 Task: Research Airbnb accommodation in Kroonstad, South Africa from 10th January 2024 to 15th January 2024 for 7 adults. Place can be entire room or shared room with 4 bedrooms having 7 beds and 4 bathrooms. Property type can be house. Amenities needed are: wifi, TV, free parkinig on premises, gym, breakfast.
Action: Mouse moved to (583, 161)
Screenshot: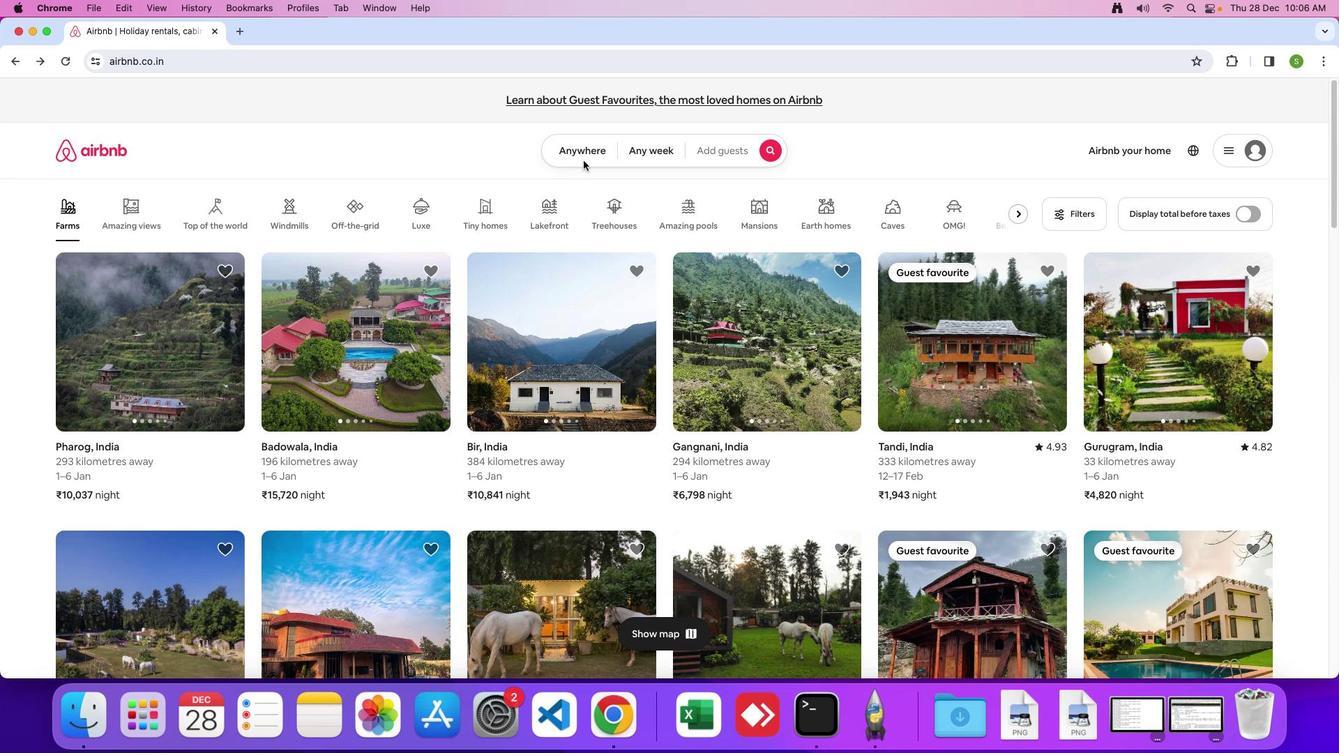
Action: Mouse pressed left at (583, 161)
Screenshot: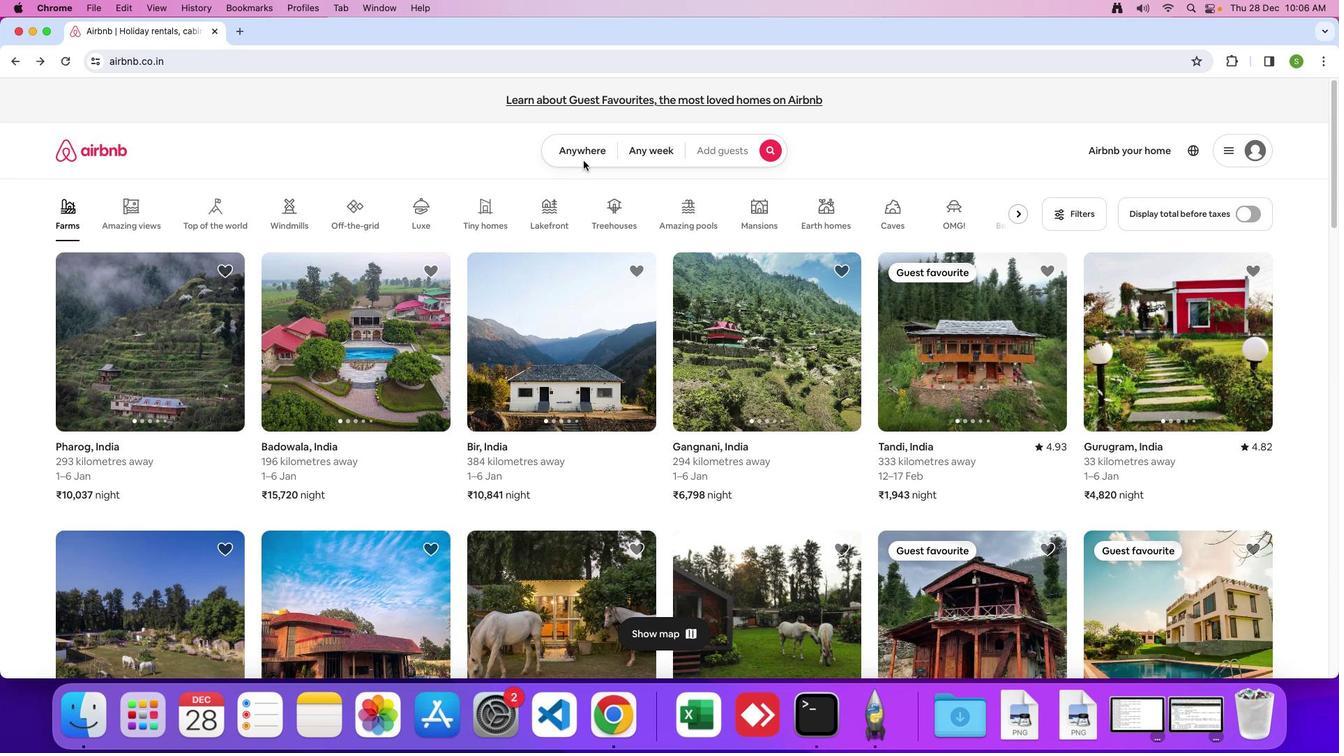 
Action: Mouse moved to (576, 149)
Screenshot: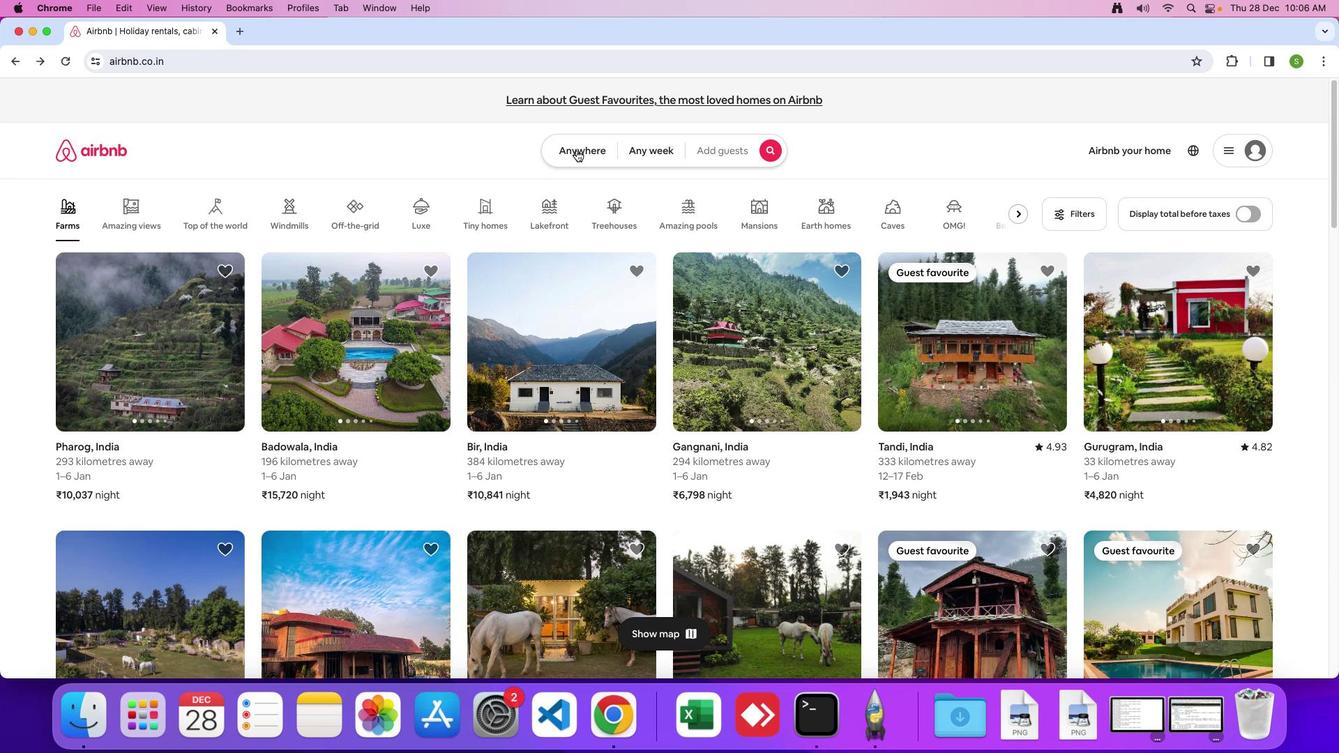 
Action: Mouse pressed left at (576, 149)
Screenshot: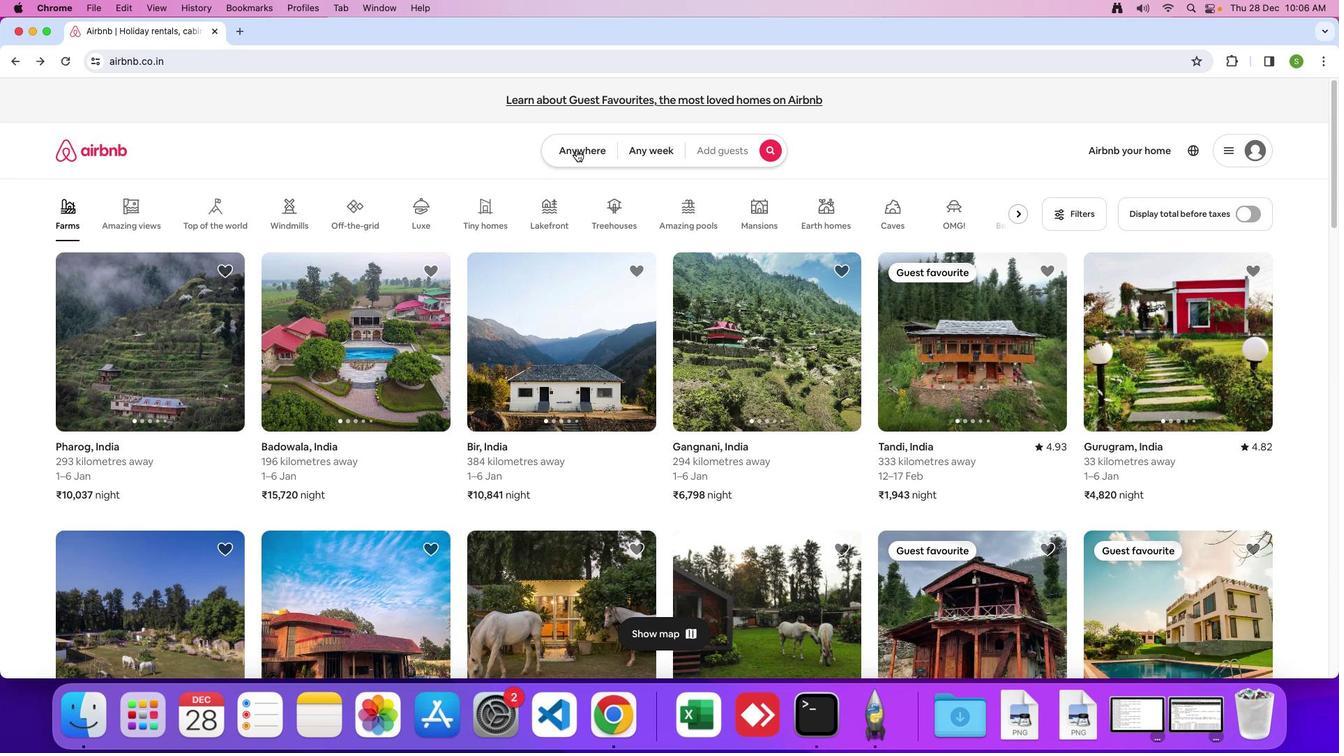 
Action: Mouse moved to (496, 193)
Screenshot: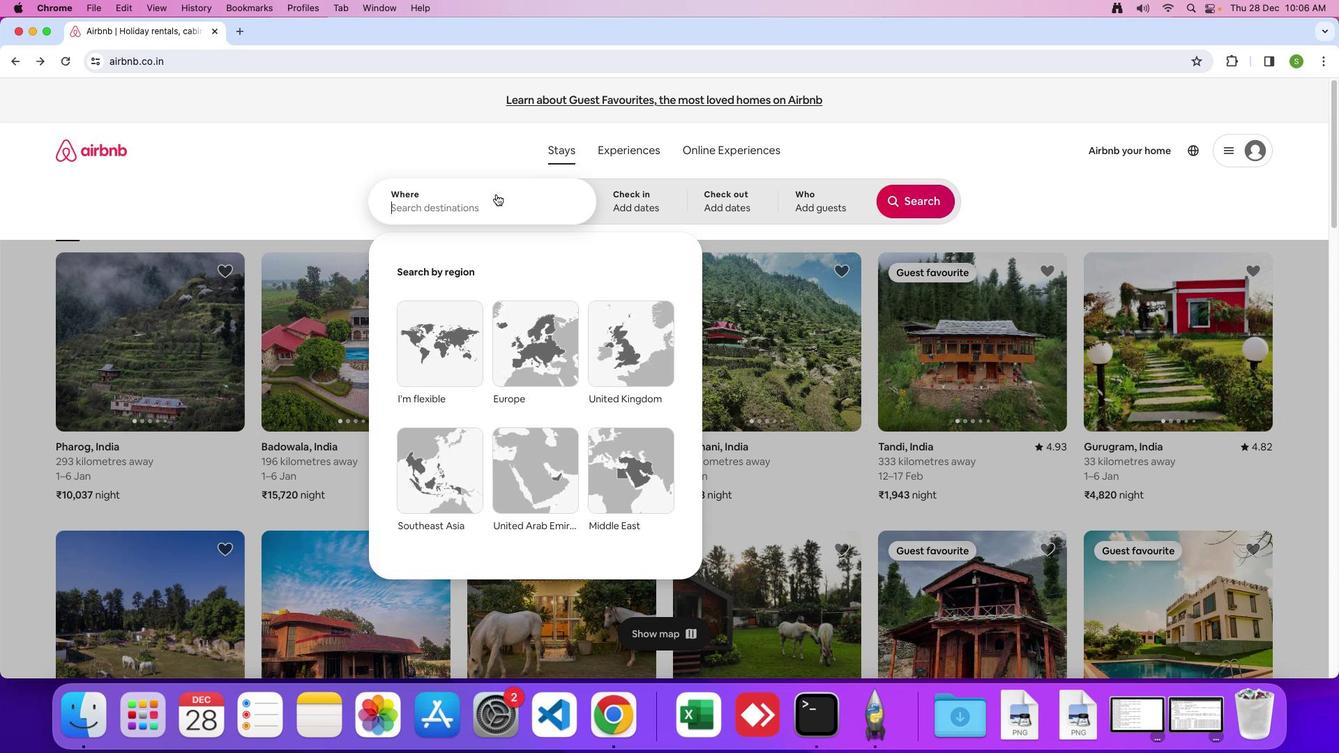 
Action: Mouse pressed left at (496, 193)
Screenshot: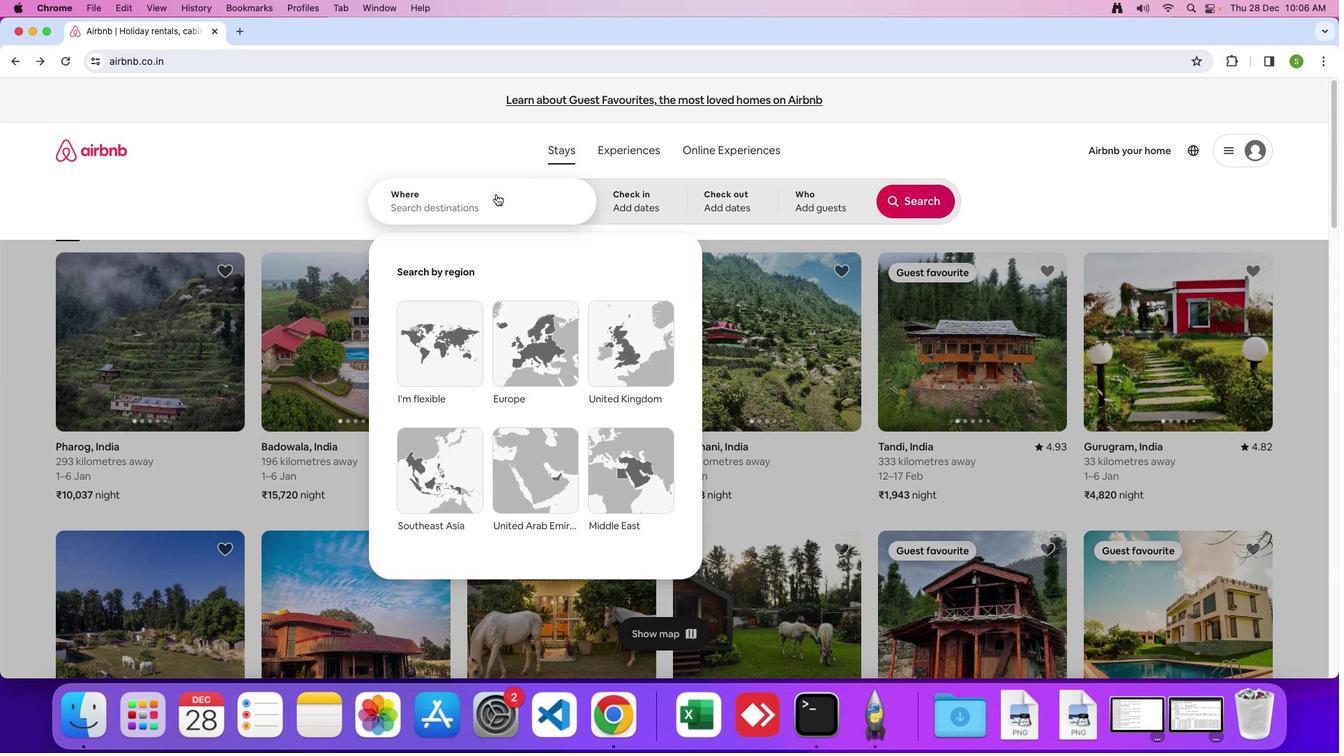 
Action: Key pressed 'K'Key.caps_lock'r''o''o''n''s''t''a''d'','Key.spaceKey.shift'S''o''u''t''h'Key.spaceKey.shift'A''f''r''i''c''a'Key.enter
Screenshot: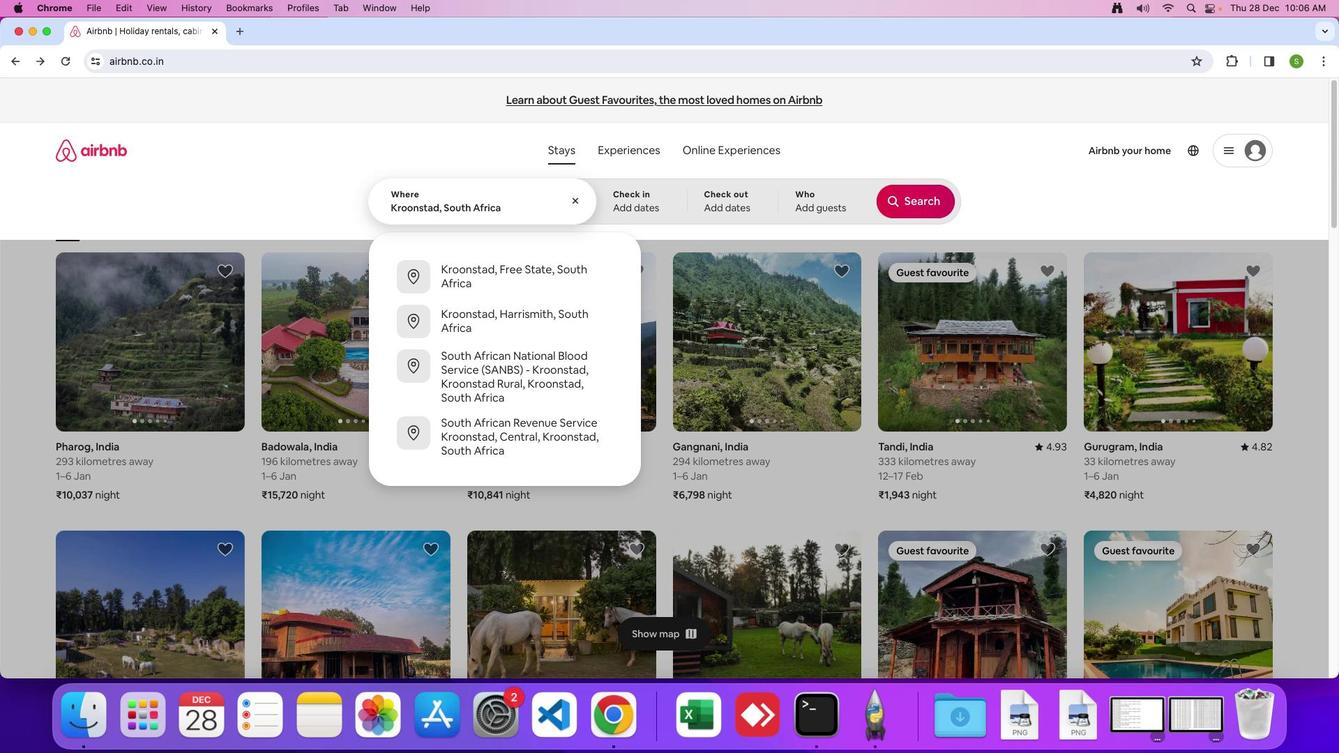 
Action: Mouse moved to (793, 415)
Screenshot: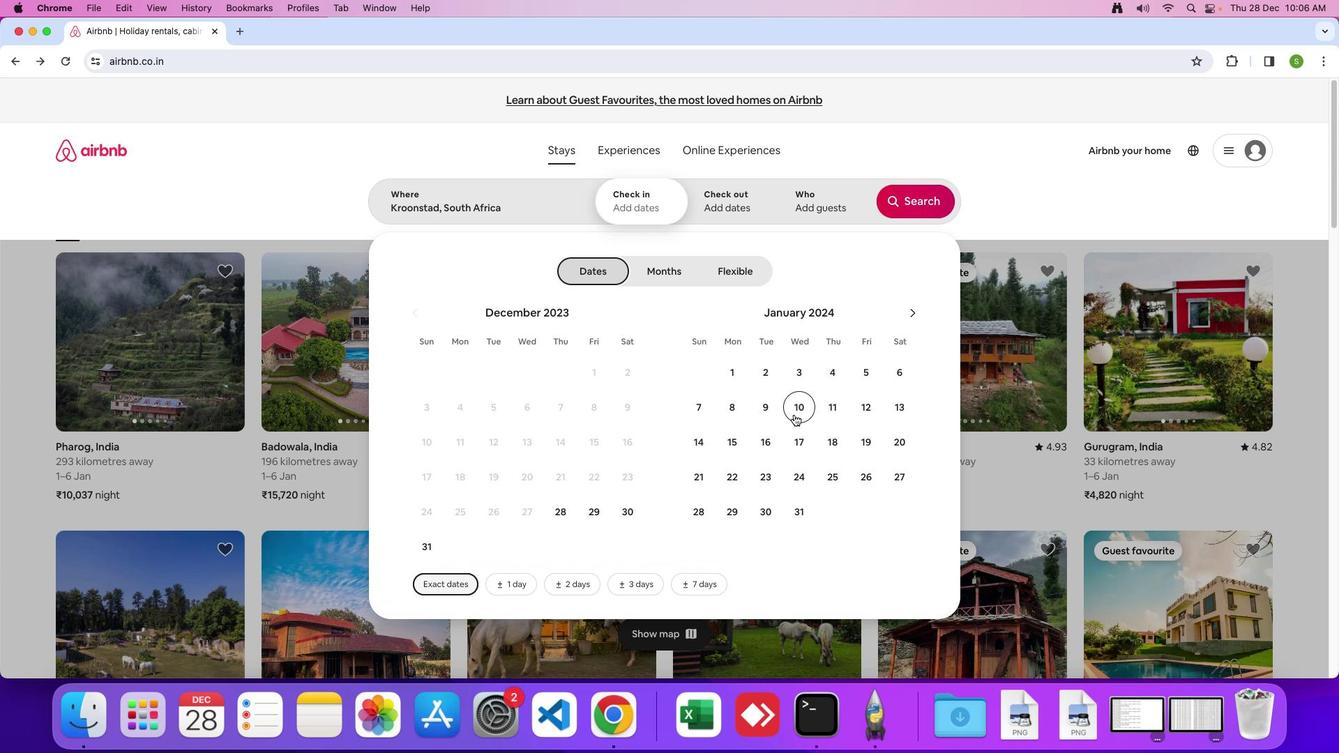 
Action: Mouse pressed left at (793, 415)
Screenshot: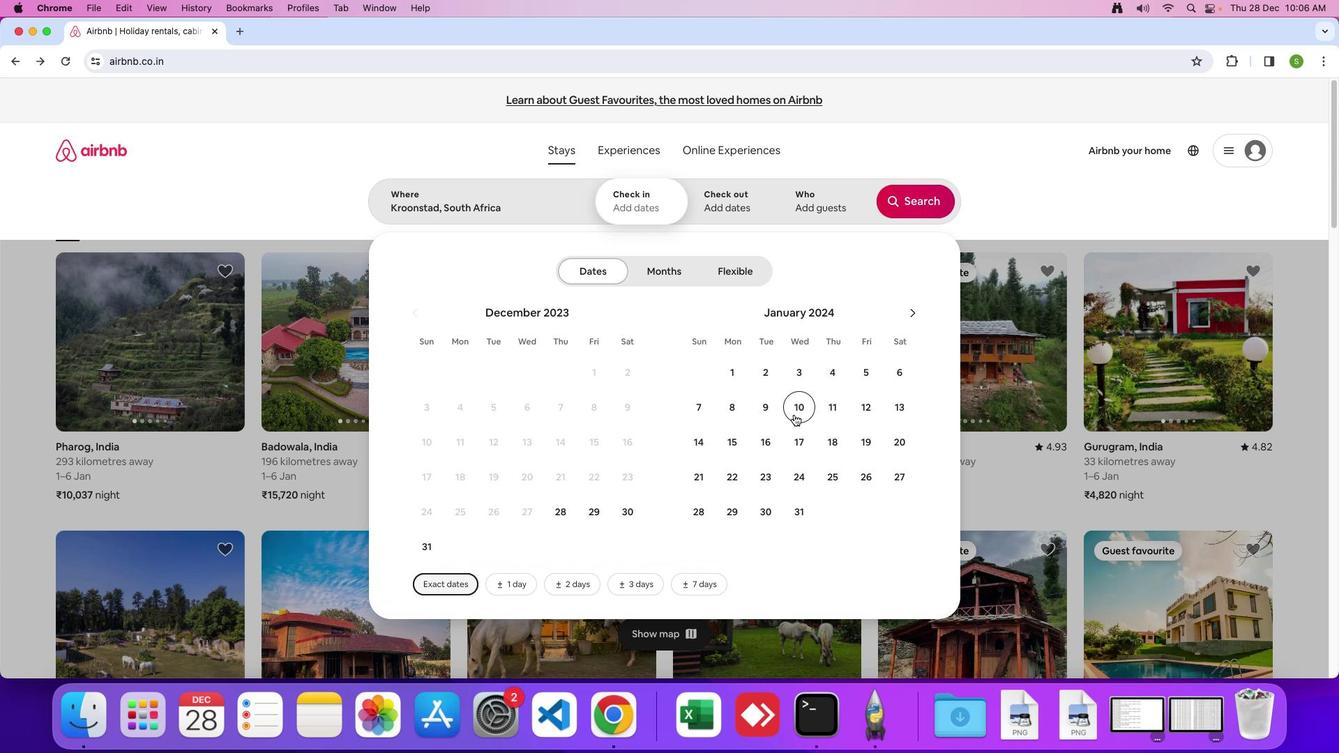 
Action: Mouse moved to (742, 437)
Screenshot: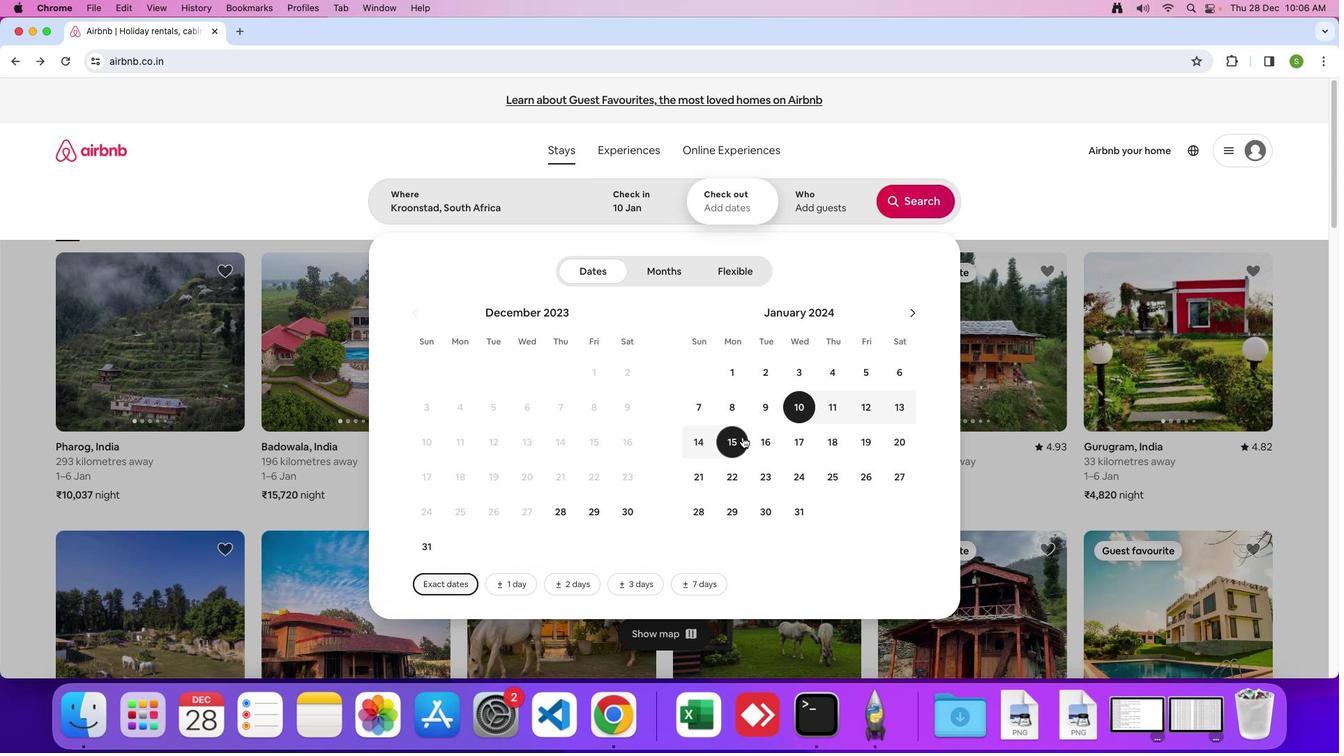 
Action: Mouse pressed left at (742, 437)
Screenshot: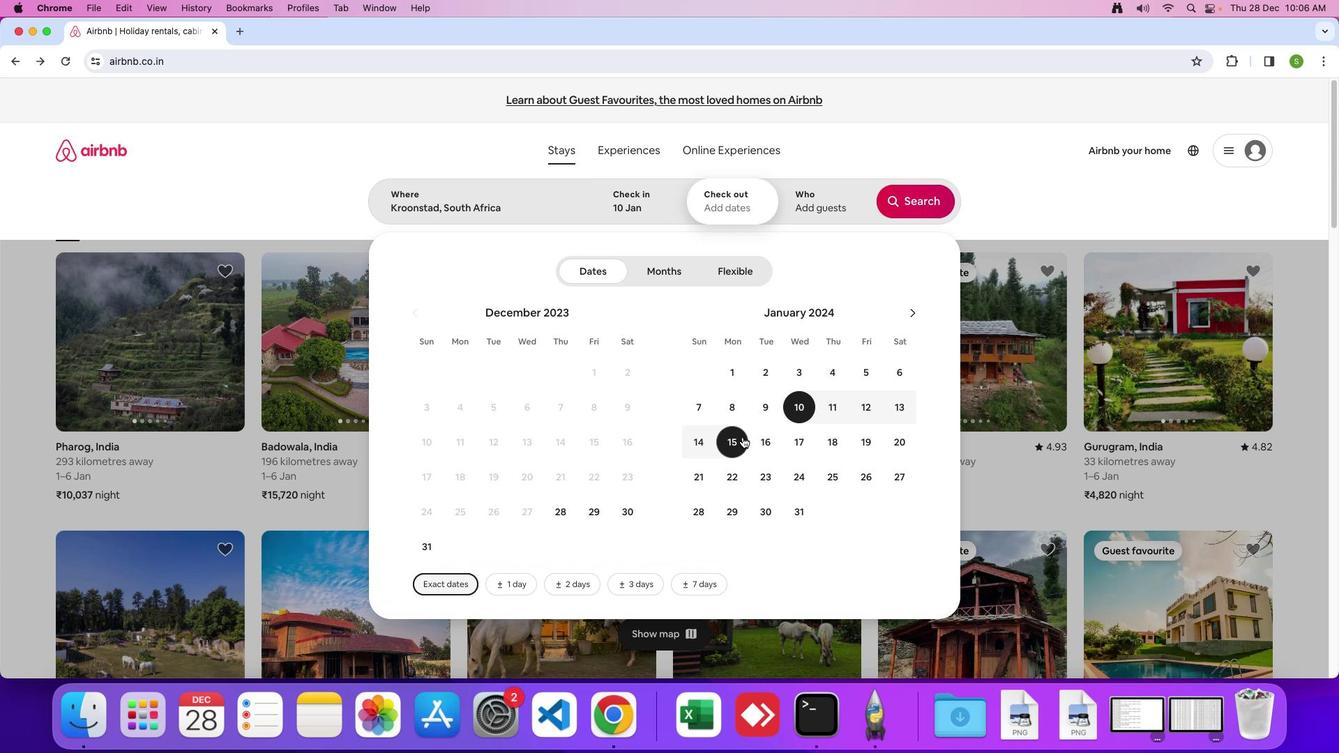 
Action: Mouse moved to (824, 207)
Screenshot: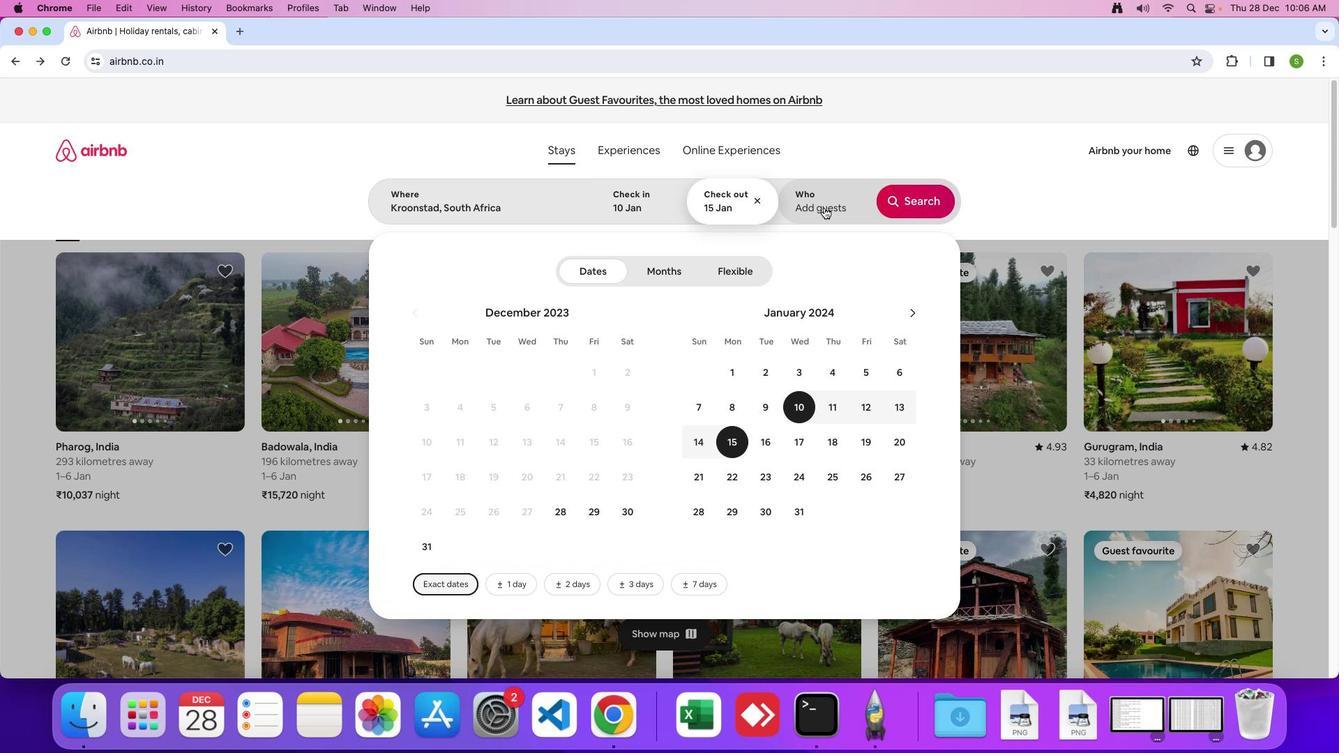 
Action: Mouse pressed left at (824, 207)
Screenshot: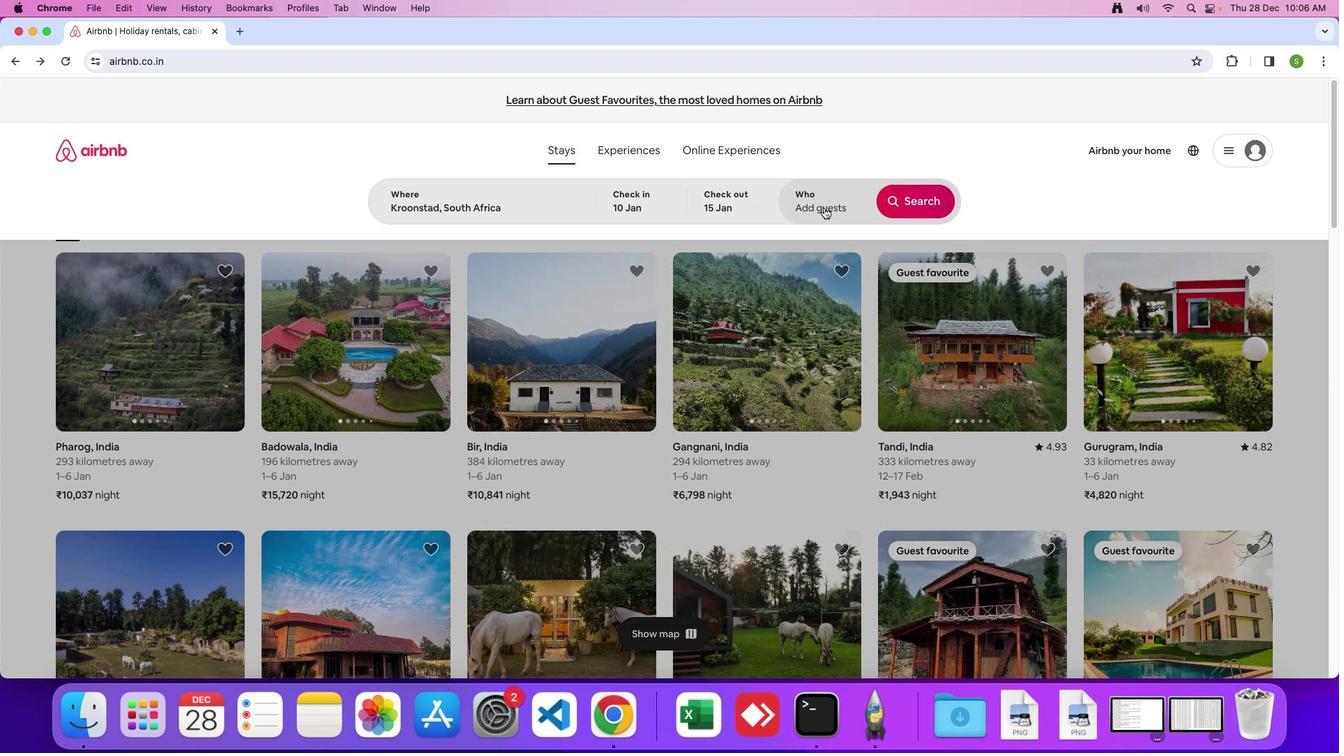 
Action: Mouse moved to (925, 277)
Screenshot: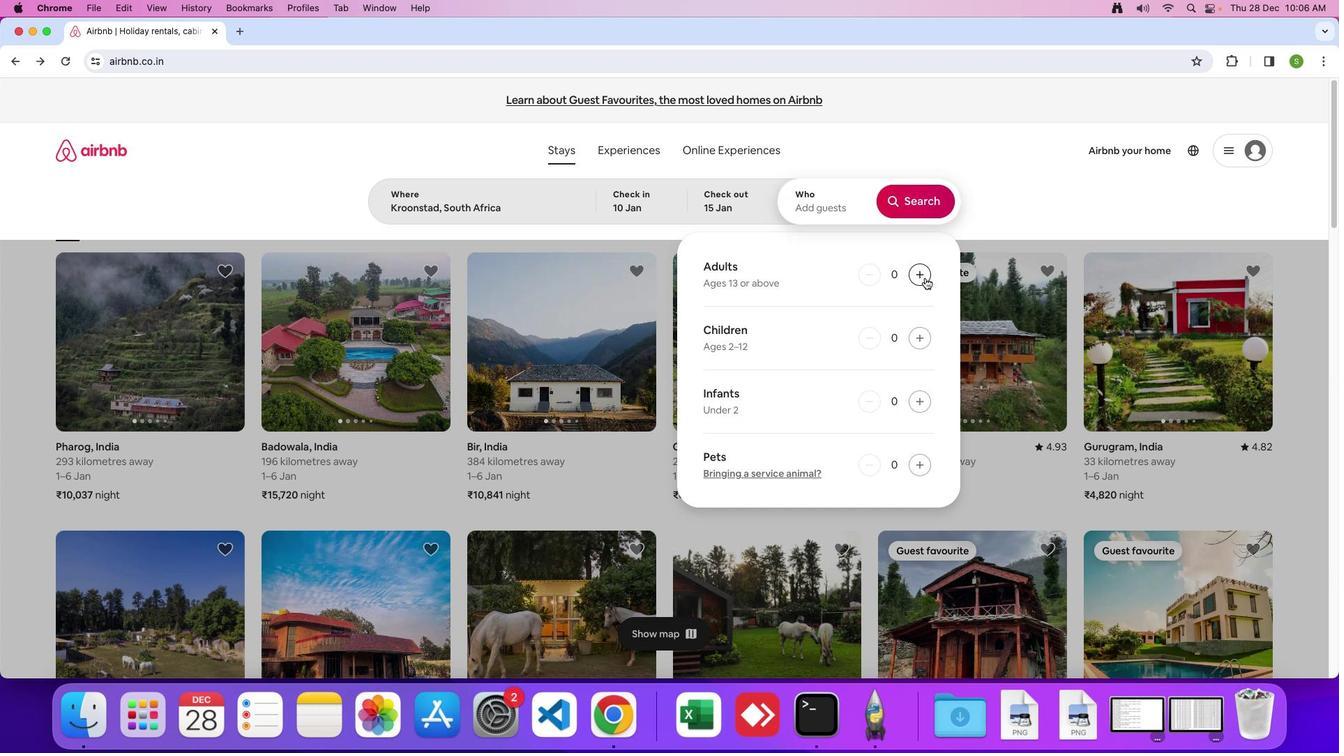 
Action: Mouse pressed left at (925, 277)
Screenshot: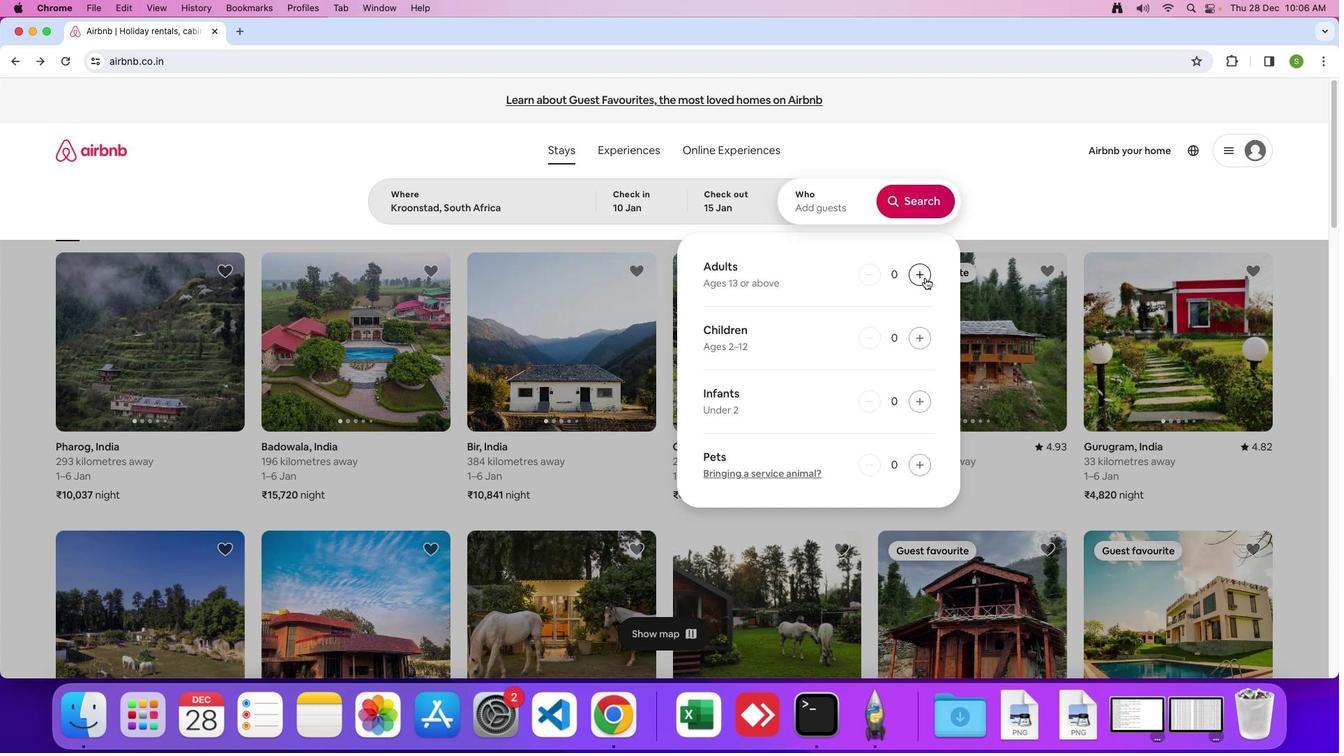 
Action: Mouse pressed left at (925, 277)
Screenshot: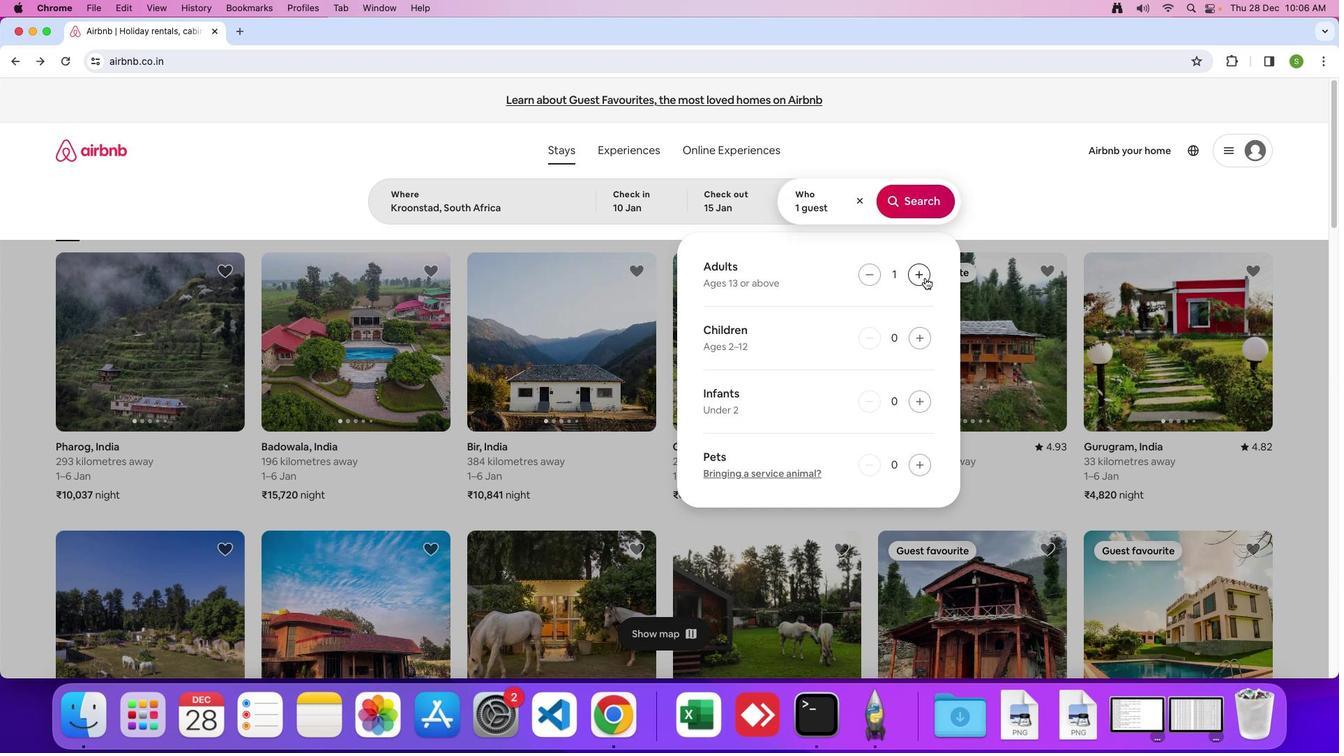 
Action: Mouse pressed left at (925, 277)
Screenshot: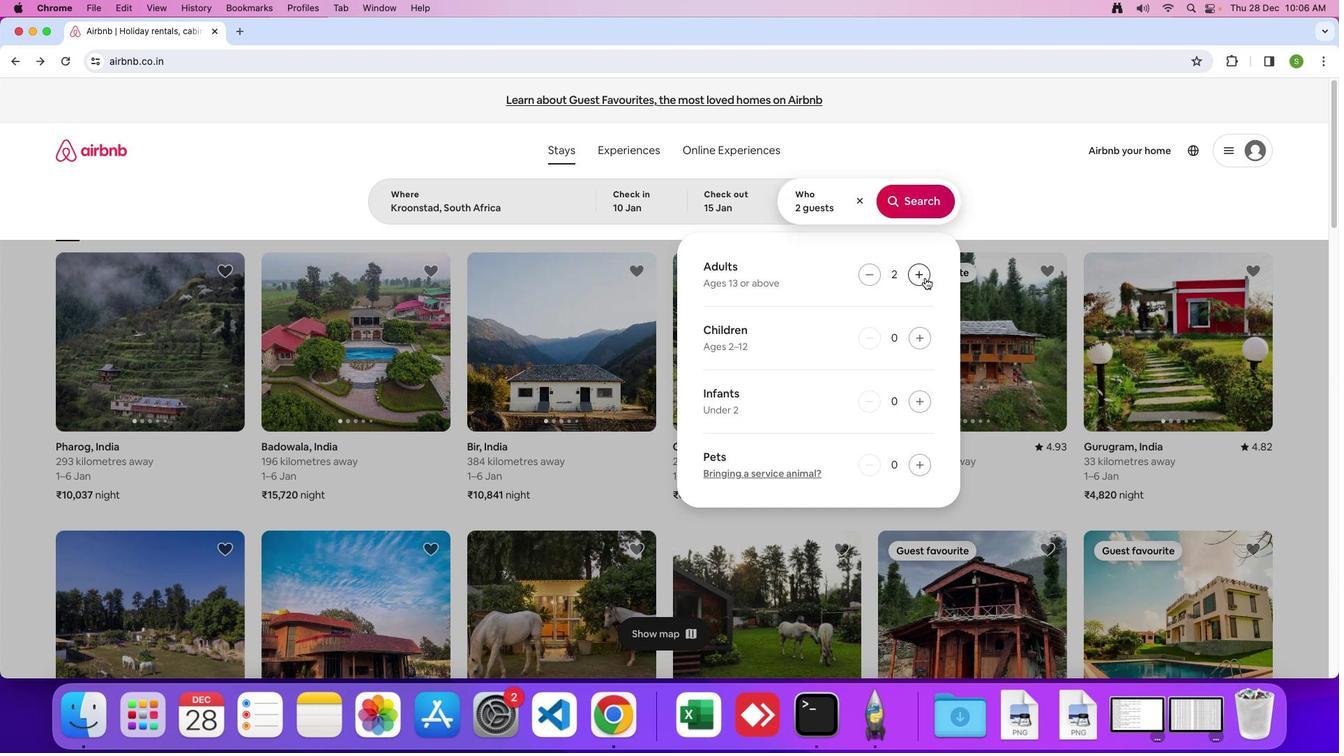 
Action: Mouse pressed left at (925, 277)
Screenshot: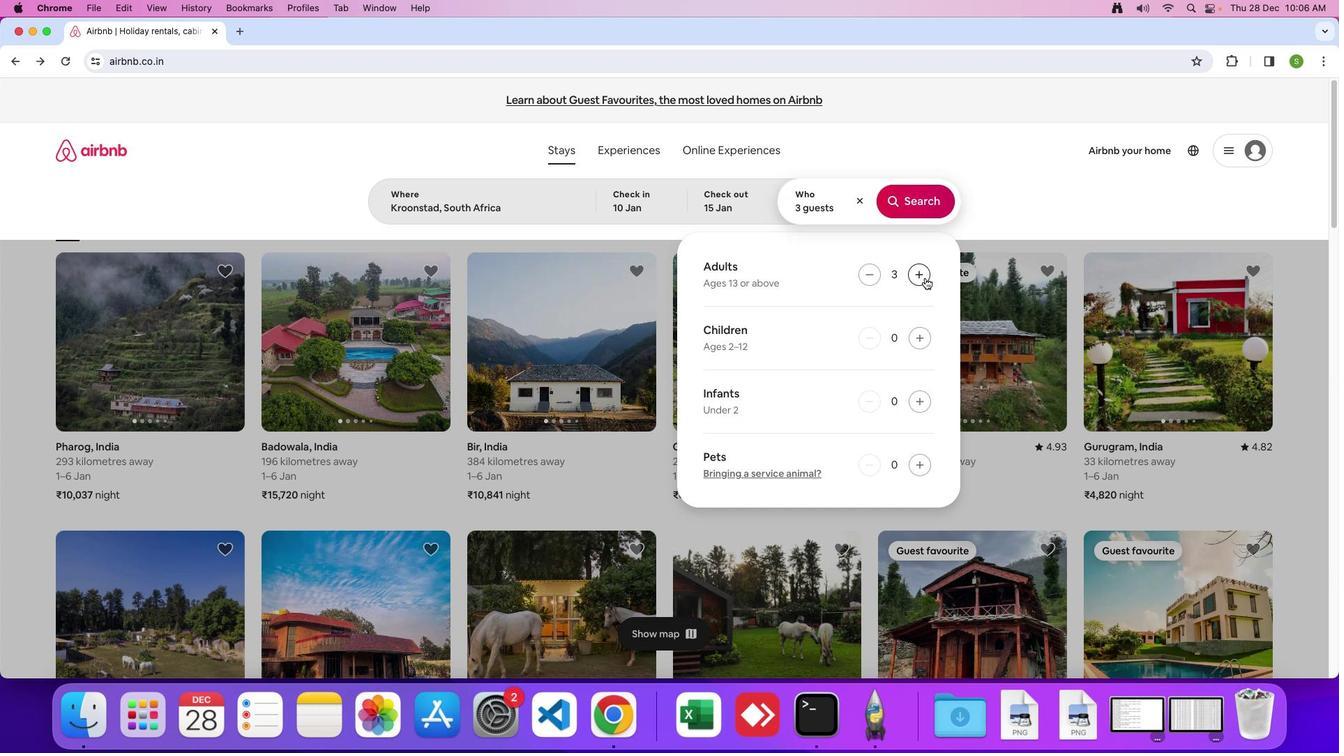
Action: Mouse pressed left at (925, 277)
Screenshot: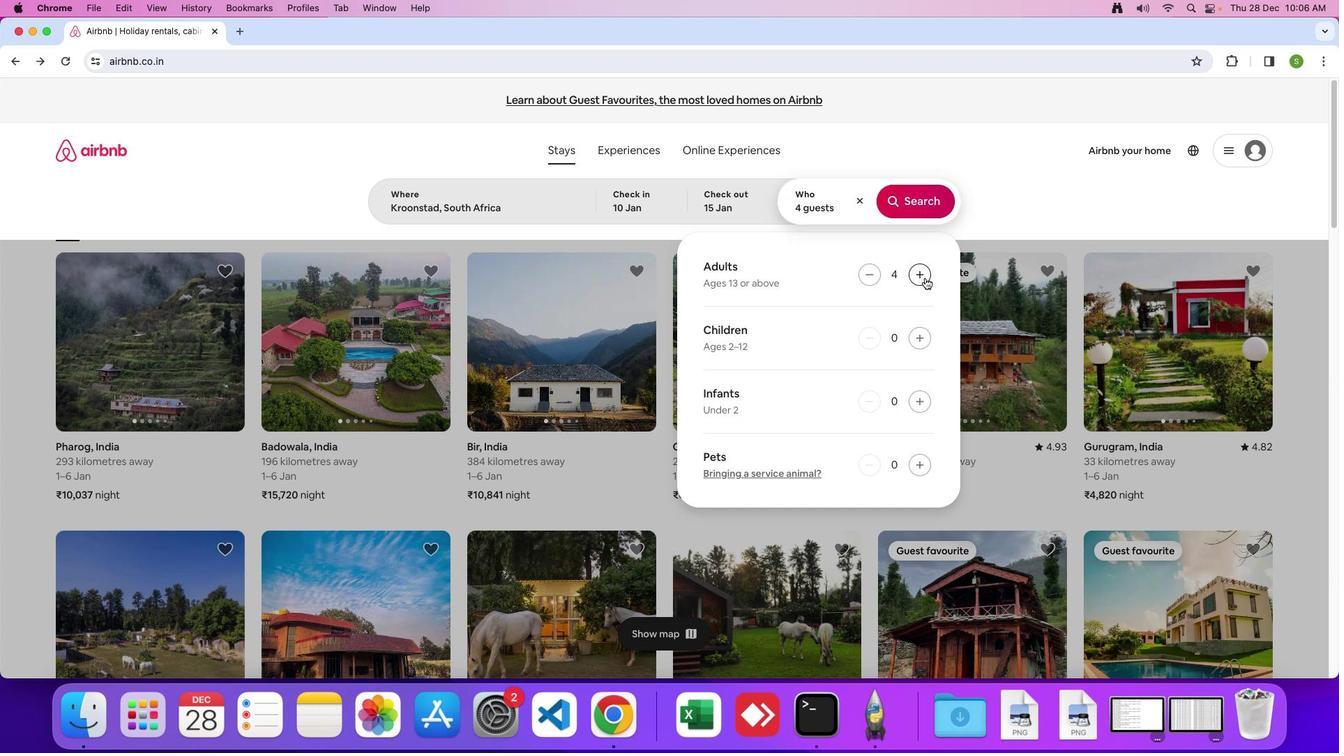 
Action: Mouse pressed left at (925, 277)
Screenshot: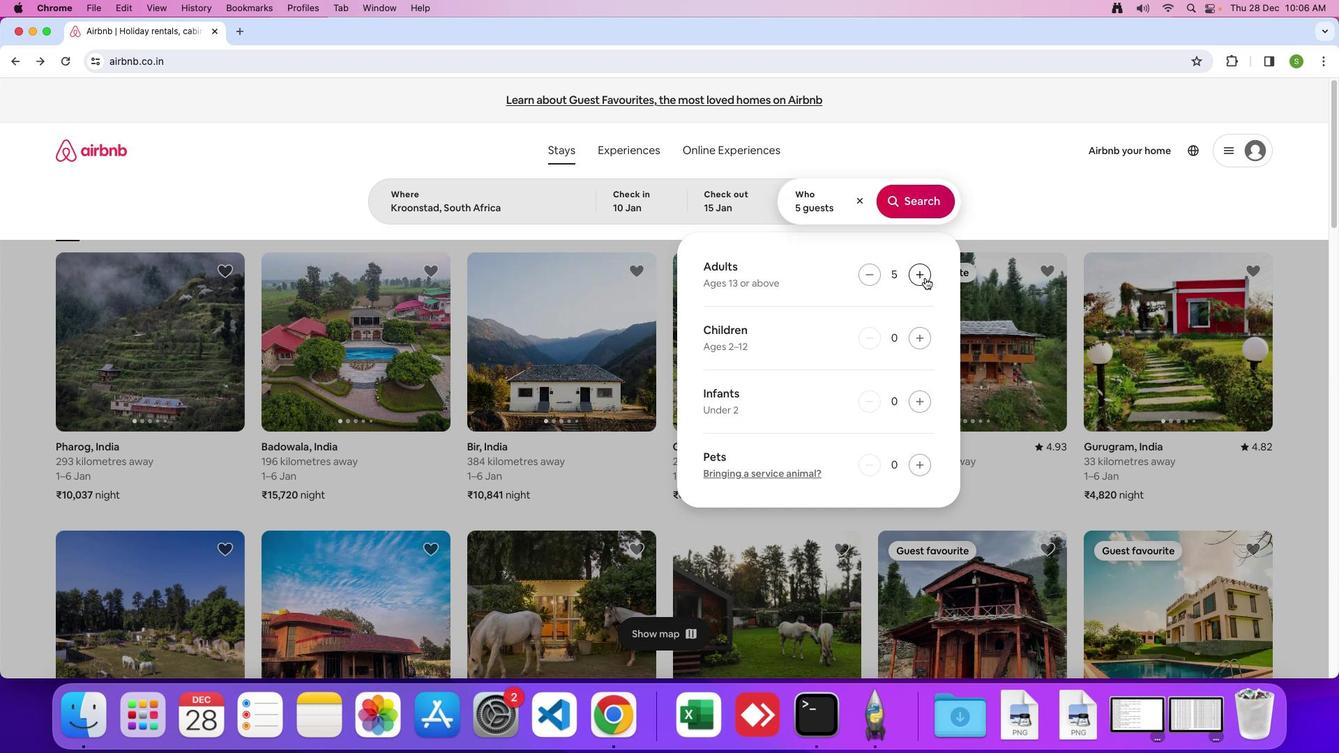 
Action: Mouse pressed left at (925, 277)
Screenshot: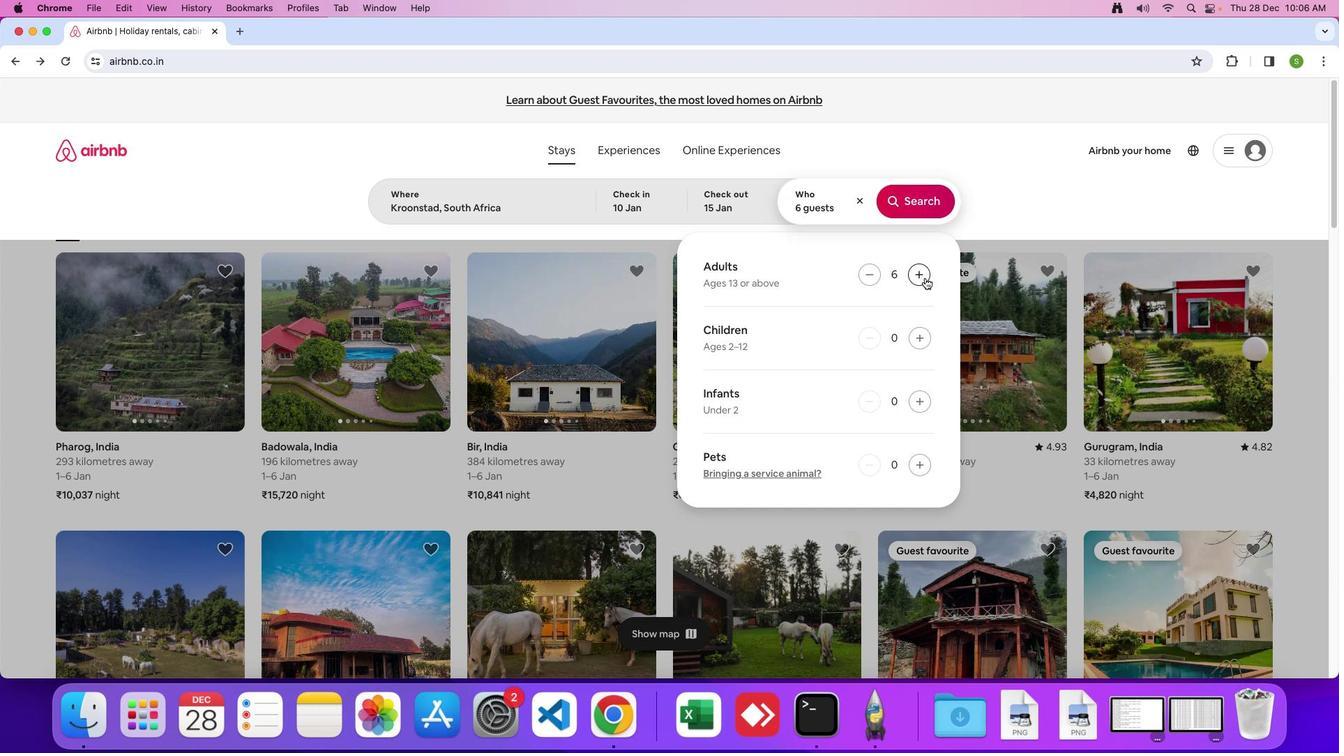 
Action: Mouse moved to (919, 201)
Screenshot: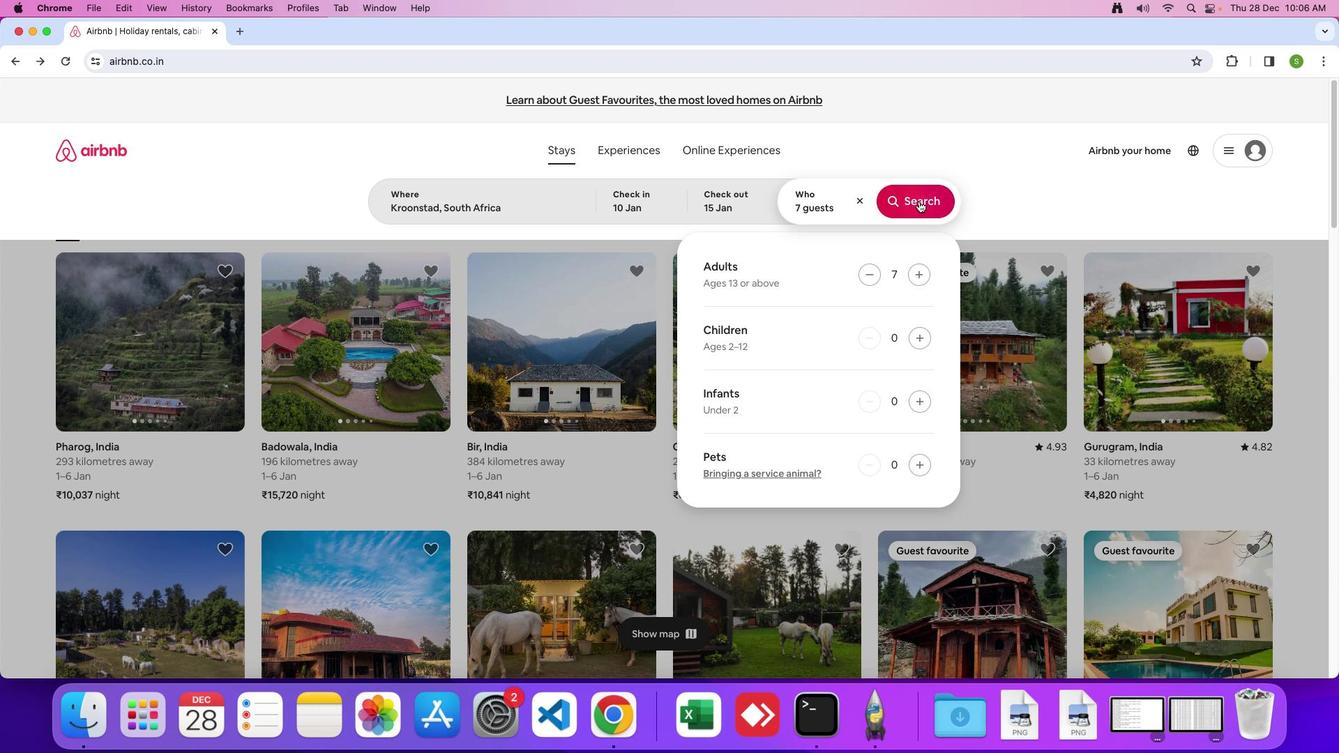 
Action: Mouse pressed left at (919, 201)
Screenshot: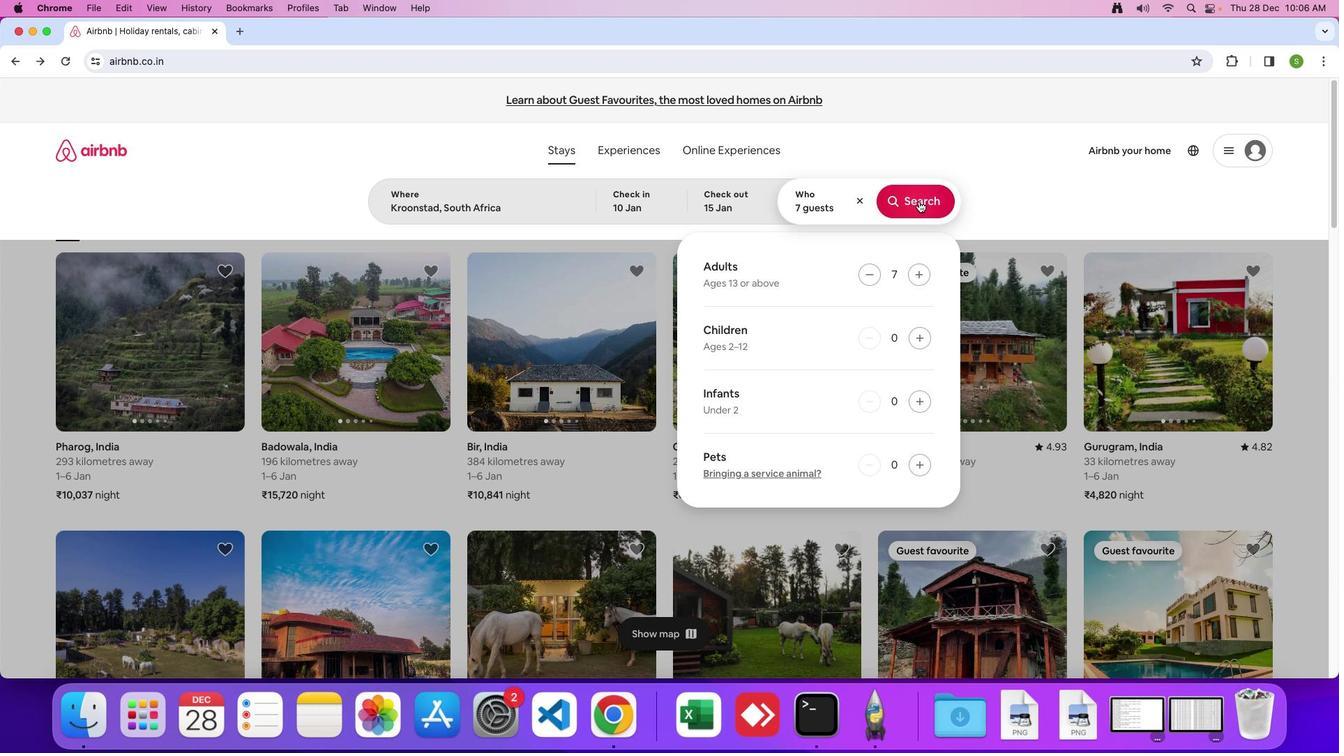 
Action: Mouse moved to (1121, 161)
Screenshot: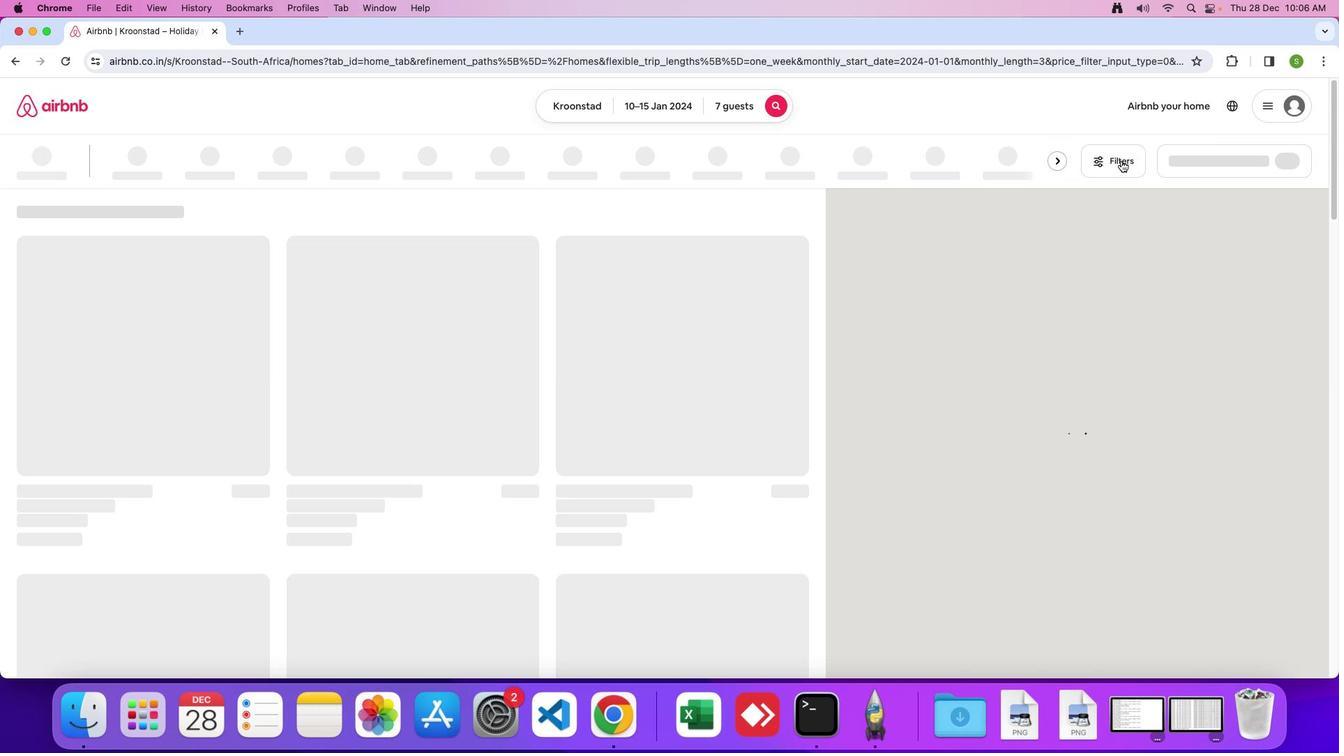 
Action: Mouse pressed left at (1121, 161)
Screenshot: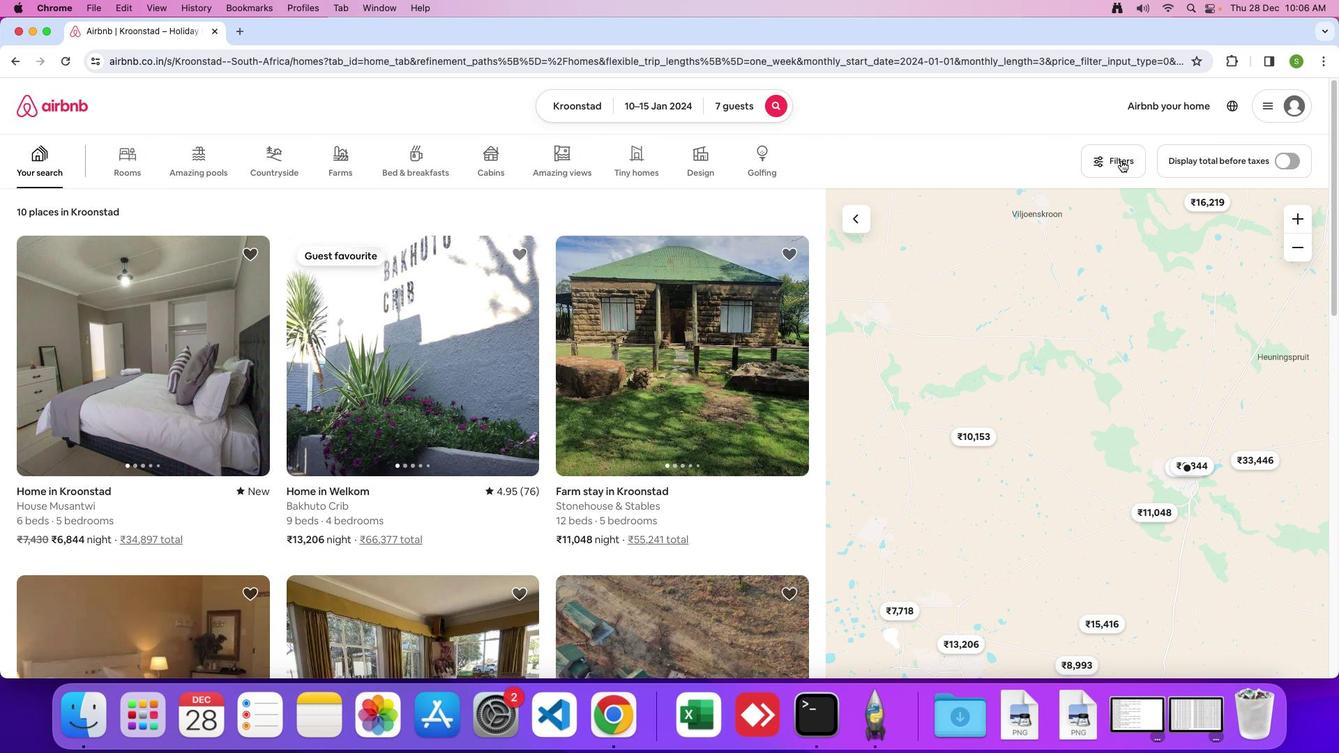 
Action: Mouse moved to (643, 488)
Screenshot: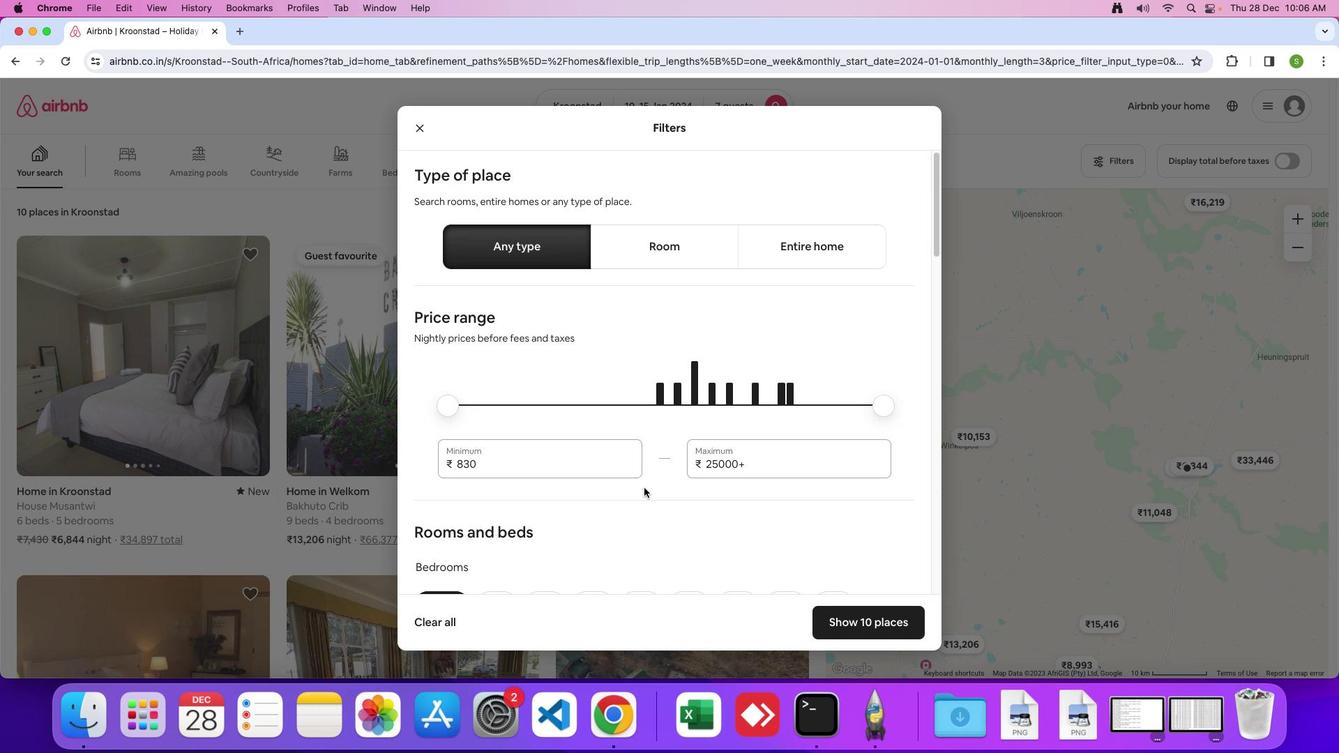 
Action: Mouse scrolled (643, 488) with delta (0, 0)
Screenshot: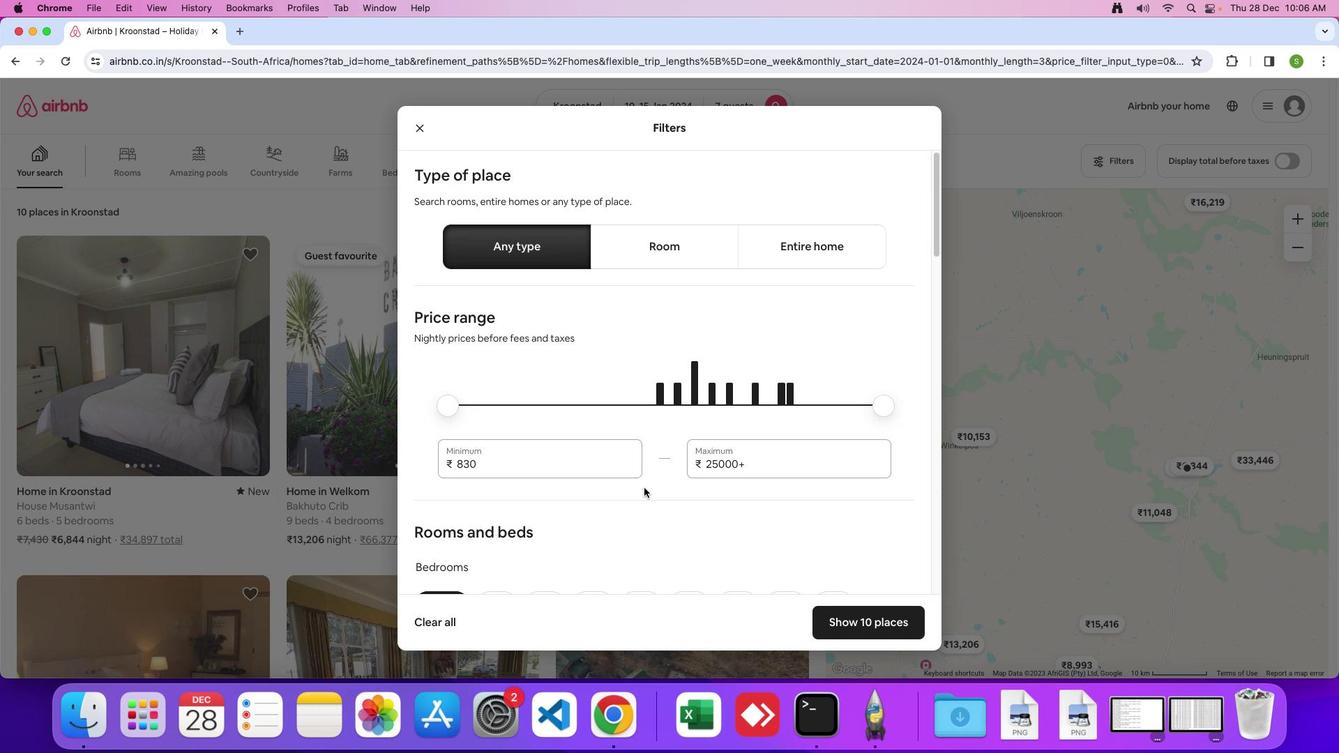 
Action: Mouse moved to (643, 488)
Screenshot: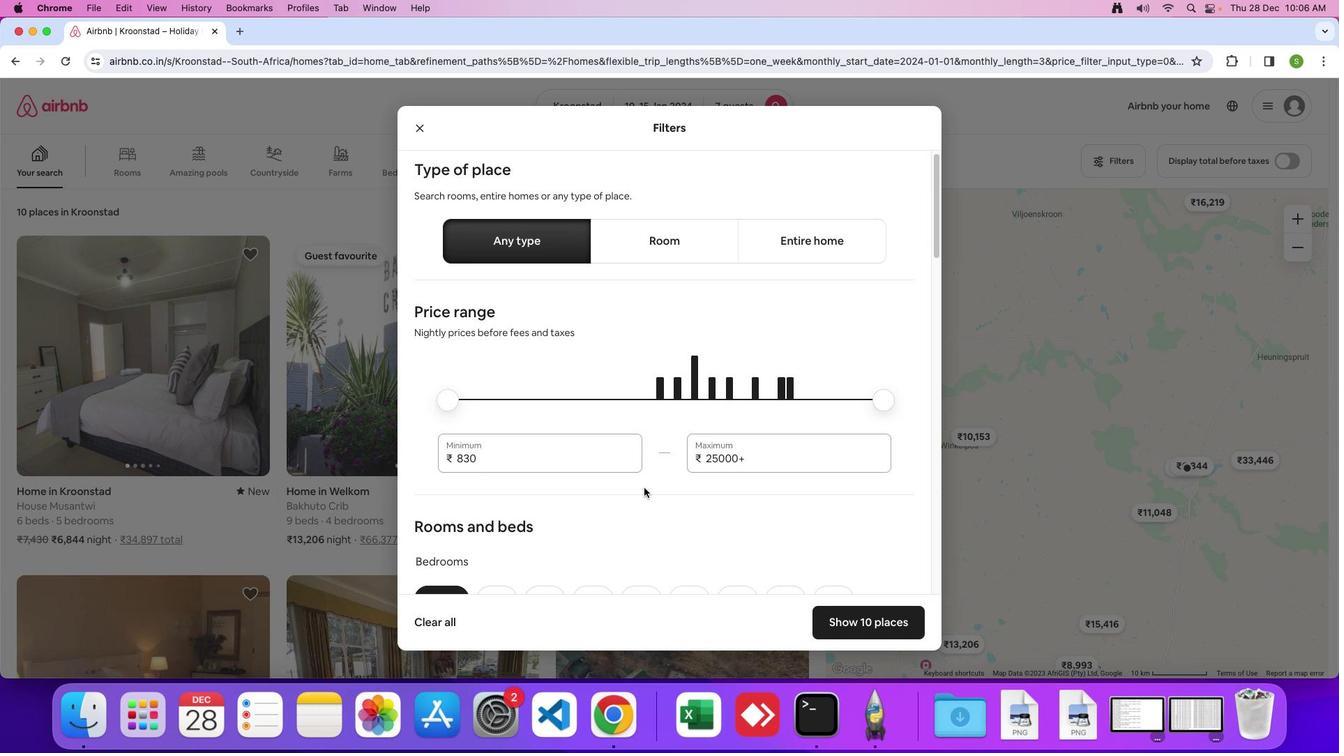 
Action: Mouse scrolled (643, 488) with delta (0, 0)
Screenshot: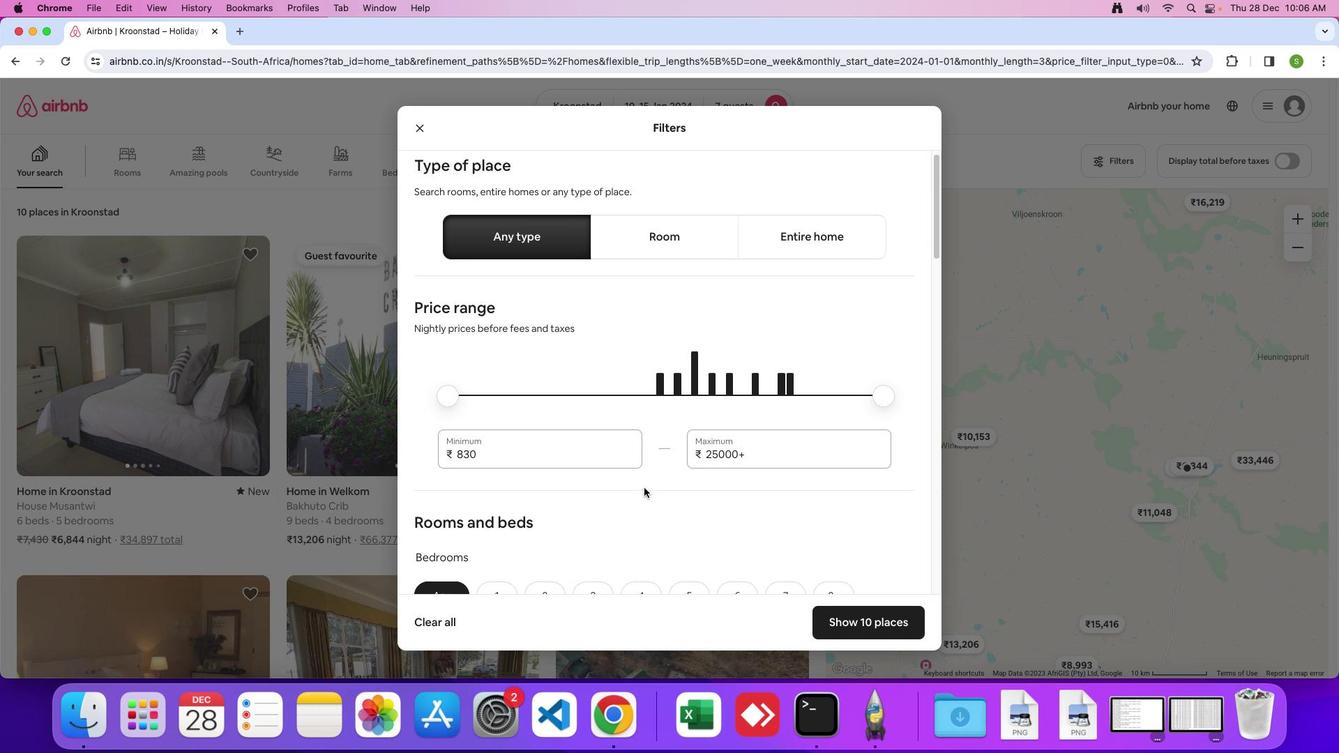 
Action: Mouse moved to (643, 487)
Screenshot: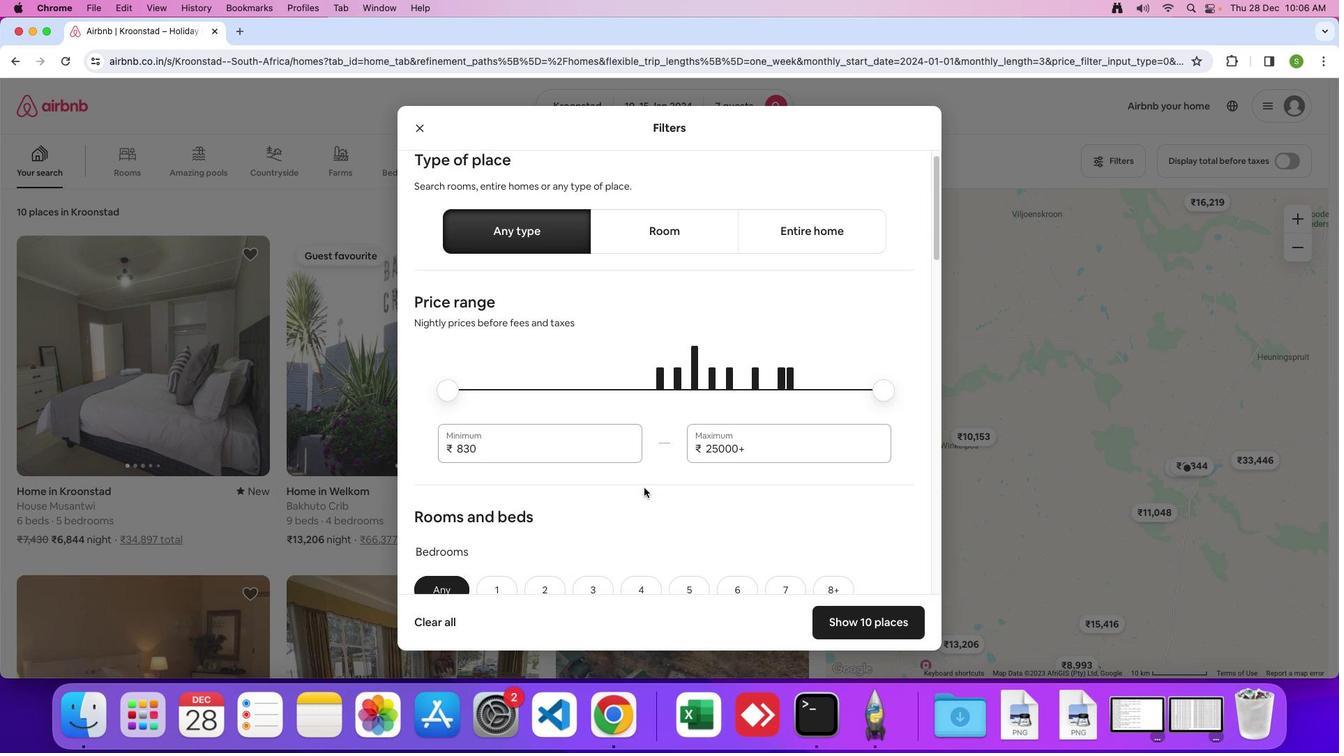 
Action: Mouse scrolled (643, 487) with delta (0, 0)
Screenshot: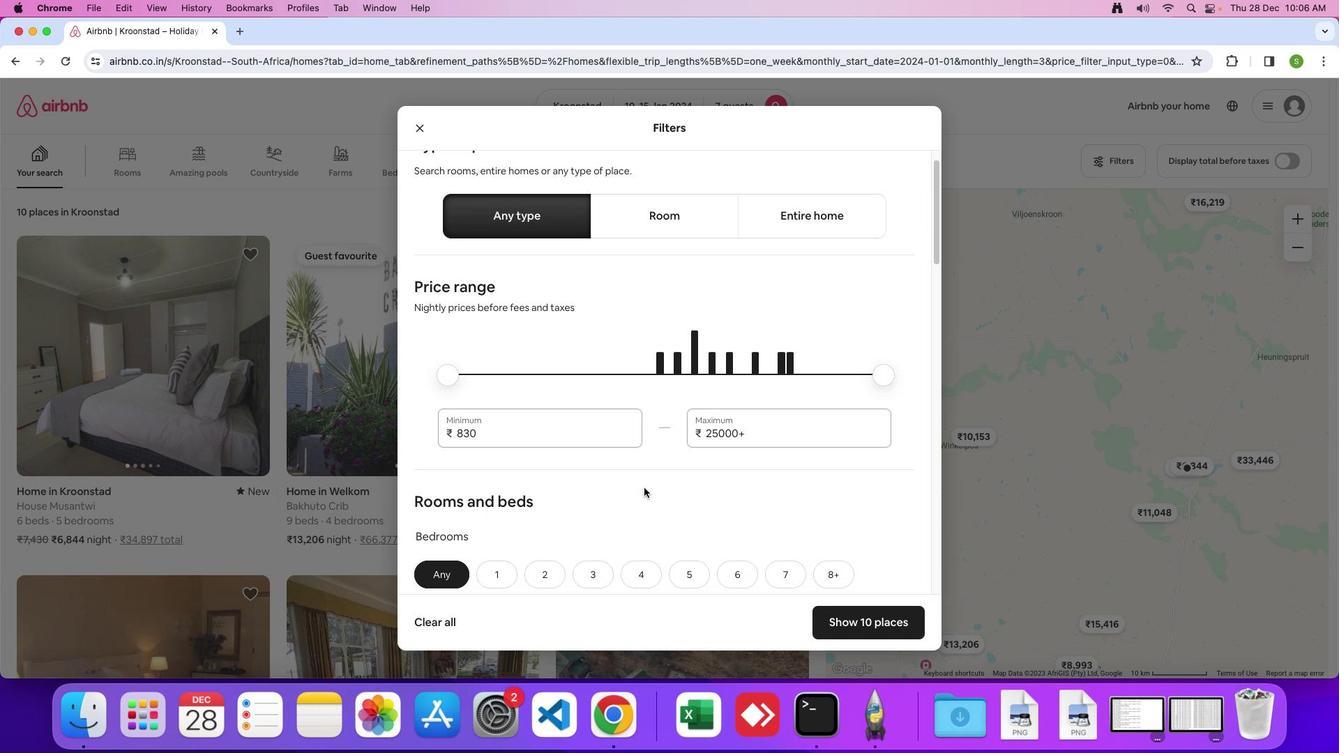 
Action: Mouse scrolled (643, 487) with delta (0, 0)
Screenshot: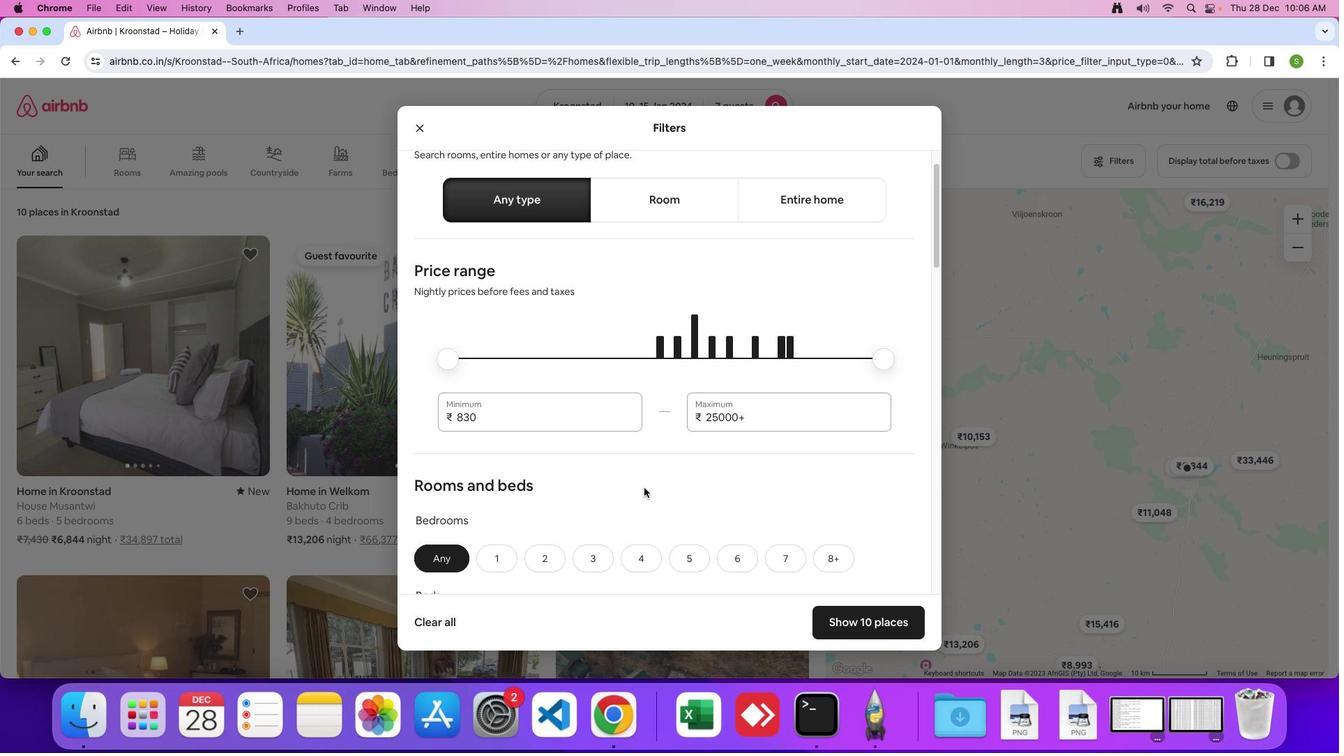 
Action: Mouse scrolled (643, 487) with delta (0, 0)
Screenshot: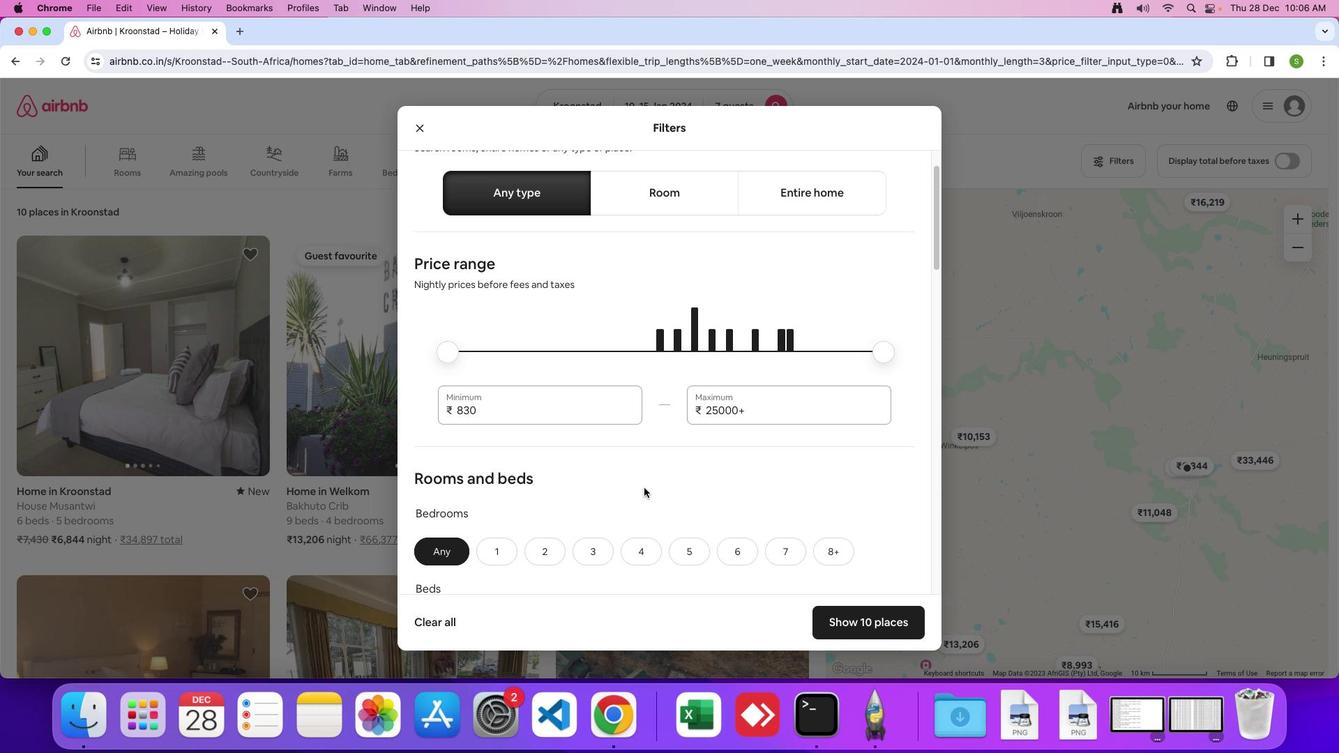 
Action: Mouse moved to (643, 487)
Screenshot: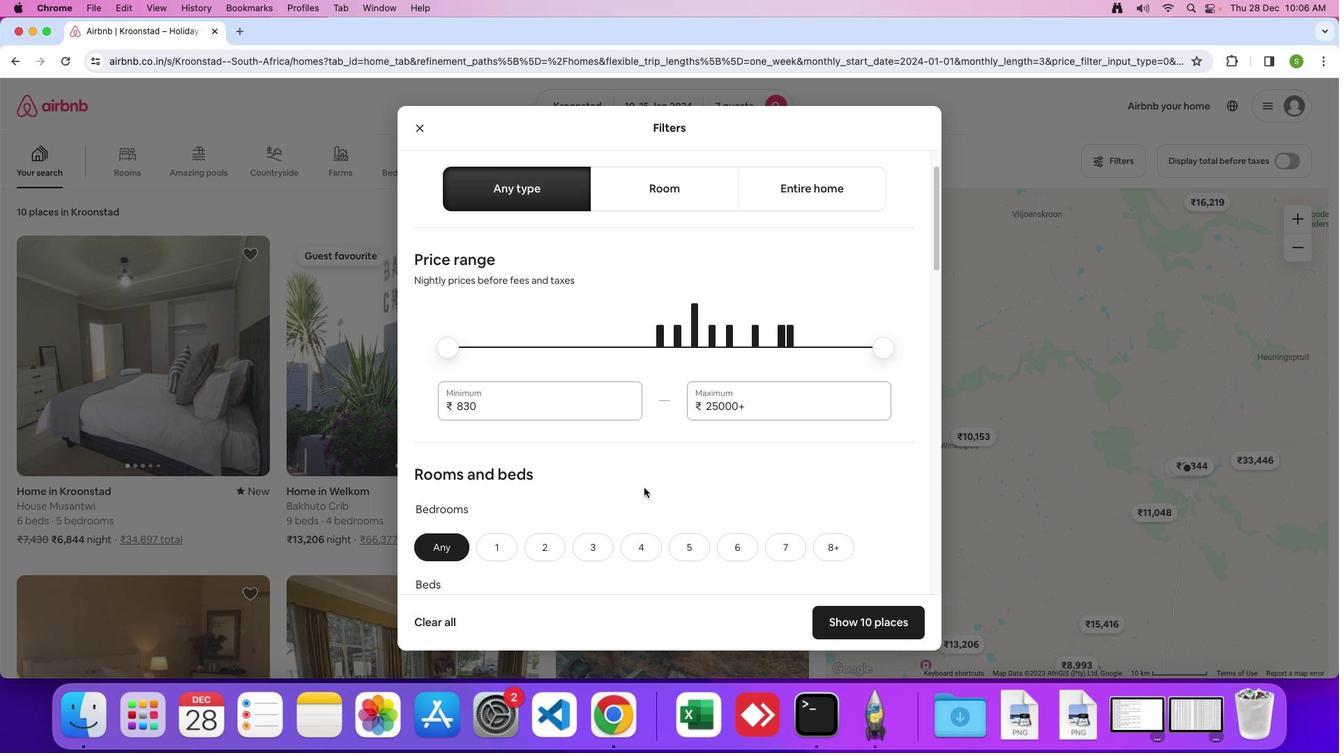 
Action: Mouse scrolled (643, 487) with delta (0, 0)
Screenshot: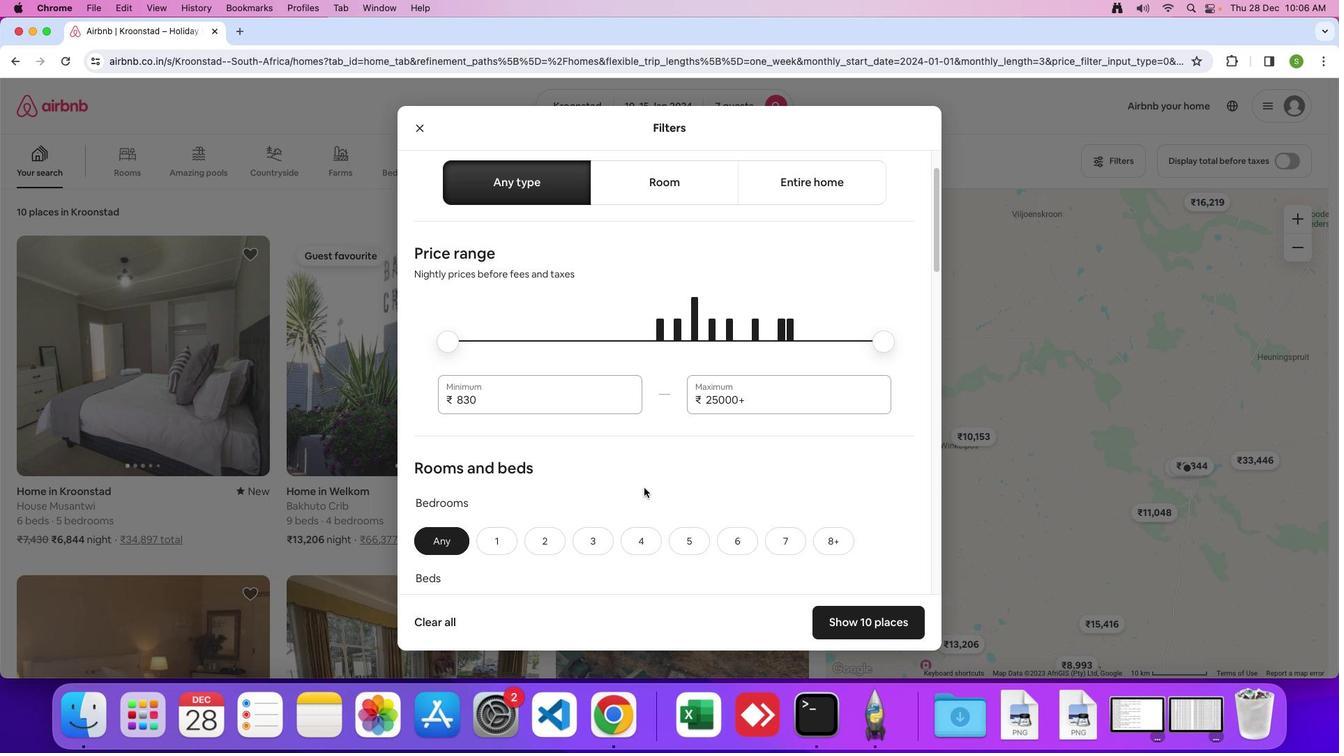 
Action: Mouse scrolled (643, 487) with delta (0, 0)
Screenshot: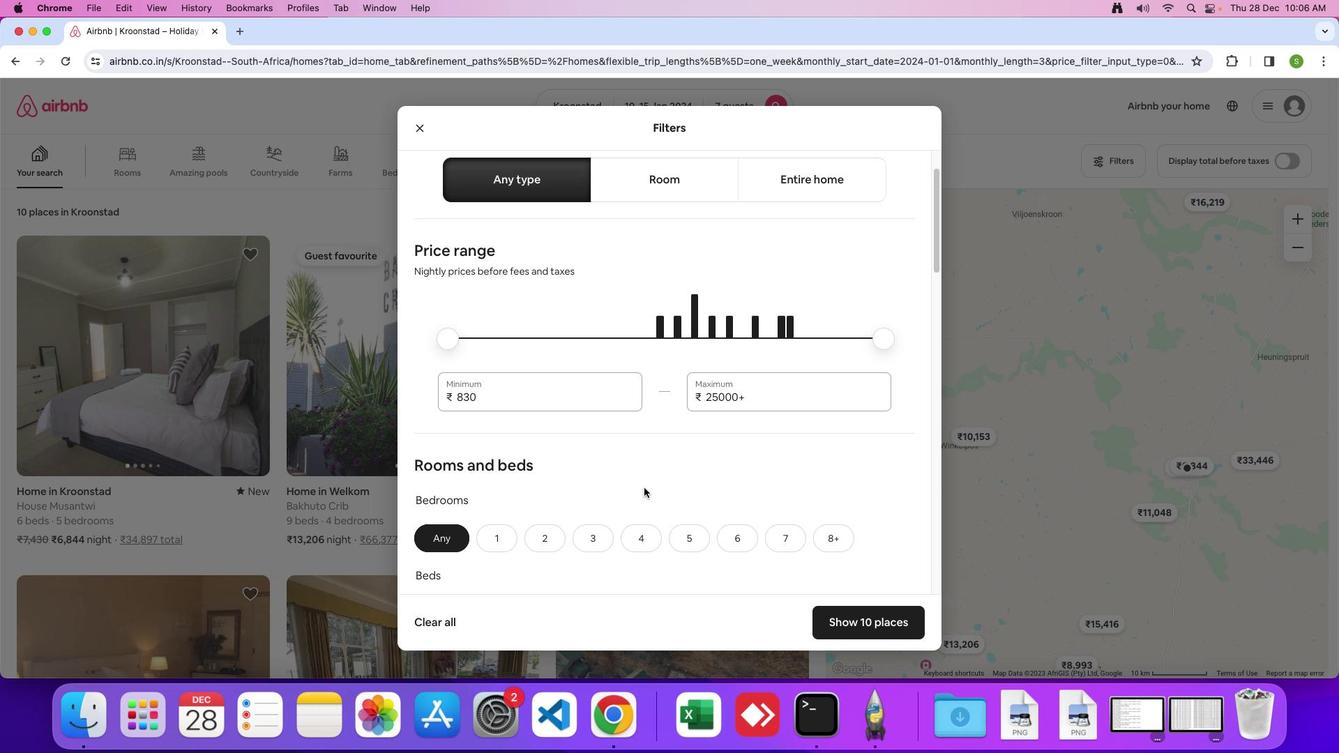 
Action: Mouse scrolled (643, 487) with delta (0, 0)
Screenshot: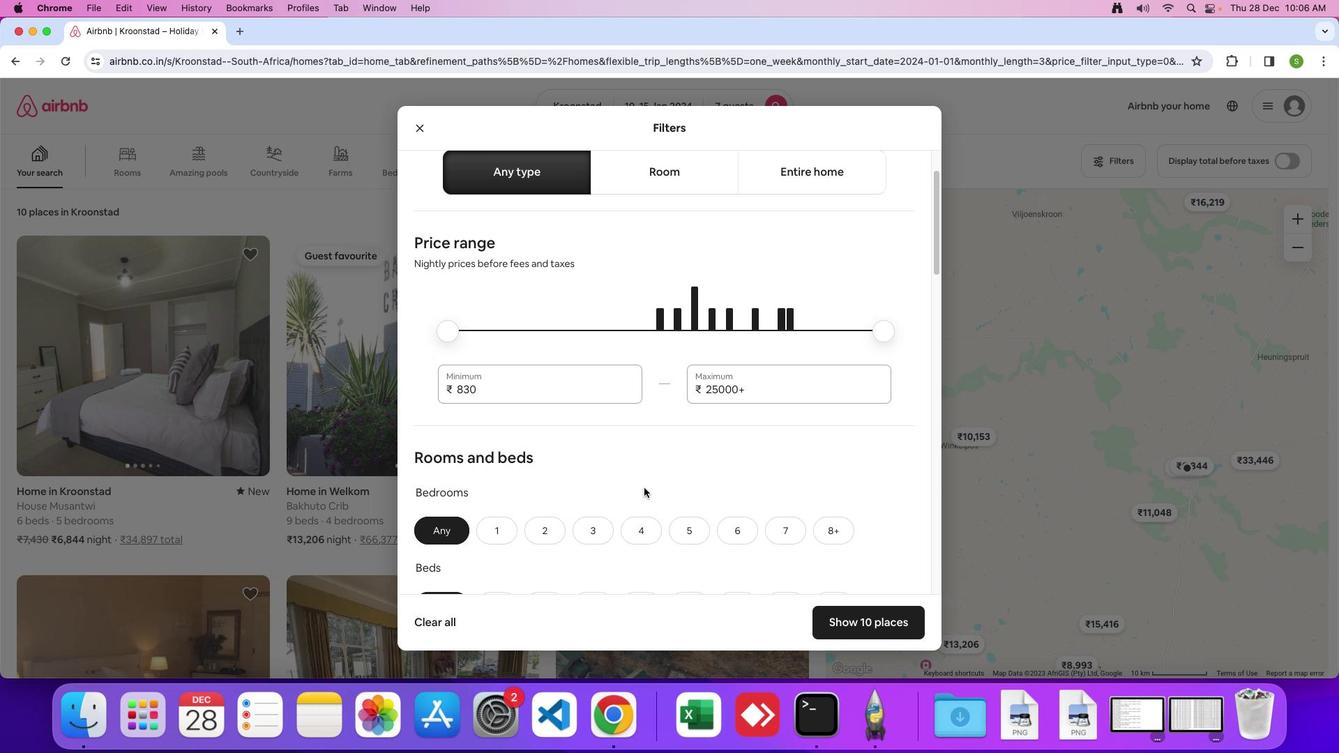 
Action: Mouse scrolled (643, 487) with delta (0, 0)
Screenshot: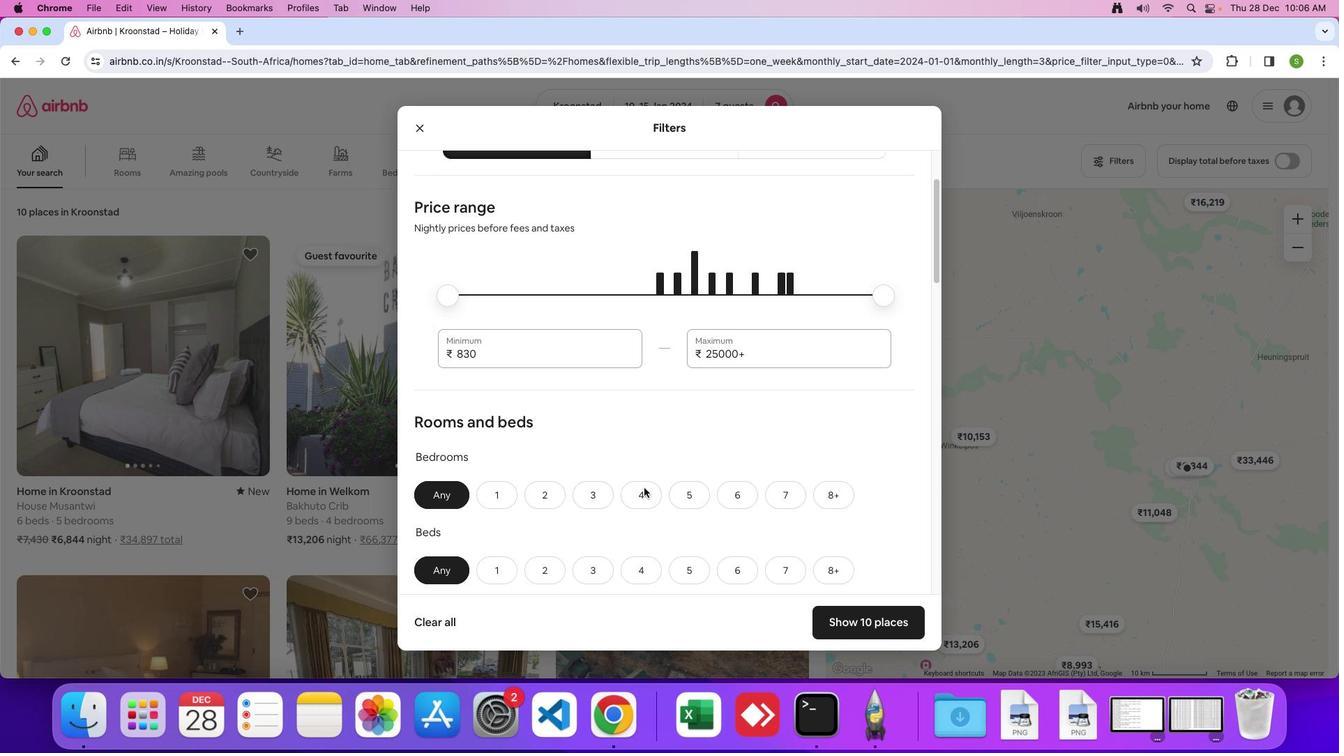 
Action: Mouse scrolled (643, 487) with delta (0, 0)
Screenshot: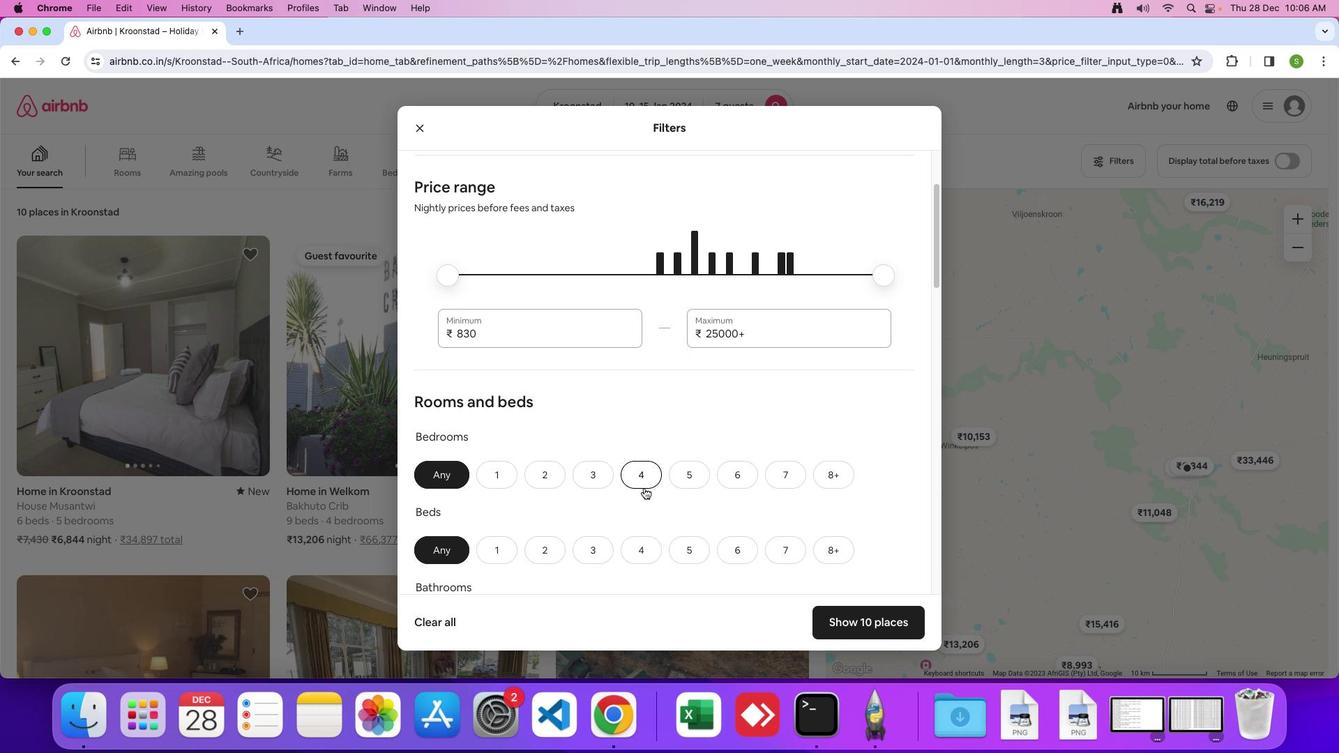 
Action: Mouse scrolled (643, 487) with delta (0, 0)
Screenshot: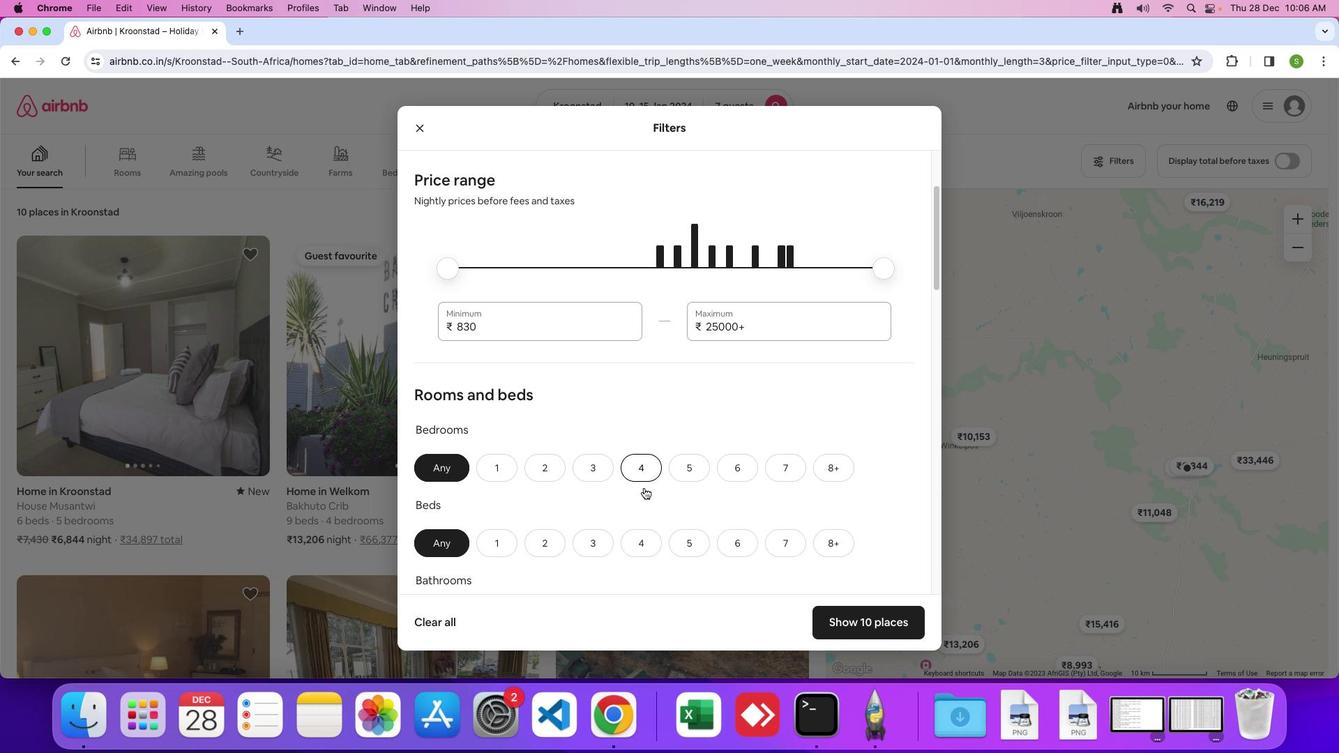
Action: Mouse scrolled (643, 487) with delta (0, 0)
Screenshot: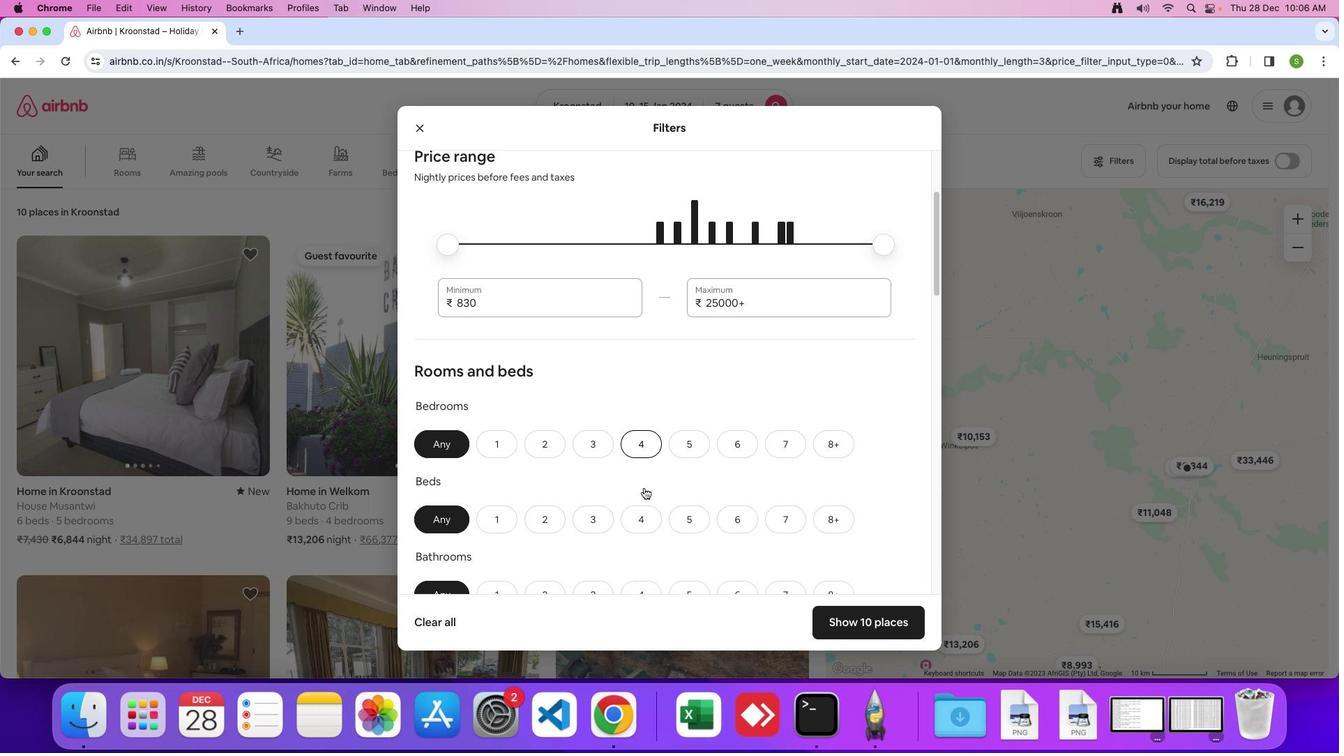 
Action: Mouse scrolled (643, 487) with delta (0, 0)
Screenshot: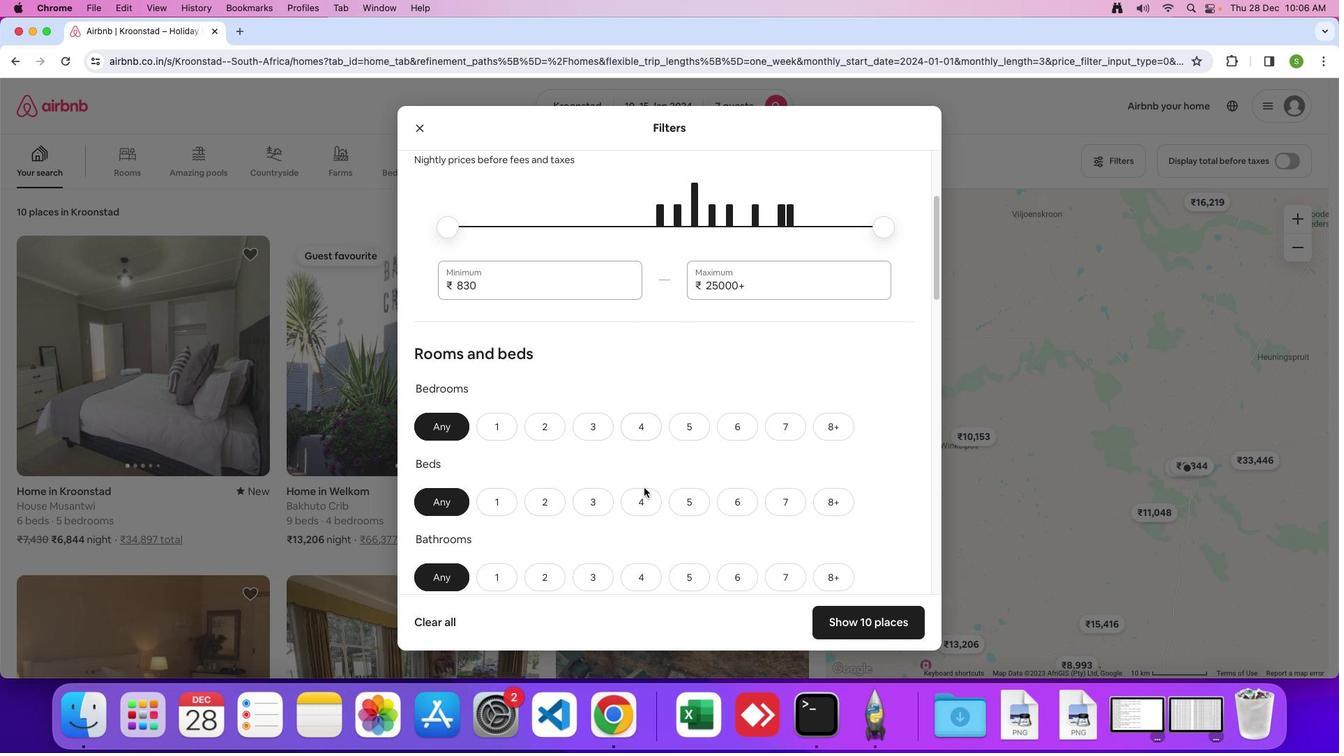 
Action: Mouse scrolled (643, 487) with delta (0, 0)
Screenshot: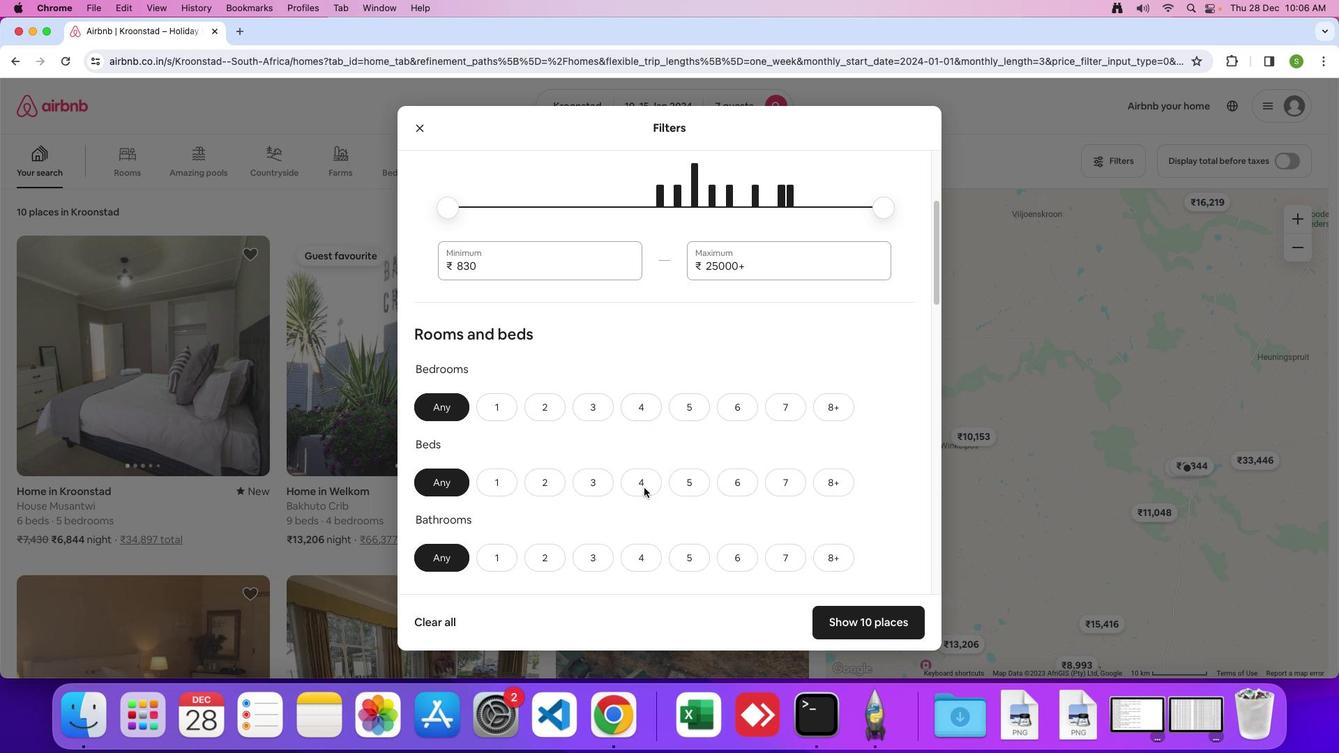 
Action: Mouse scrolled (643, 487) with delta (0, -1)
Screenshot: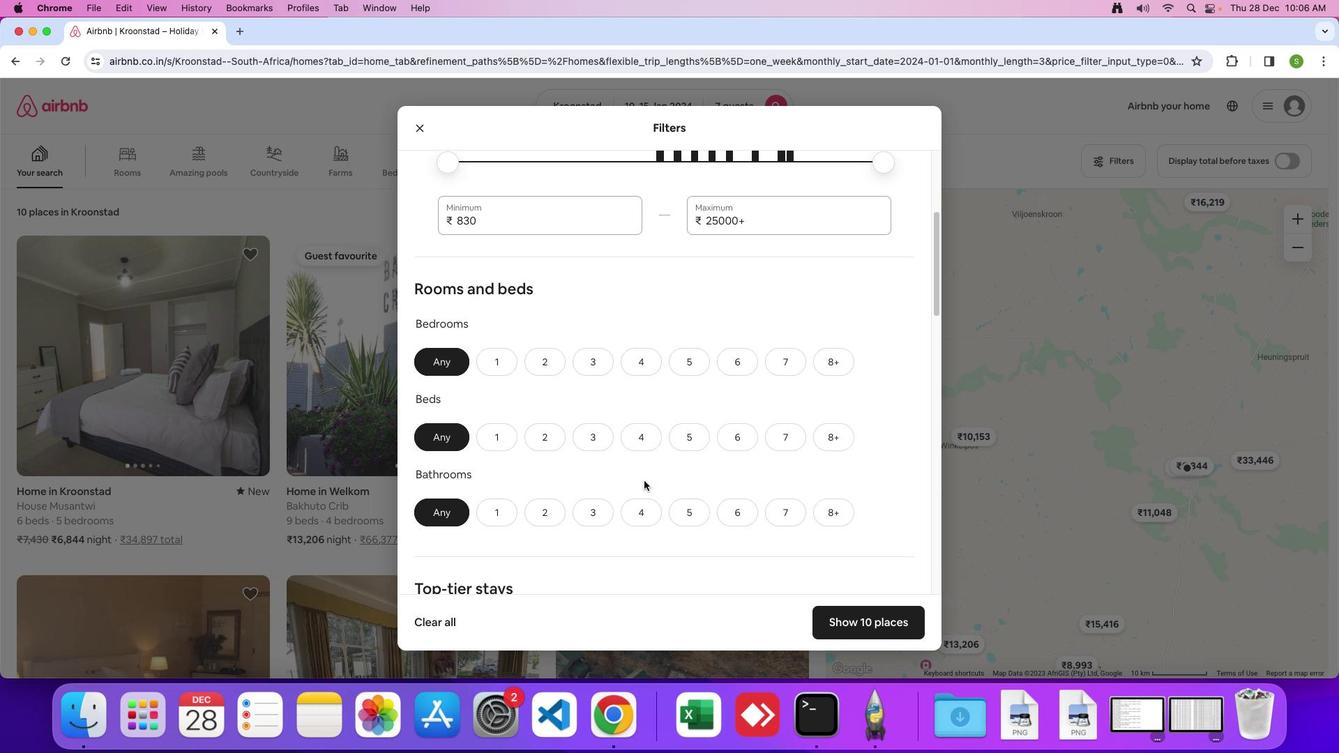 
Action: Mouse moved to (644, 336)
Screenshot: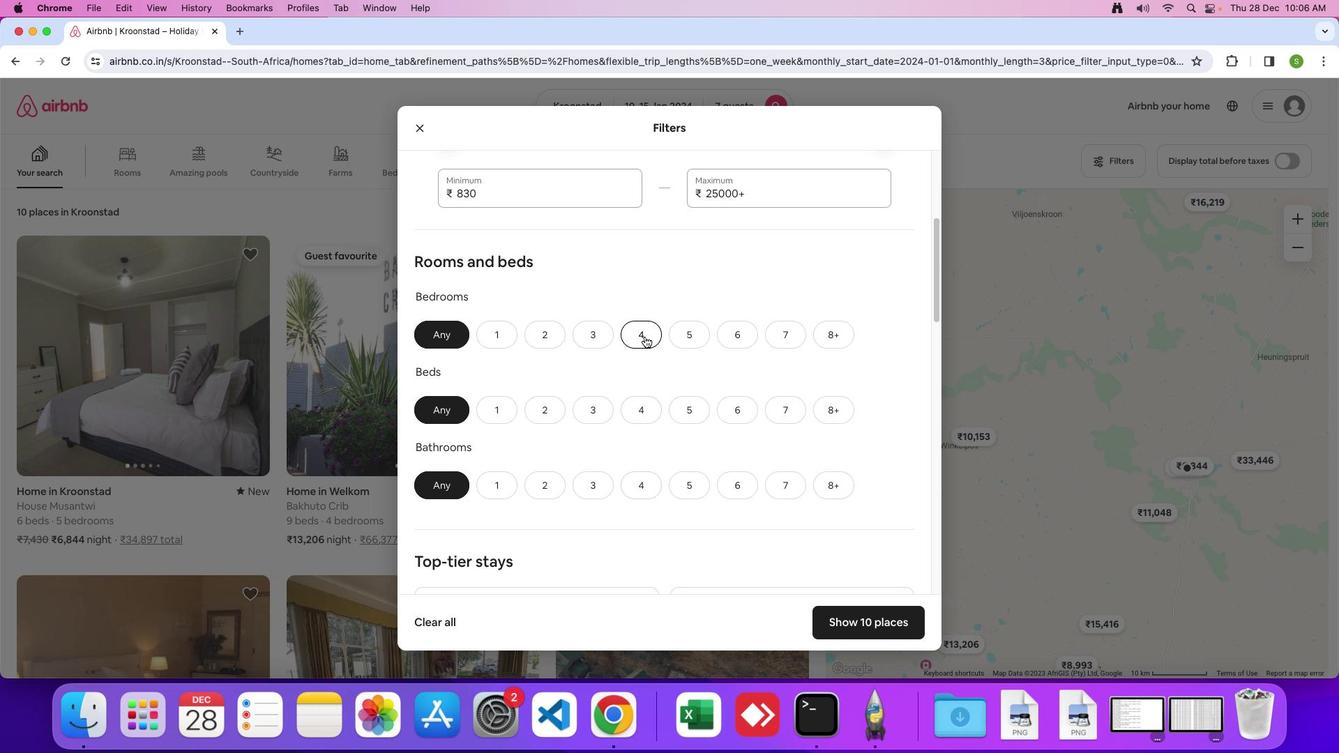 
Action: Mouse pressed left at (644, 336)
Screenshot: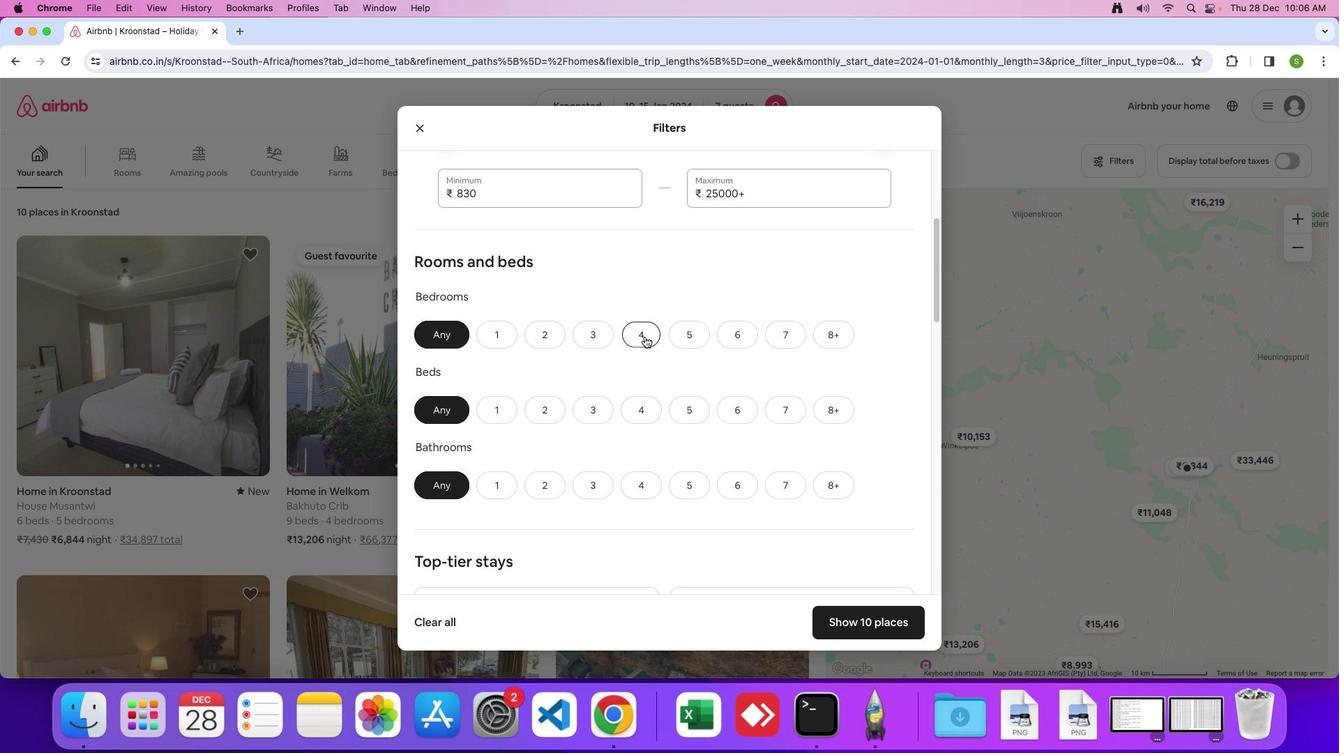 
Action: Mouse moved to (777, 403)
Screenshot: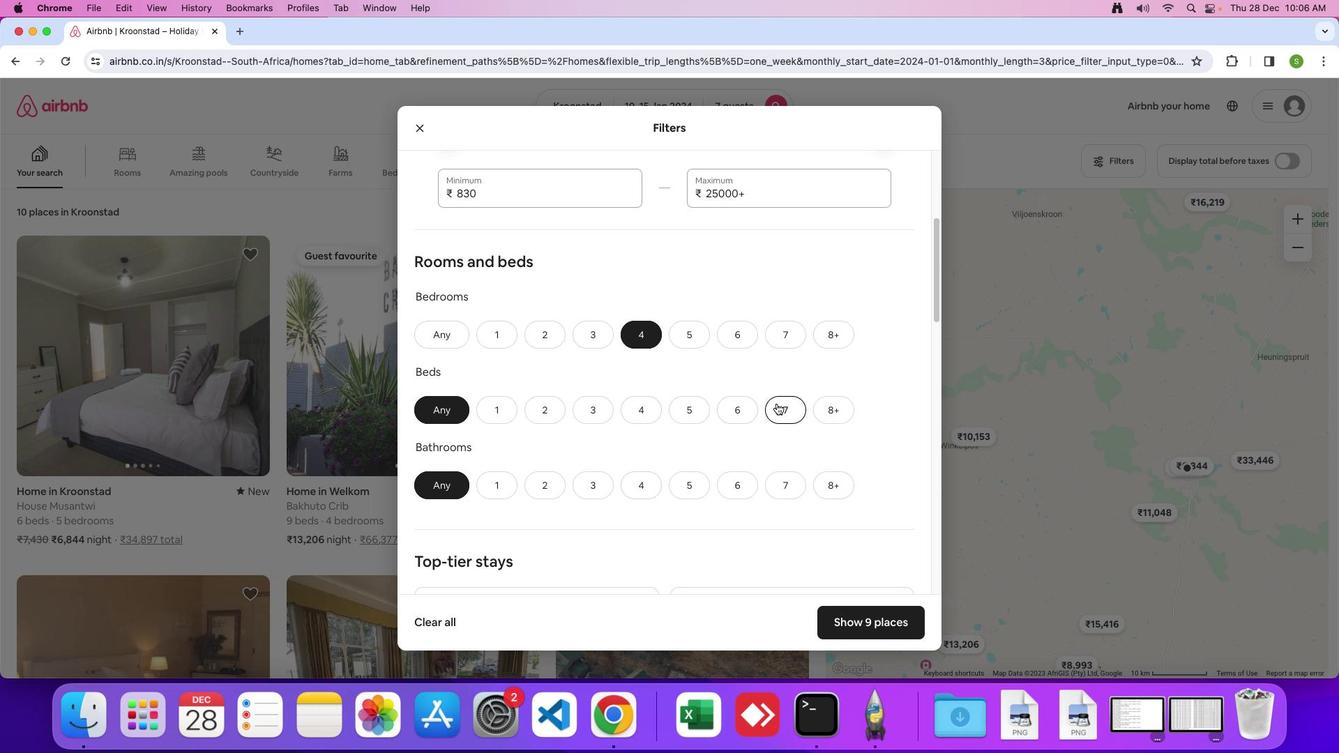 
Action: Mouse pressed left at (777, 403)
Screenshot: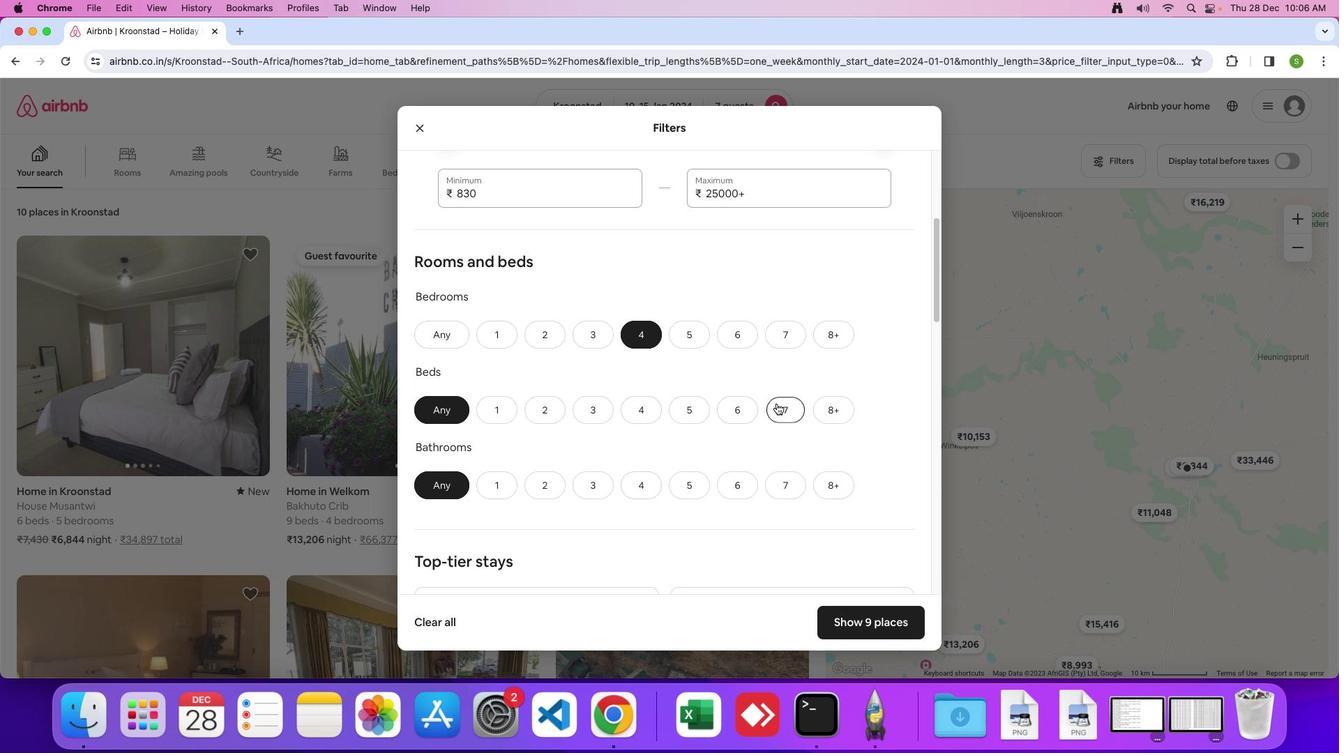 
Action: Mouse moved to (633, 482)
Screenshot: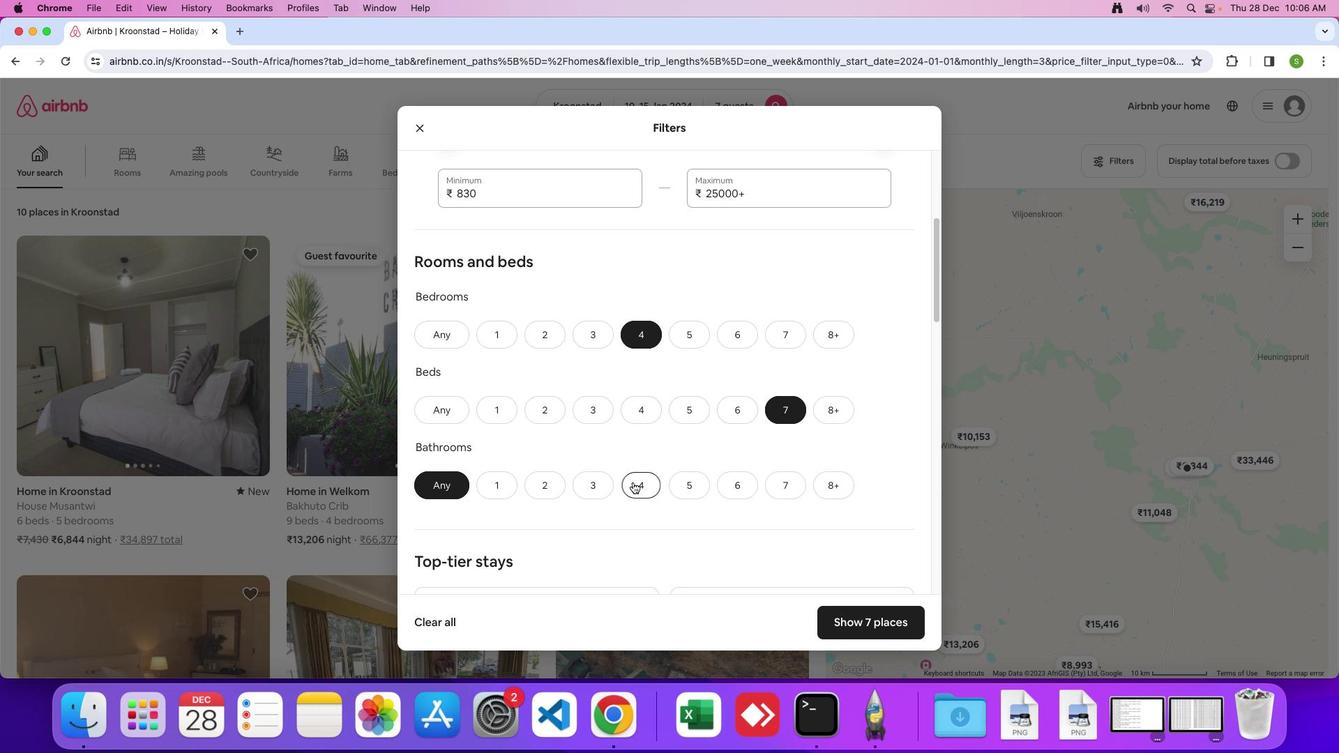 
Action: Mouse pressed left at (633, 482)
Screenshot: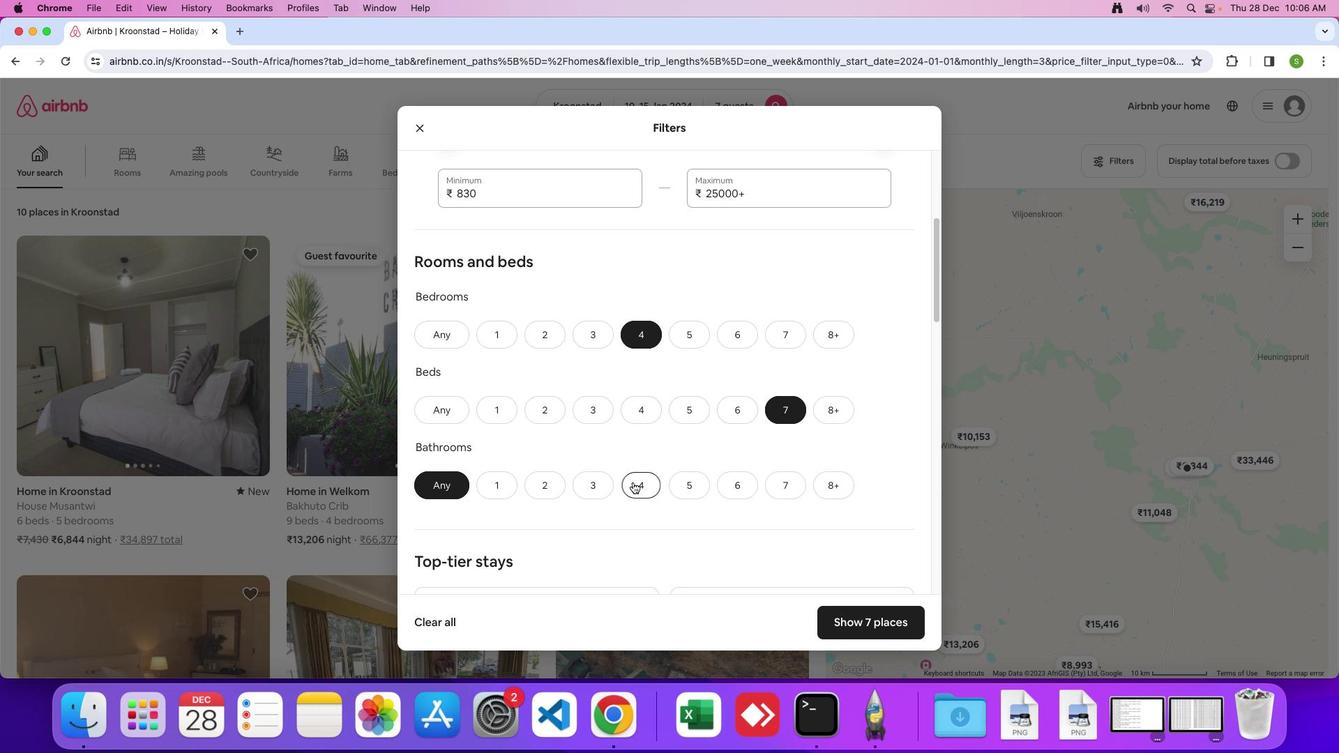 
Action: Mouse moved to (685, 448)
Screenshot: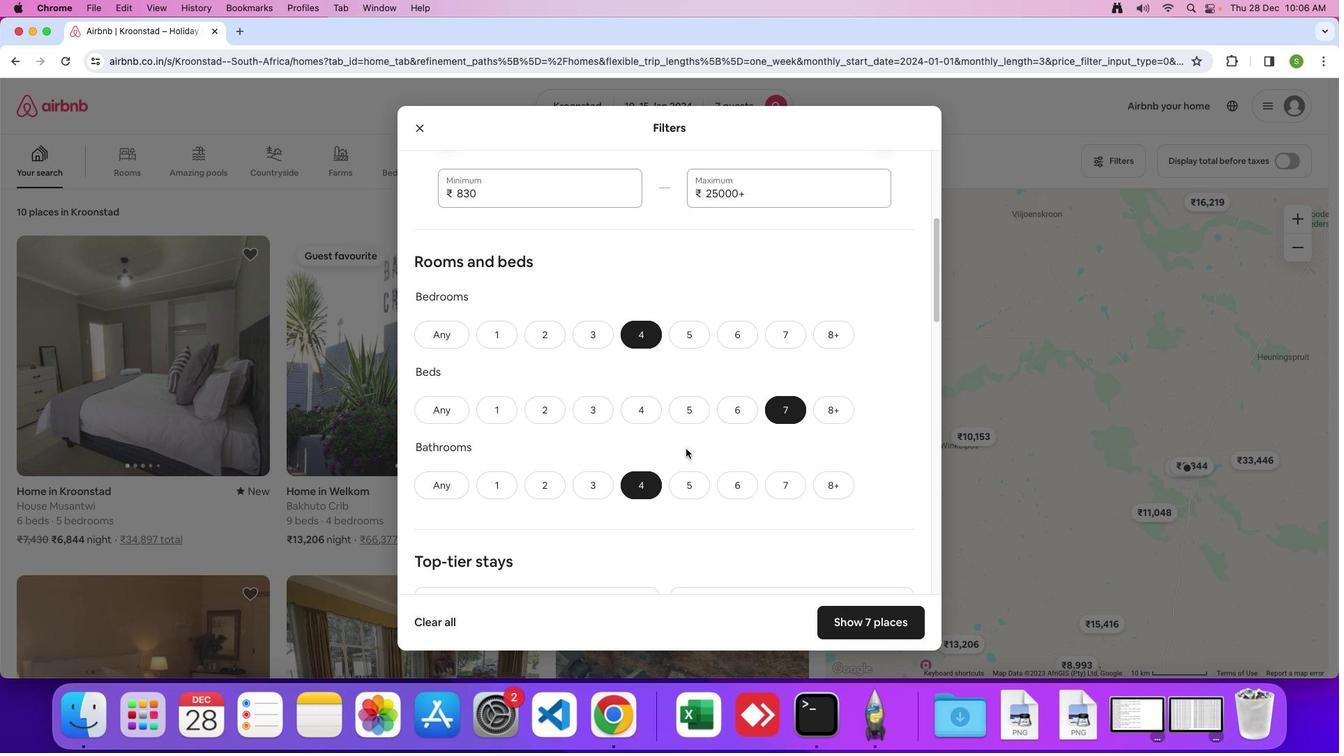 
Action: Mouse scrolled (685, 448) with delta (0, 0)
Screenshot: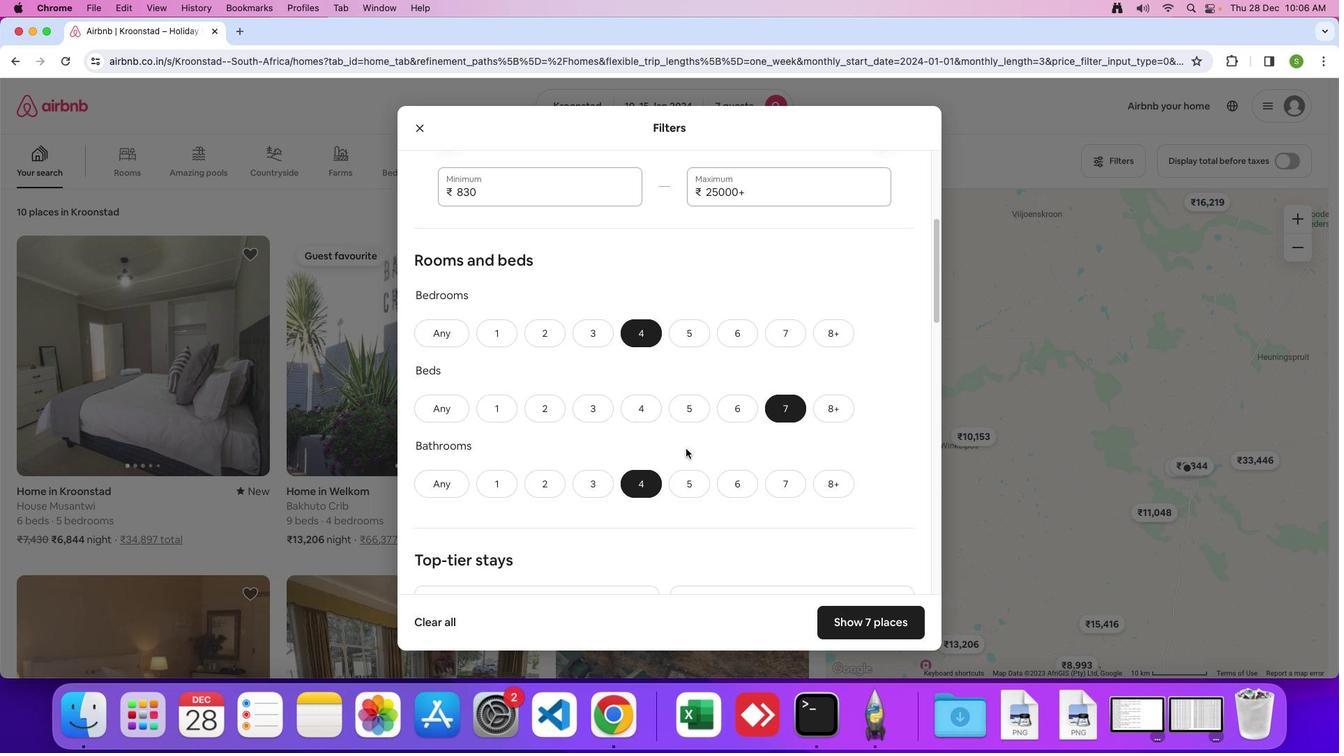 
Action: Mouse scrolled (685, 448) with delta (0, 0)
Screenshot: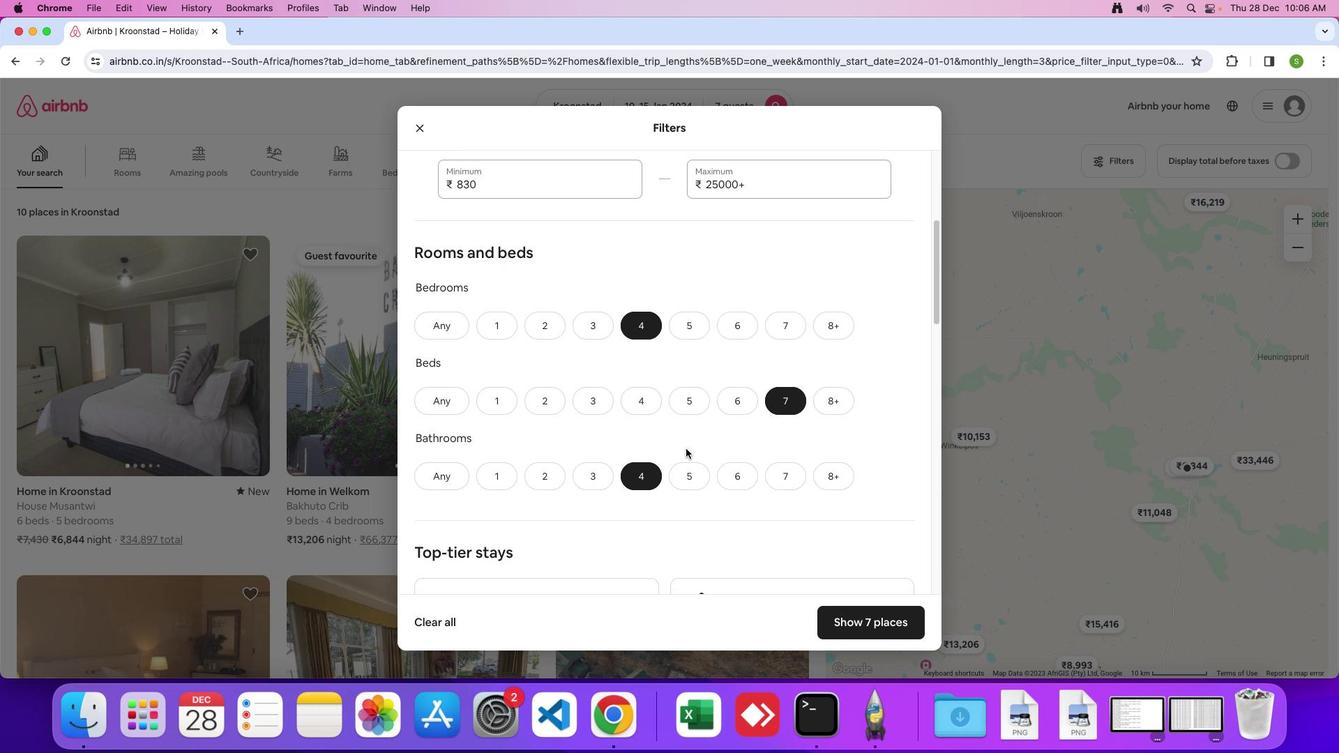
Action: Mouse scrolled (685, 448) with delta (0, 0)
Screenshot: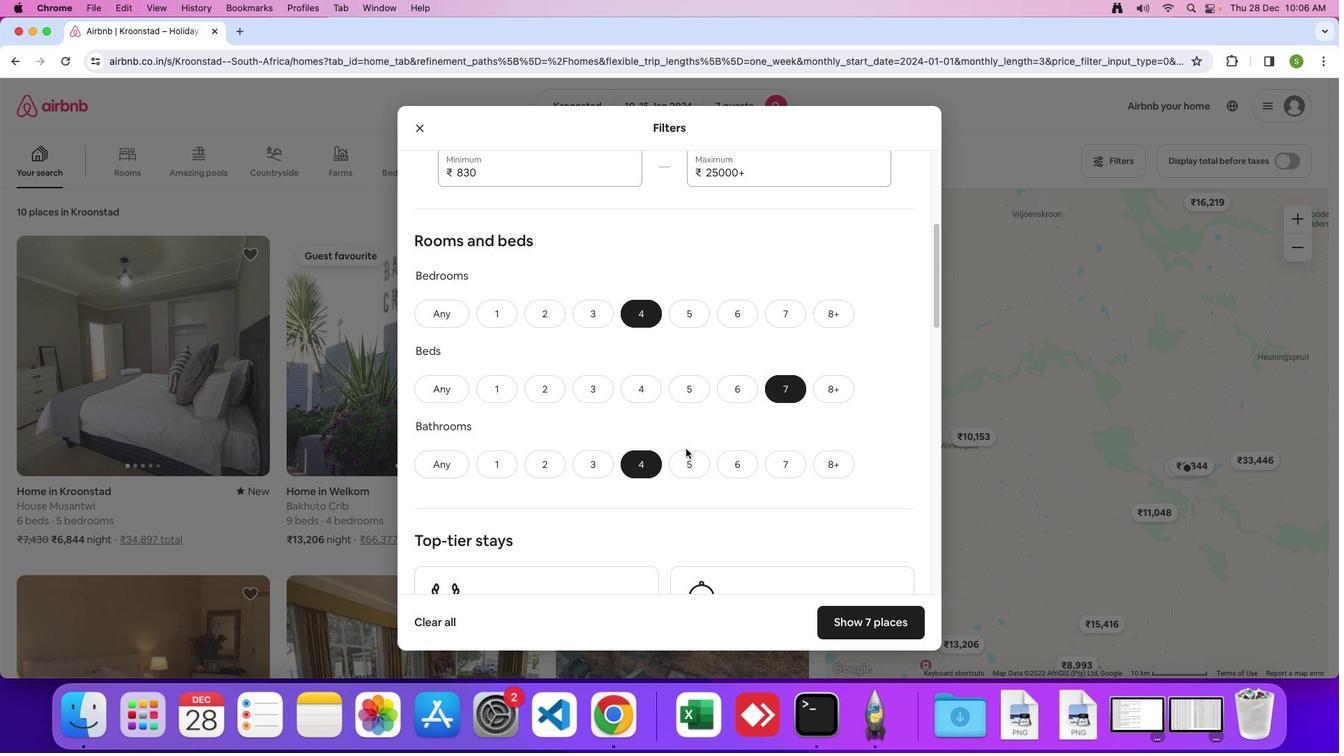 
Action: Mouse scrolled (685, 448) with delta (0, 0)
Screenshot: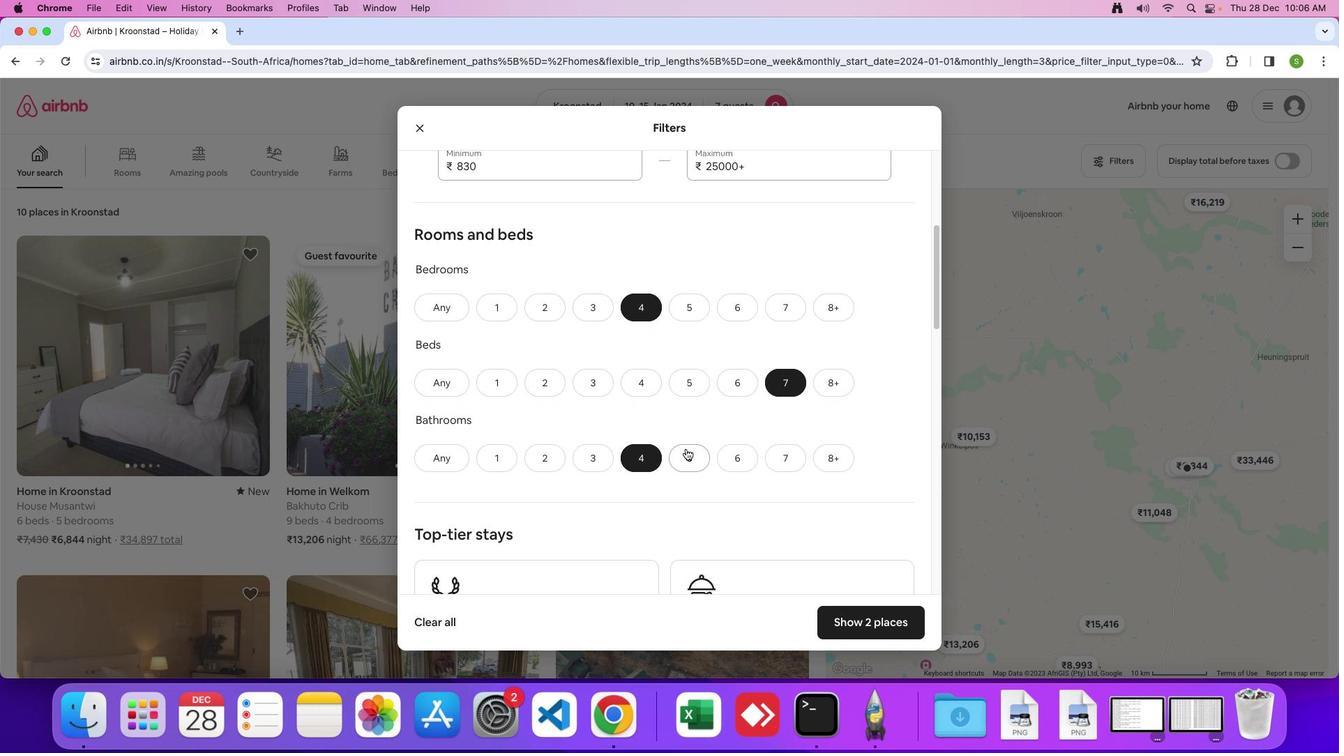 
Action: Mouse scrolled (685, 448) with delta (0, 0)
Screenshot: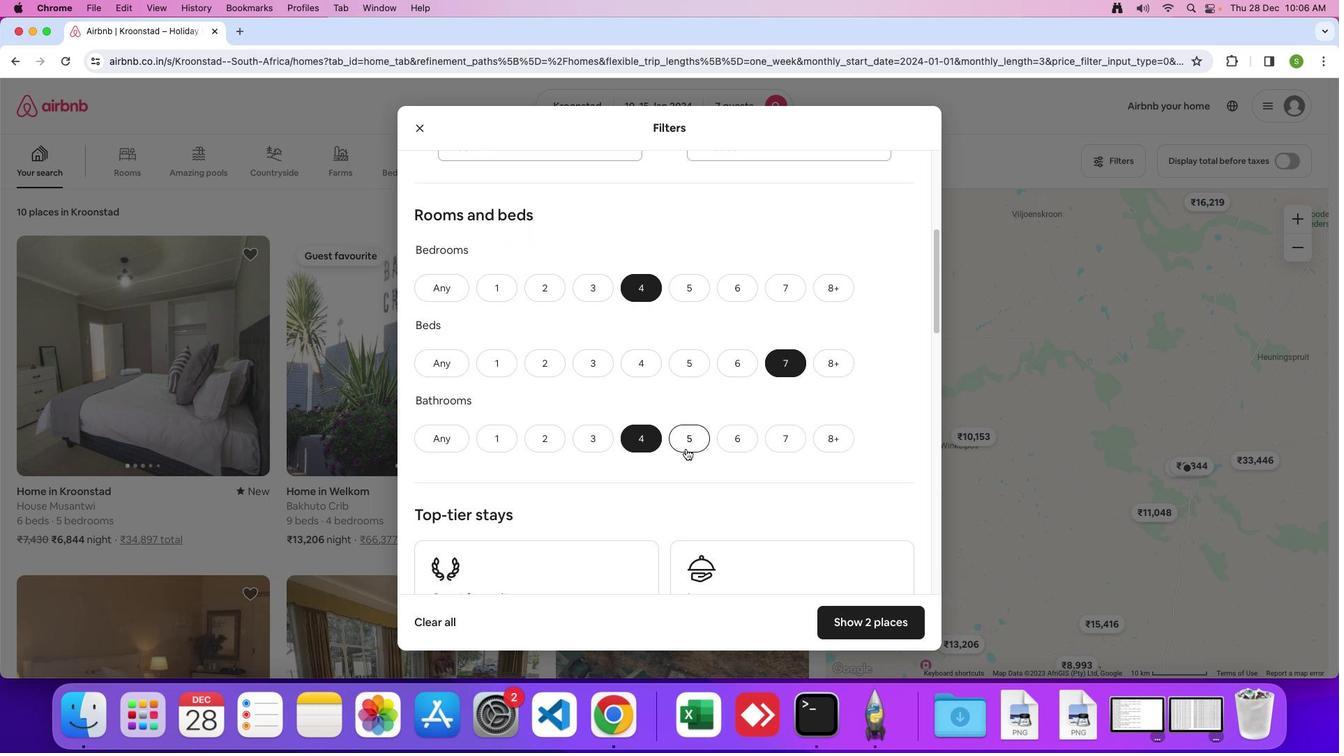
Action: Mouse scrolled (685, 448) with delta (0, 0)
Screenshot: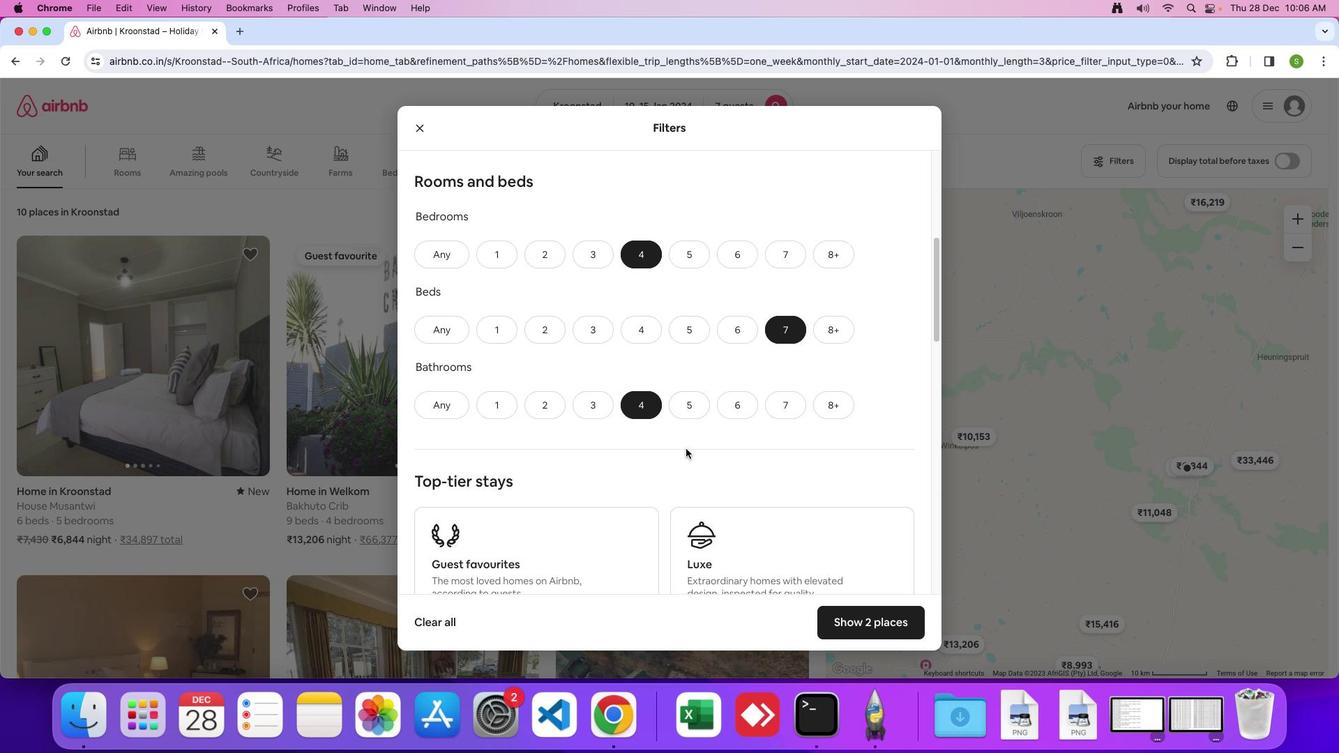 
Action: Mouse scrolled (685, 448) with delta (0, 0)
Screenshot: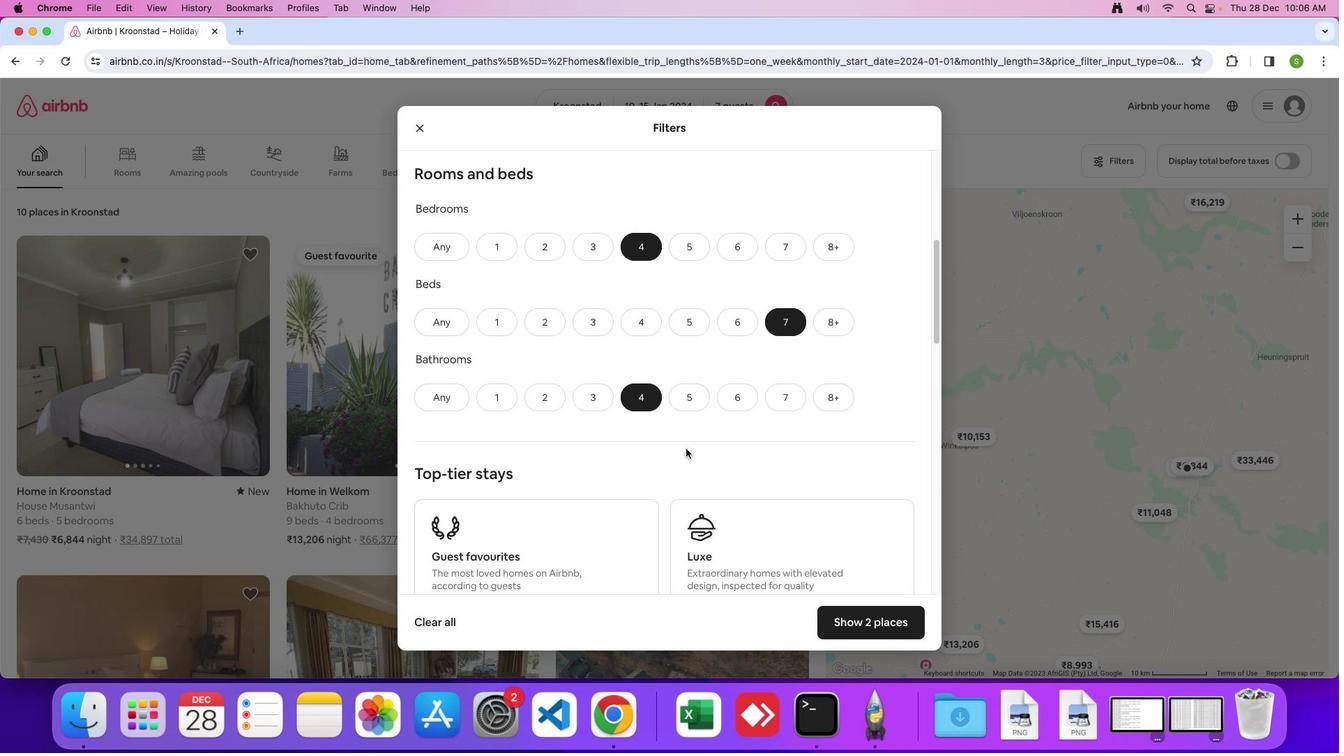 
Action: Mouse scrolled (685, 448) with delta (0, 0)
Screenshot: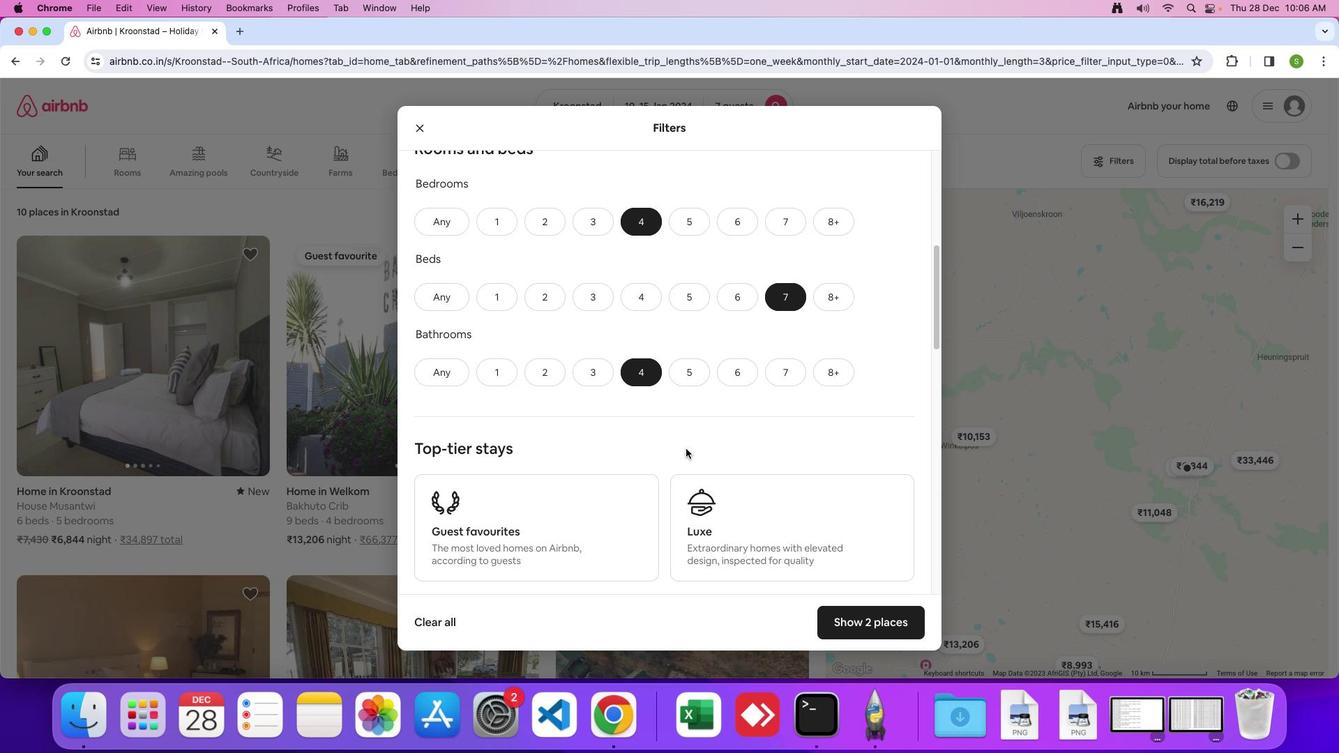 
Action: Mouse scrolled (685, 448) with delta (0, 0)
Screenshot: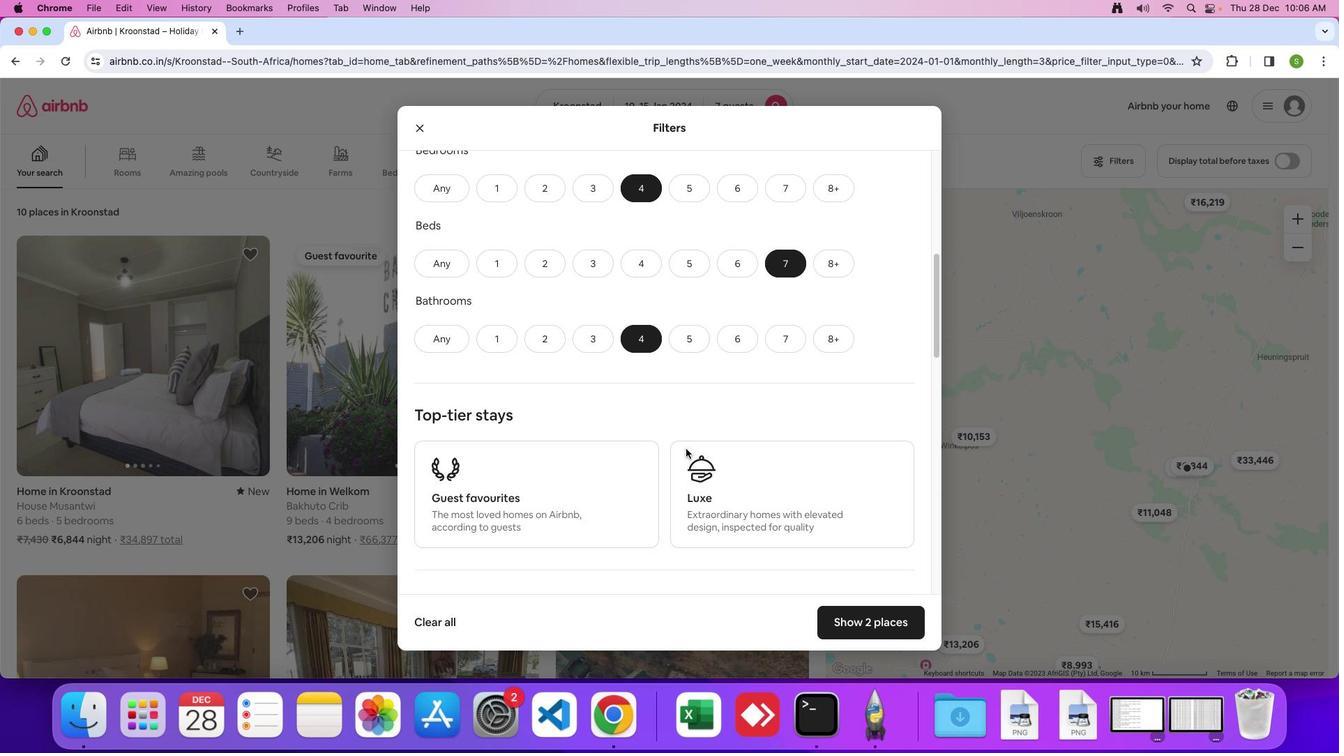 
Action: Mouse scrolled (685, 448) with delta (0, 0)
Screenshot: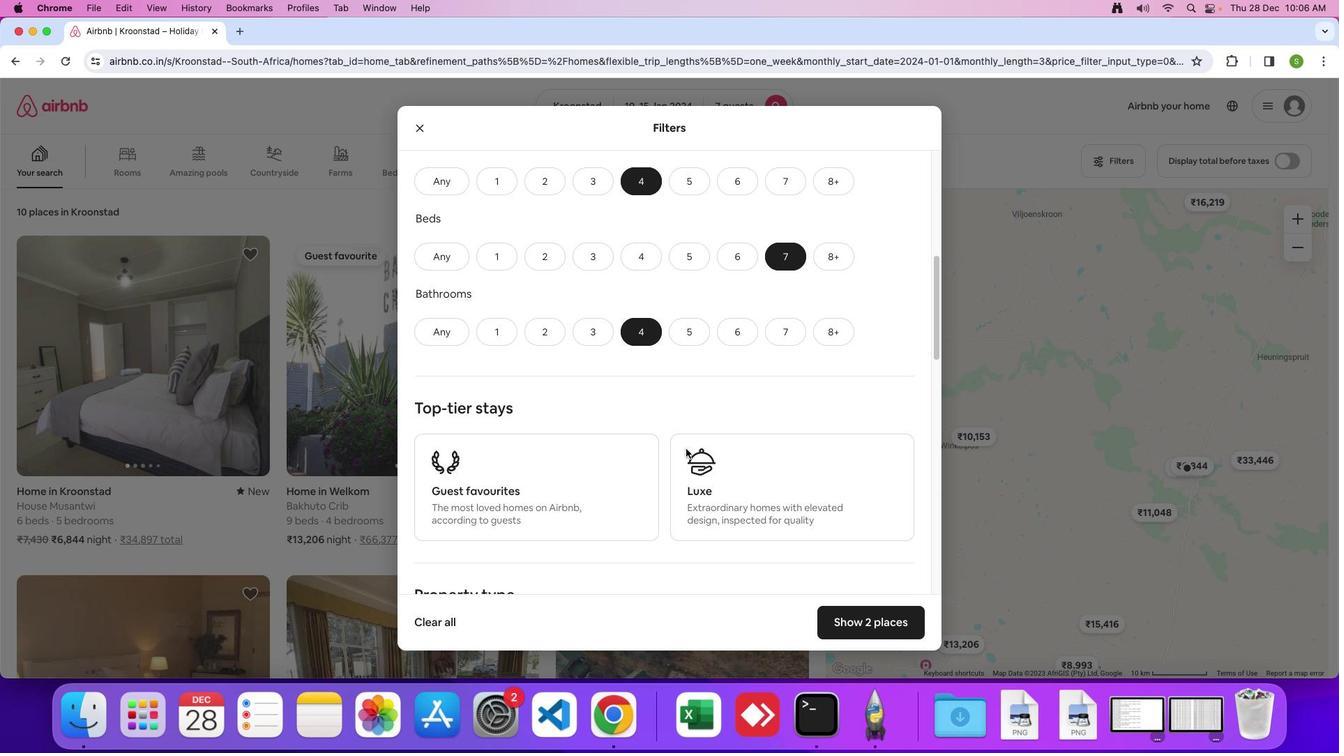 
Action: Mouse moved to (646, 467)
Screenshot: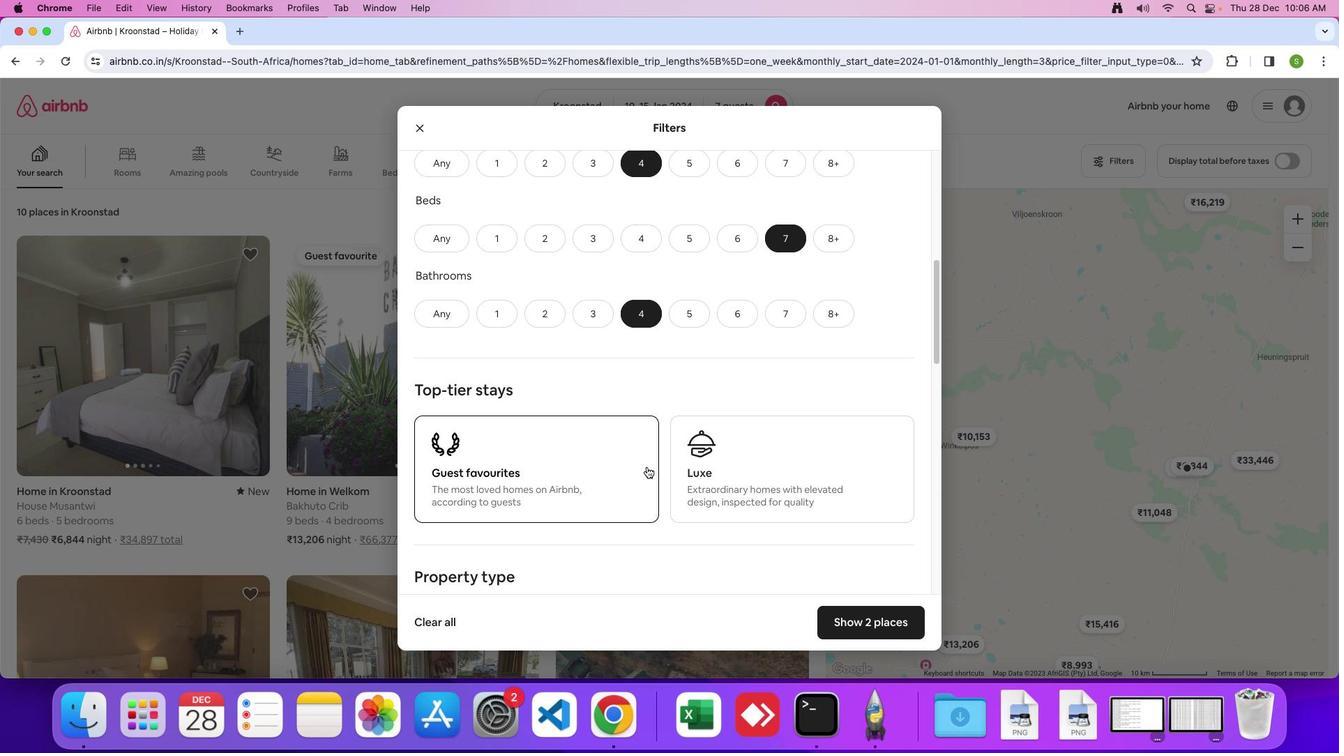 
Action: Mouse scrolled (646, 467) with delta (0, 0)
Screenshot: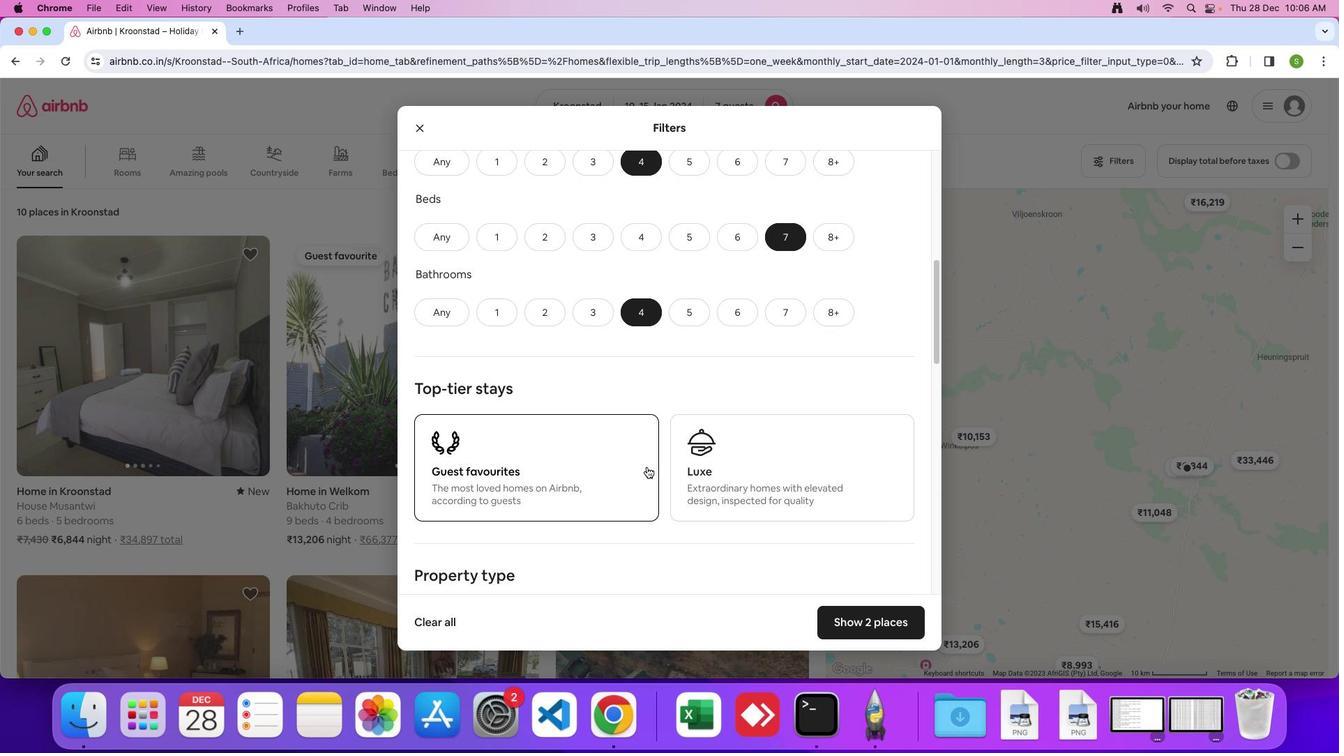 
Action: Mouse scrolled (646, 467) with delta (0, 0)
Screenshot: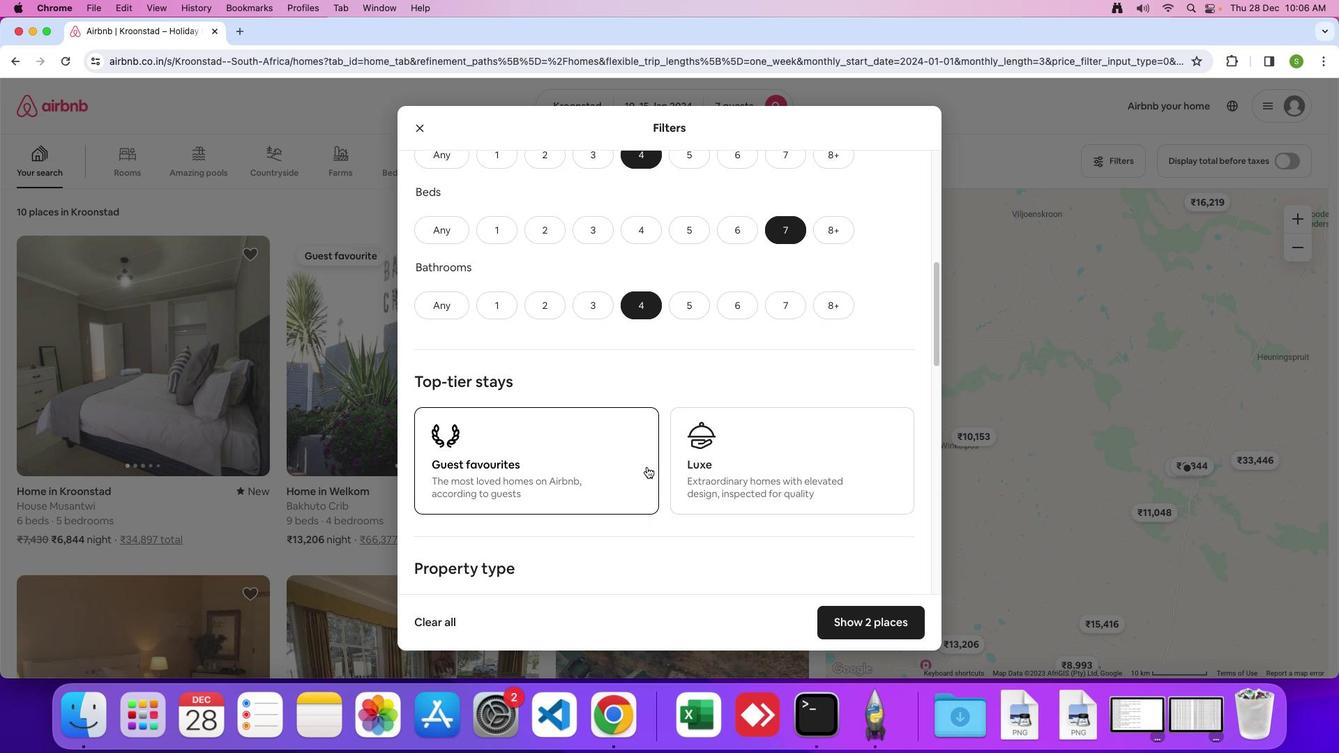
Action: Mouse scrolled (646, 467) with delta (0, -1)
Screenshot: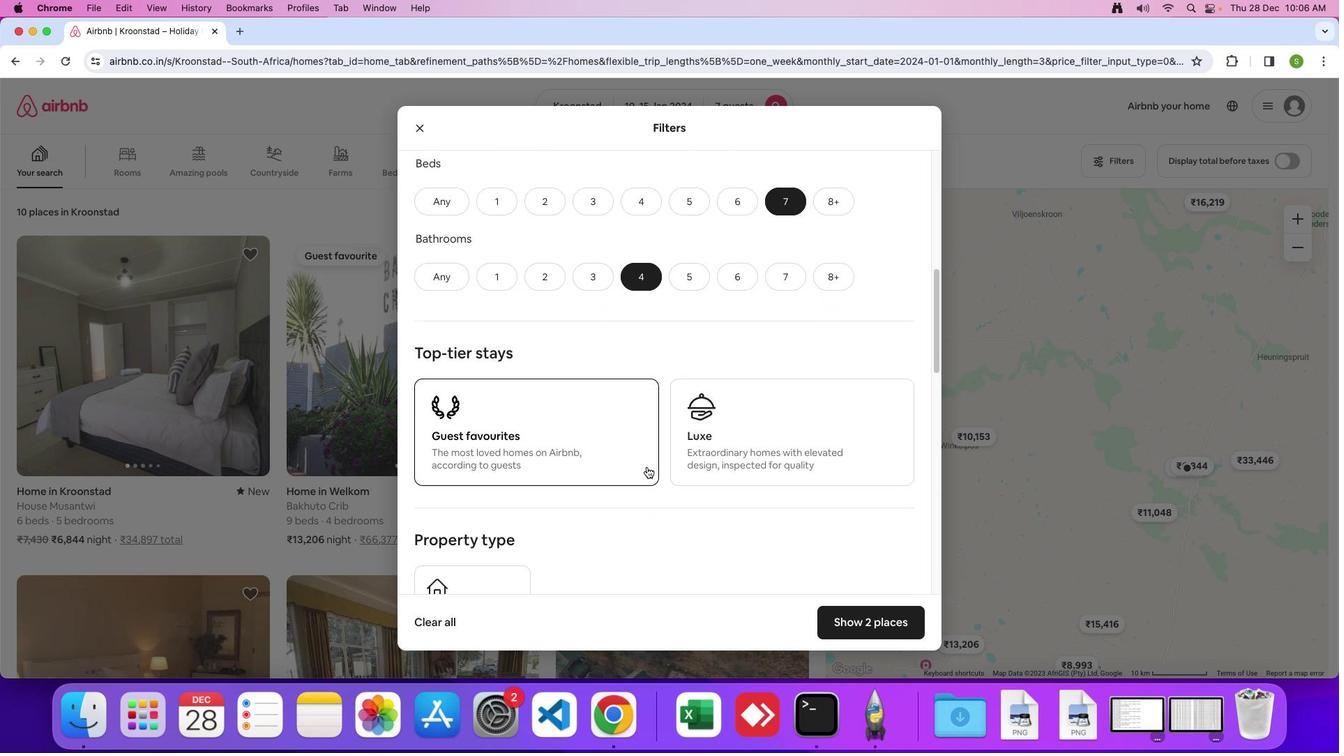 
Action: Mouse scrolled (646, 467) with delta (0, 0)
Screenshot: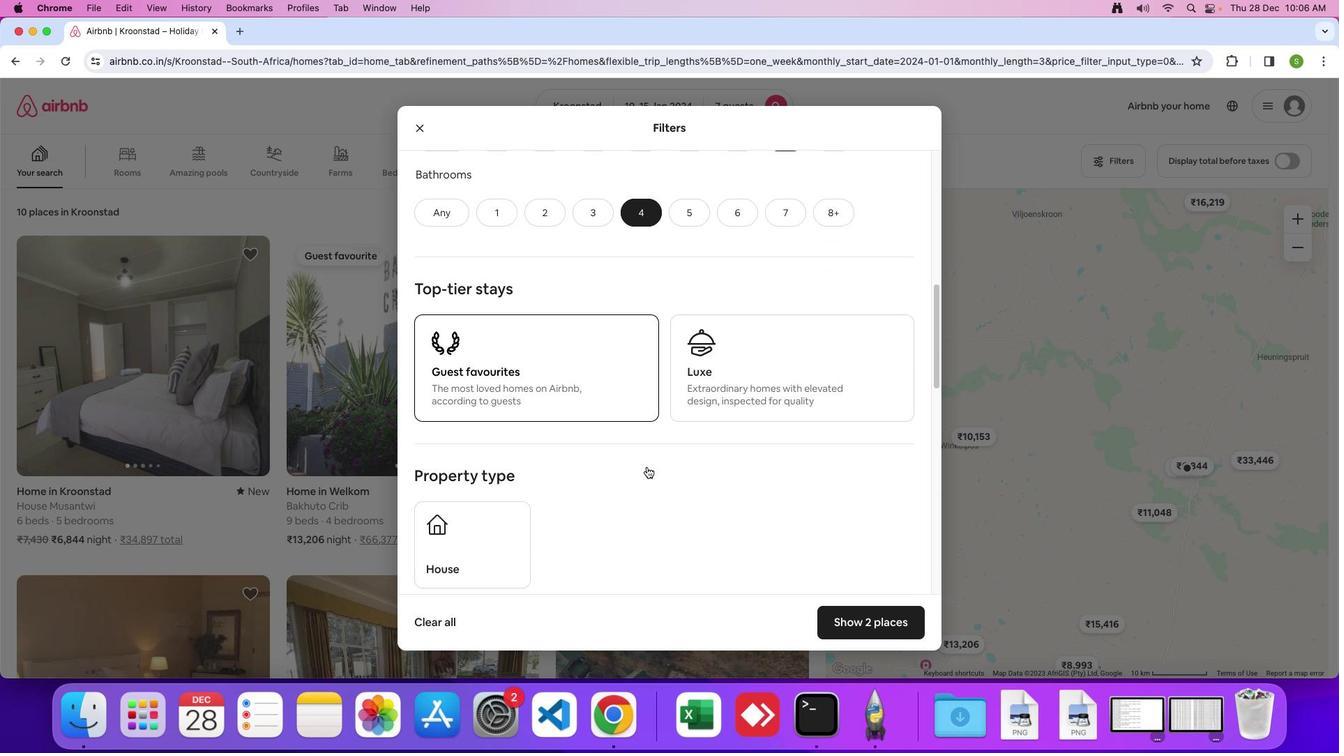 
Action: Mouse scrolled (646, 467) with delta (0, 0)
Screenshot: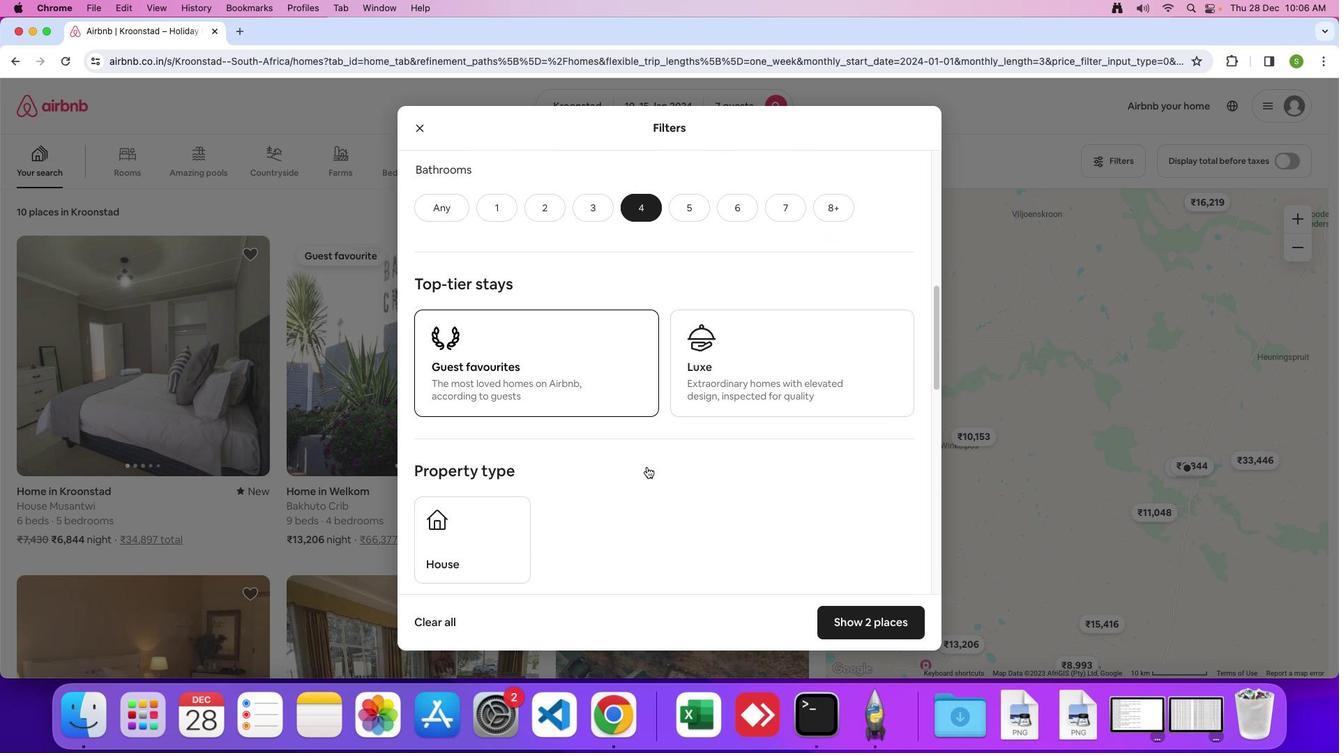 
Action: Mouse scrolled (646, 467) with delta (0, -1)
Screenshot: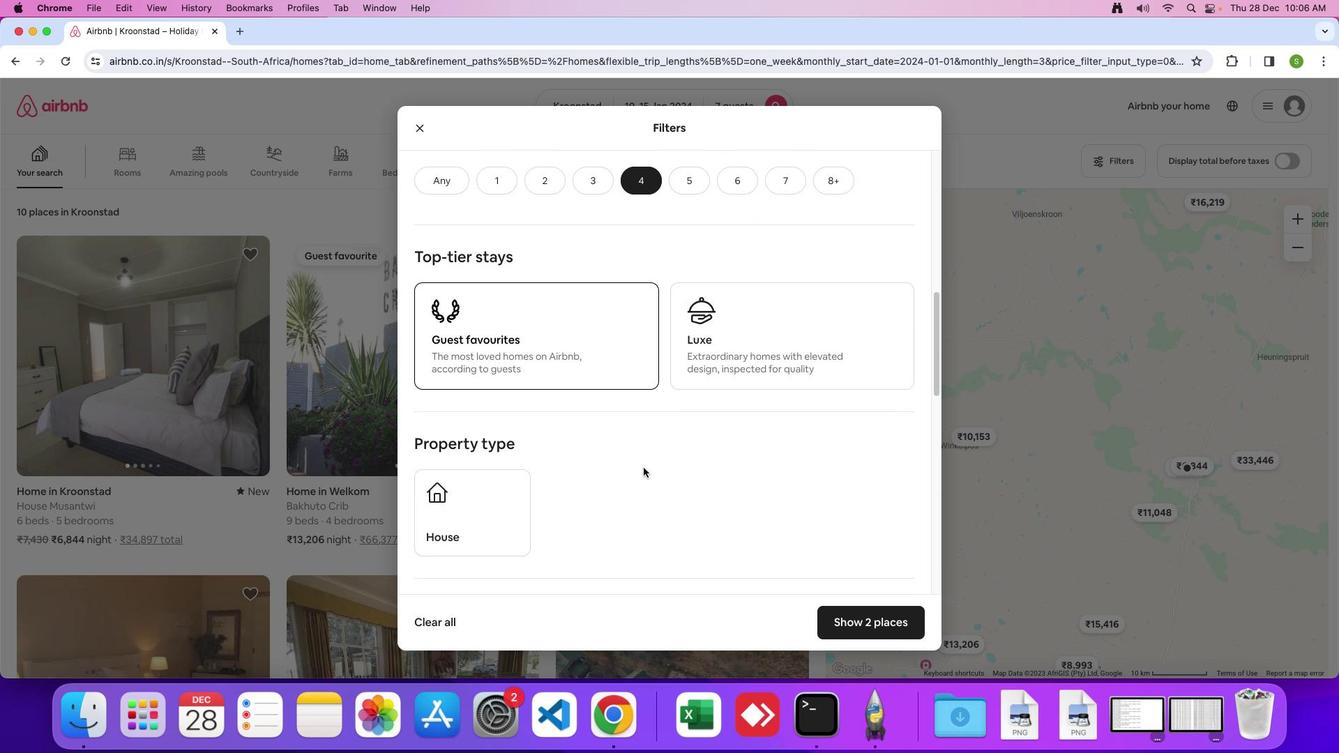 
Action: Mouse moved to (482, 479)
Screenshot: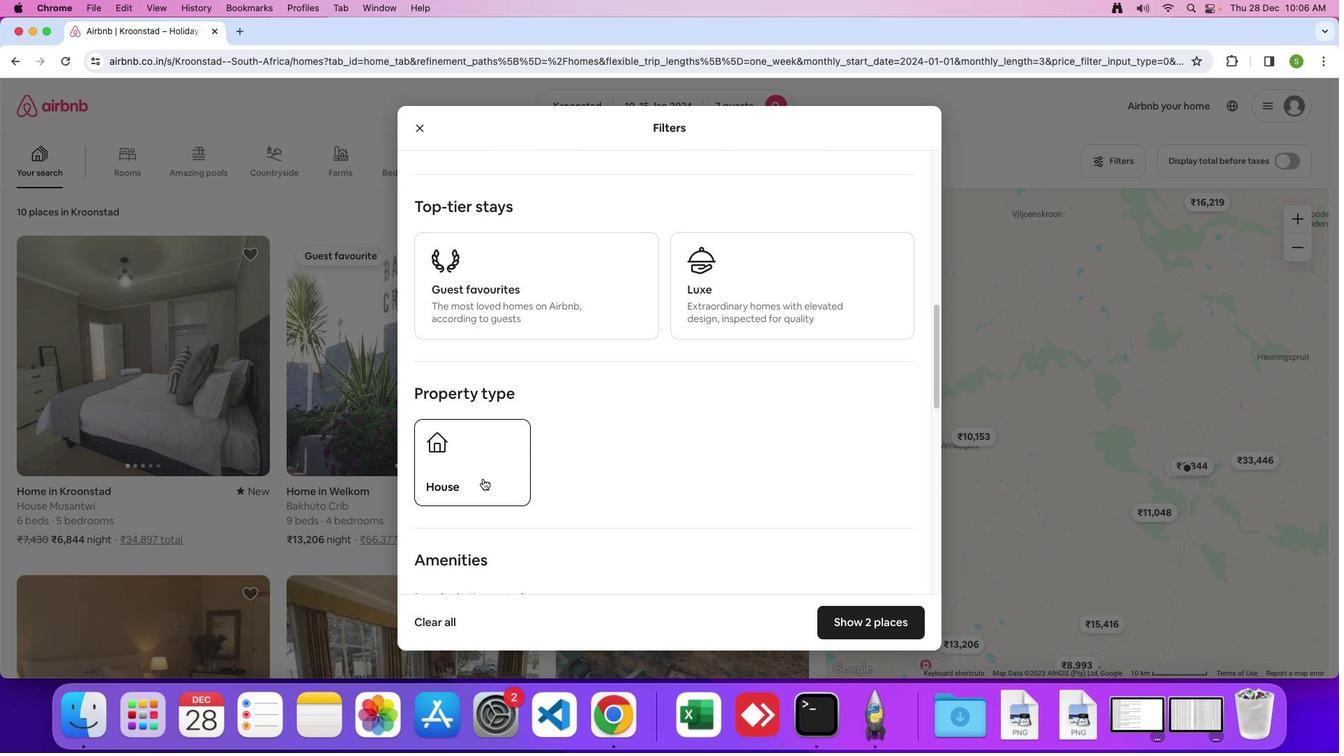 
Action: Mouse pressed left at (482, 479)
Screenshot: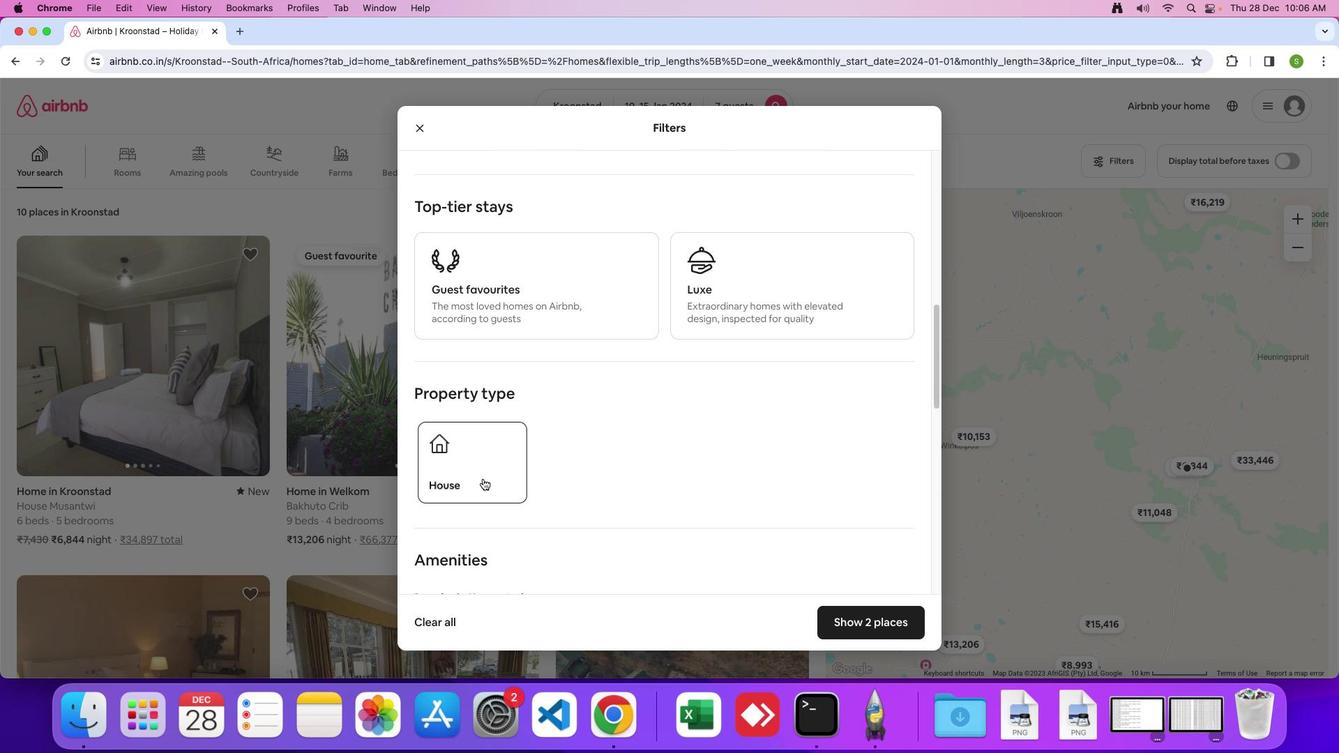 
Action: Mouse moved to (659, 447)
Screenshot: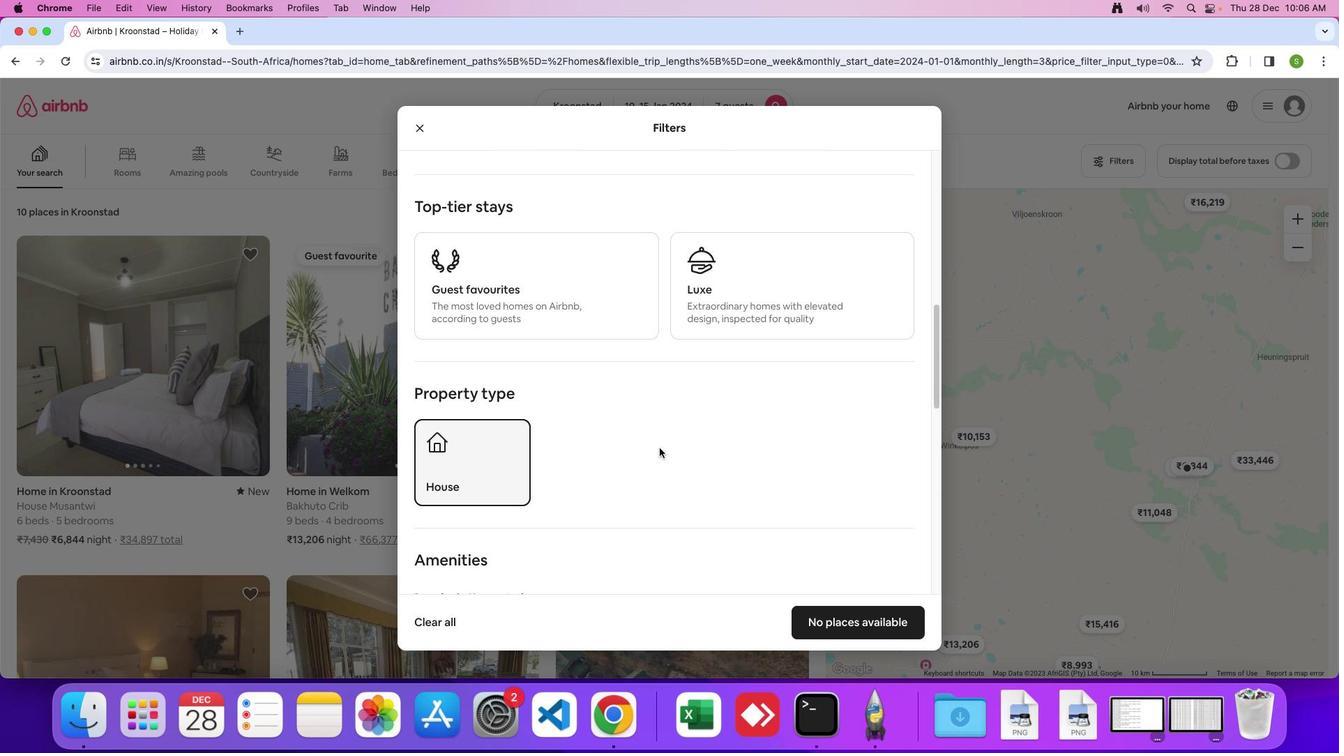 
Action: Mouse scrolled (659, 447) with delta (0, 0)
Screenshot: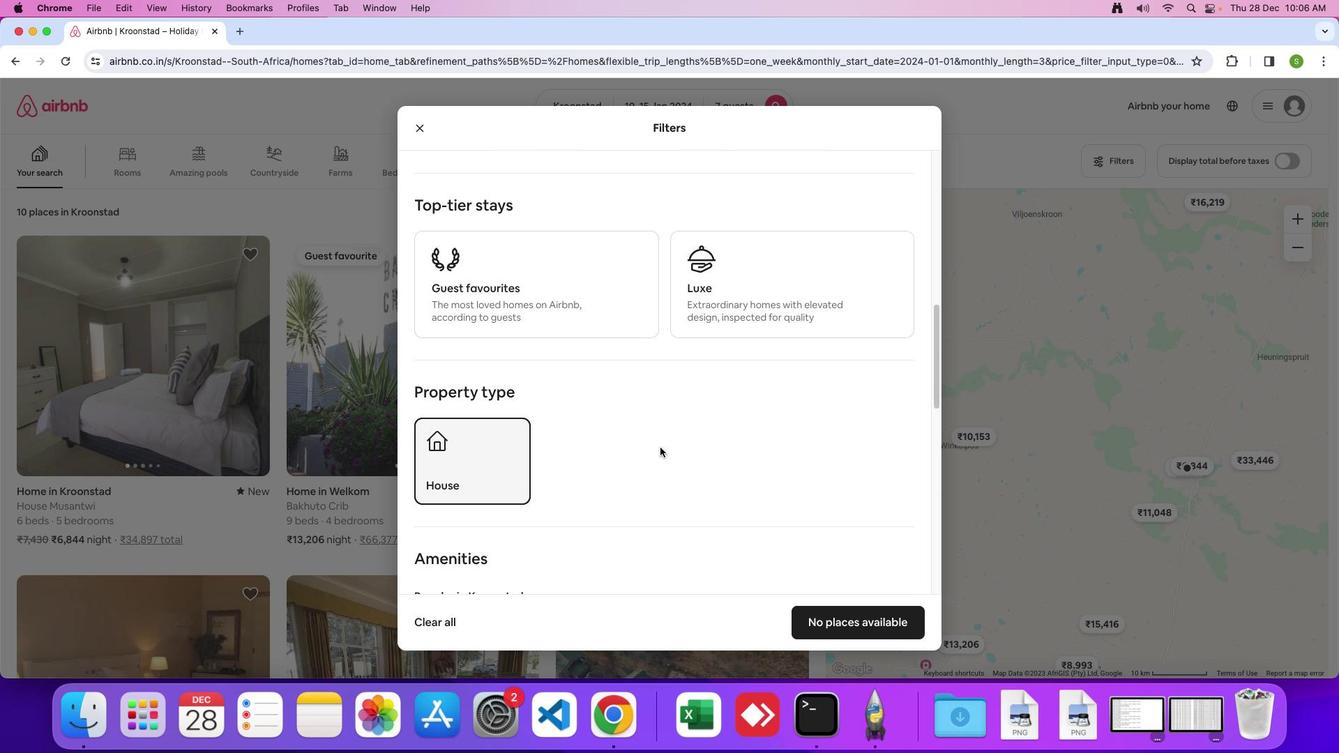 
Action: Mouse scrolled (659, 447) with delta (0, 0)
Screenshot: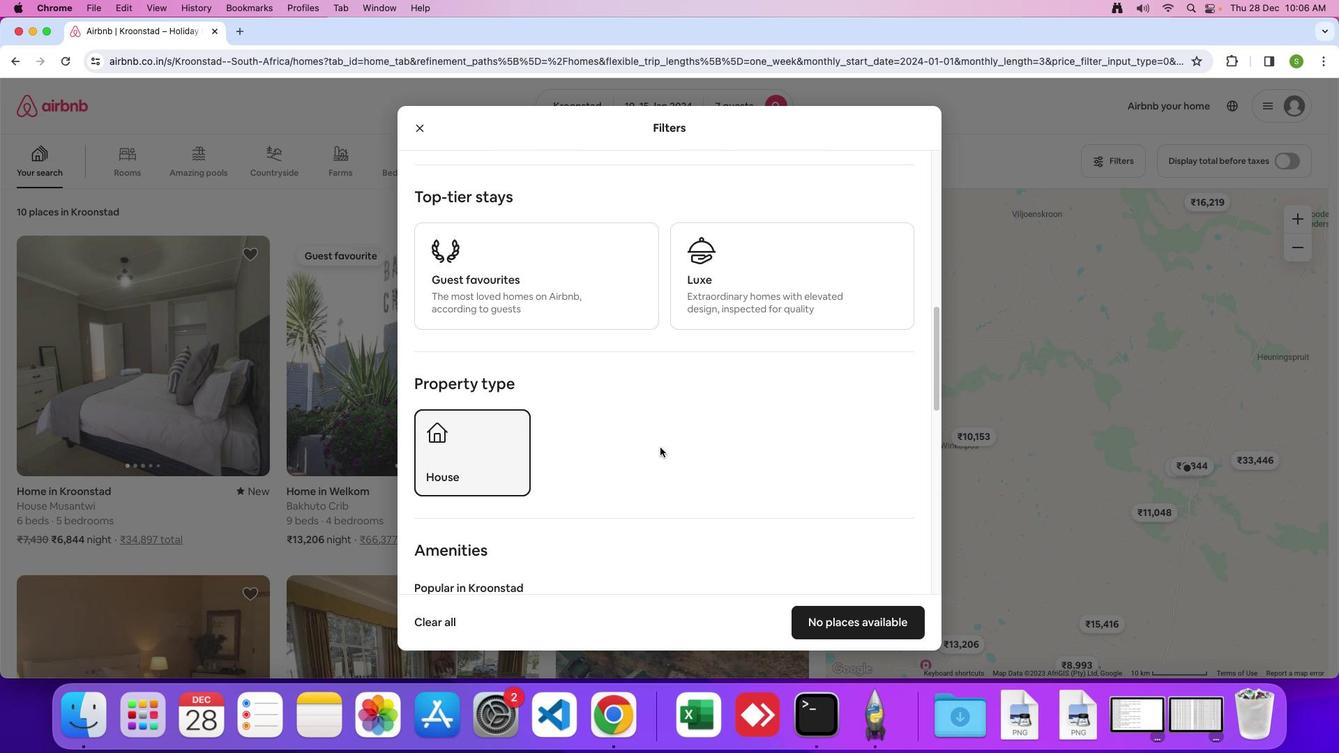 
Action: Mouse moved to (659, 447)
Screenshot: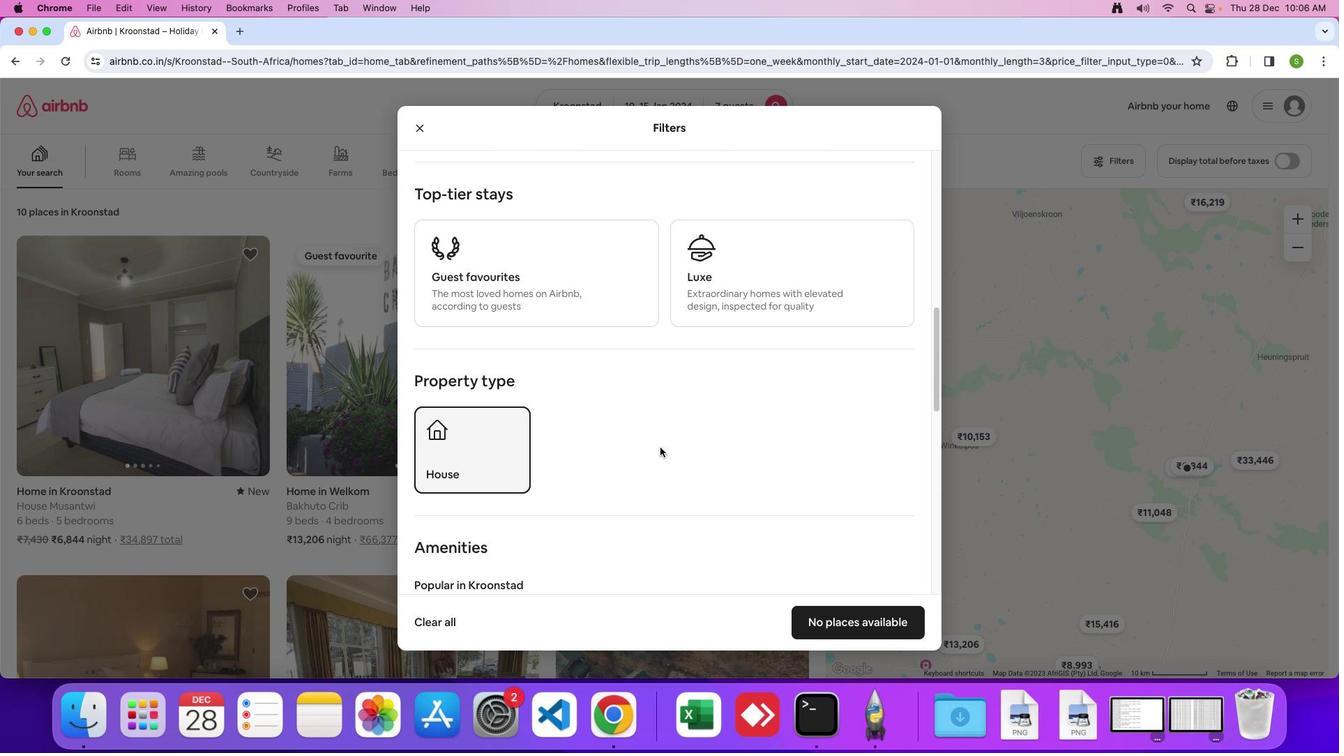 
Action: Mouse scrolled (659, 447) with delta (0, 0)
Screenshot: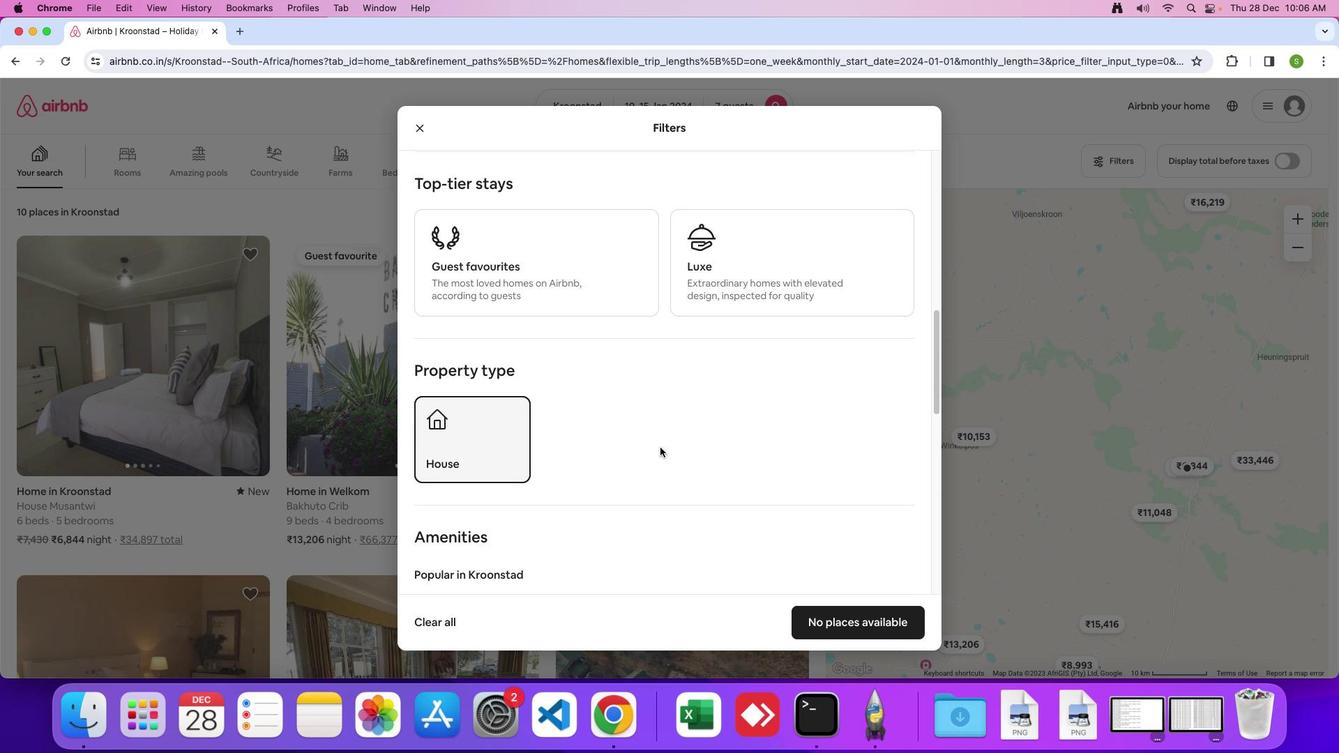 
Action: Mouse scrolled (659, 447) with delta (0, 0)
Screenshot: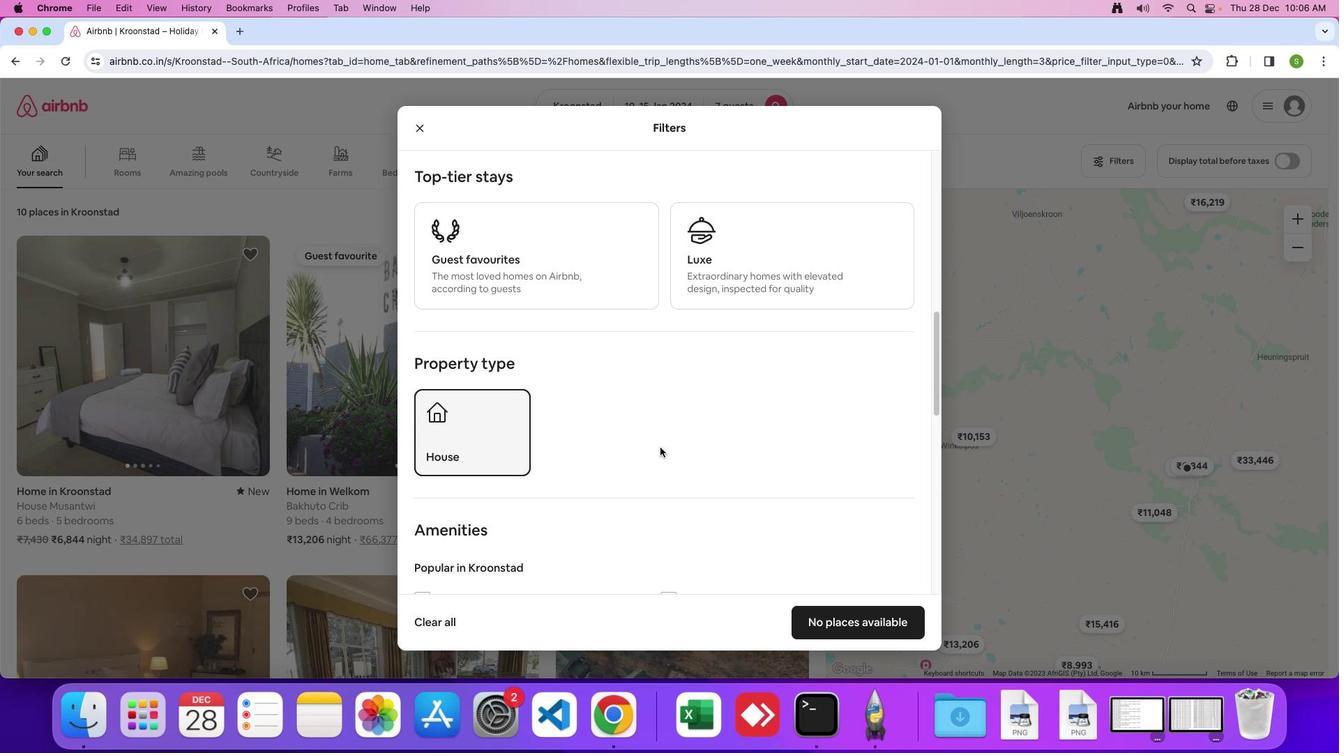 
Action: Mouse scrolled (659, 447) with delta (0, 0)
Screenshot: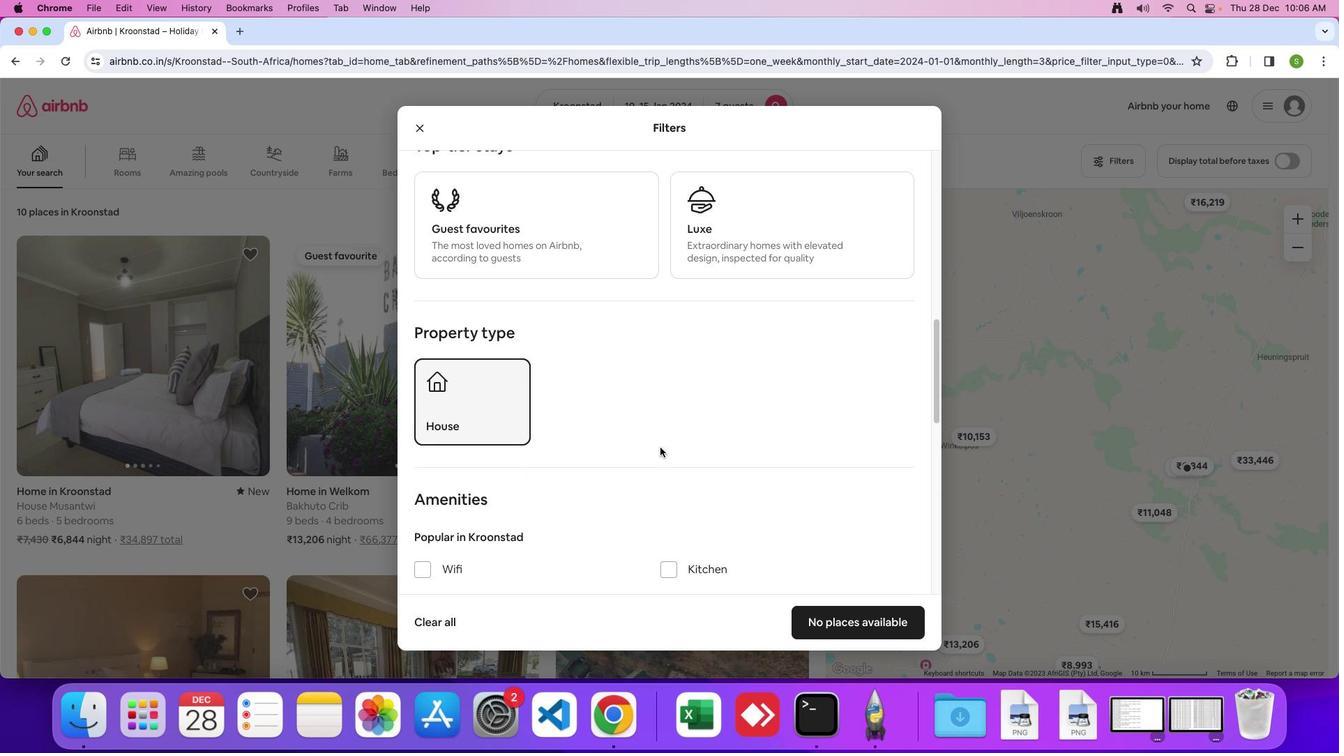 
Action: Mouse scrolled (659, 447) with delta (0, 0)
Screenshot: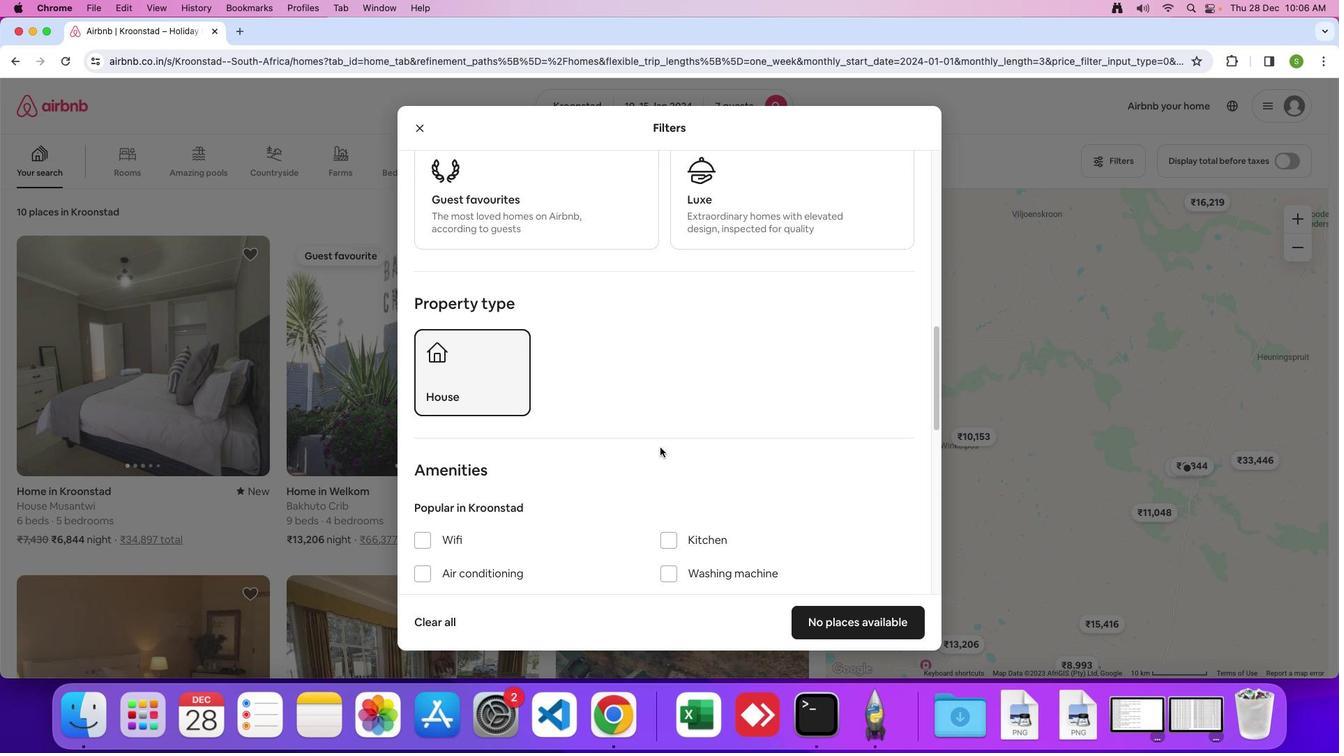 
Action: Mouse scrolled (659, 447) with delta (0, 0)
Screenshot: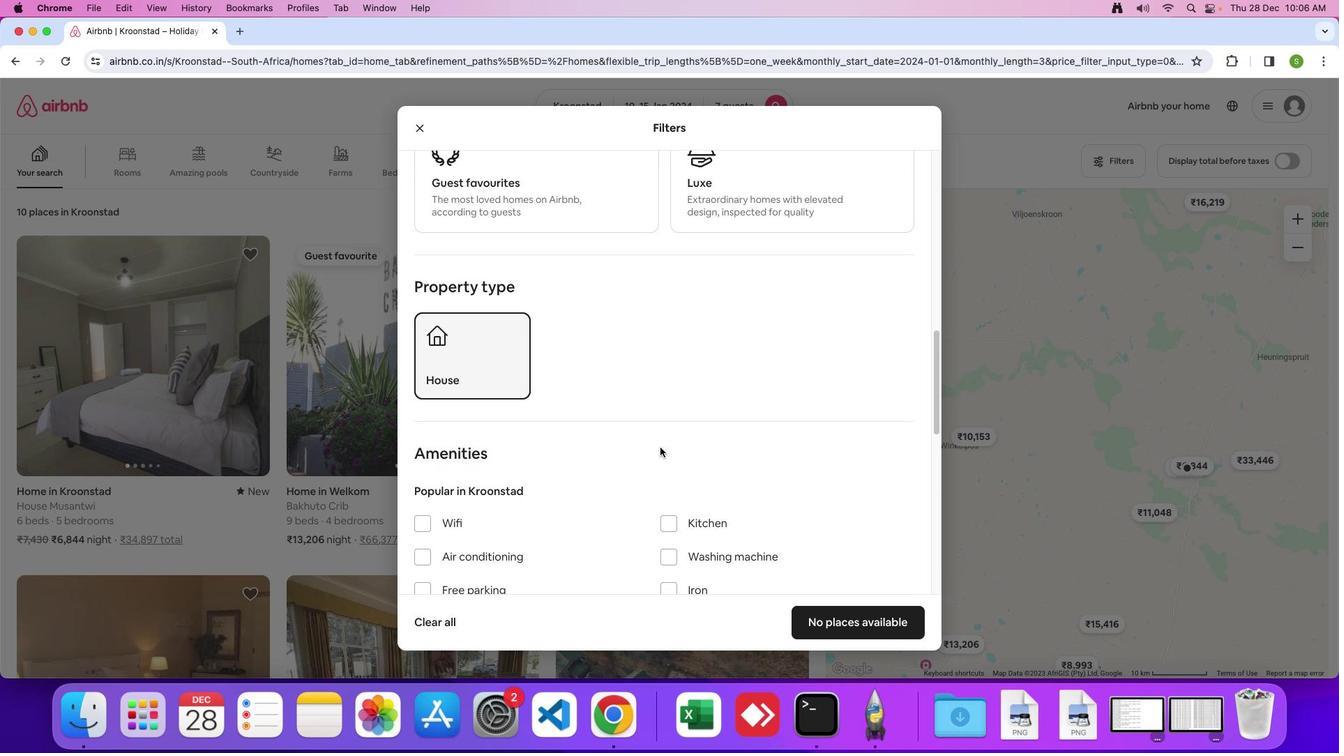 
Action: Mouse scrolled (659, 447) with delta (0, 0)
Screenshot: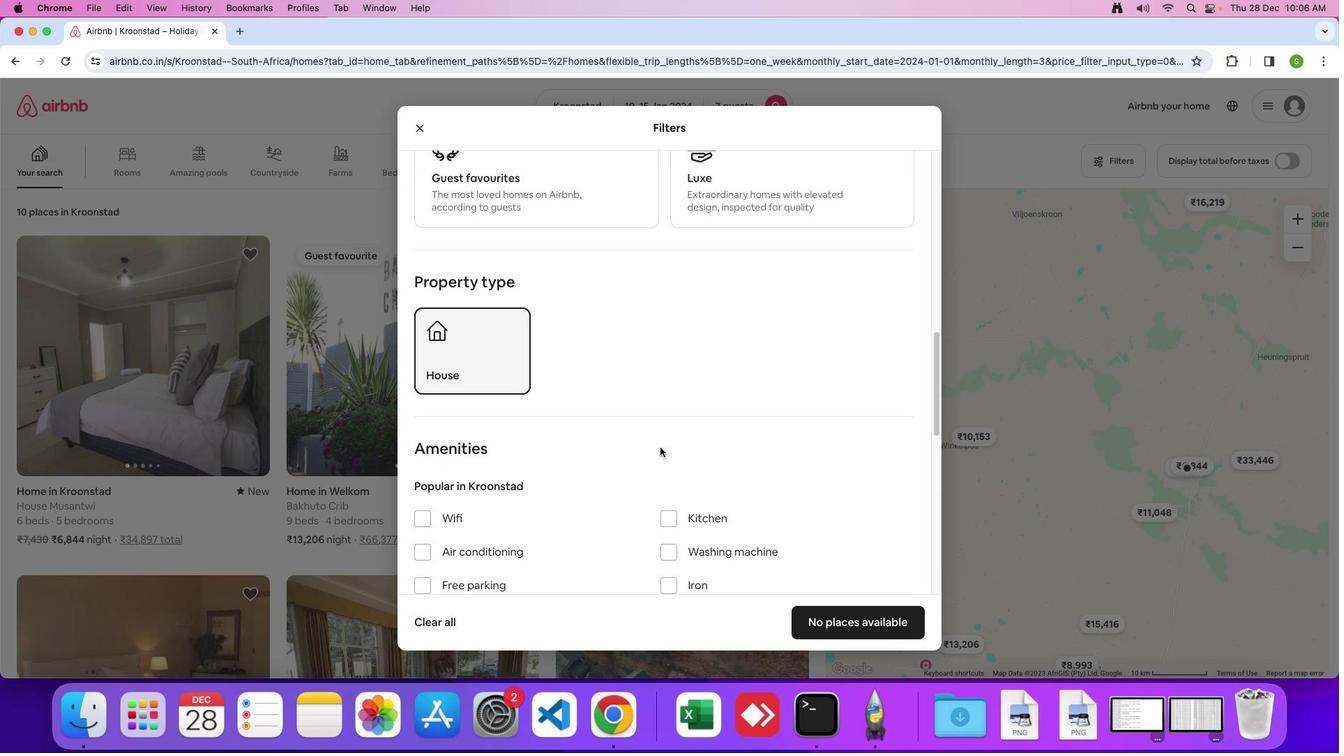 
Action: Mouse scrolled (659, 447) with delta (0, 0)
Screenshot: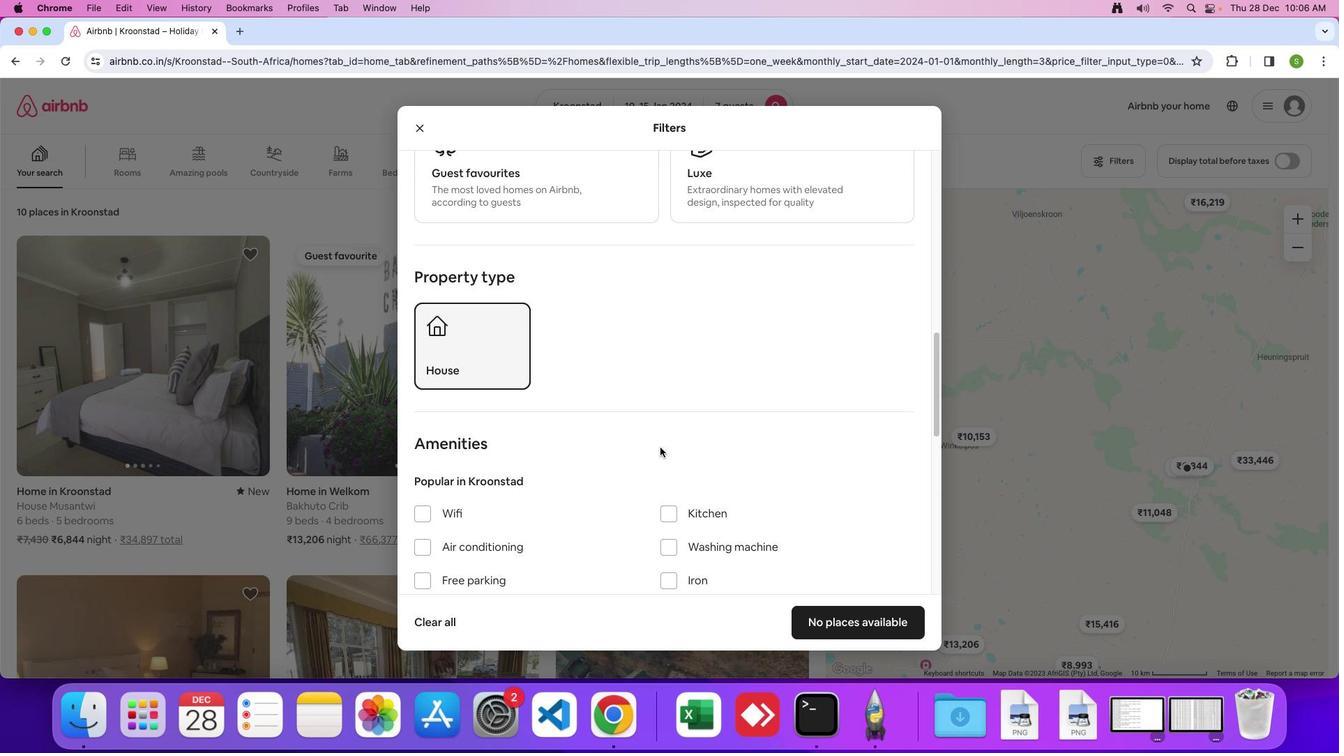 
Action: Mouse scrolled (659, 447) with delta (0, -1)
Screenshot: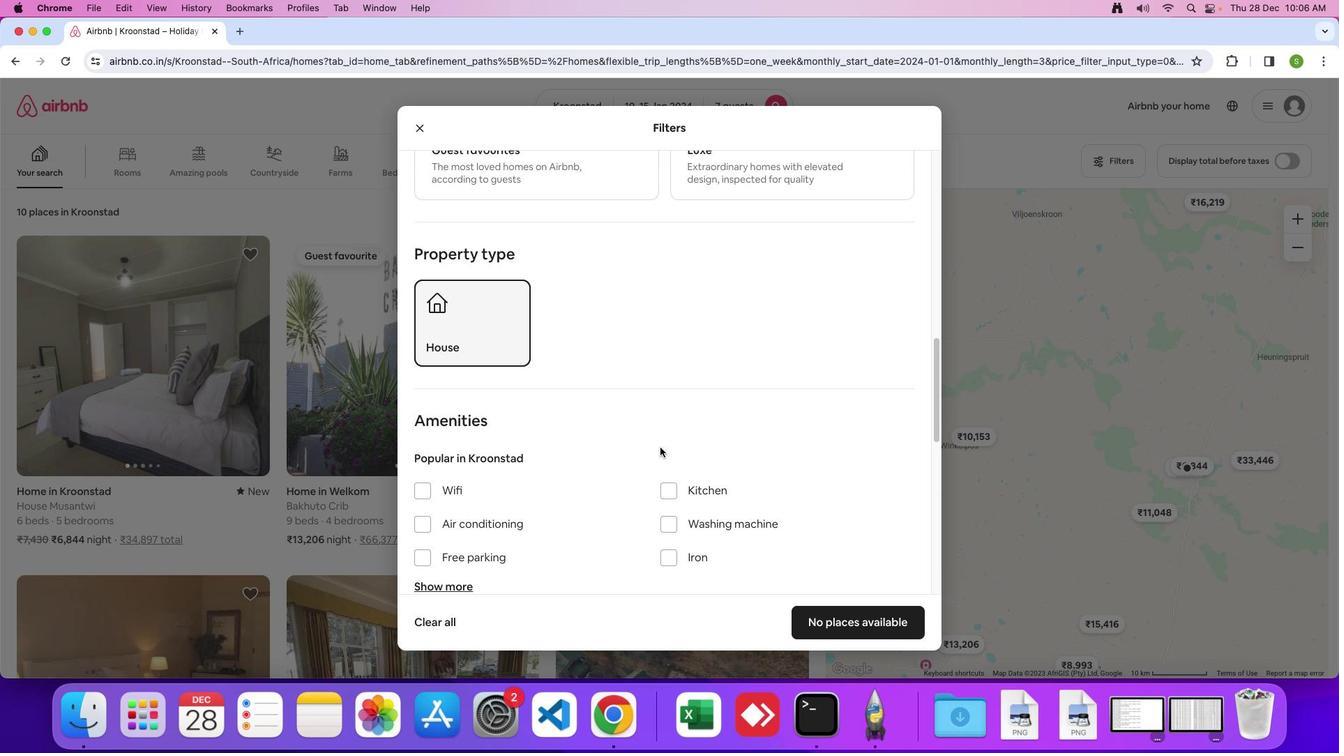 
Action: Mouse scrolled (659, 447) with delta (0, 0)
Screenshot: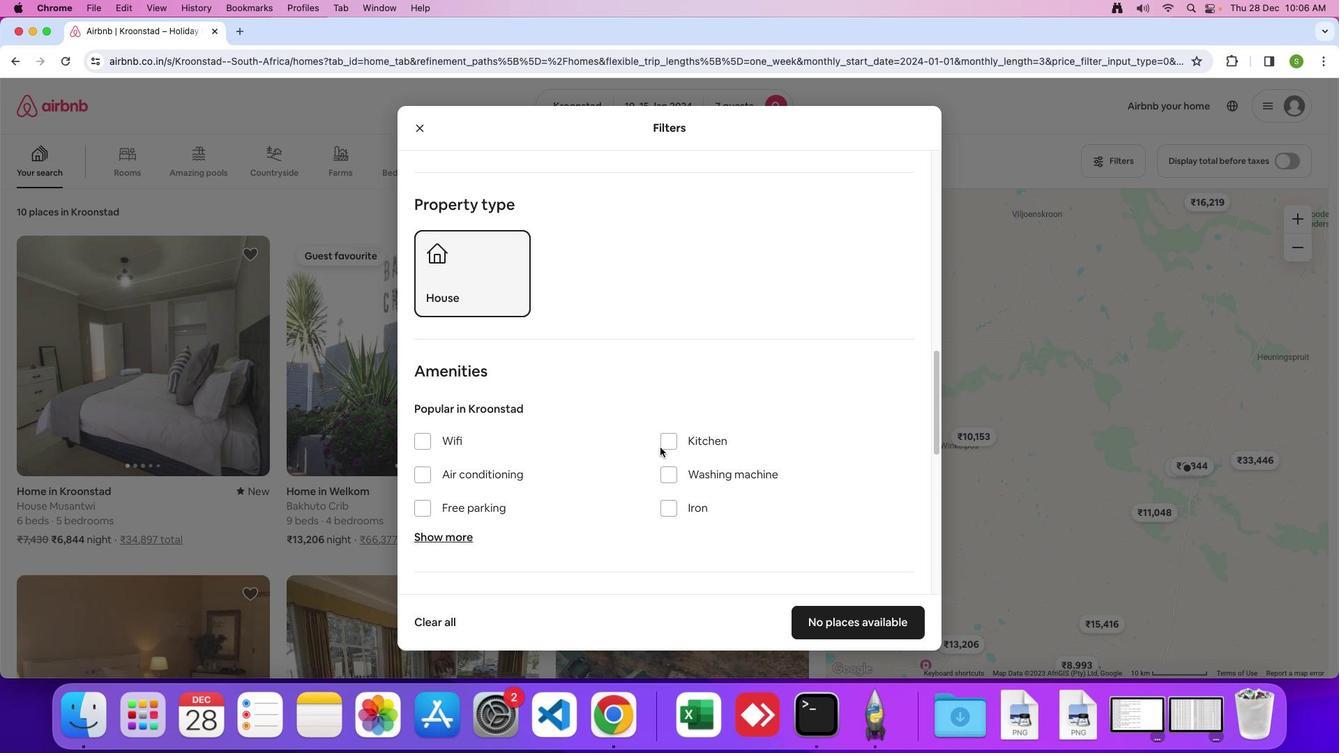 
Action: Mouse scrolled (659, 447) with delta (0, 0)
Screenshot: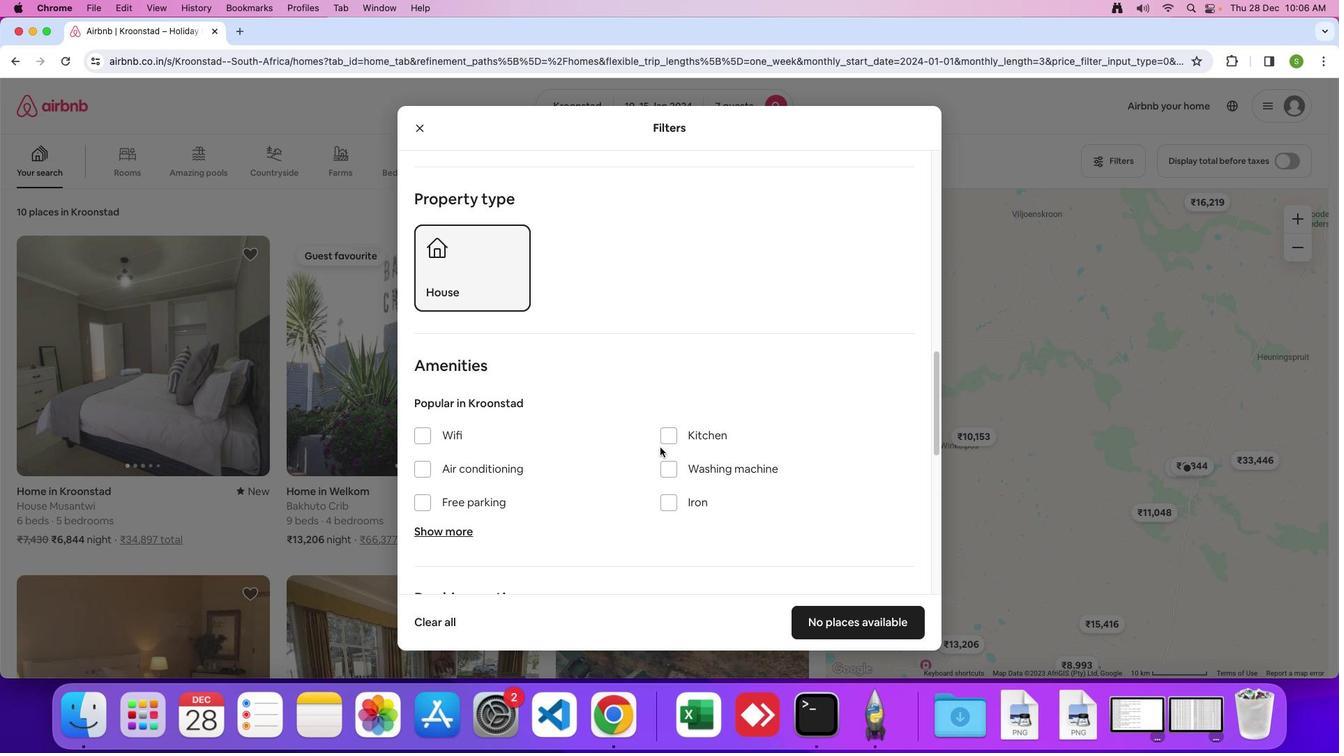 
Action: Mouse scrolled (659, 447) with delta (0, 0)
Screenshot: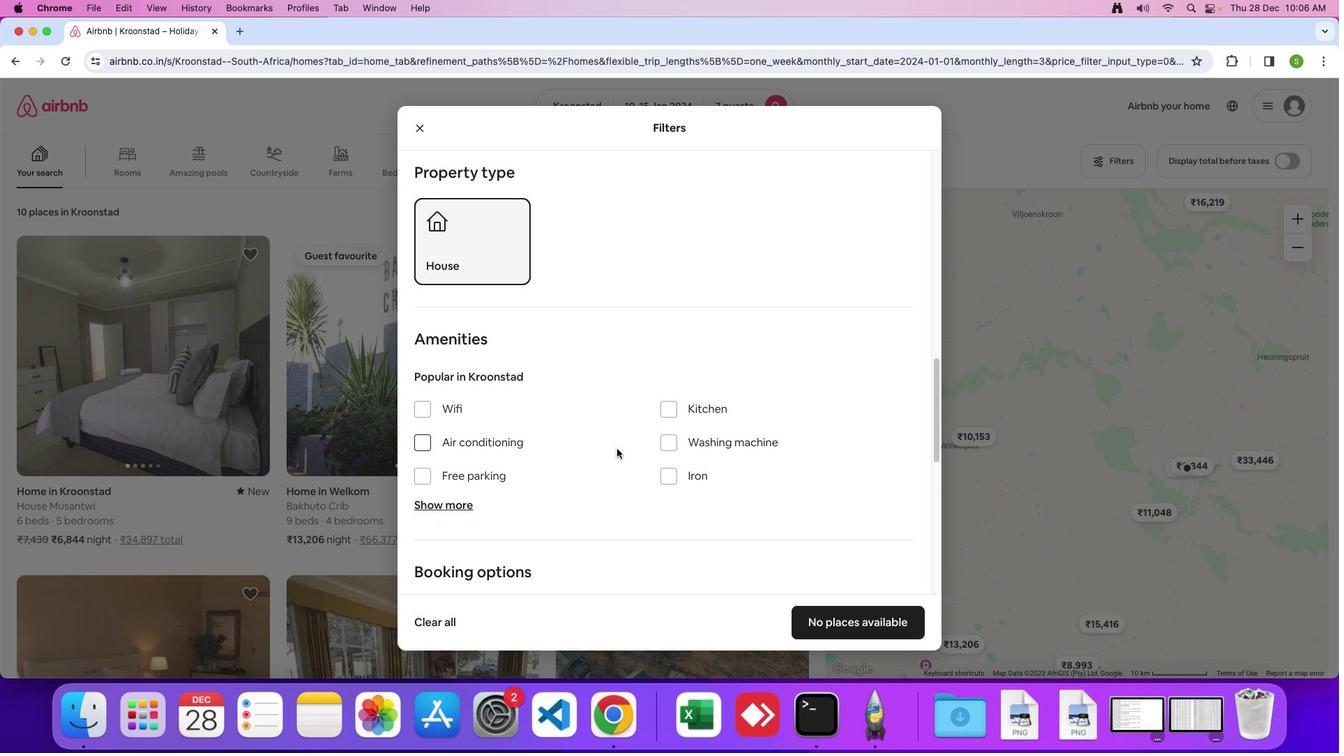 
Action: Mouse moved to (419, 382)
Screenshot: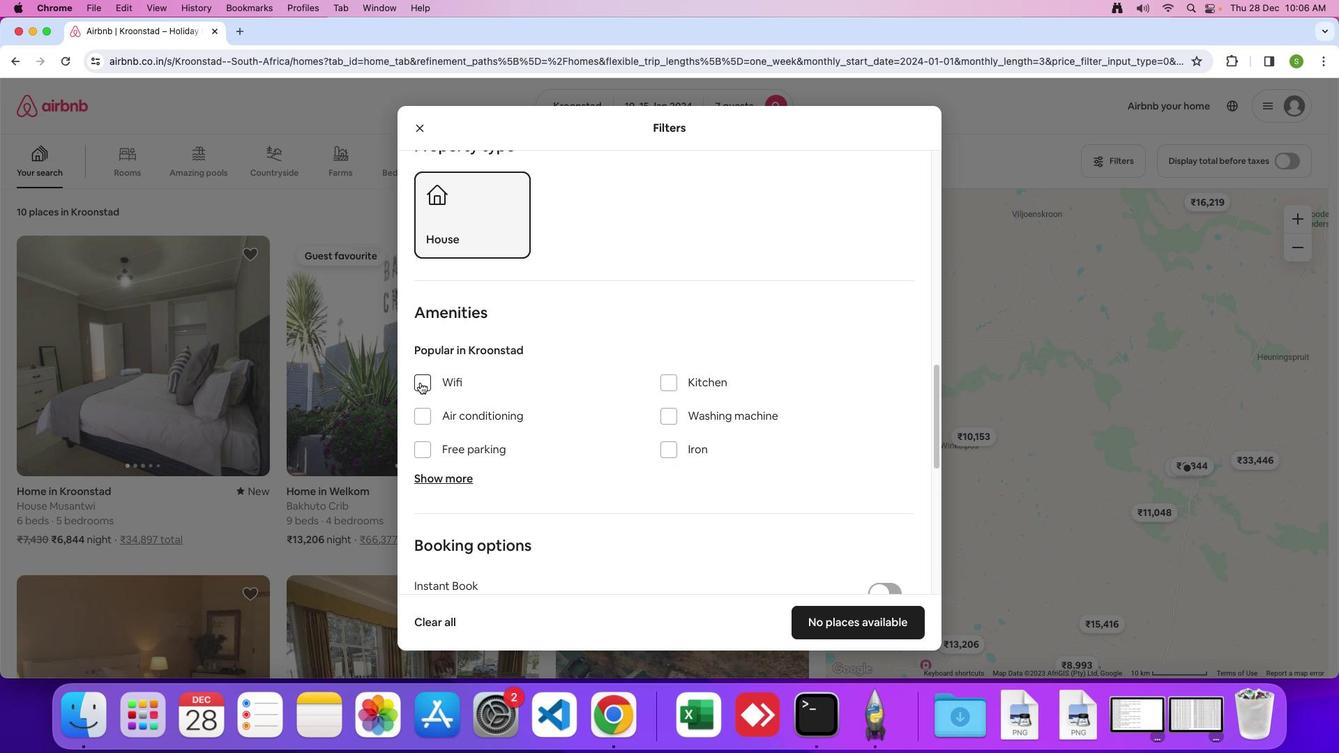 
Action: Mouse pressed left at (419, 382)
Screenshot: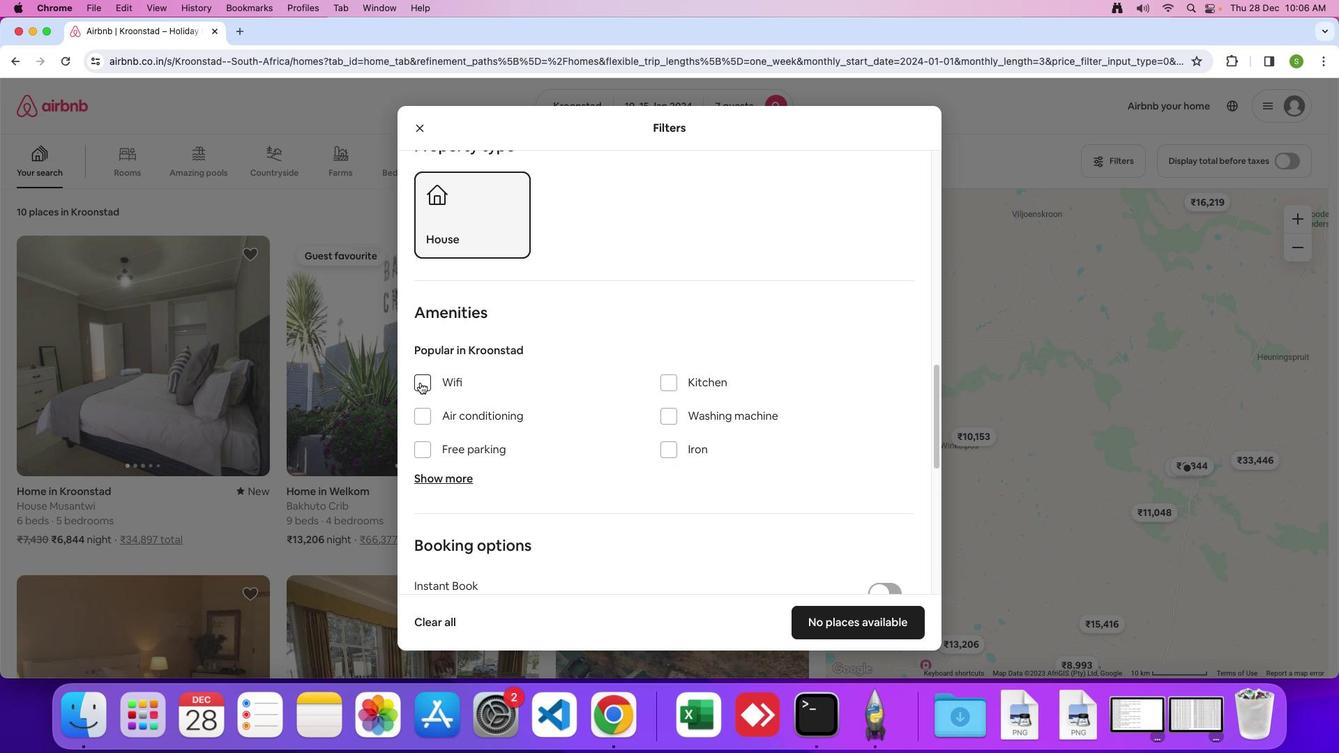 
Action: Mouse moved to (427, 451)
Screenshot: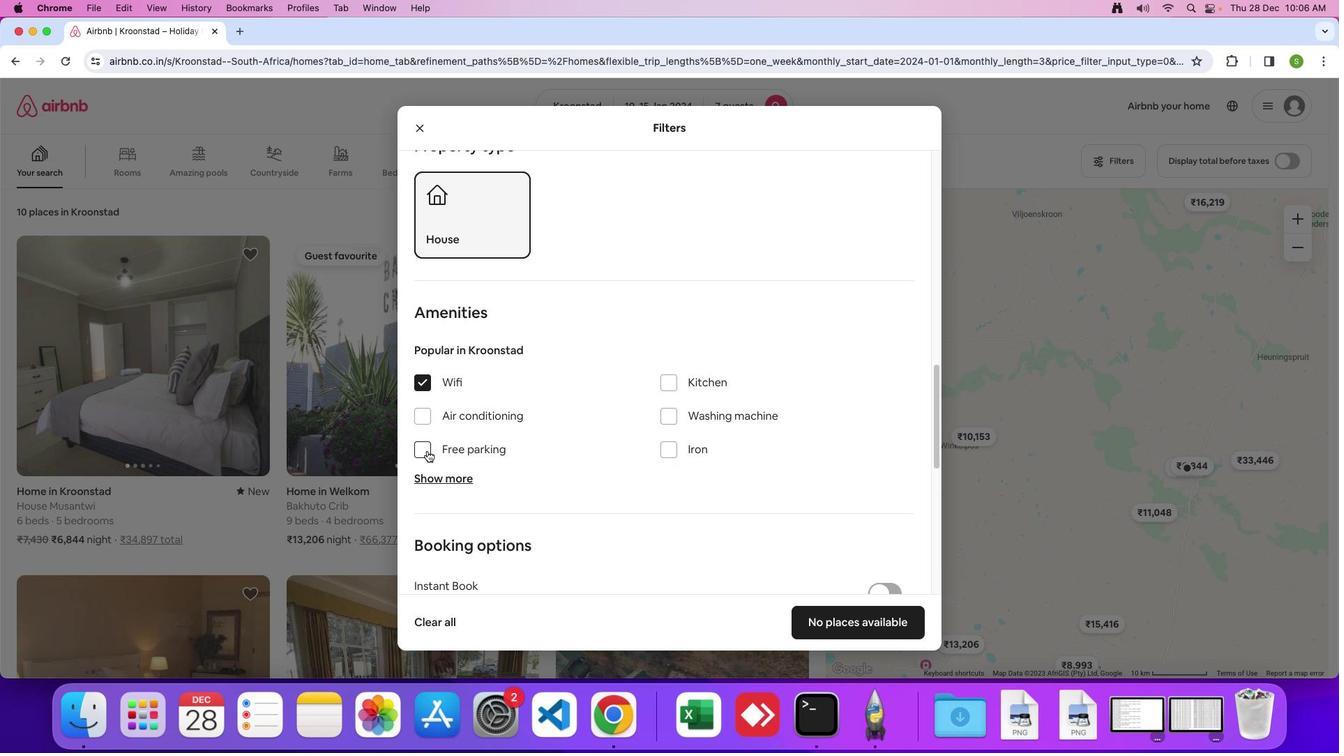 
Action: Mouse pressed left at (427, 451)
Screenshot: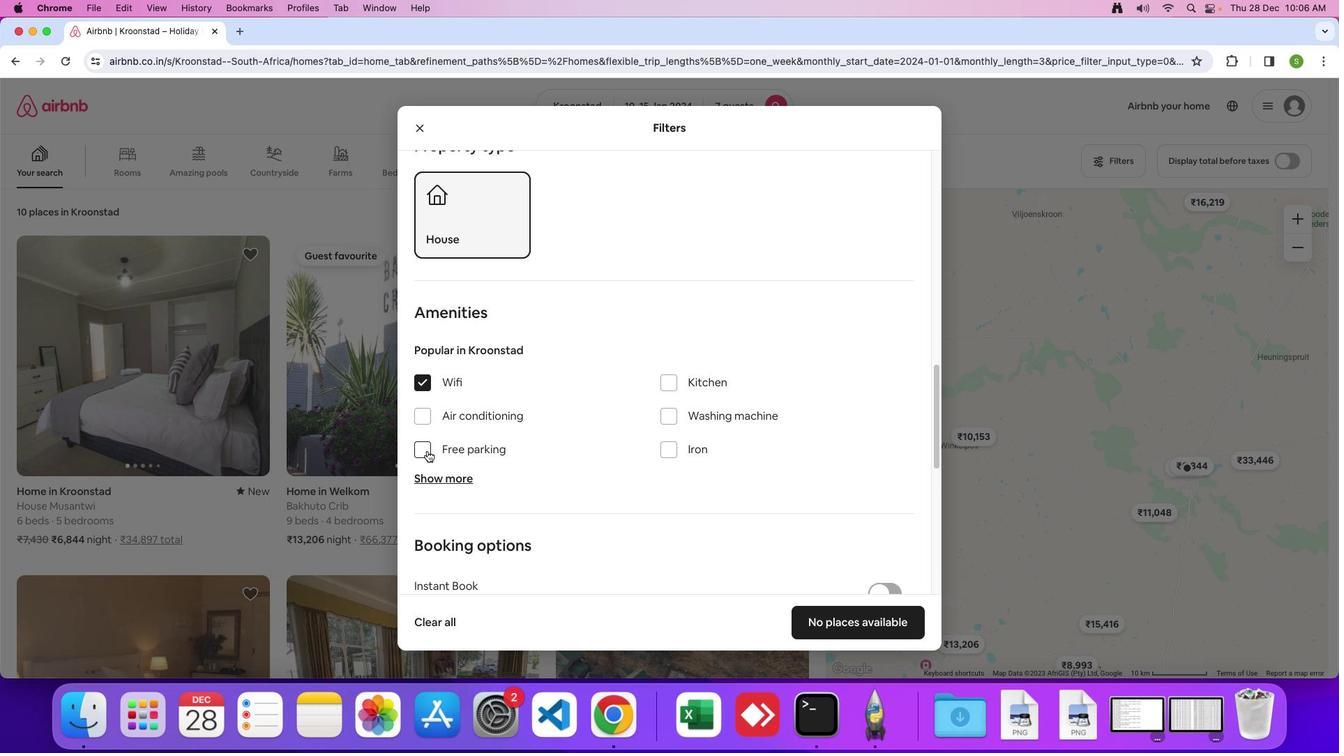 
Action: Mouse moved to (433, 482)
Screenshot: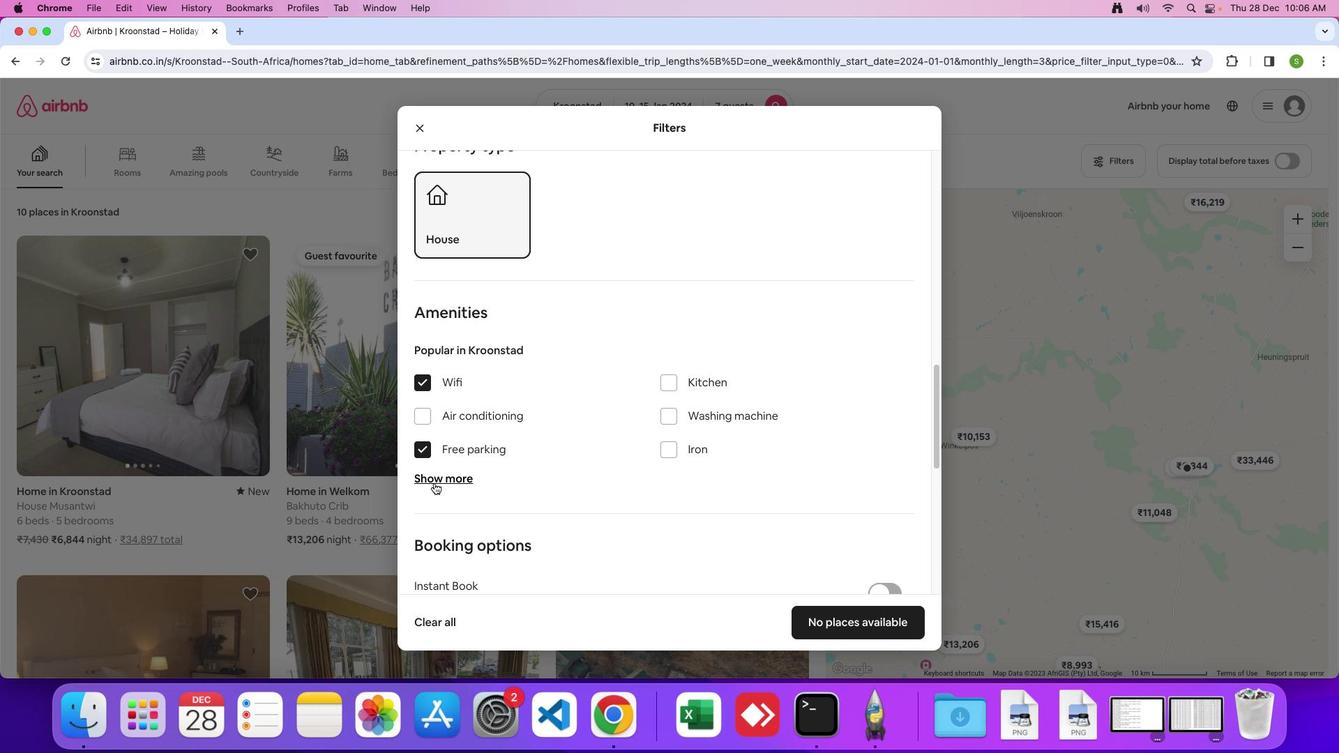 
Action: Mouse pressed left at (433, 482)
Screenshot: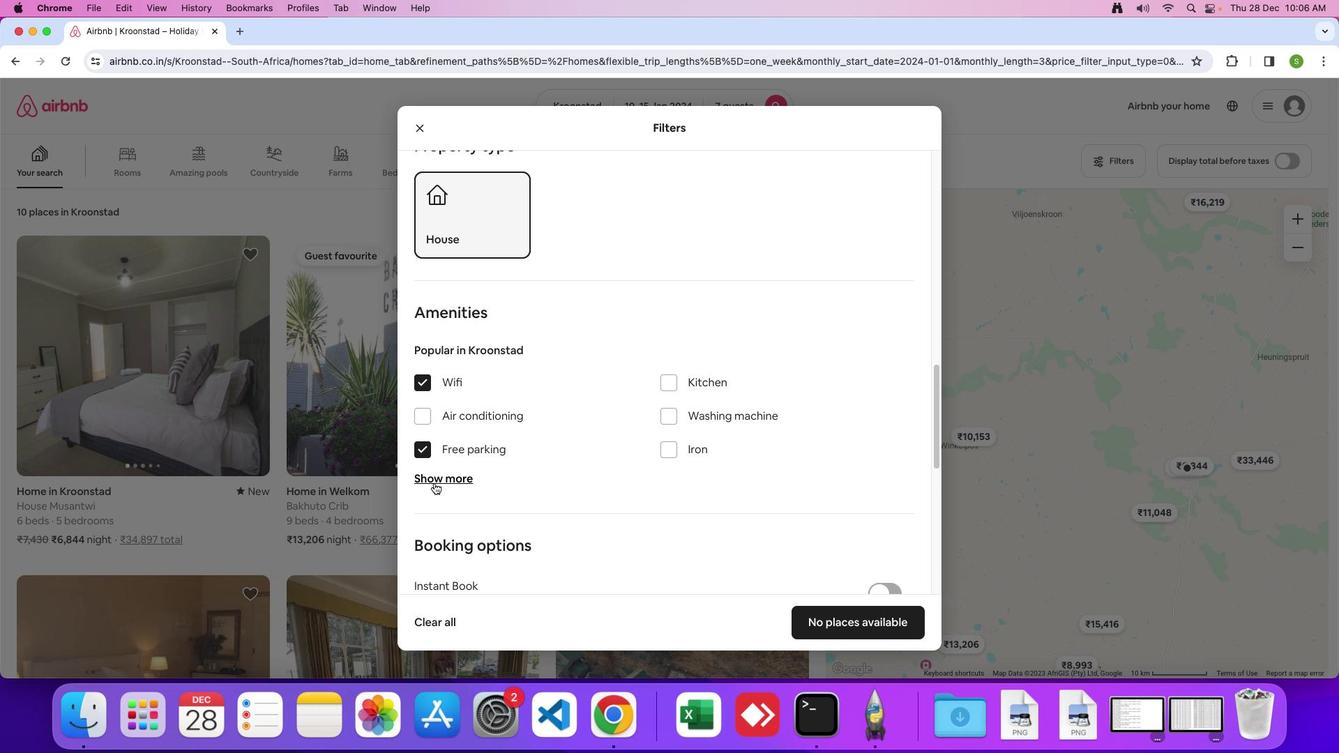 
Action: Mouse moved to (571, 449)
Screenshot: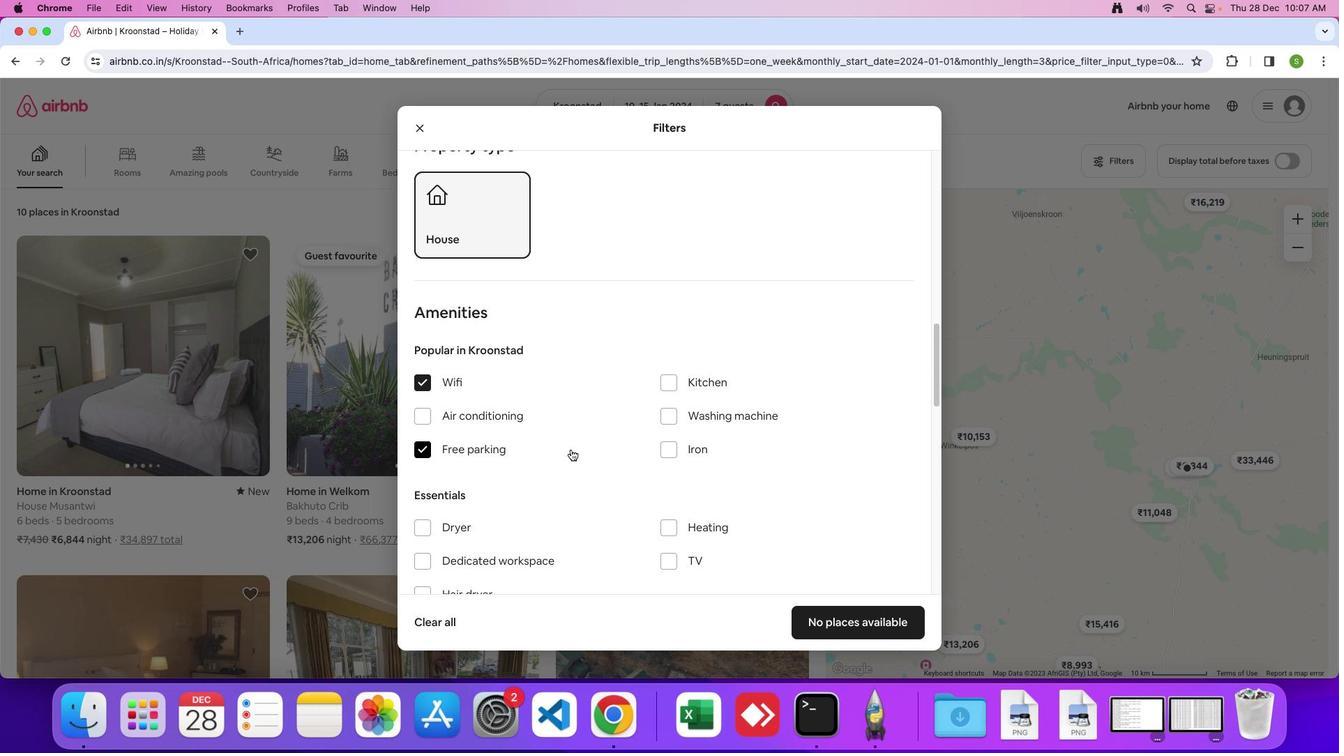 
Action: Mouse scrolled (571, 449) with delta (0, 0)
Screenshot: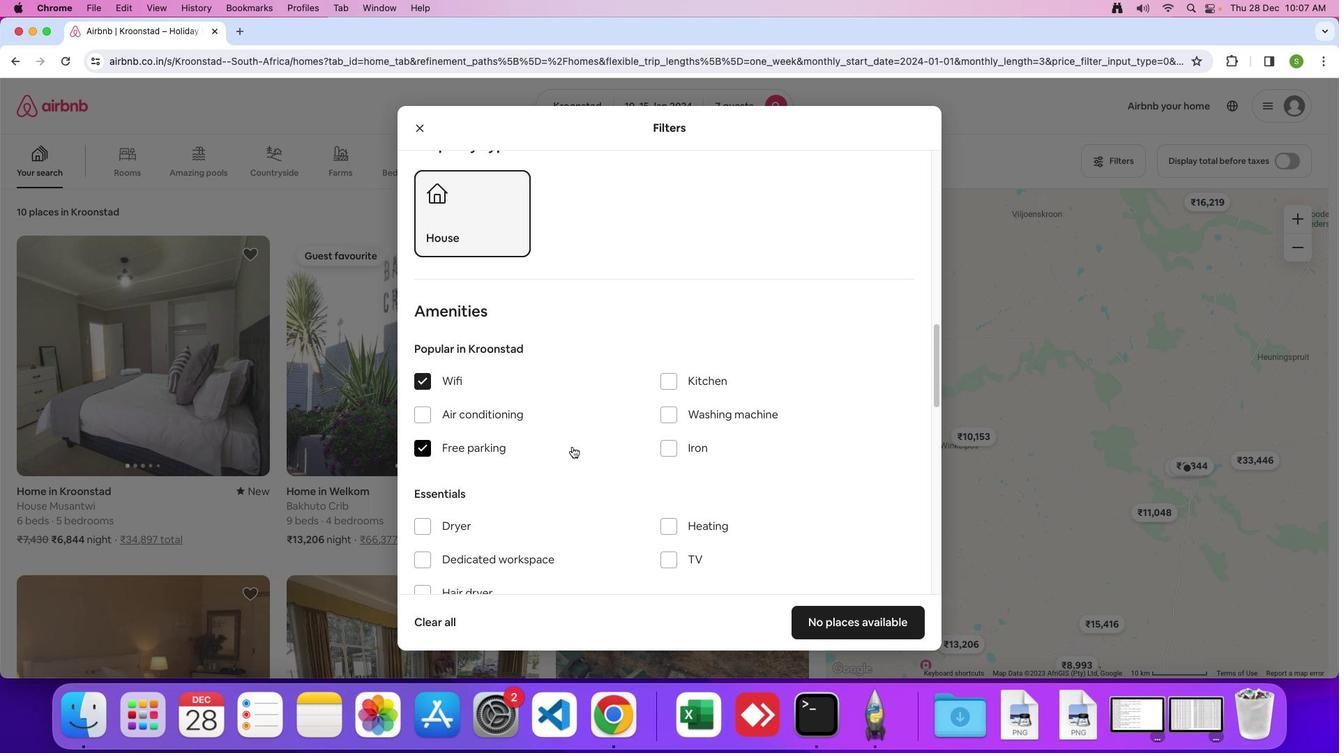 
Action: Mouse moved to (572, 447)
Screenshot: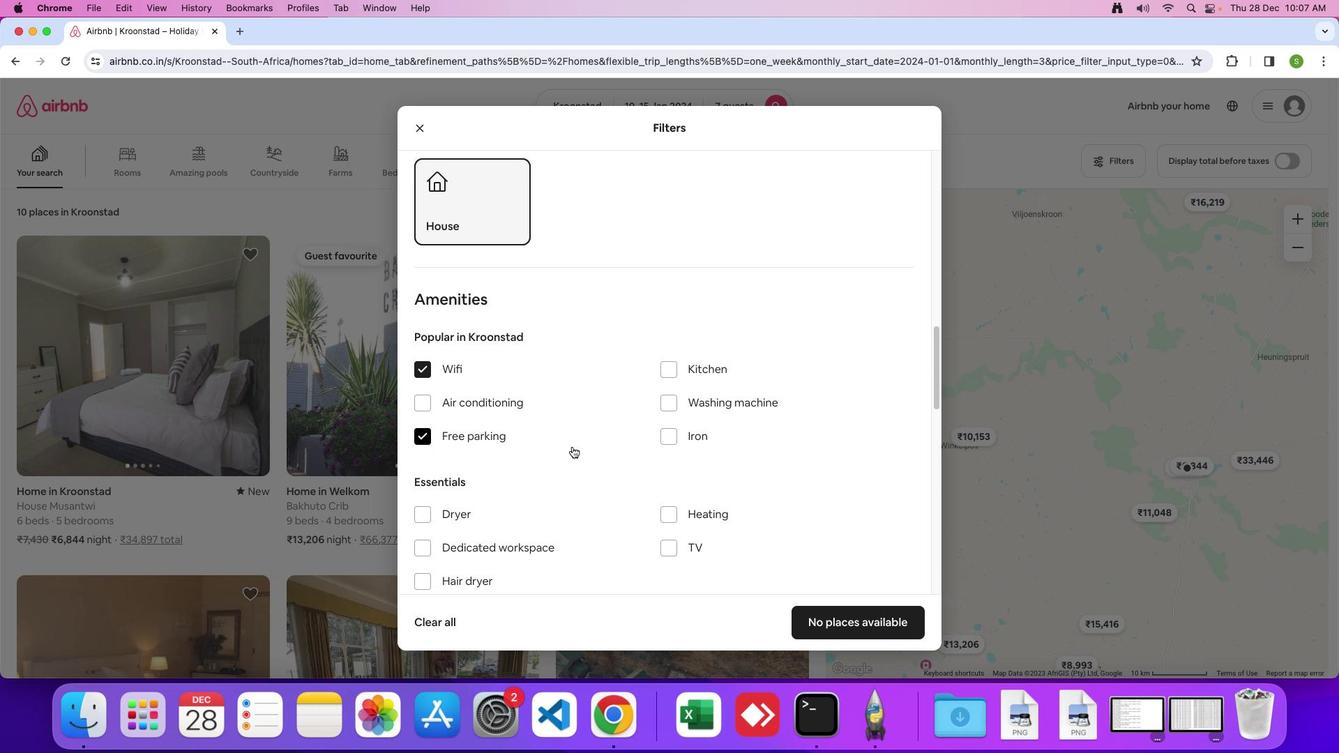 
Action: Mouse scrolled (572, 447) with delta (0, 0)
Screenshot: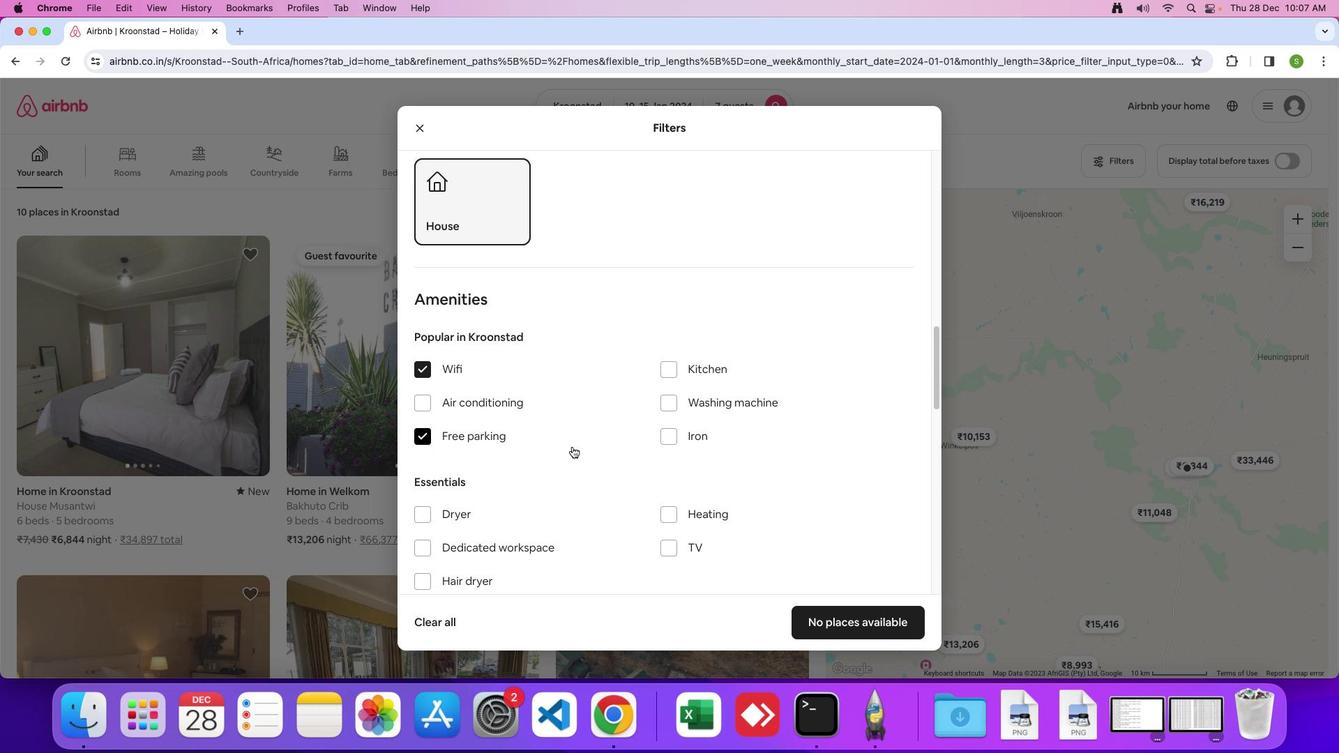
Action: Mouse moved to (572, 446)
Screenshot: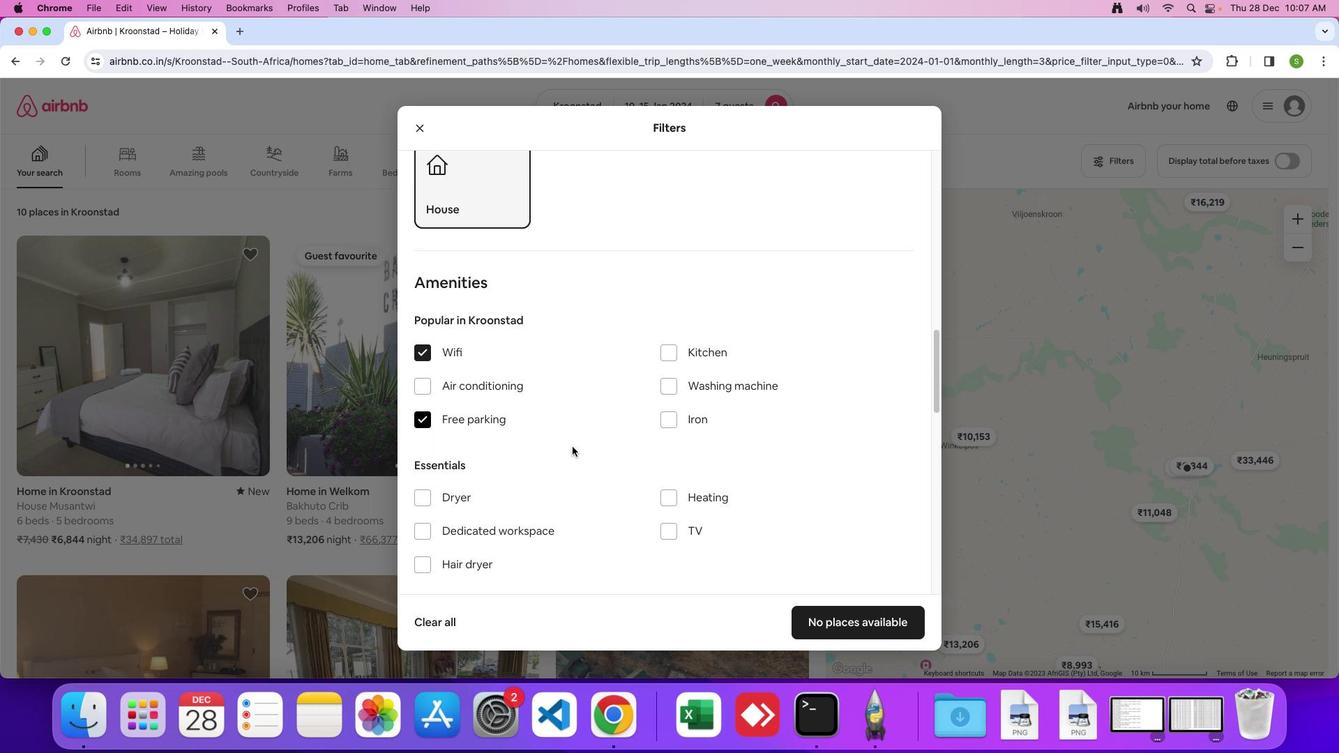 
Action: Mouse scrolled (572, 446) with delta (0, -1)
Screenshot: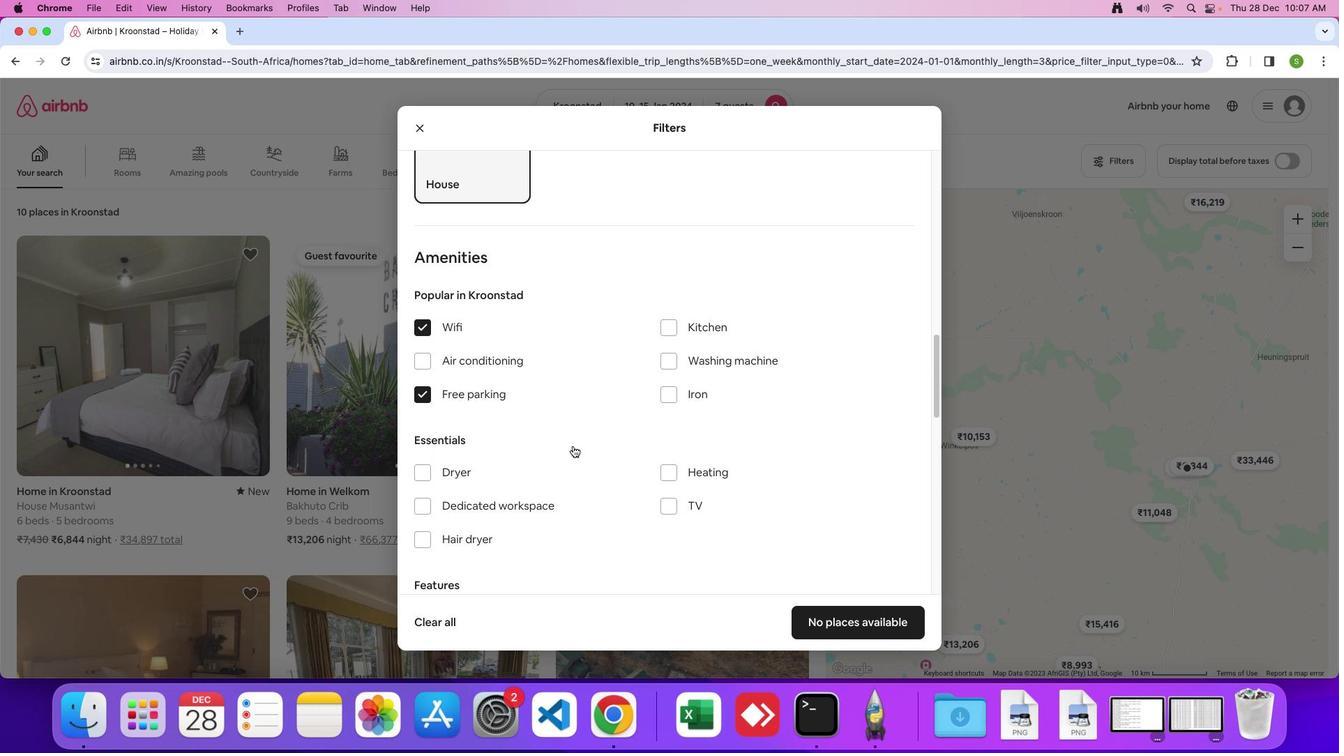 
Action: Mouse moved to (666, 454)
Screenshot: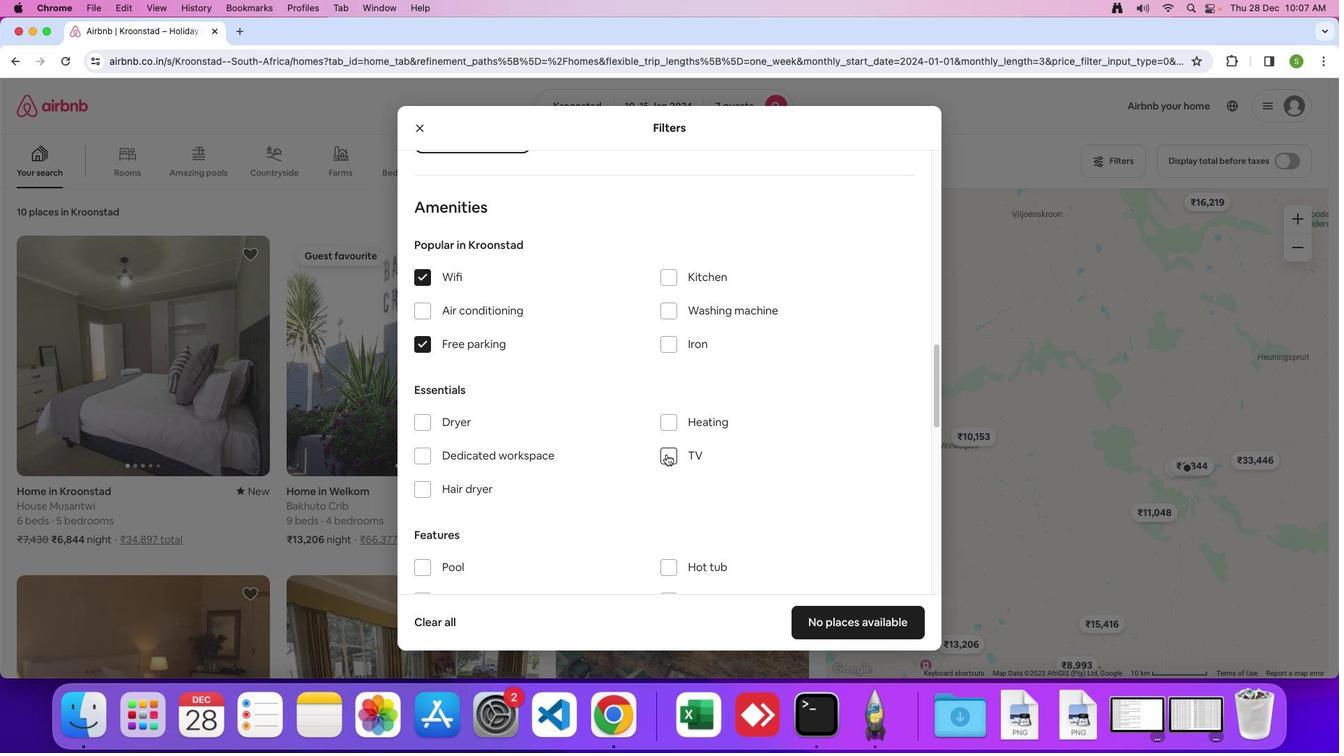 
Action: Mouse pressed left at (666, 454)
Screenshot: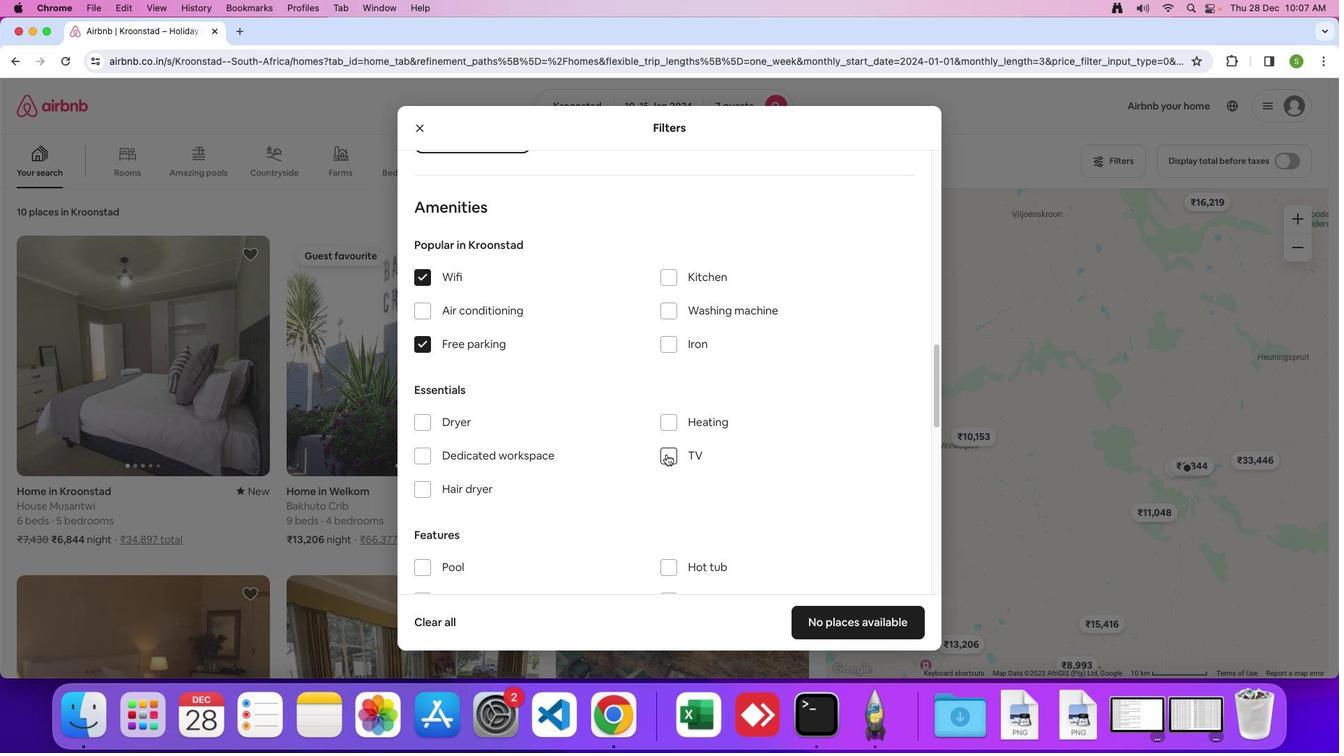 
Action: Mouse moved to (604, 453)
Screenshot: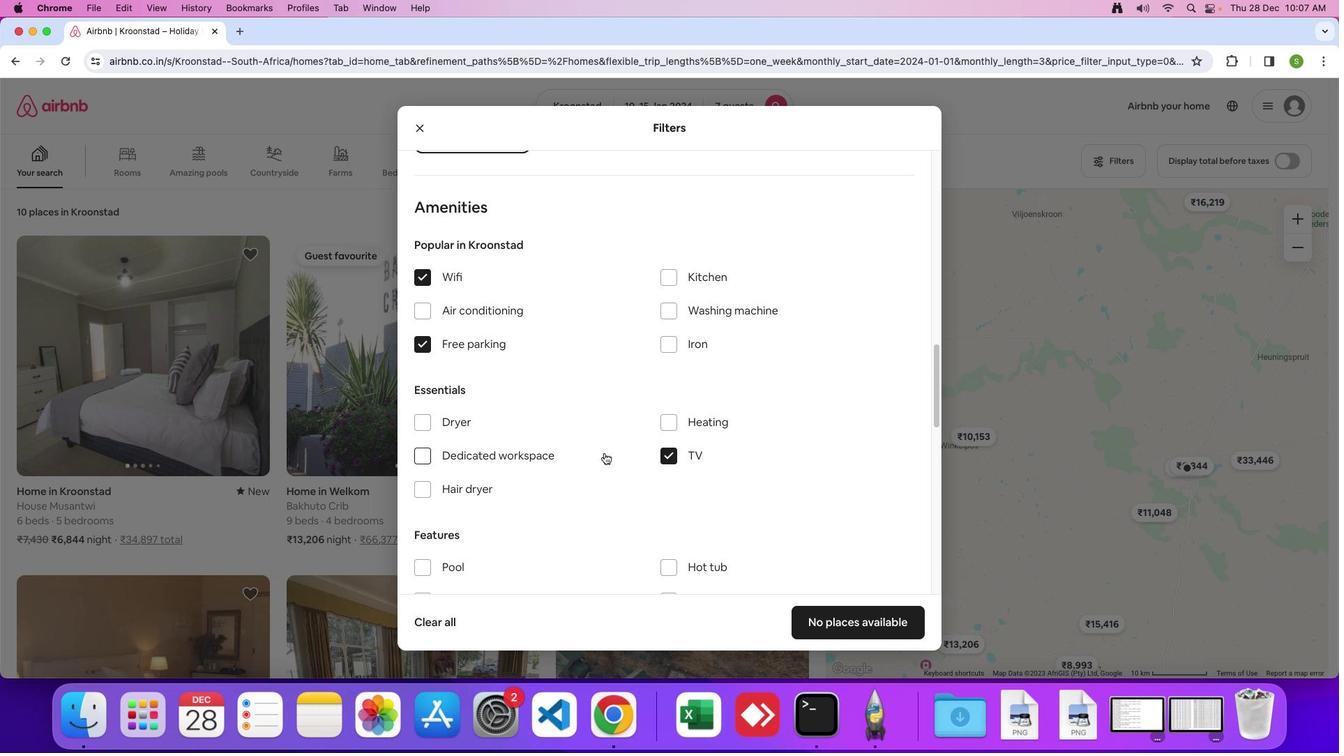 
Action: Mouse scrolled (604, 453) with delta (0, 0)
Screenshot: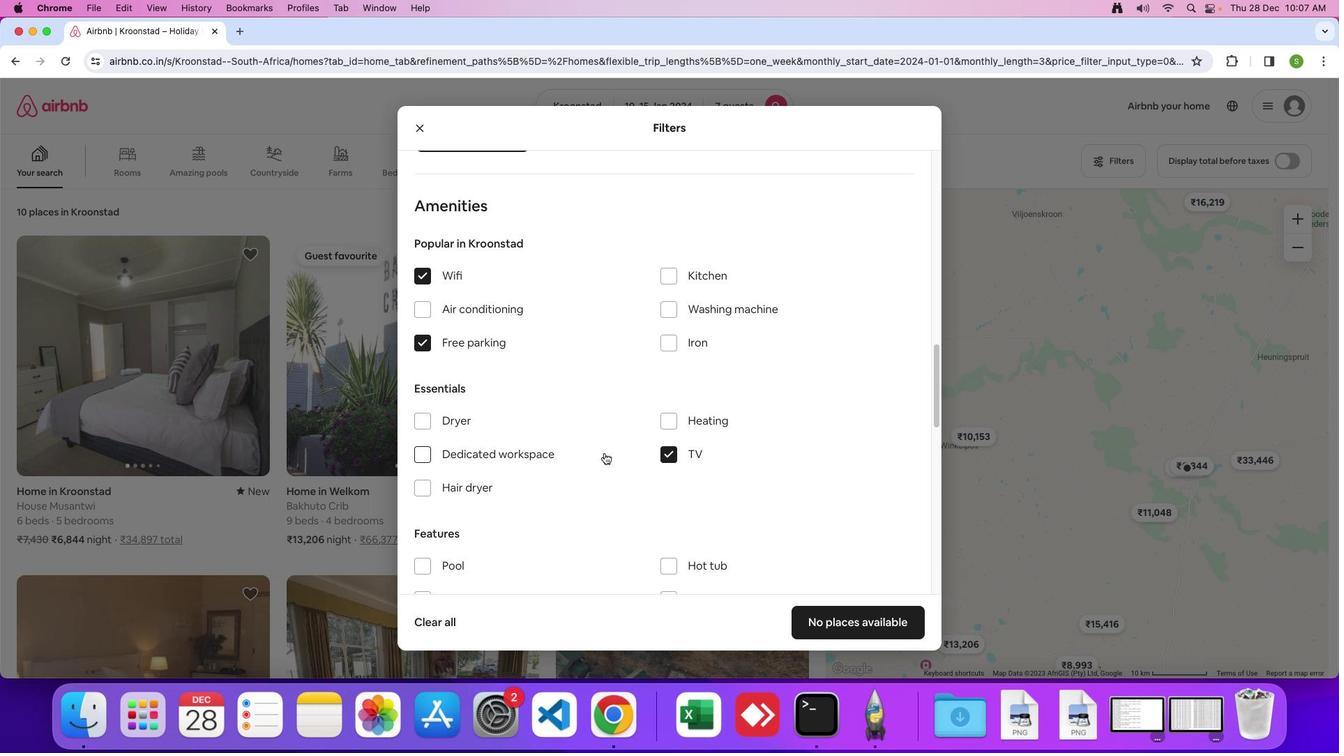 
Action: Mouse scrolled (604, 453) with delta (0, 0)
Screenshot: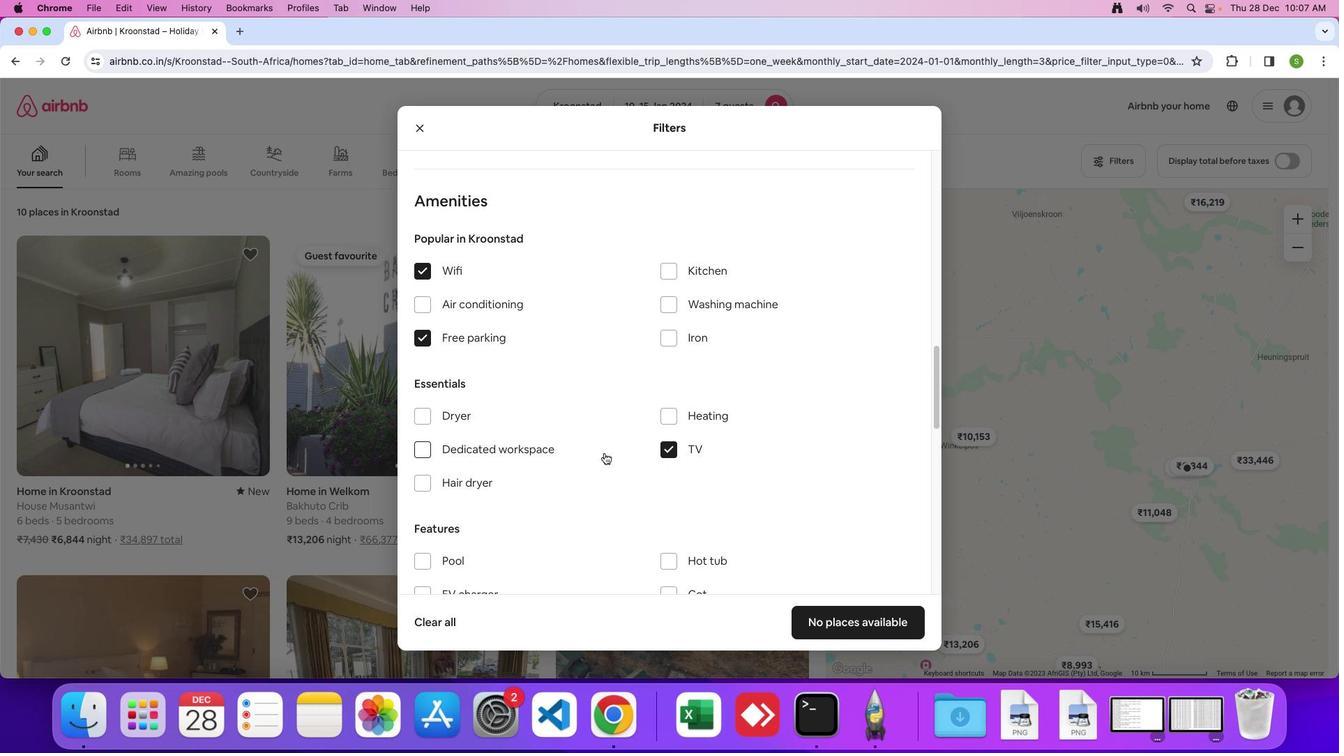 
Action: Mouse scrolled (604, 453) with delta (0, 0)
Screenshot: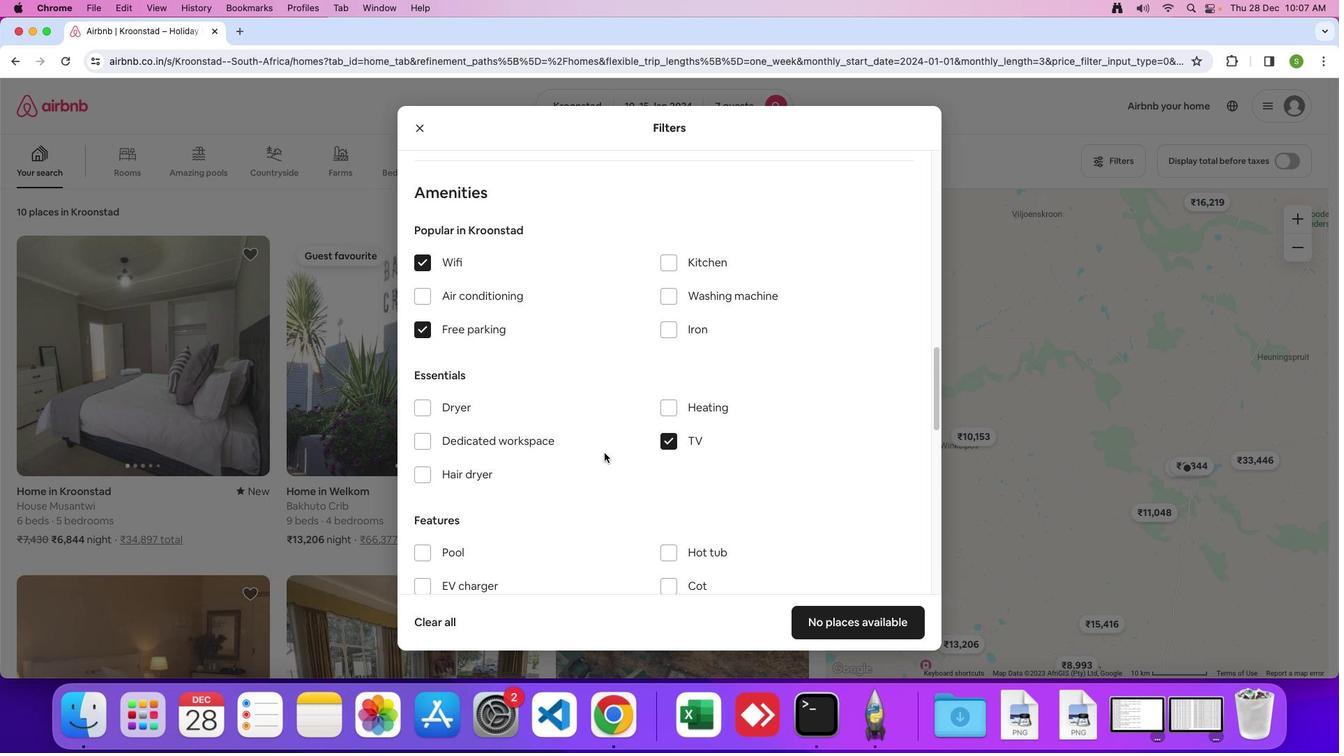 
Action: Mouse scrolled (604, 453) with delta (0, 0)
Screenshot: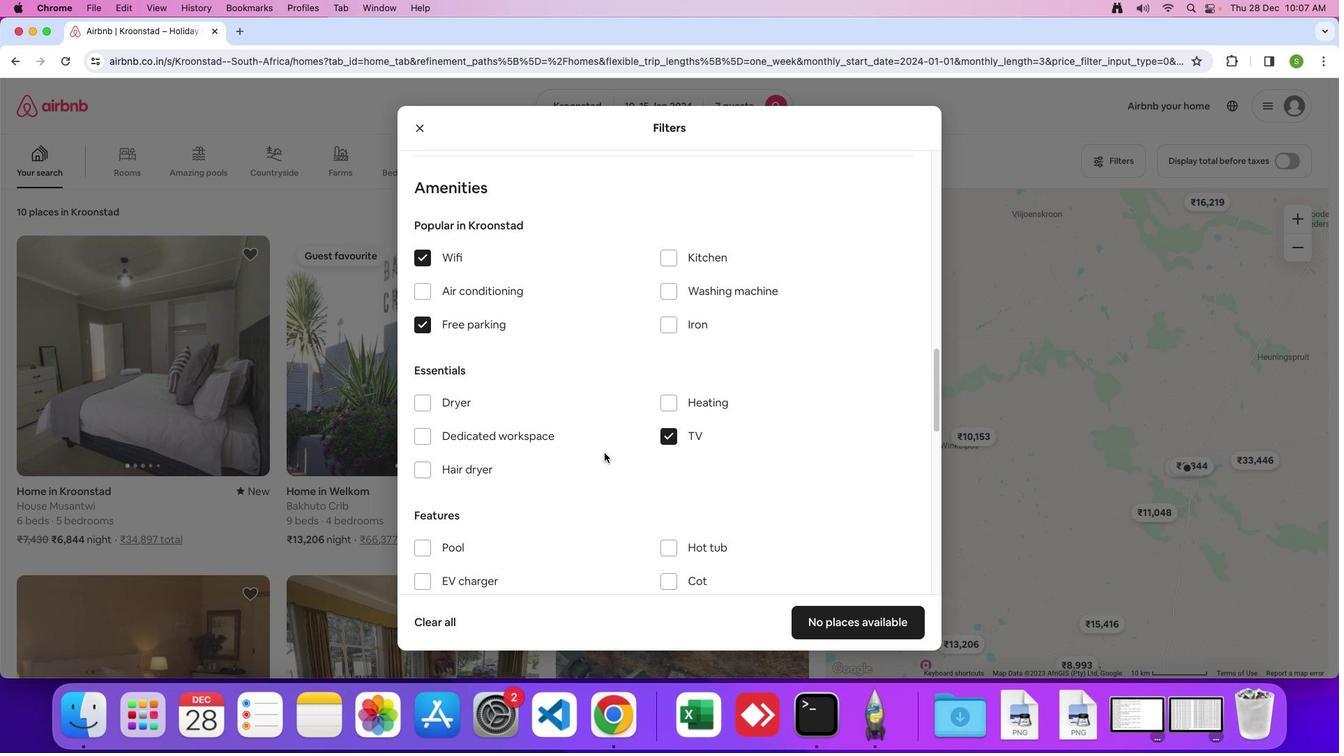 
Action: Mouse scrolled (604, 453) with delta (0, 0)
Screenshot: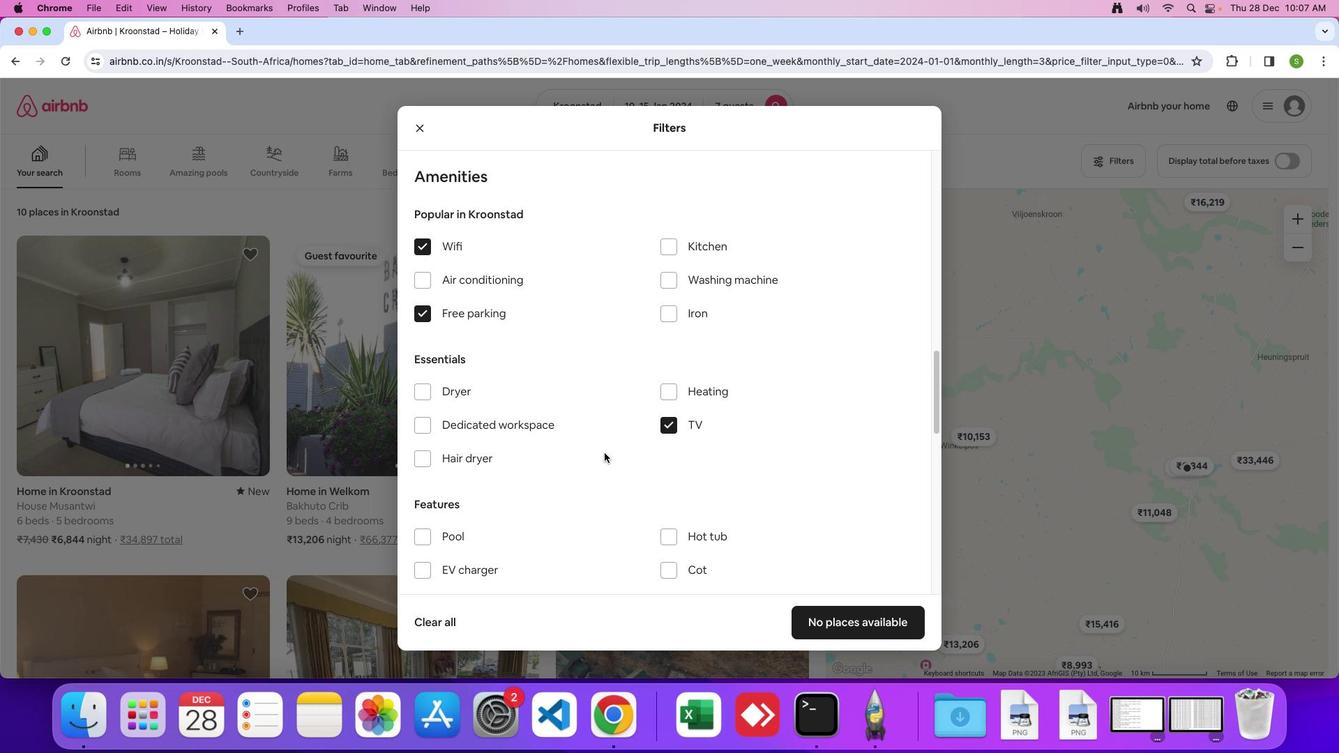 
Action: Mouse scrolled (604, 453) with delta (0, 0)
Screenshot: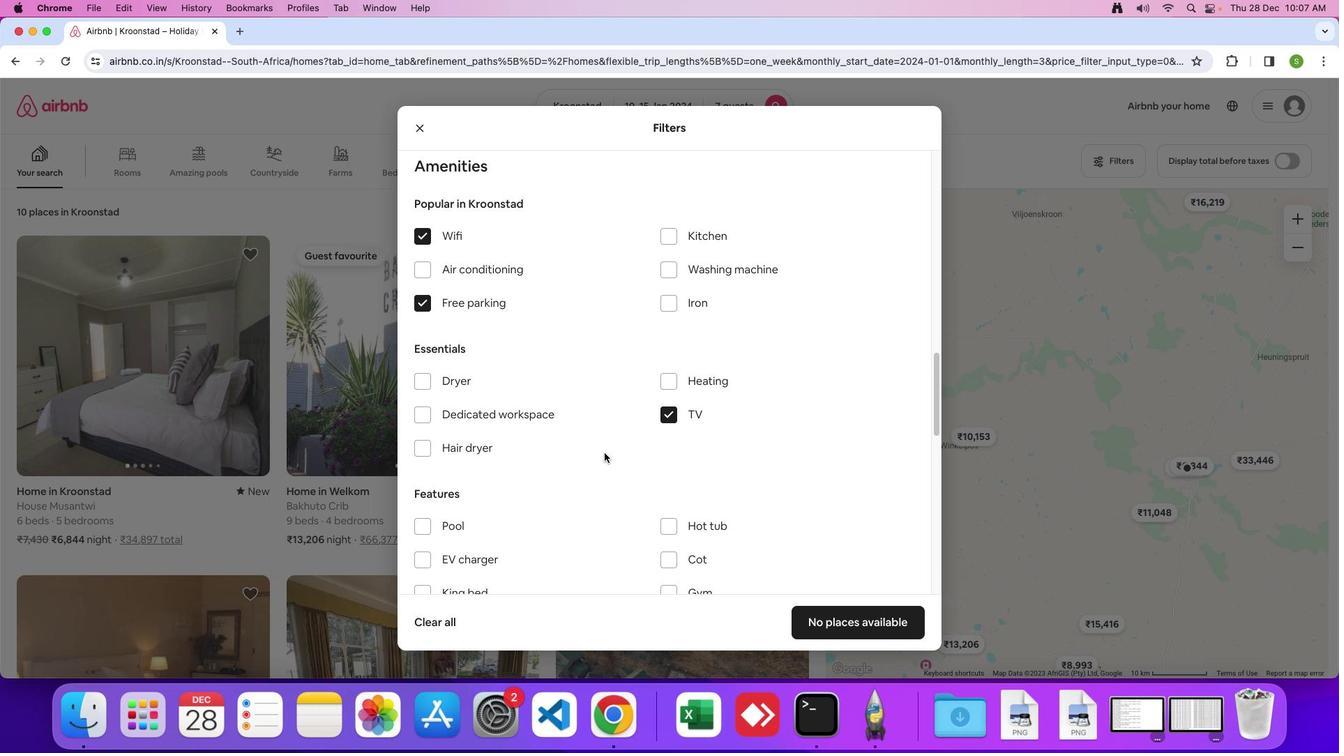 
Action: Mouse scrolled (604, 453) with delta (0, 0)
Screenshot: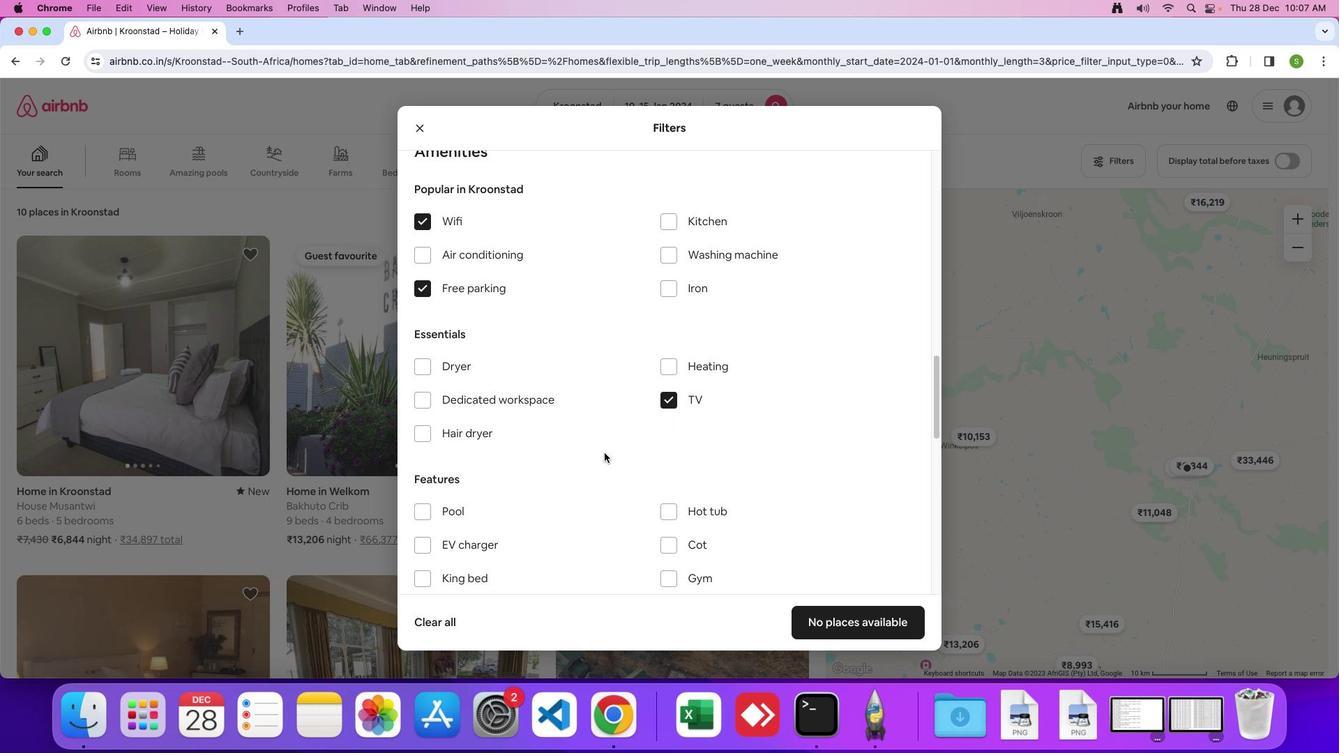 
Action: Mouse scrolled (604, 453) with delta (0, 0)
Screenshot: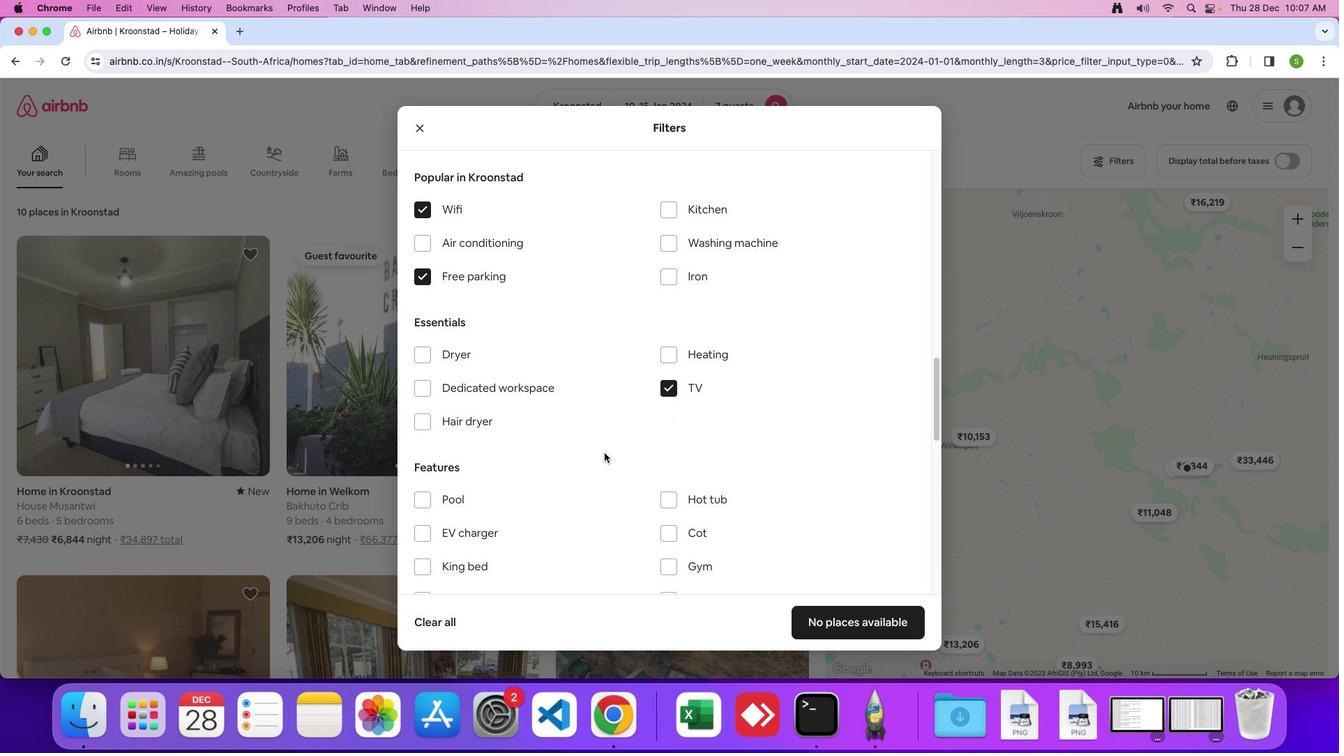 
Action: Mouse scrolled (604, 453) with delta (0, -1)
Screenshot: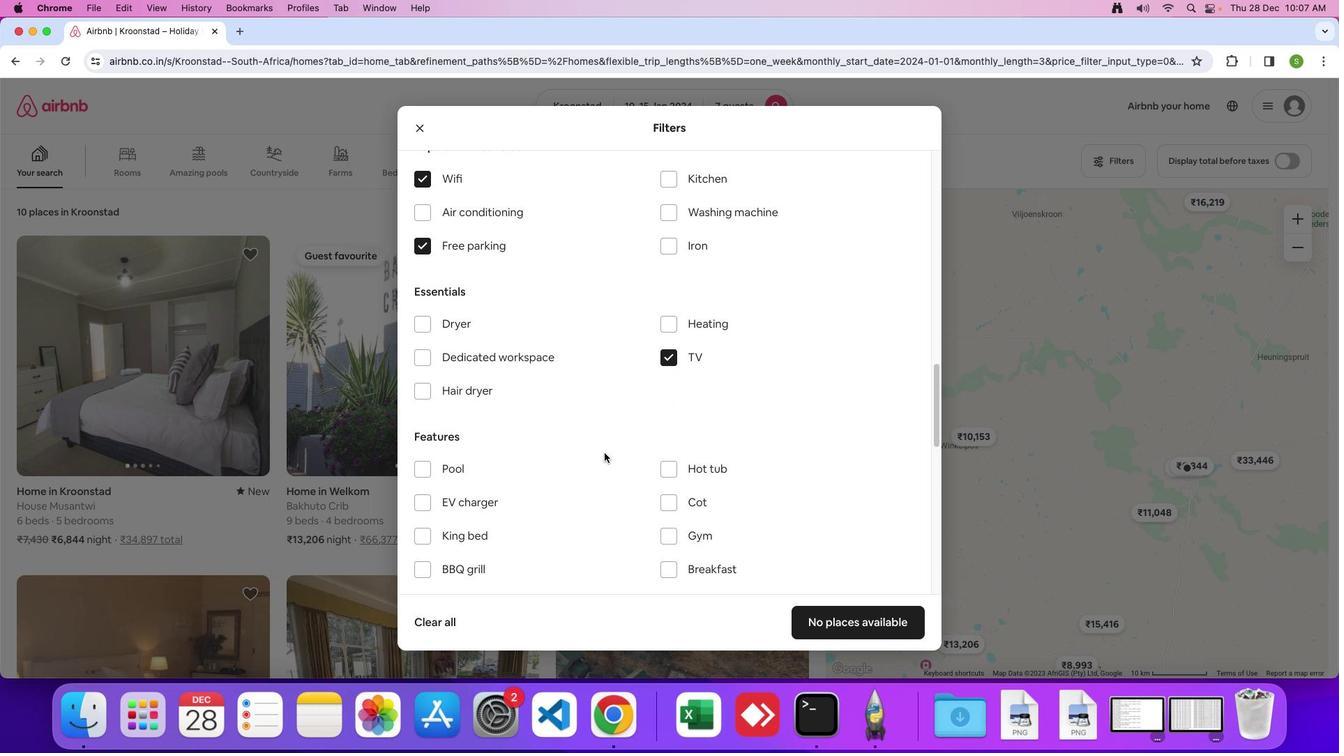 
Action: Mouse scrolled (604, 453) with delta (0, 0)
Screenshot: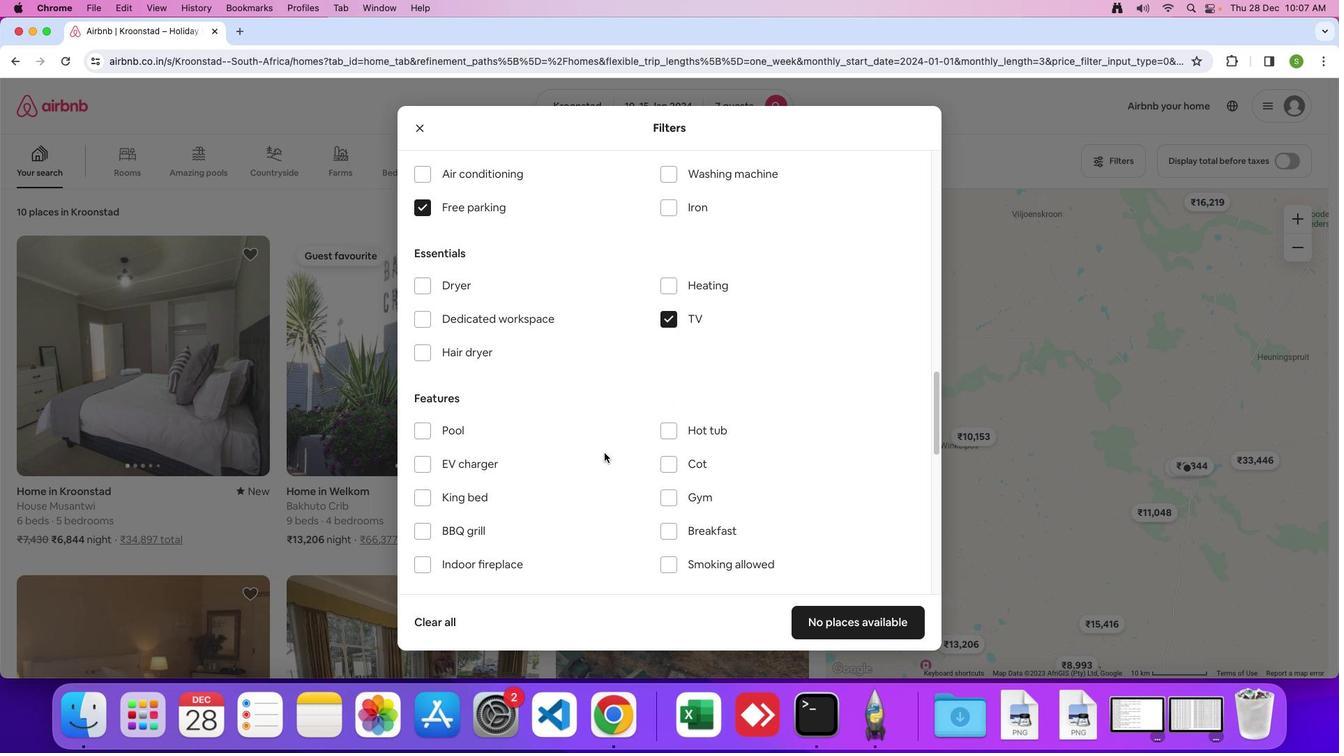 
Action: Mouse scrolled (604, 453) with delta (0, 0)
Screenshot: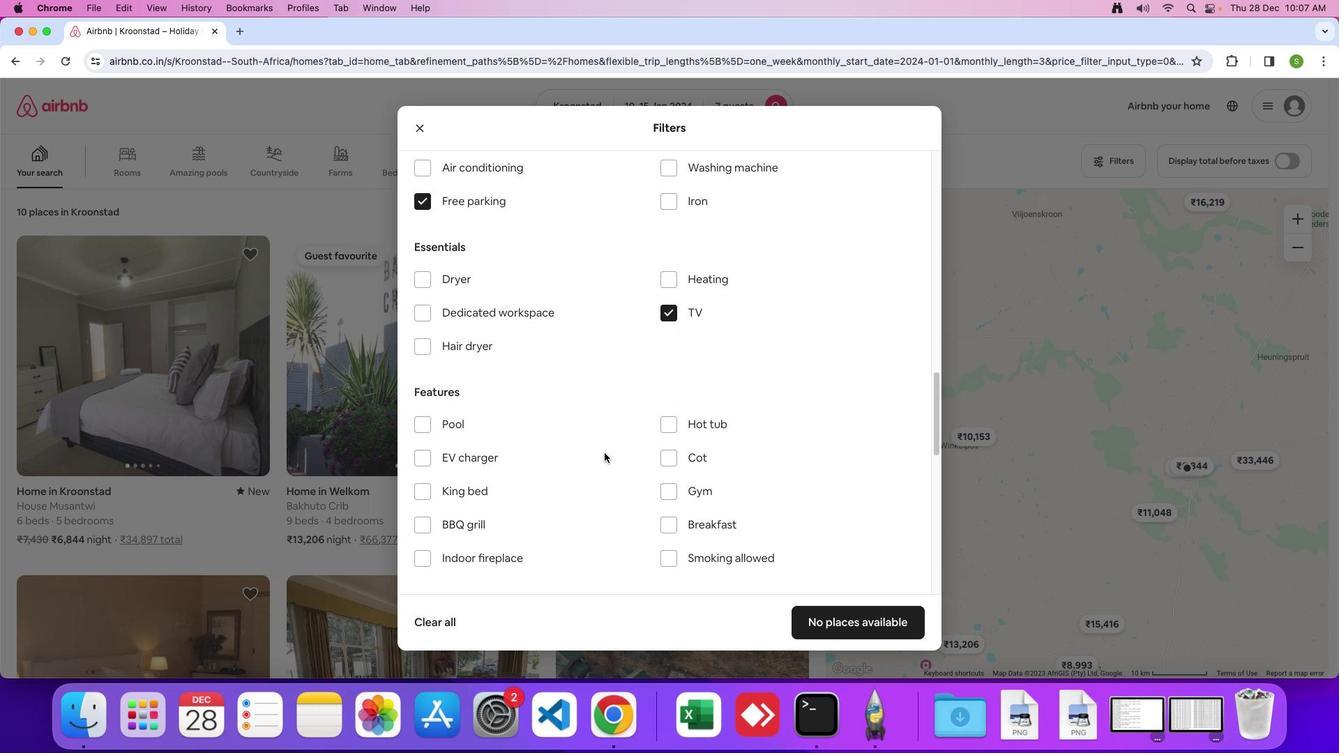 
Action: Mouse moved to (664, 474)
Screenshot: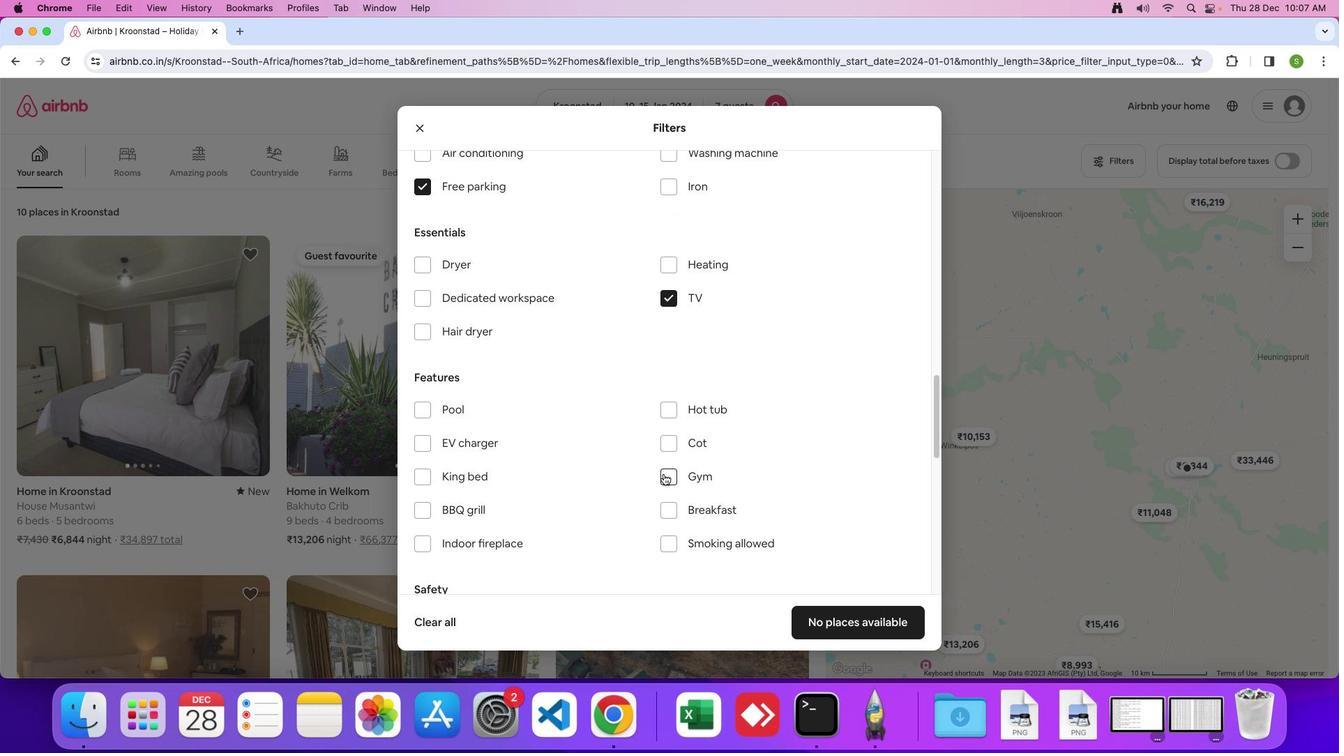 
Action: Mouse pressed left at (664, 474)
Screenshot: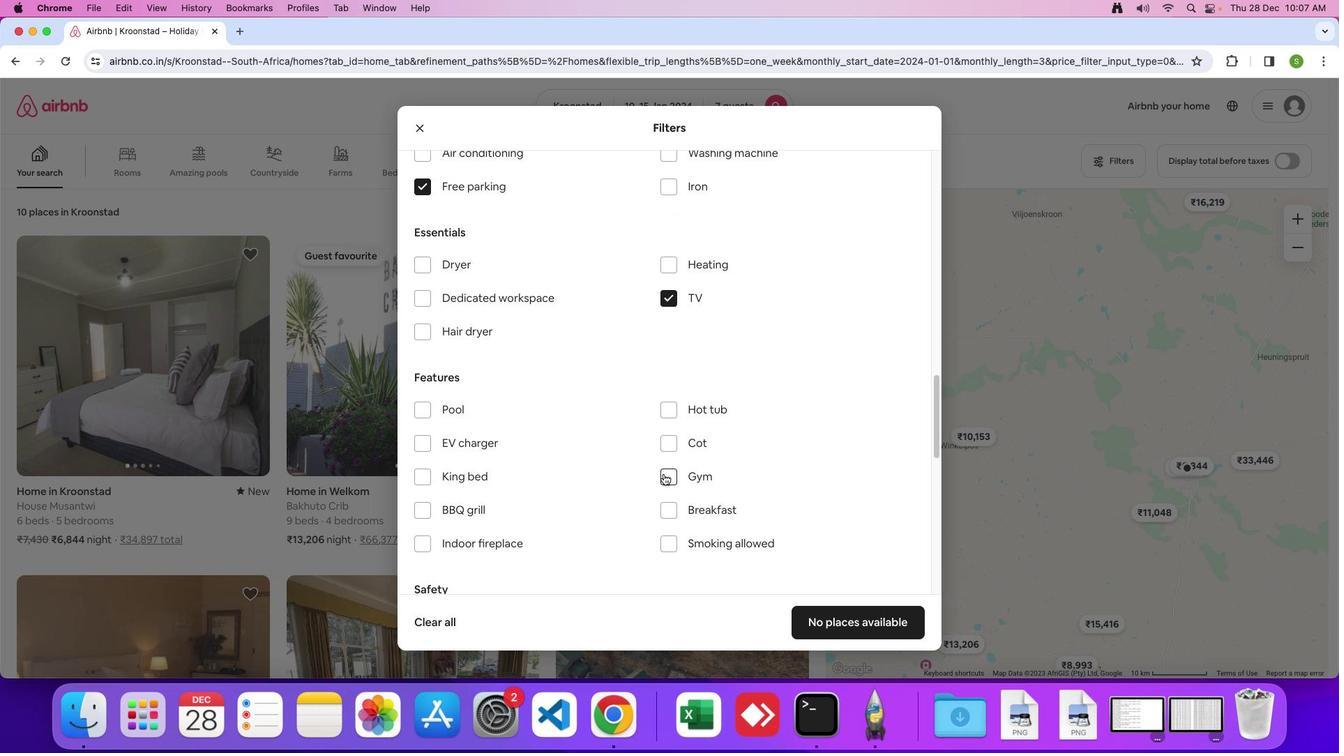
Action: Mouse moved to (665, 505)
Screenshot: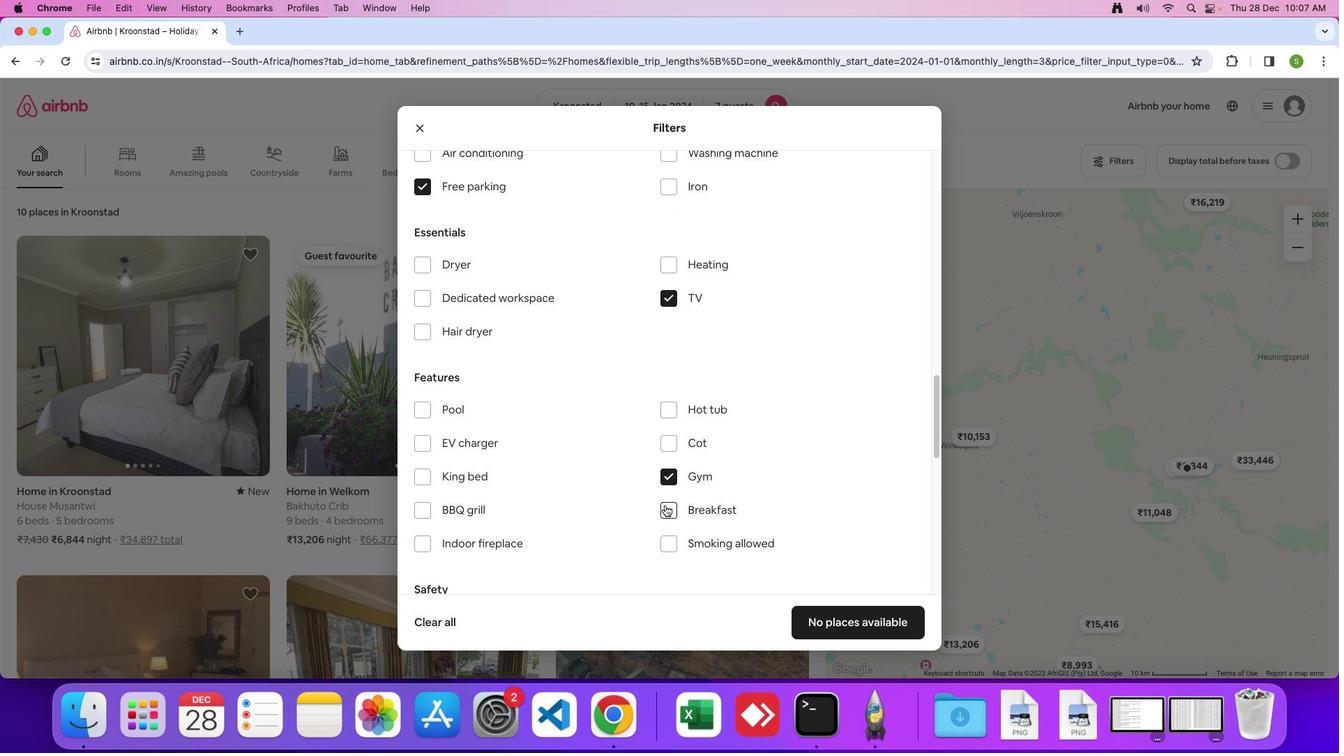 
Action: Mouse pressed left at (665, 505)
Screenshot: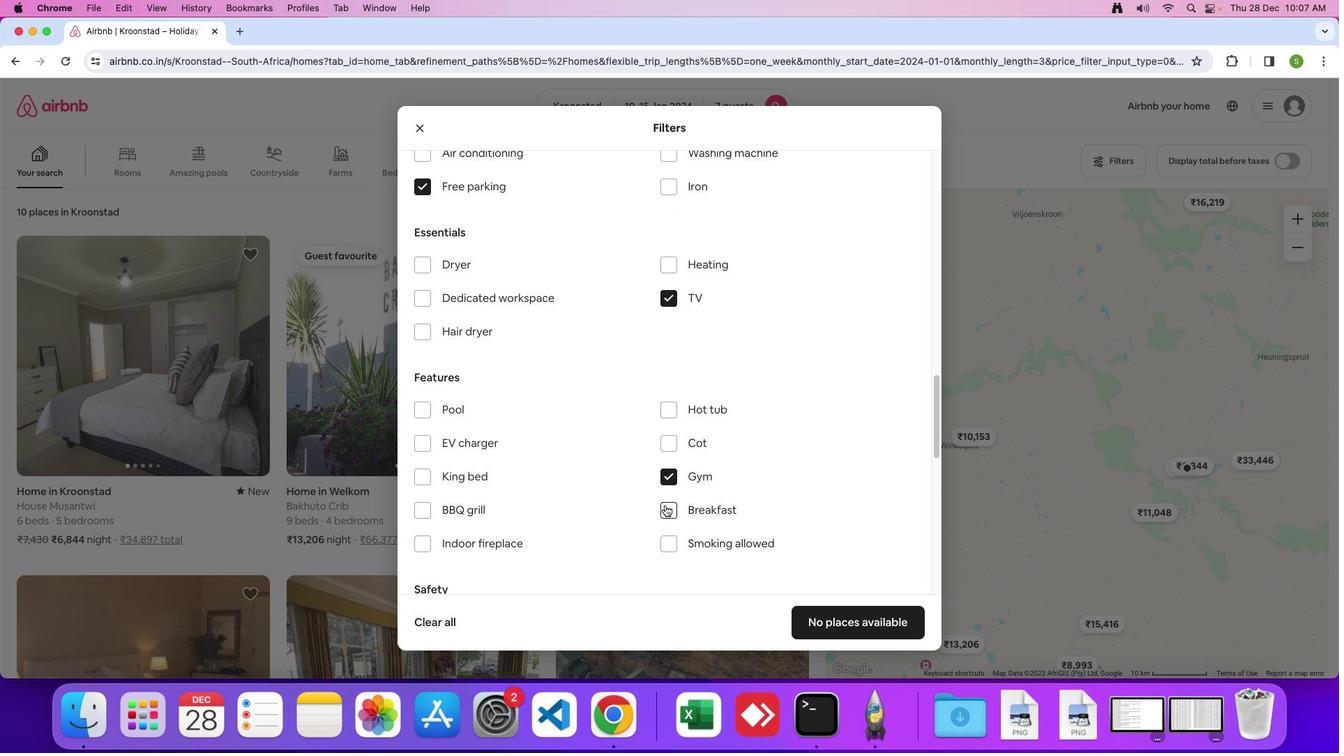 
Action: Mouse moved to (605, 488)
Screenshot: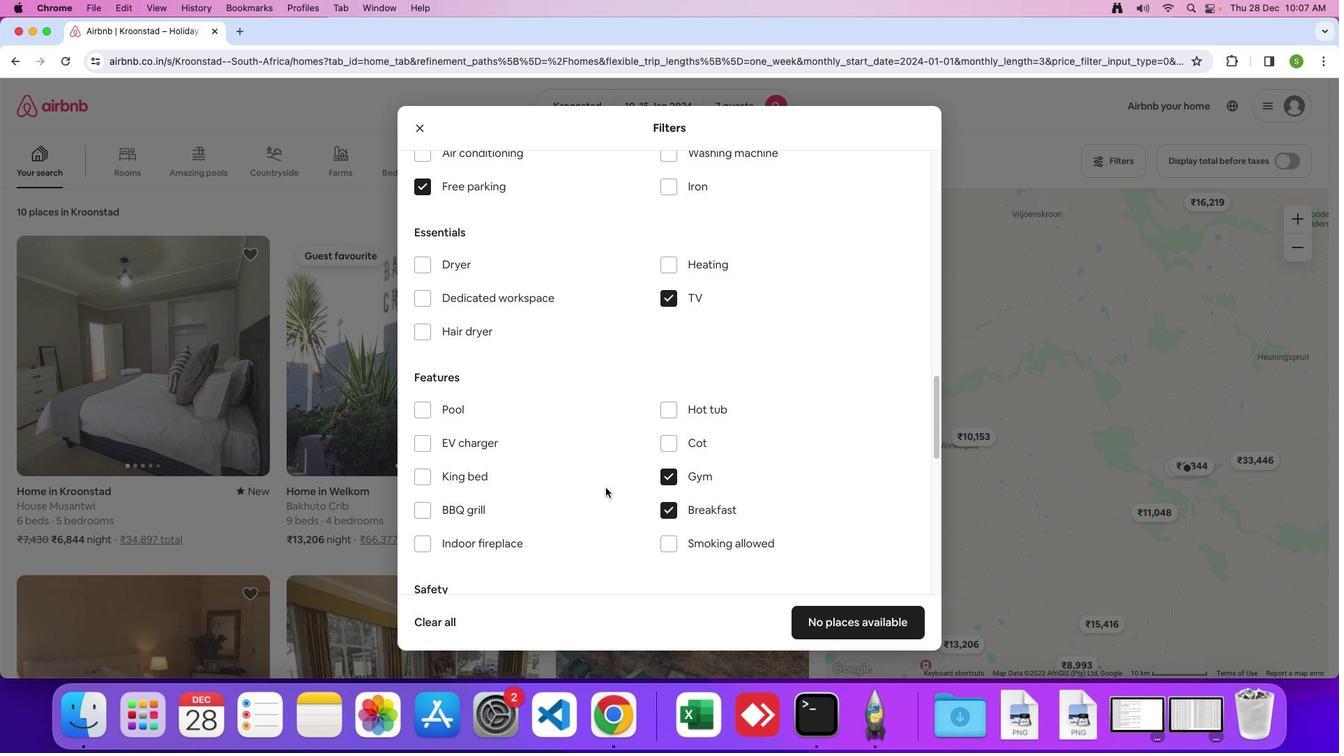 
Action: Mouse scrolled (605, 488) with delta (0, 0)
Screenshot: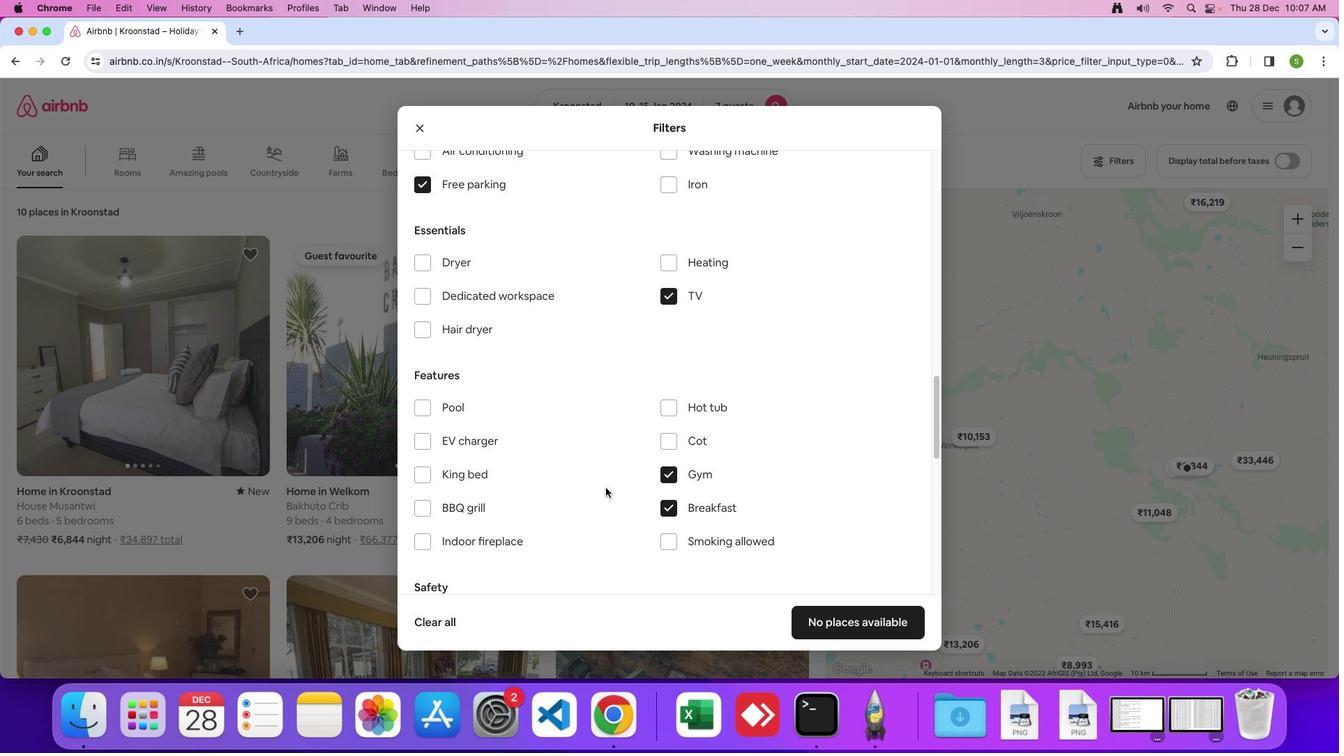 
Action: Mouse scrolled (605, 488) with delta (0, 0)
Screenshot: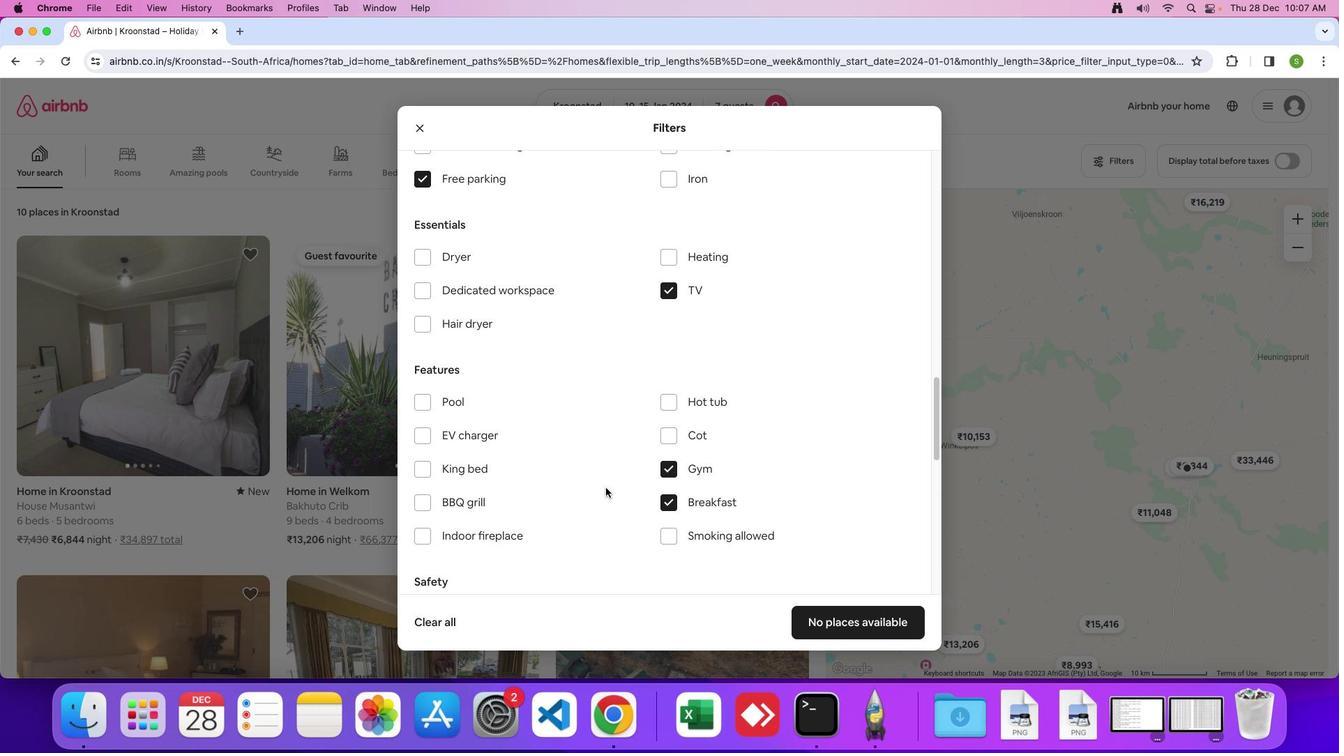 
Action: Mouse scrolled (605, 488) with delta (0, 0)
Screenshot: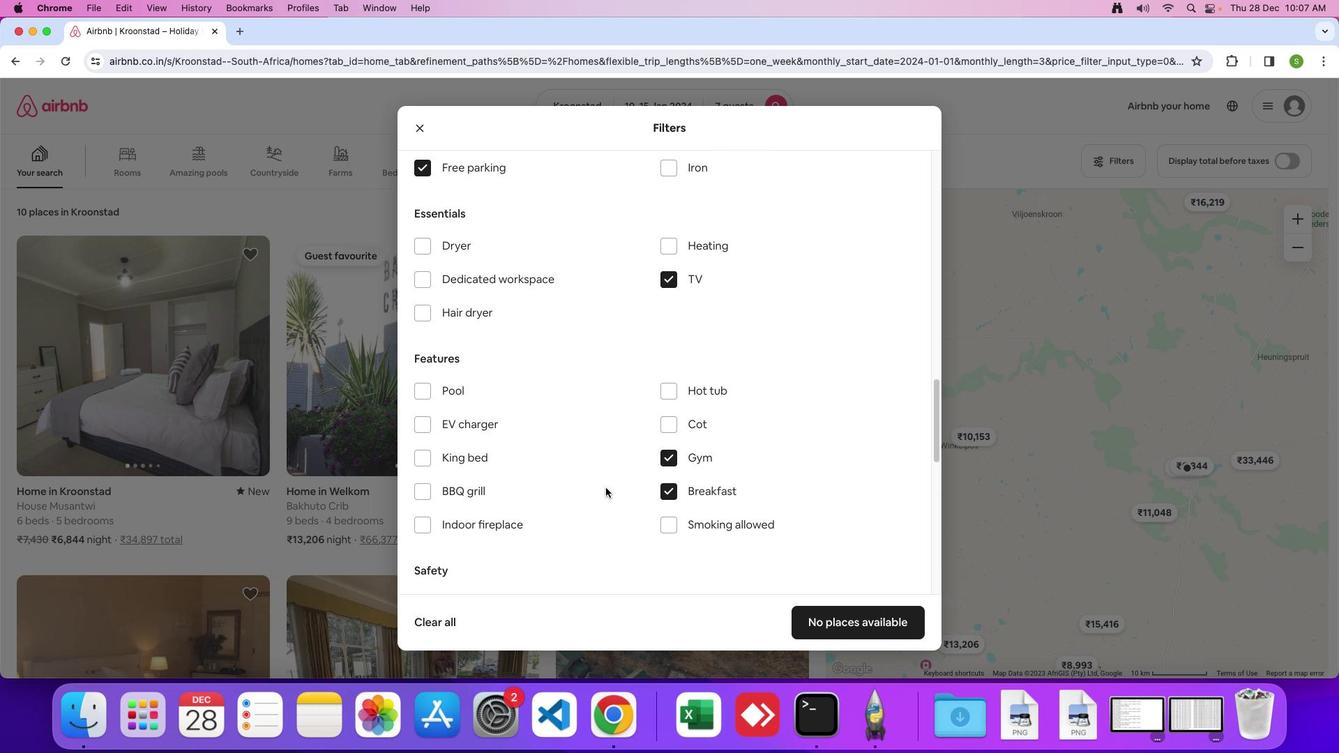 
Action: Mouse scrolled (605, 488) with delta (0, 0)
Screenshot: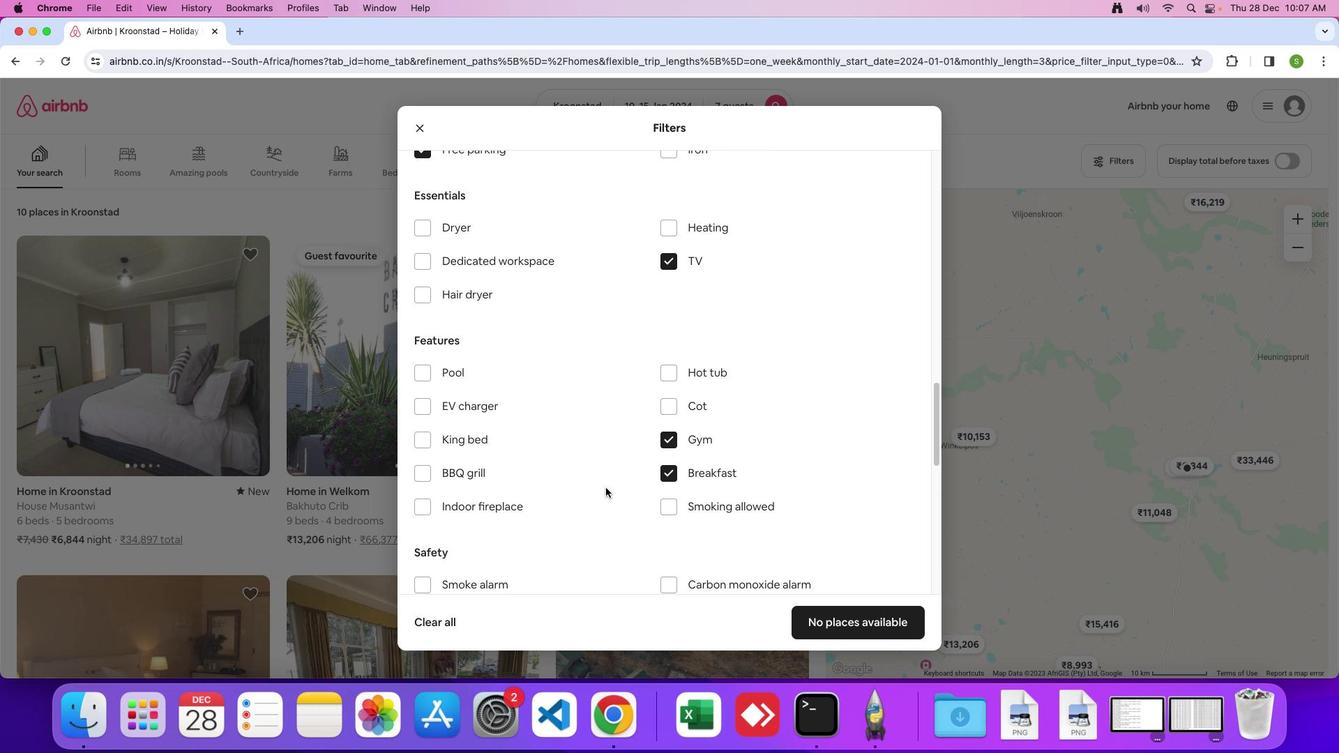 
Action: Mouse scrolled (605, 488) with delta (0, 0)
Screenshot: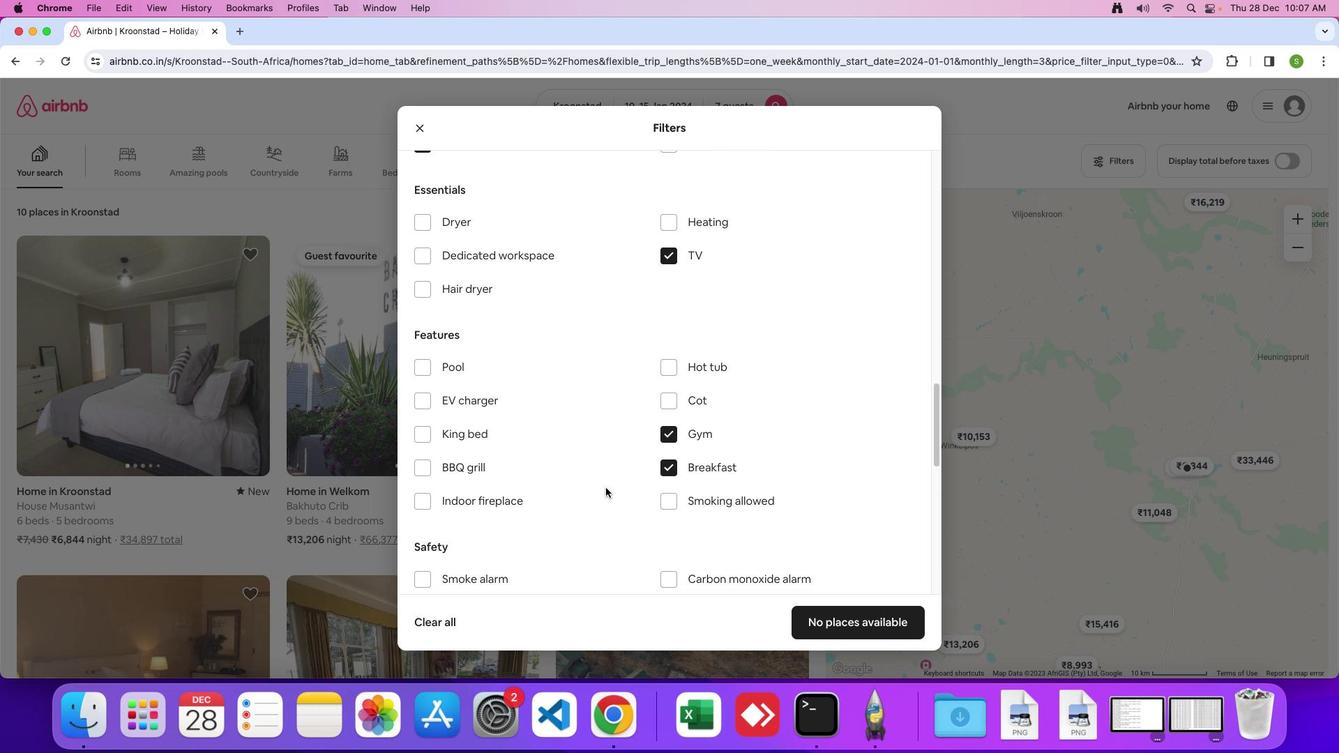 
Action: Mouse moved to (604, 481)
Screenshot: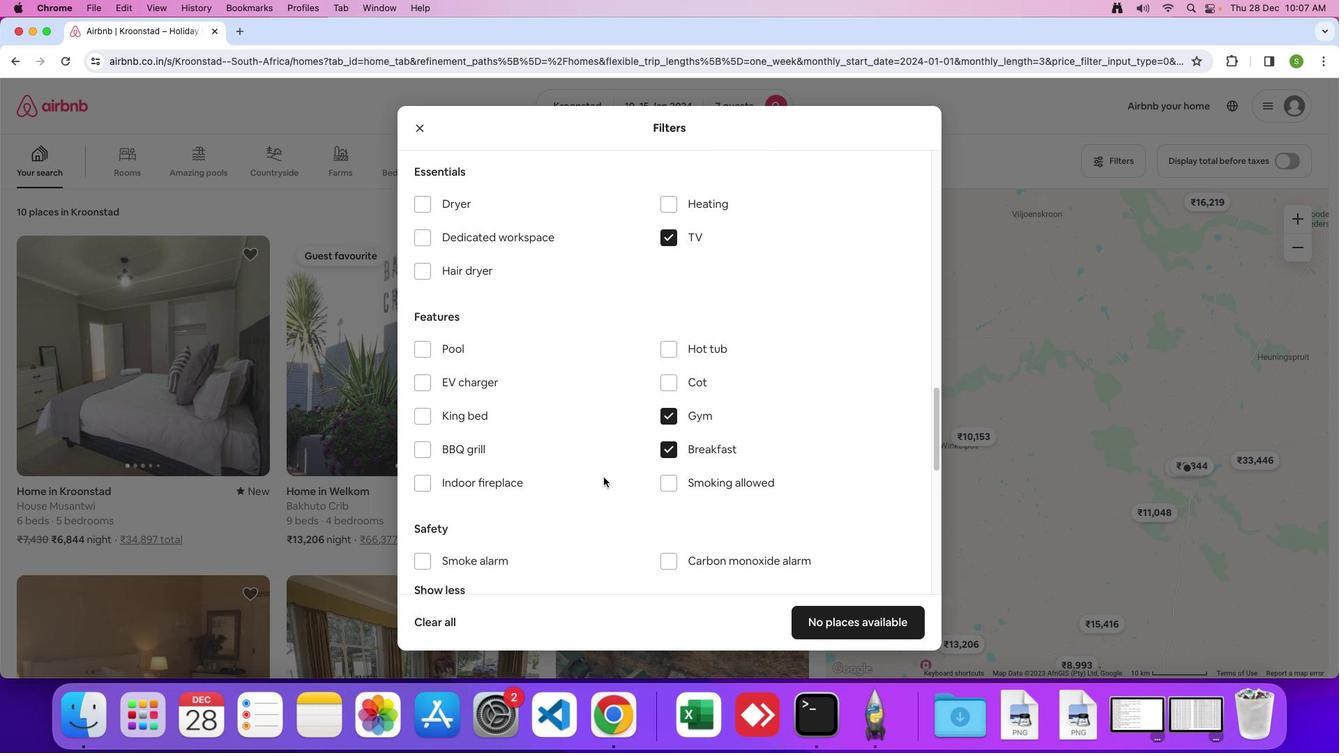 
Action: Mouse scrolled (604, 481) with delta (0, 0)
Screenshot: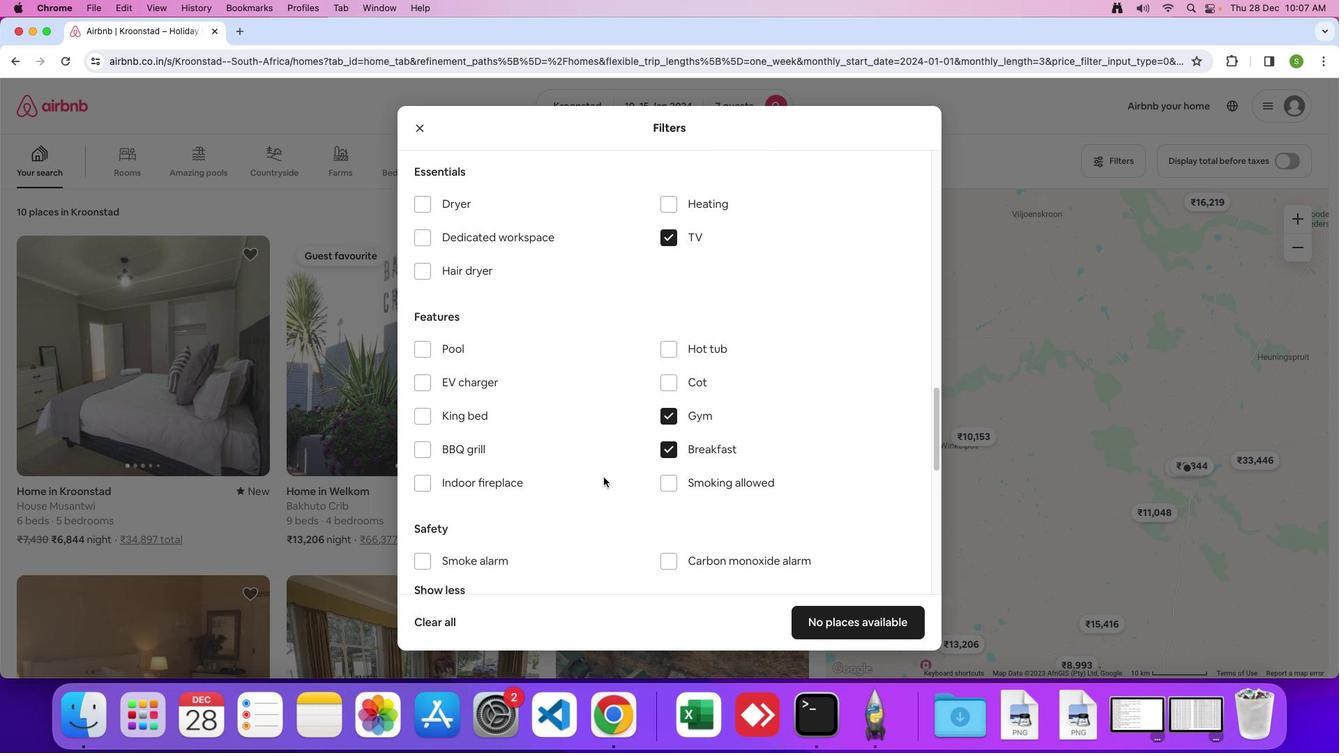 
Action: Mouse moved to (603, 477)
Screenshot: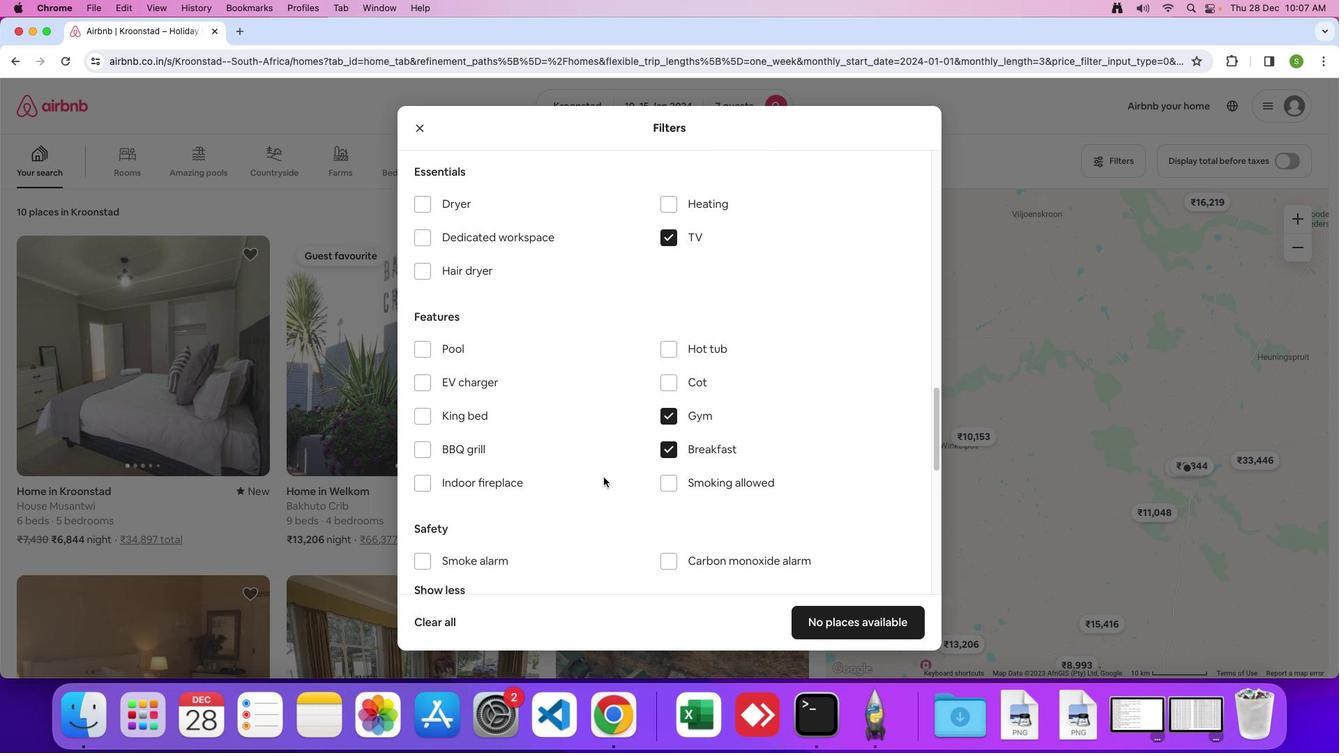 
Action: Mouse scrolled (603, 477) with delta (0, 0)
Screenshot: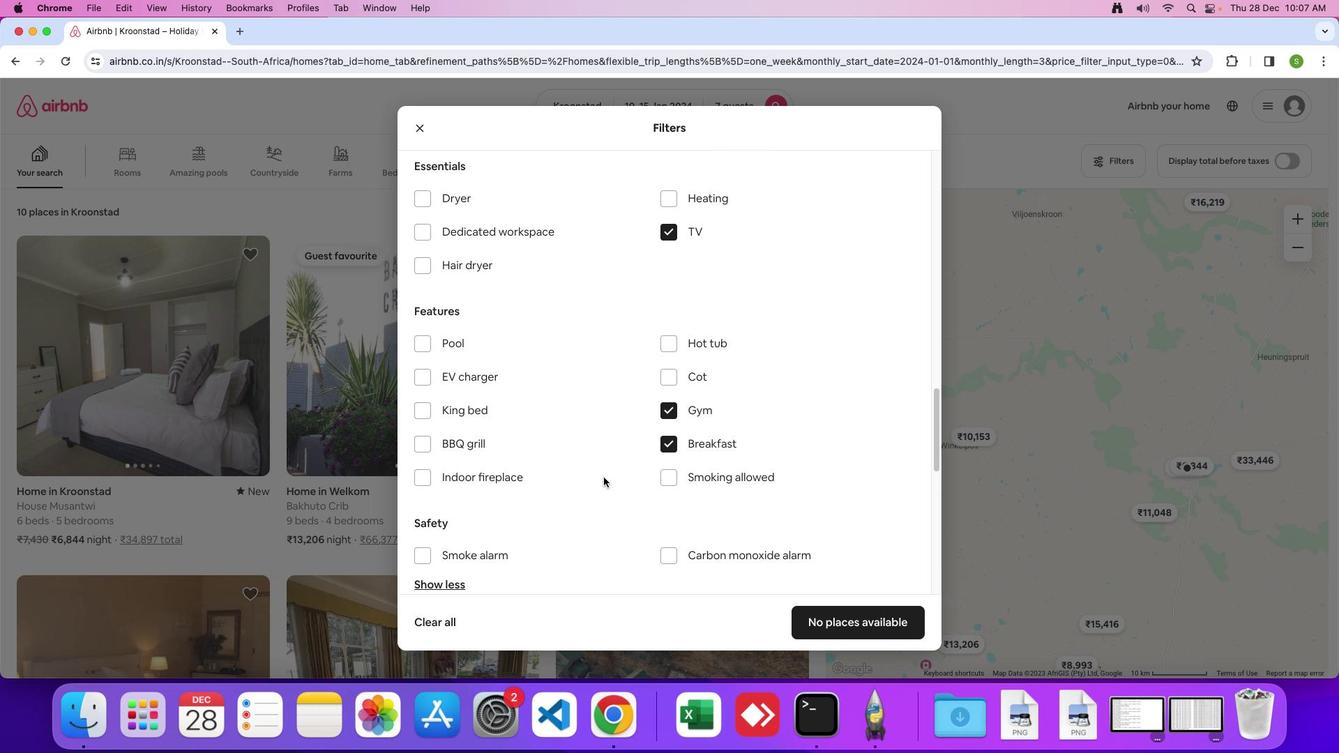
Action: Mouse scrolled (603, 477) with delta (0, 0)
Screenshot: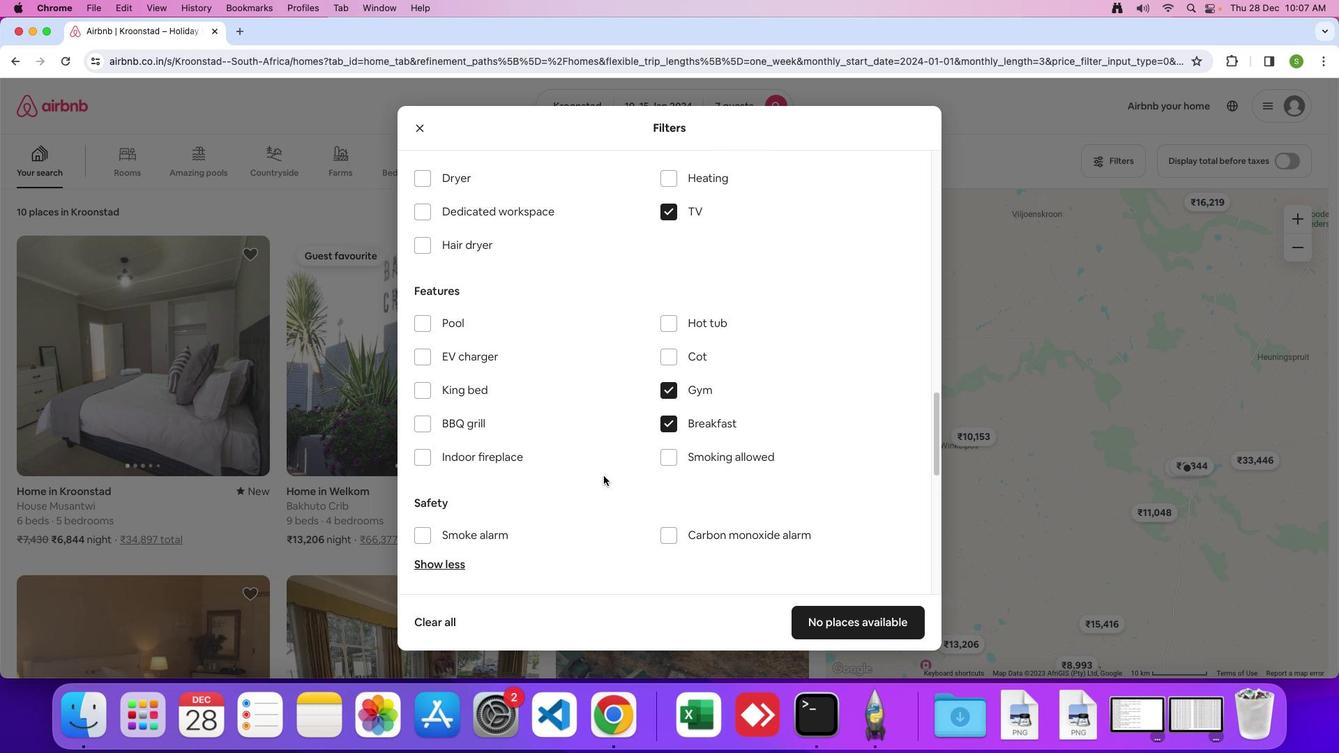 
Action: Mouse moved to (603, 477)
Screenshot: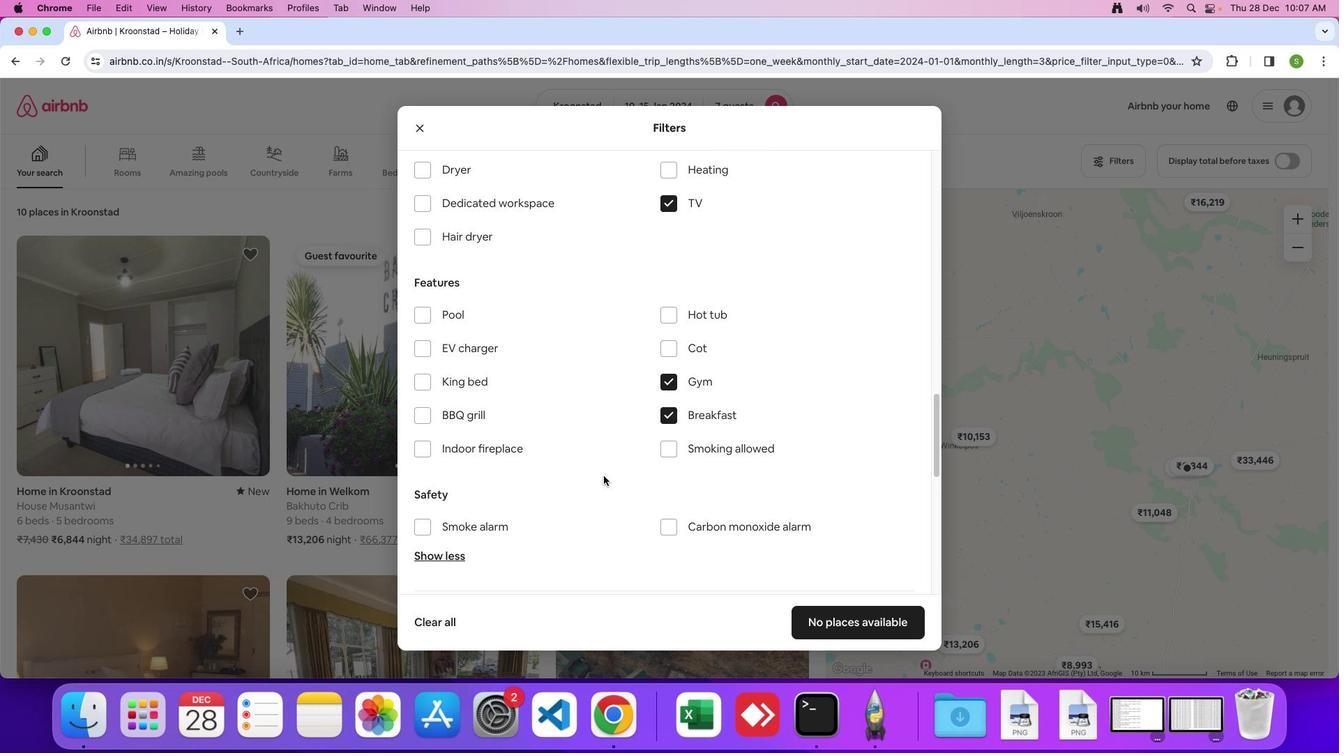 
Action: Mouse scrolled (603, 477) with delta (0, 0)
Screenshot: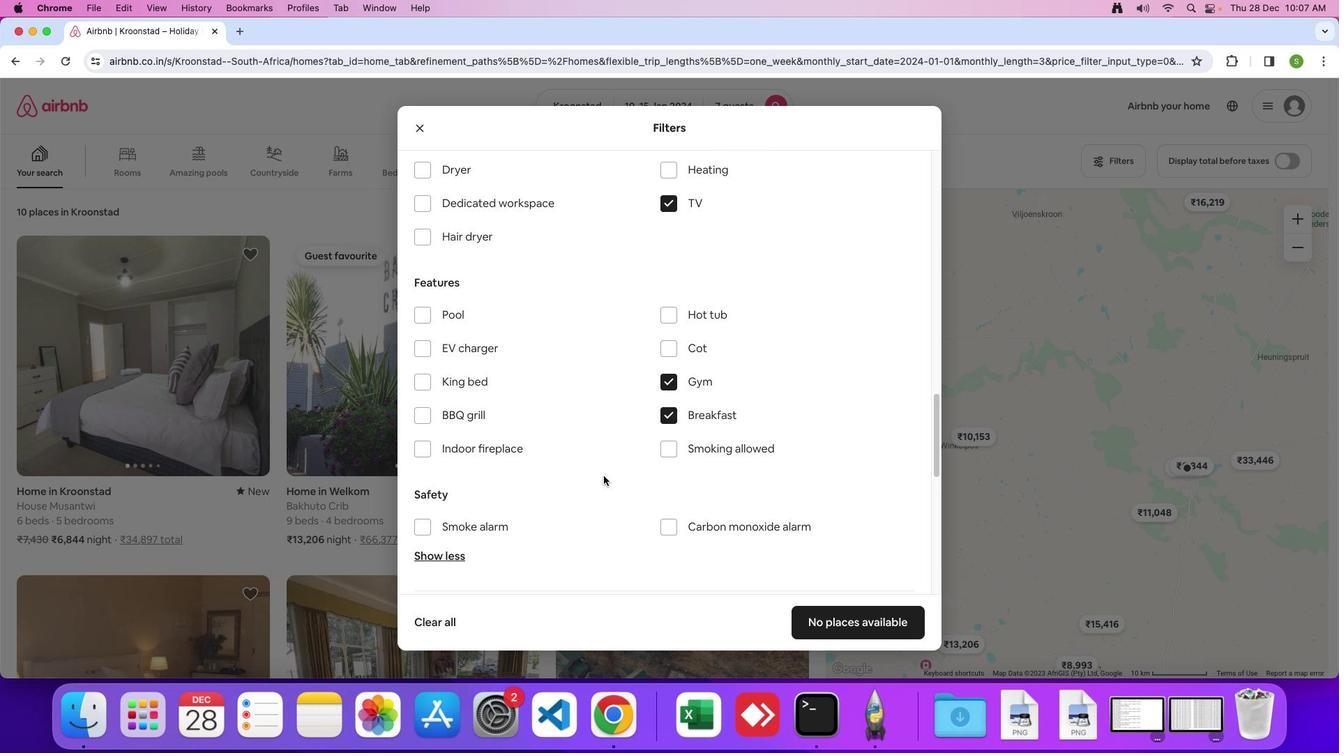 
Action: Mouse moved to (603, 476)
Screenshot: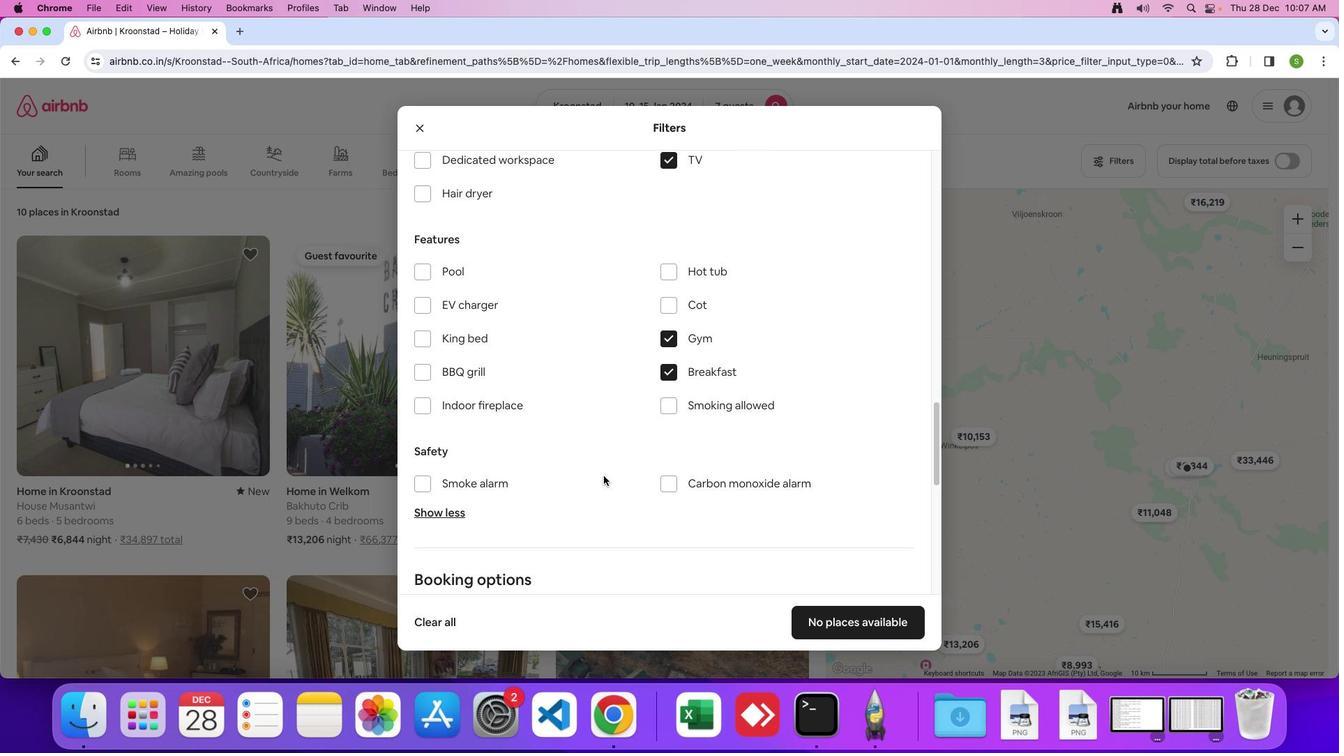 
Action: Mouse scrolled (603, 476) with delta (0, -1)
Screenshot: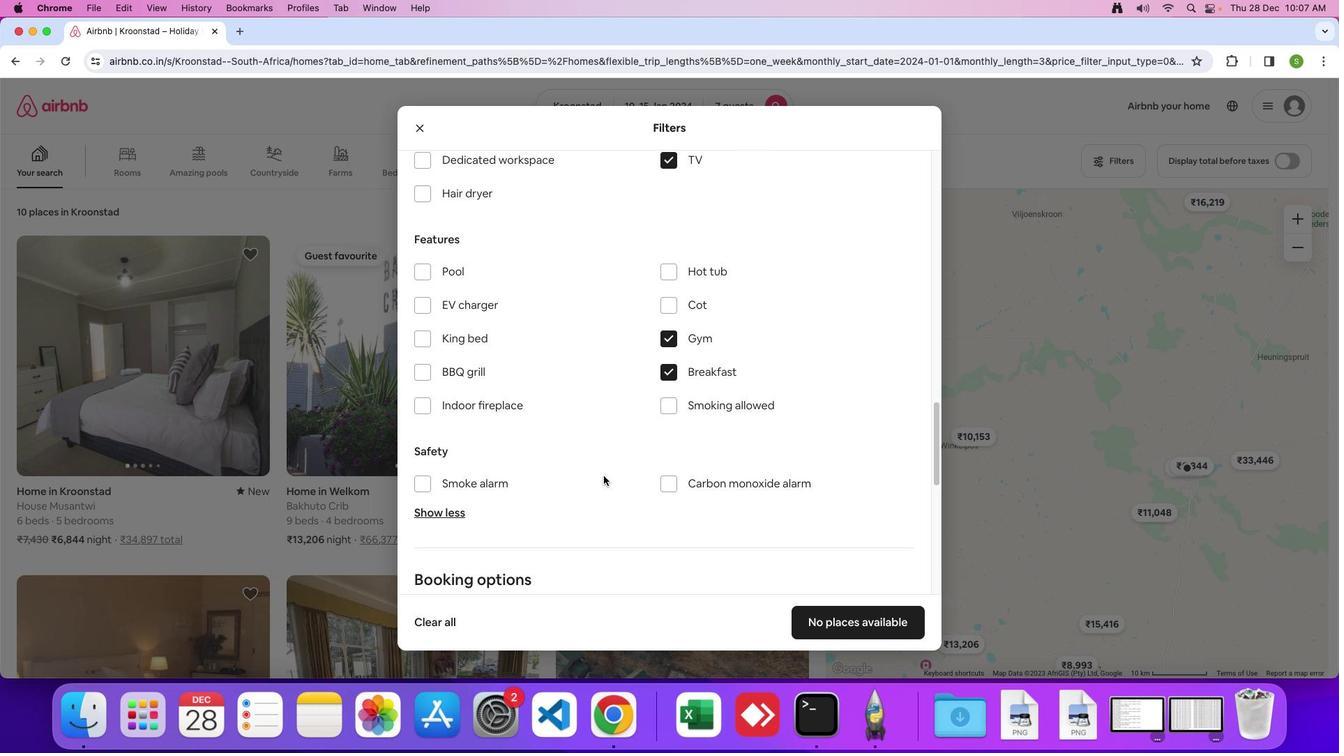 
Action: Mouse scrolled (603, 476) with delta (0, 0)
Screenshot: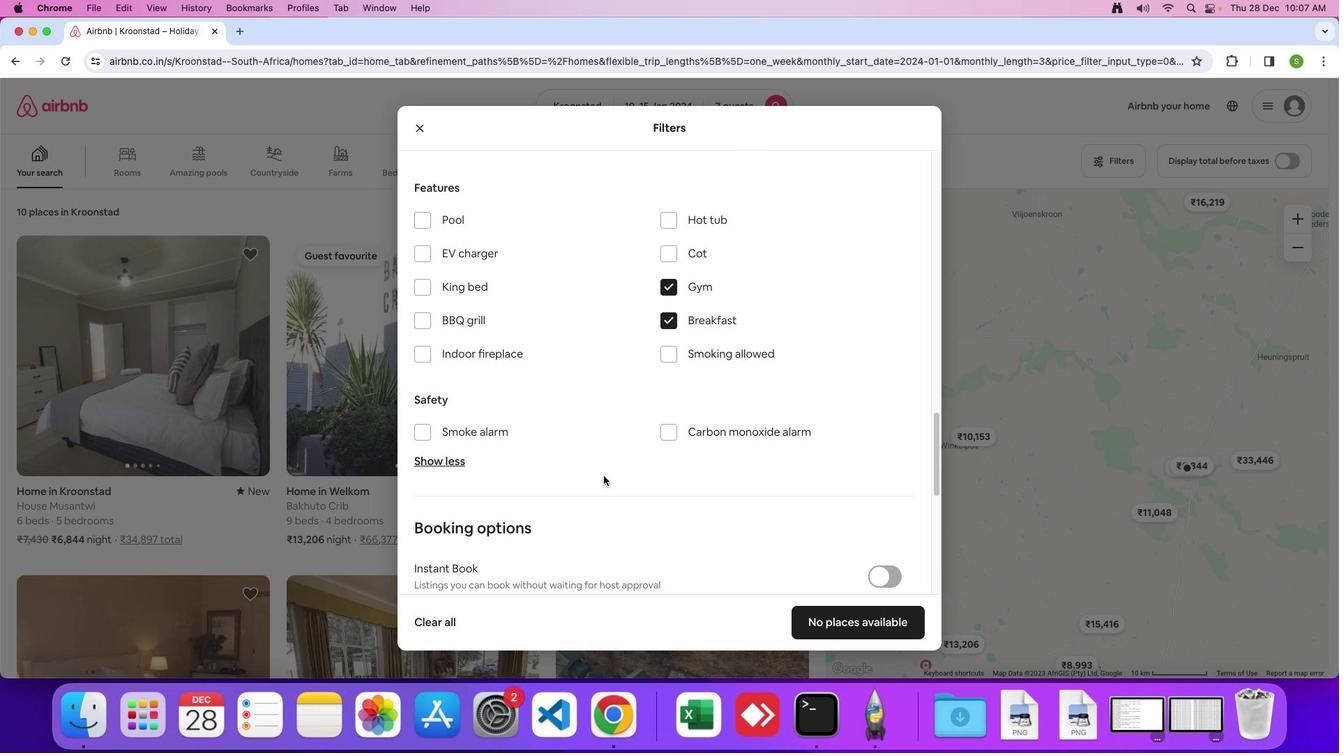 
Action: Mouse scrolled (603, 476) with delta (0, 0)
Screenshot: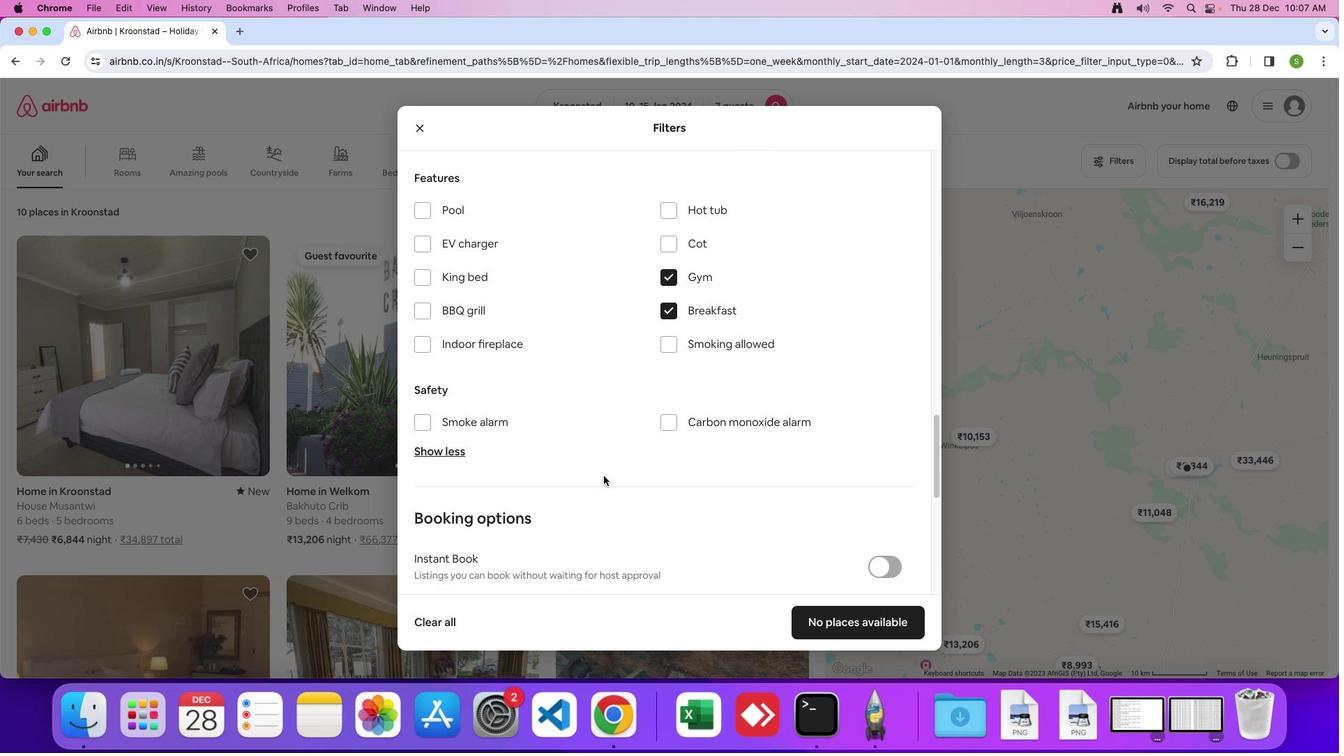 
Action: Mouse moved to (684, 475)
Screenshot: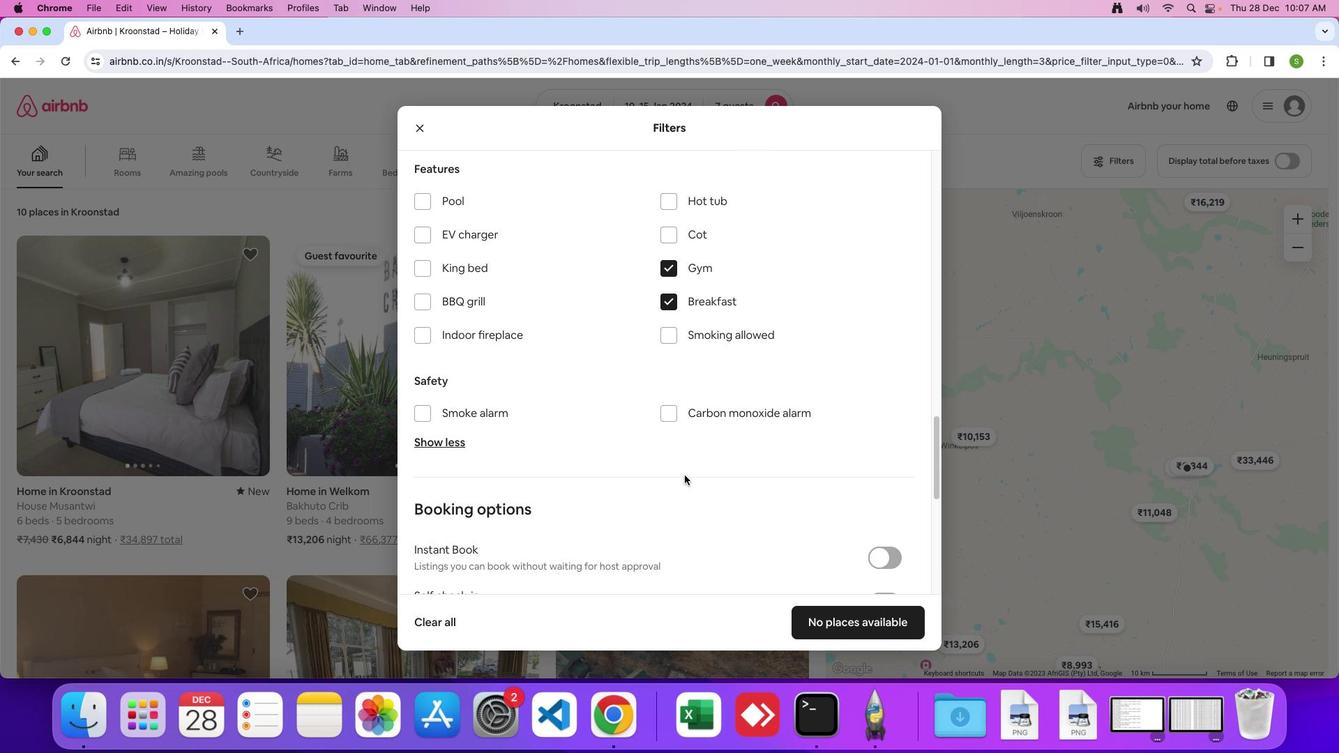 
Action: Mouse scrolled (684, 475) with delta (0, 0)
Screenshot: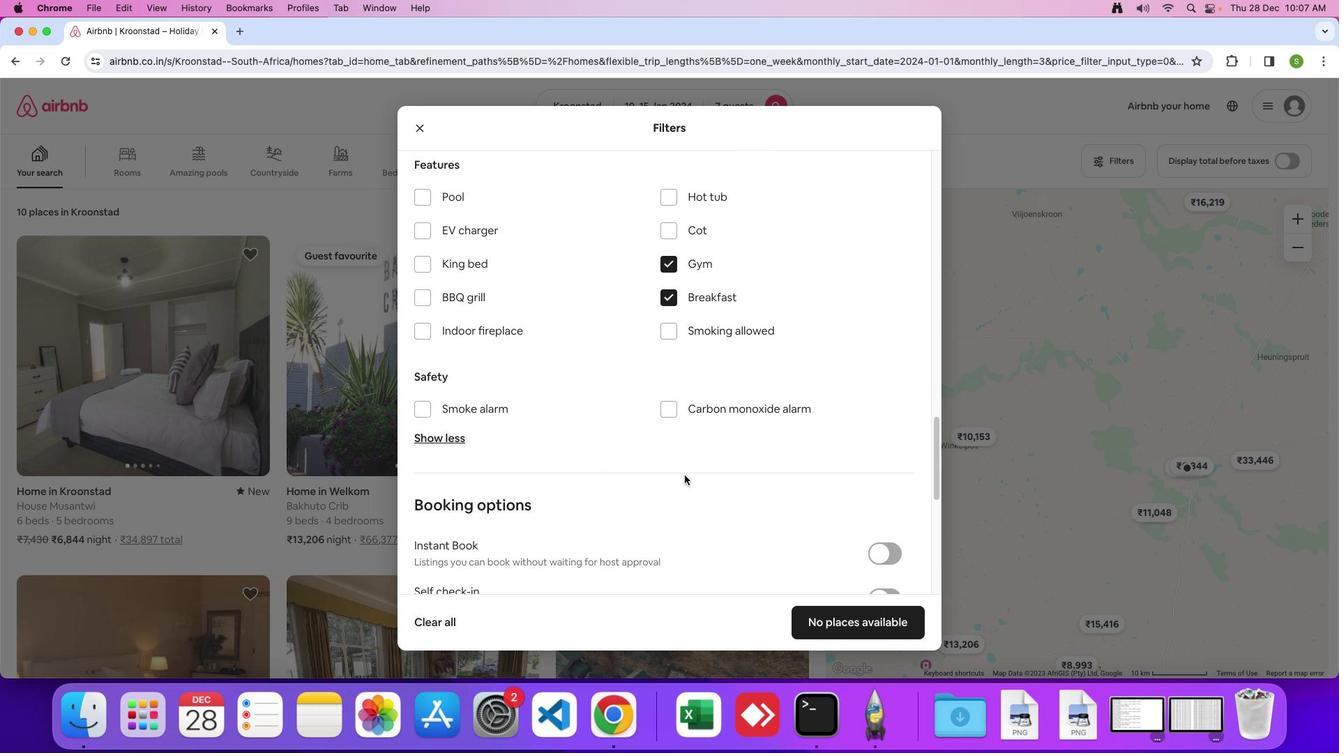
Action: Mouse scrolled (684, 475) with delta (0, 0)
Screenshot: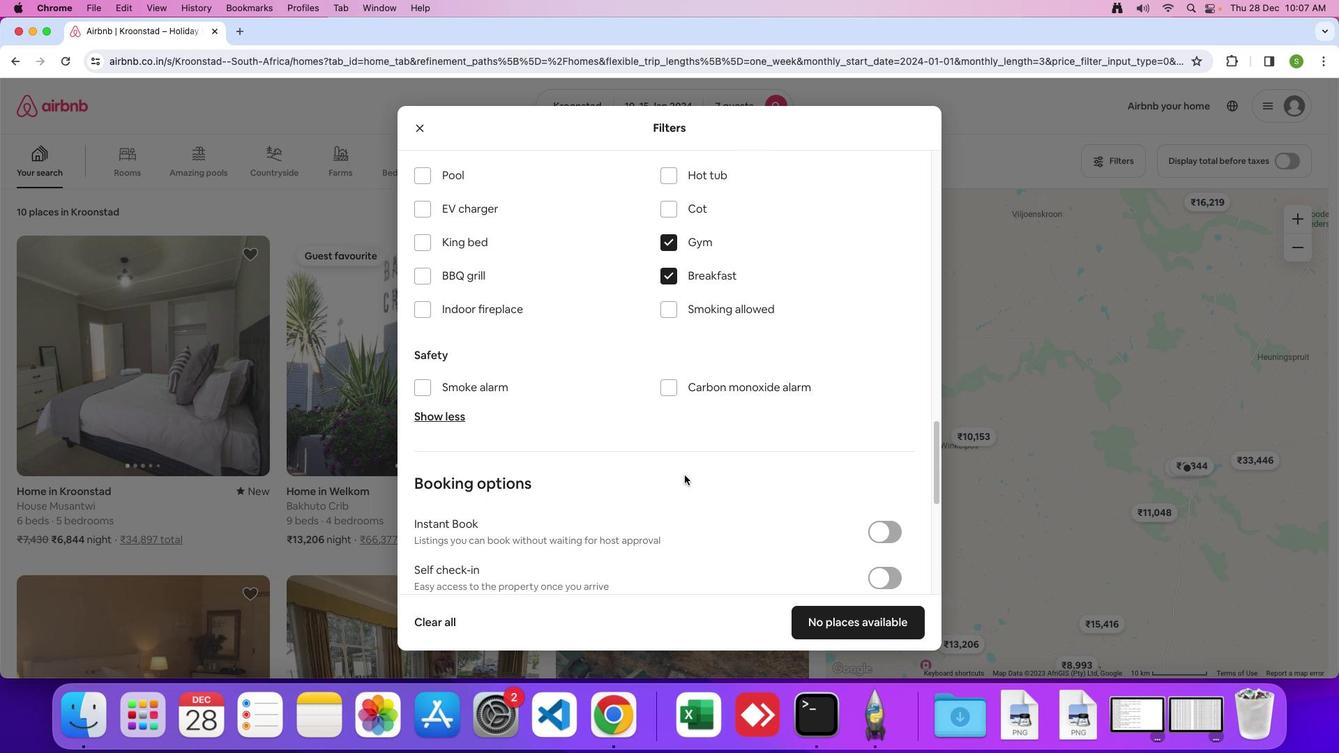 
Action: Mouse scrolled (684, 475) with delta (0, -1)
Screenshot: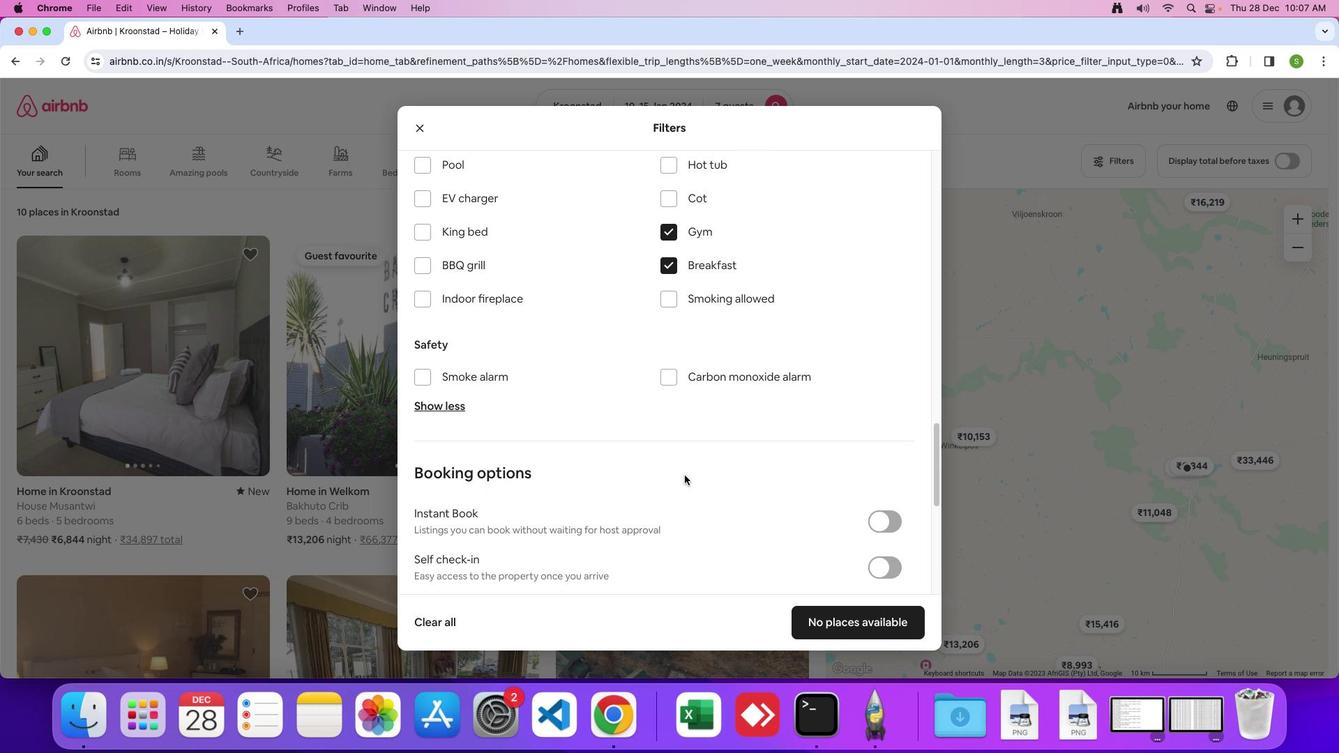 
Action: Mouse scrolled (684, 475) with delta (0, 0)
Screenshot: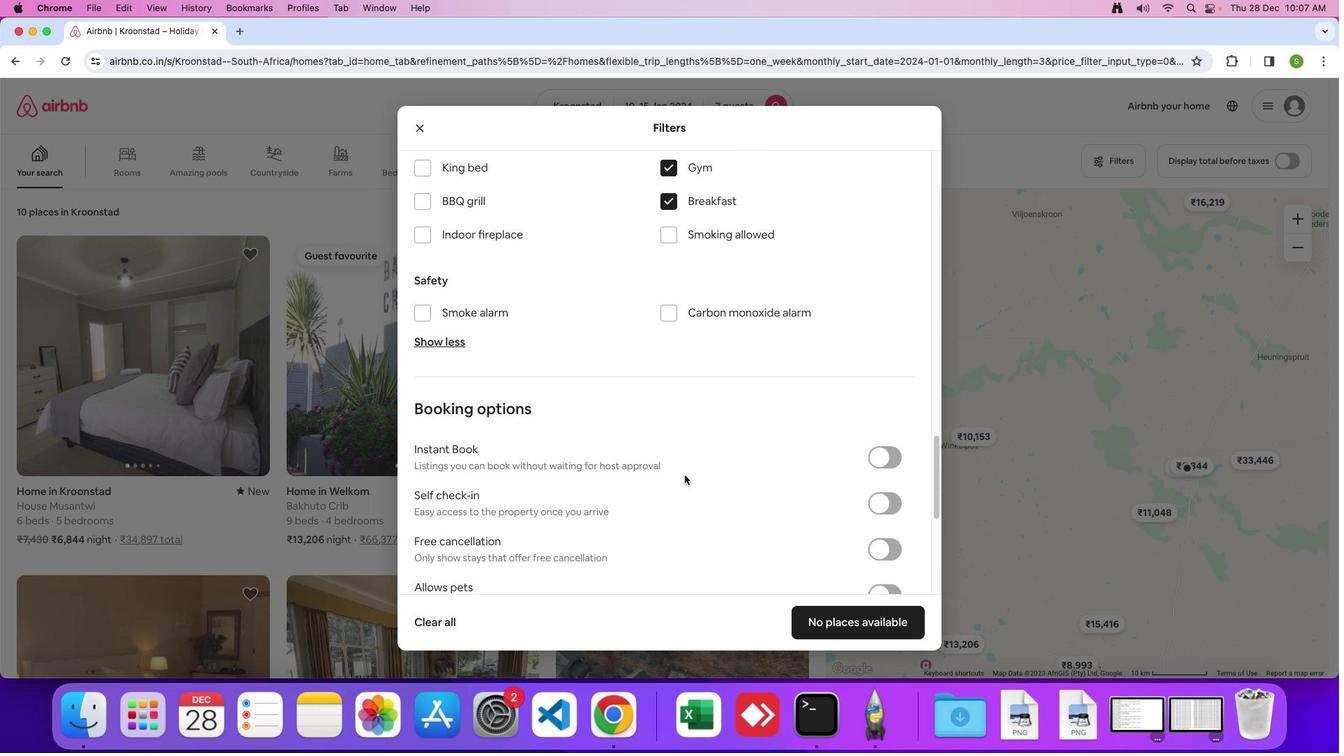 
Action: Mouse scrolled (684, 475) with delta (0, 0)
Screenshot: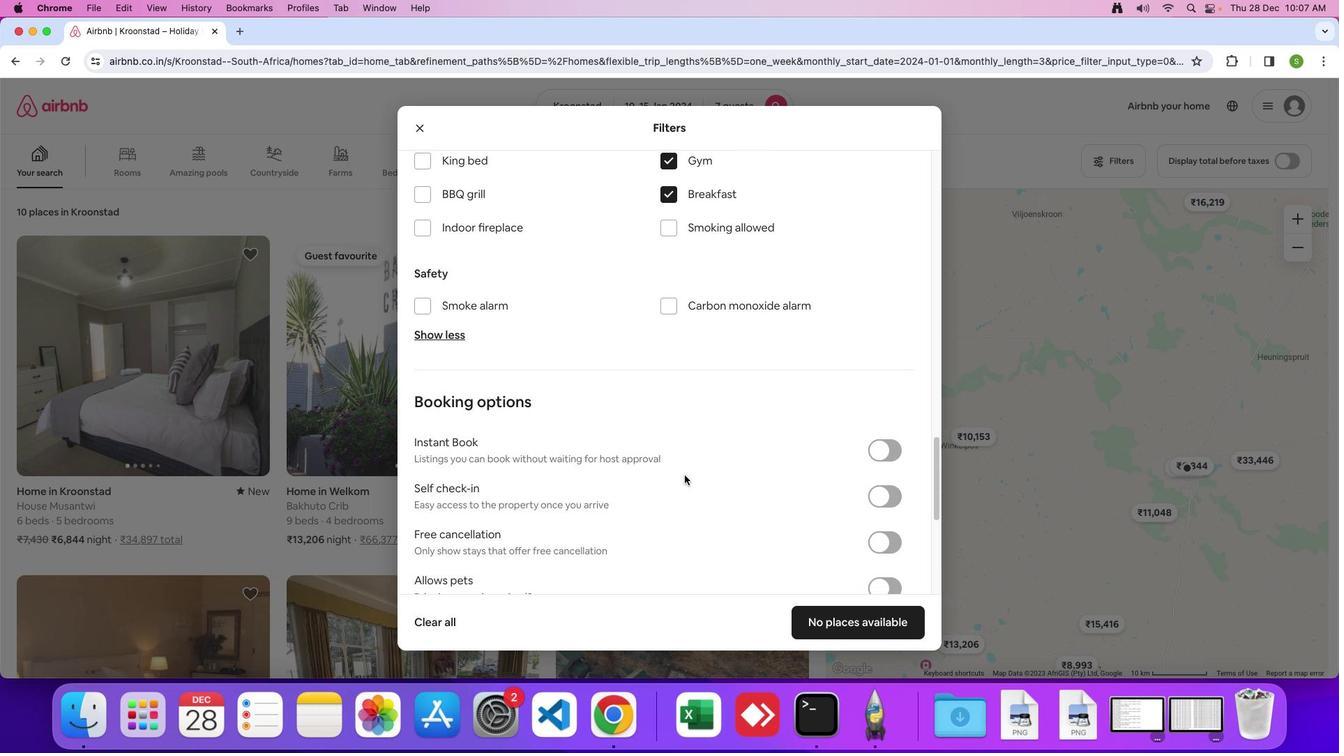 
Action: Mouse scrolled (684, 475) with delta (0, 0)
Screenshot: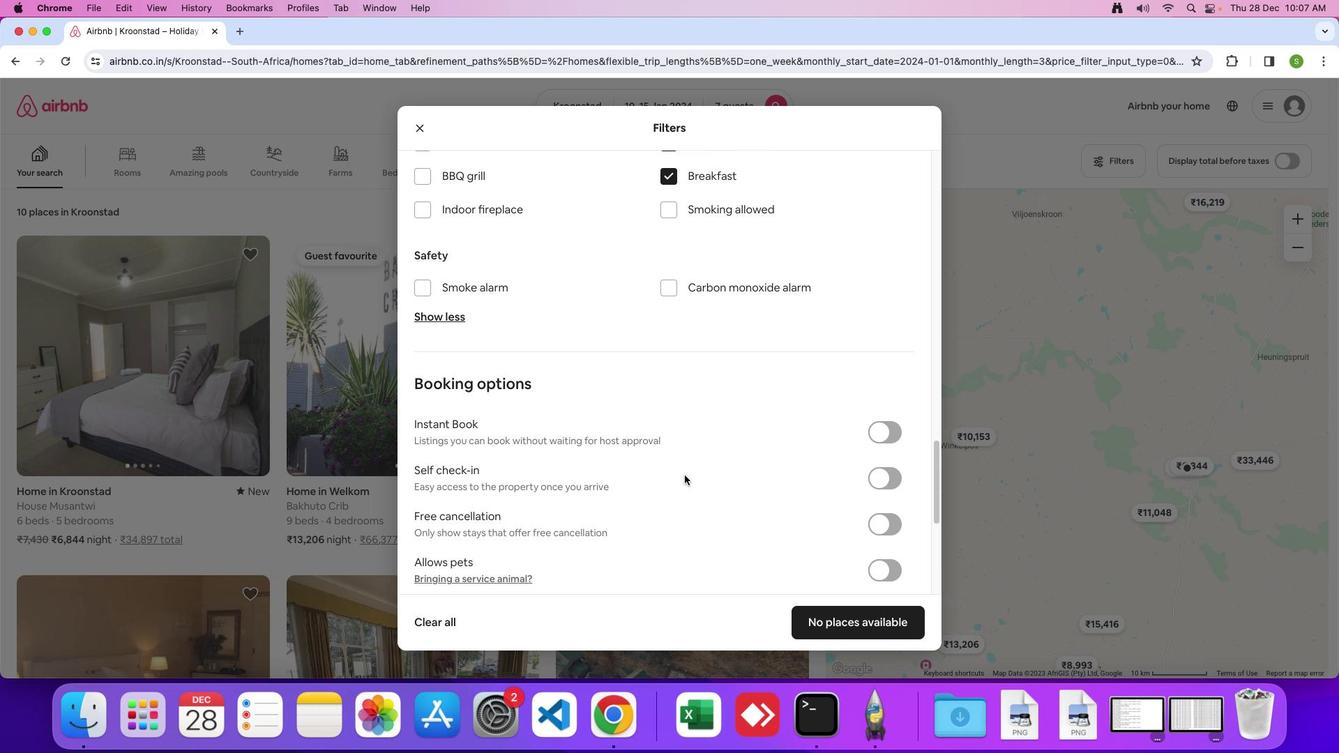 
Action: Mouse scrolled (684, 475) with delta (0, 0)
Screenshot: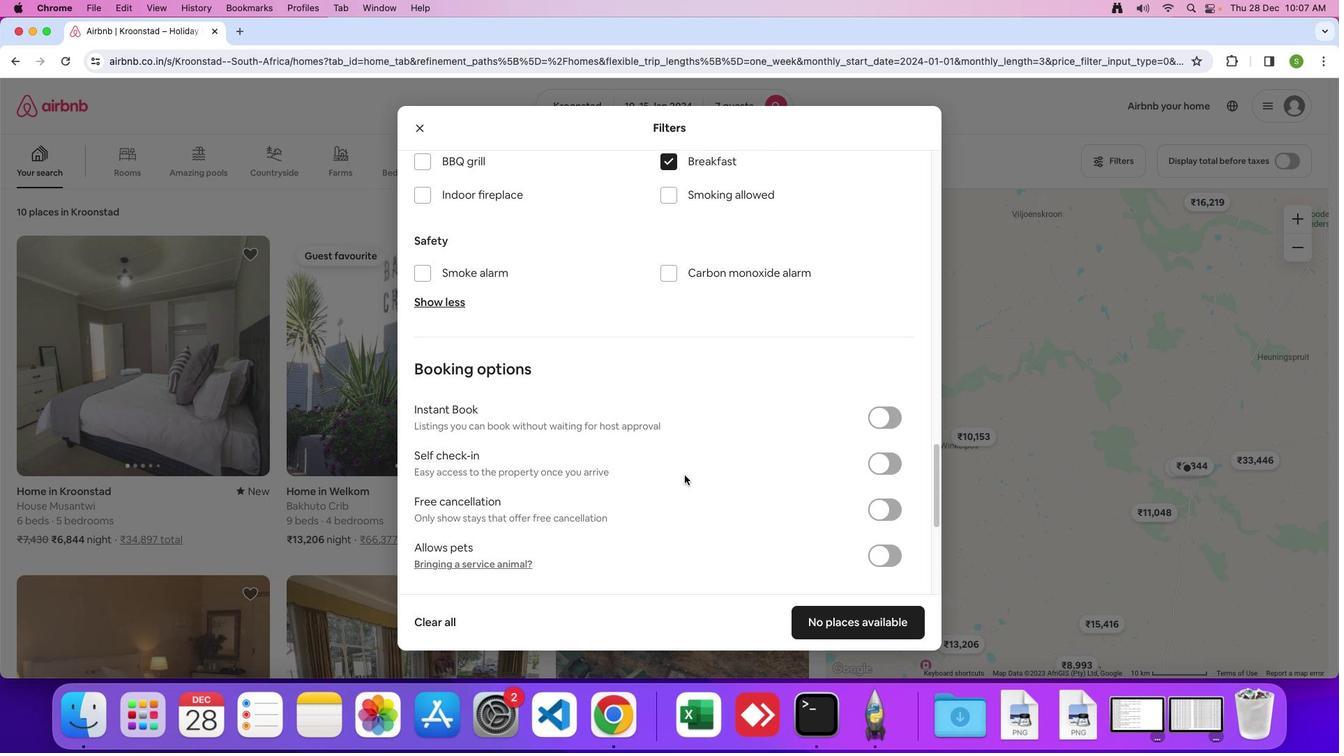 
Action: Mouse scrolled (684, 475) with delta (0, 0)
Screenshot: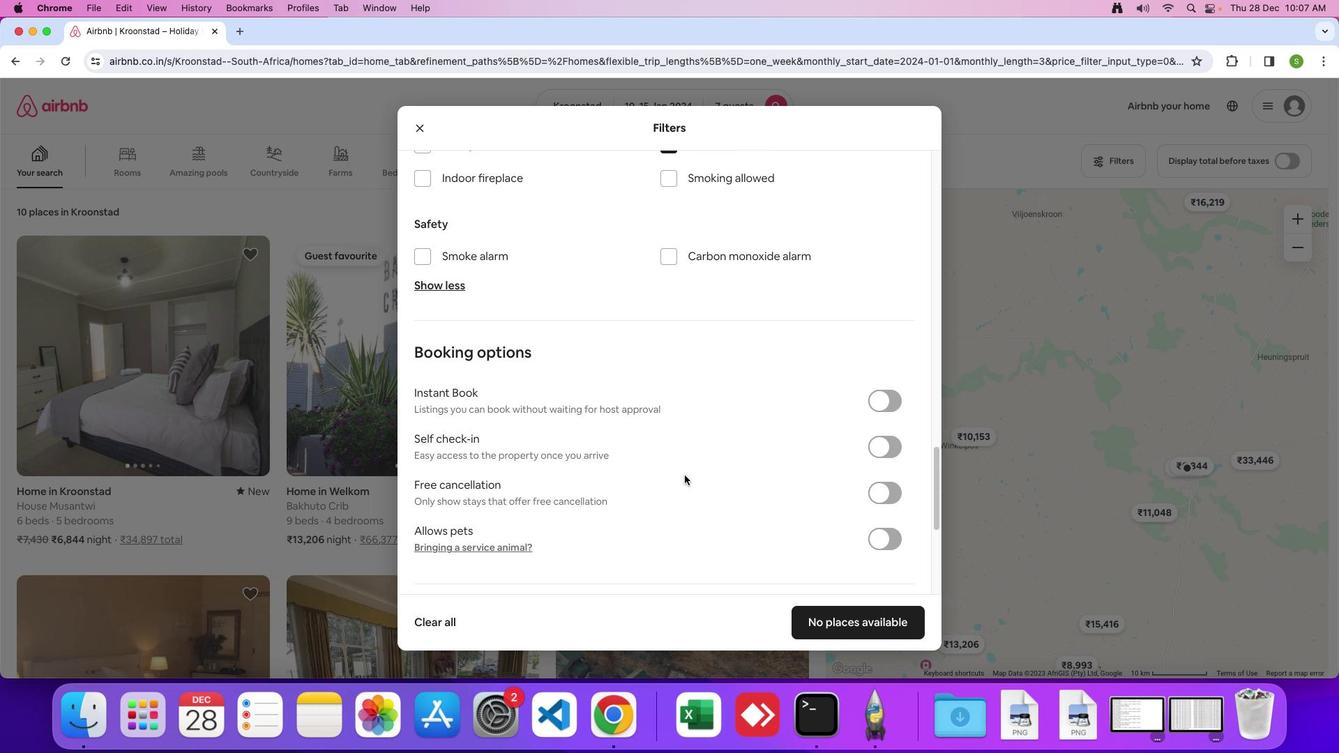 
Action: Mouse scrolled (684, 475) with delta (0, 0)
Screenshot: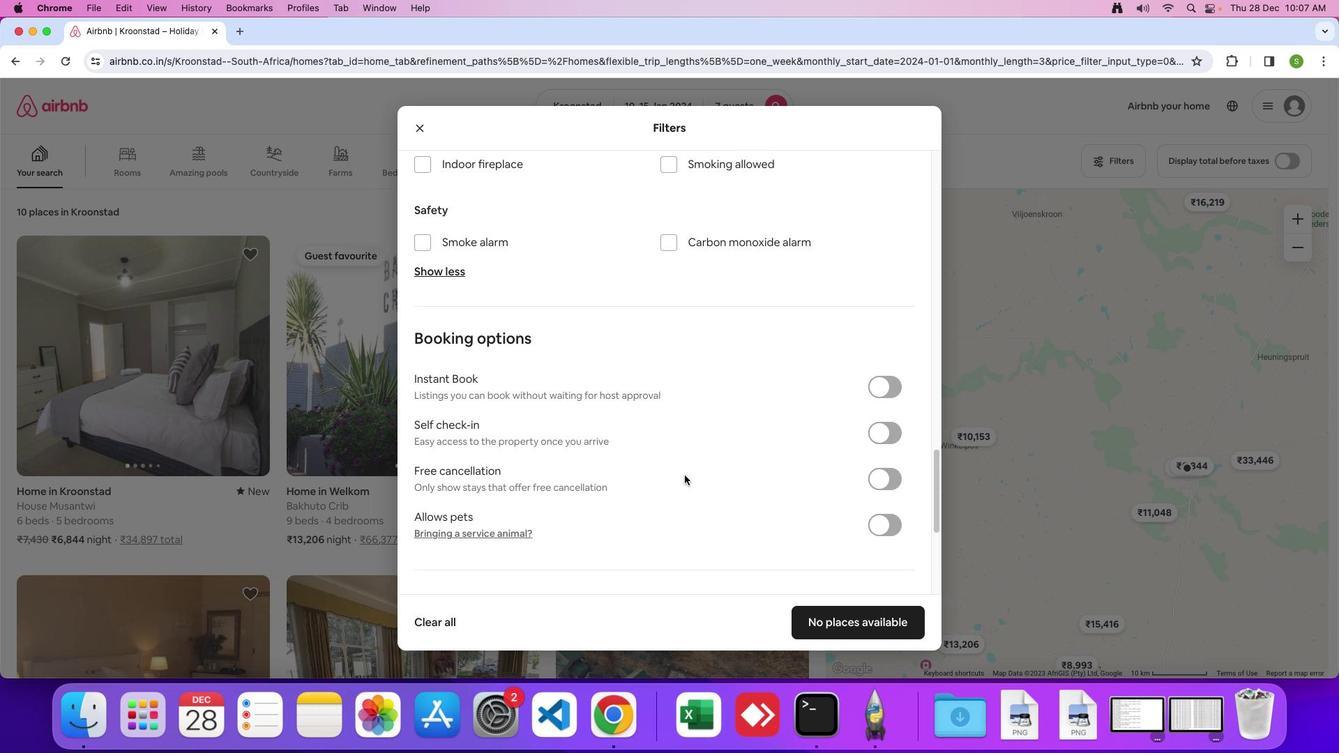 
Action: Mouse scrolled (684, 475) with delta (0, -2)
Screenshot: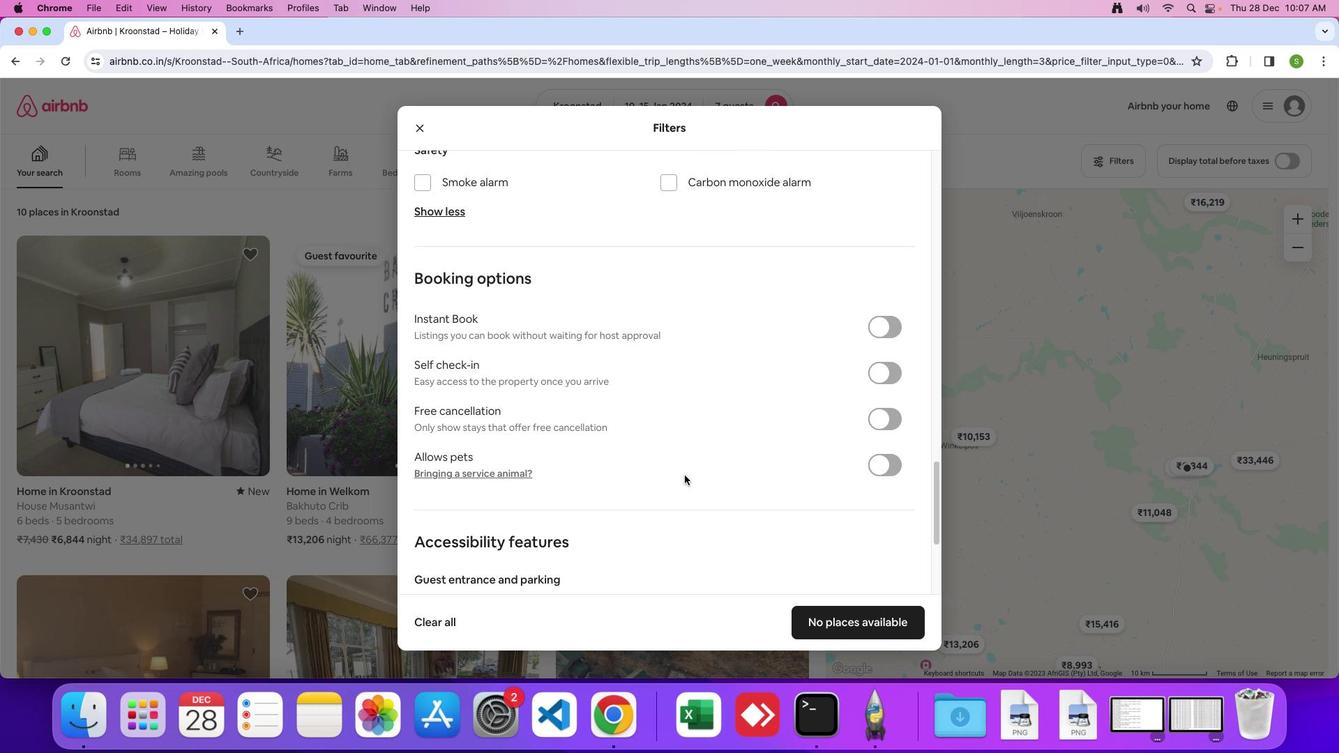 
Action: Mouse scrolled (684, 475) with delta (0, 0)
Screenshot: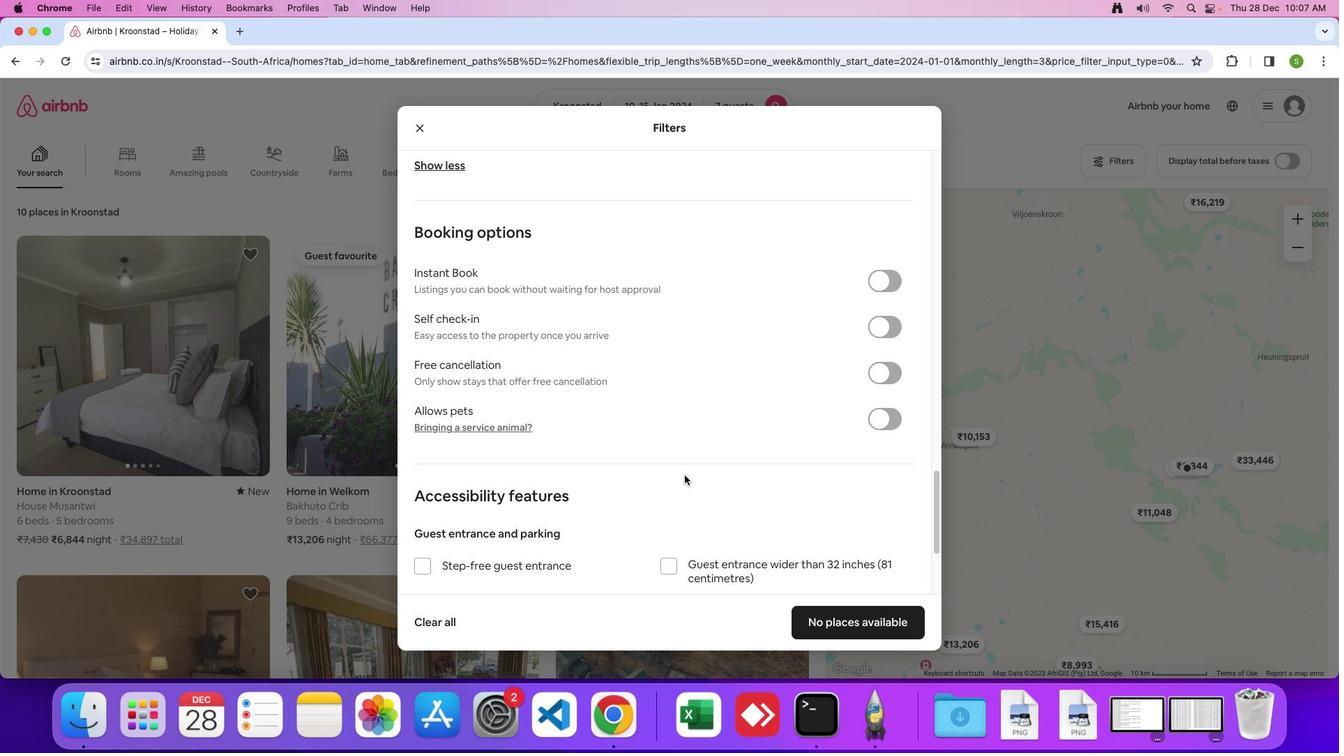 
Action: Mouse scrolled (684, 475) with delta (0, 0)
Screenshot: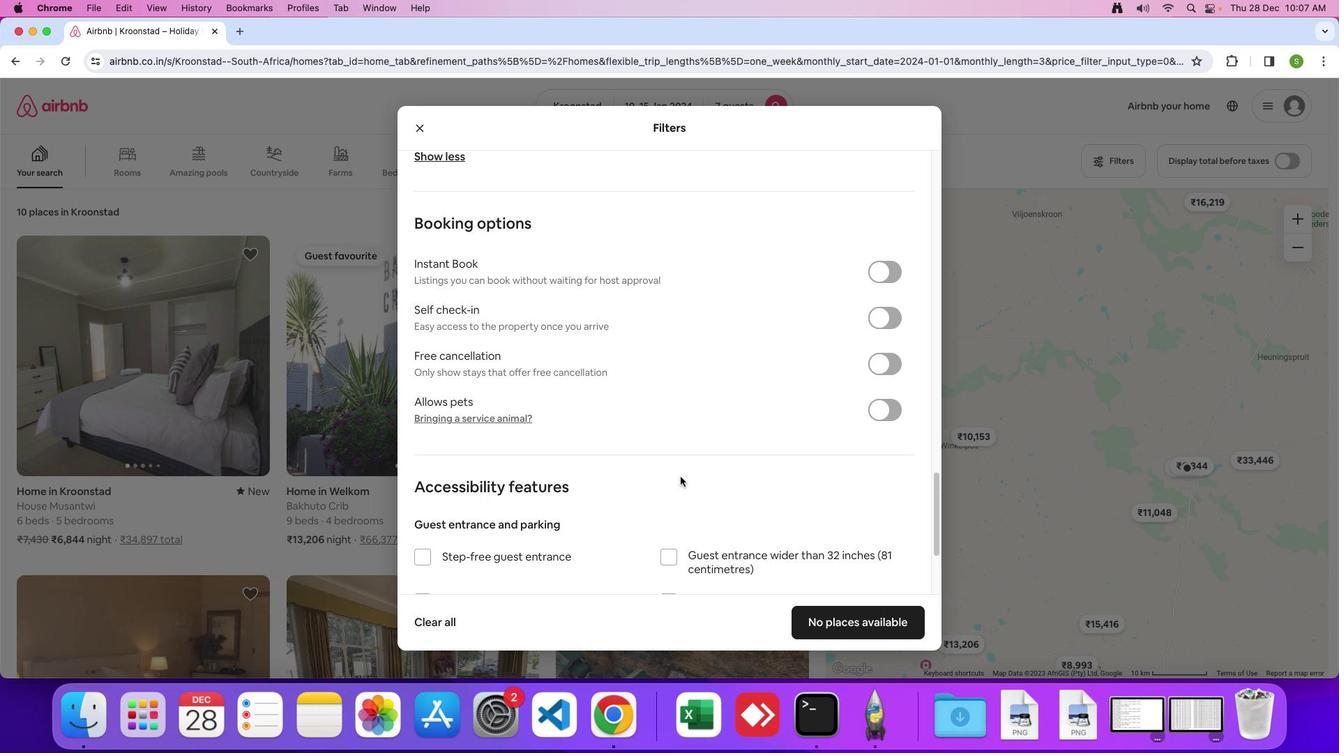 
Action: Mouse moved to (629, 496)
Screenshot: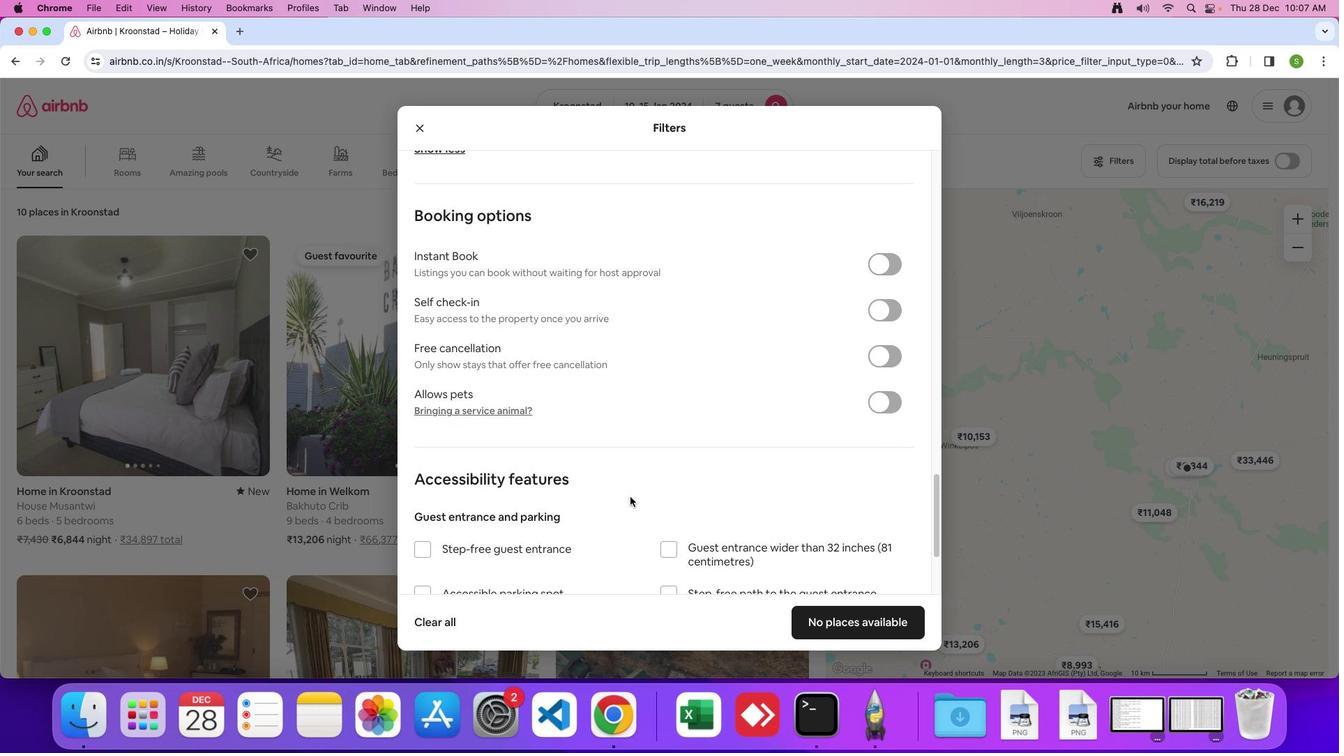 
Action: Mouse scrolled (629, 496) with delta (0, 0)
Screenshot: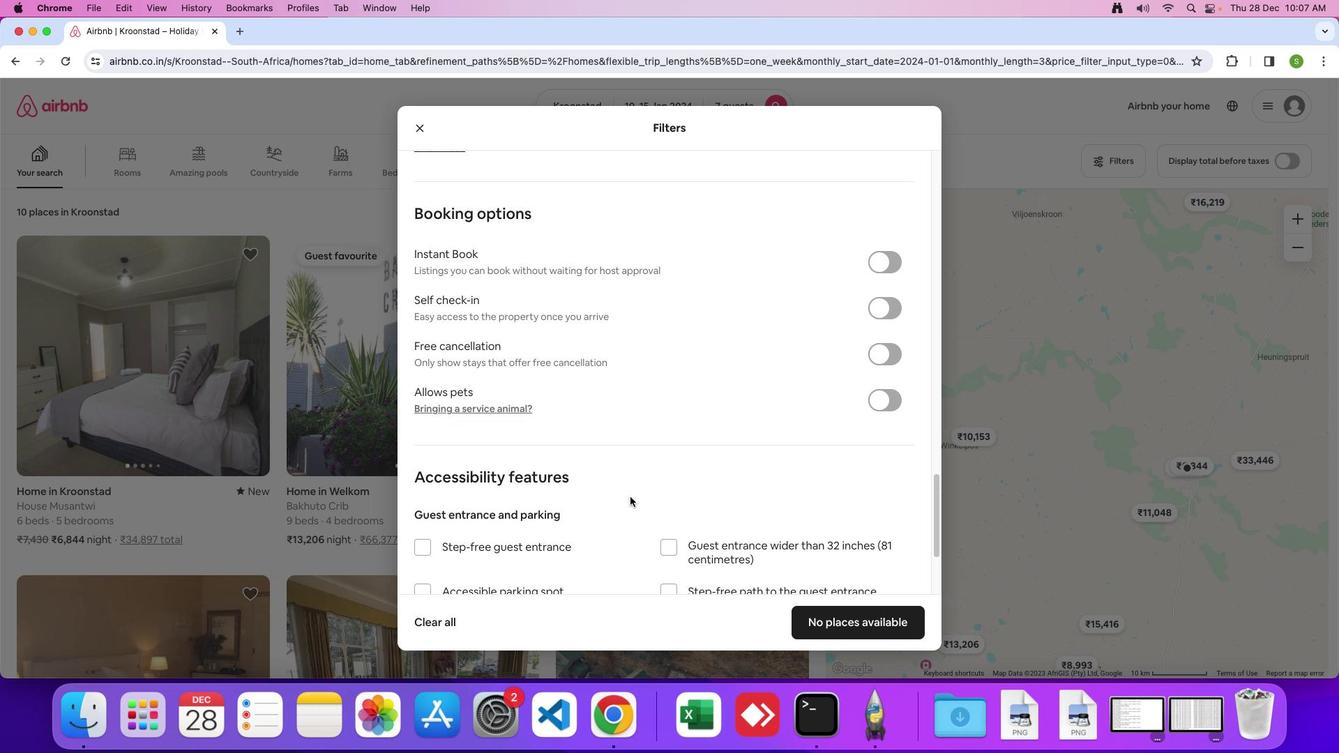 
Action: Mouse scrolled (629, 496) with delta (0, 0)
Screenshot: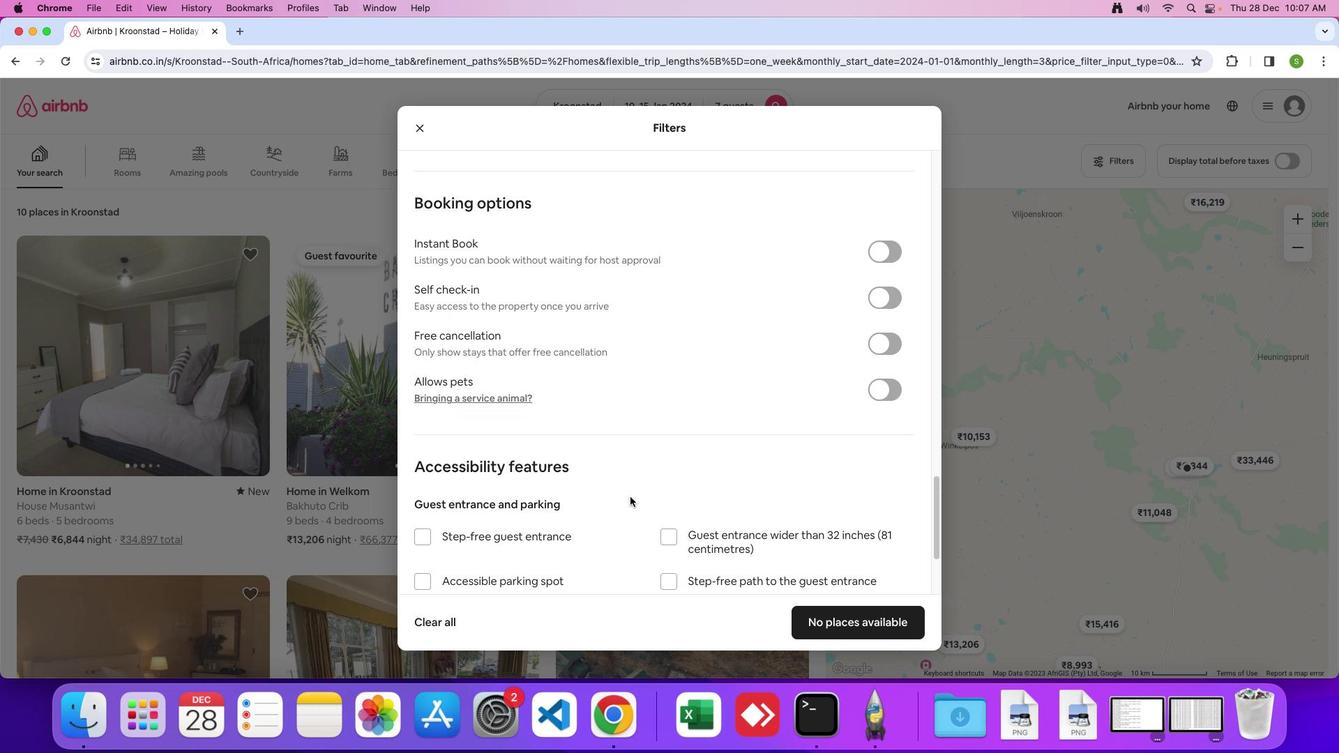 
Action: Mouse scrolled (629, 496) with delta (0, 0)
Screenshot: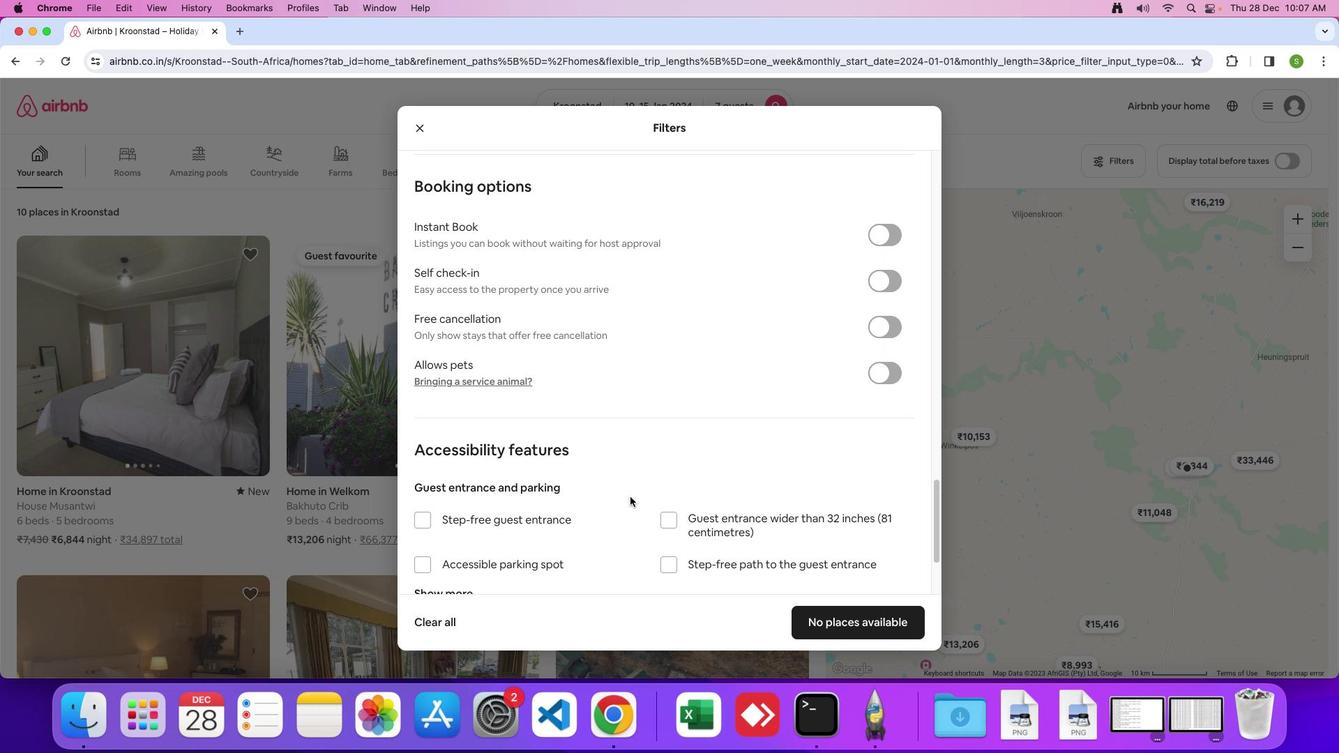 
Action: Mouse scrolled (629, 496) with delta (0, 0)
Screenshot: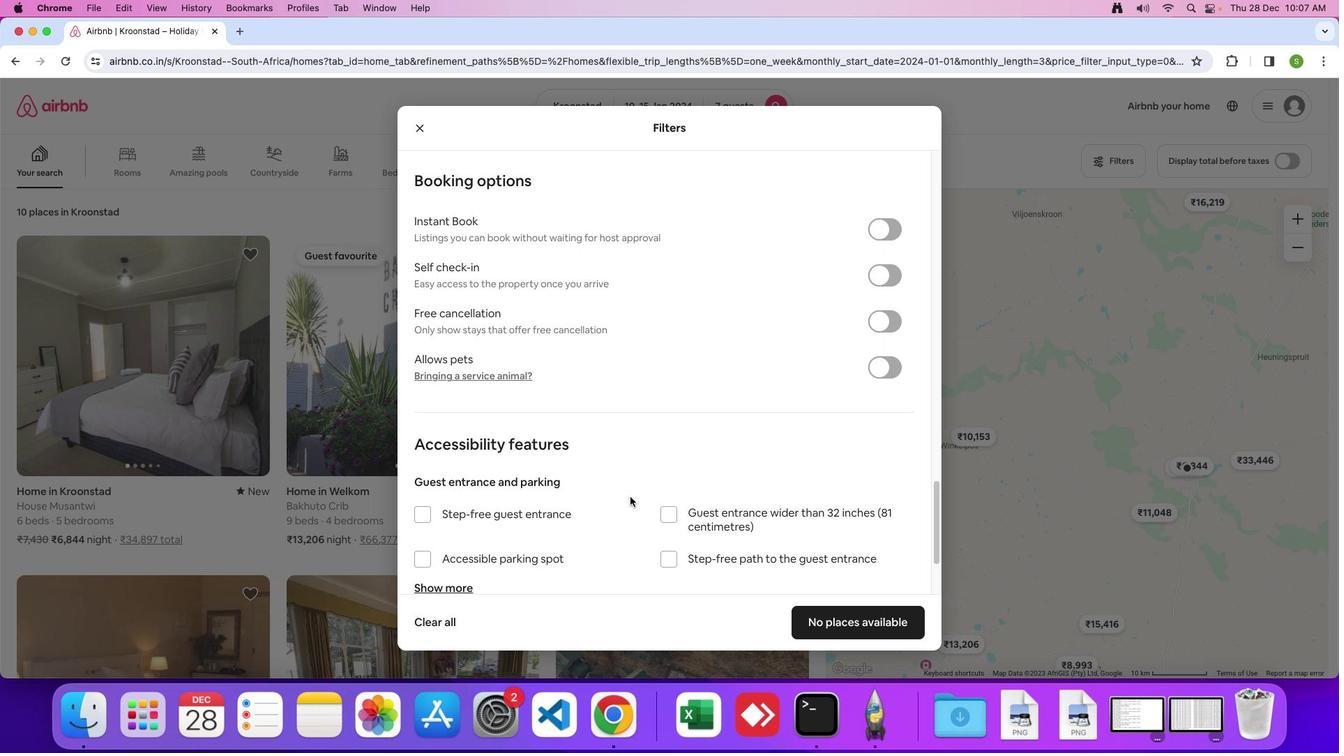 
Action: Mouse scrolled (629, 496) with delta (0, -1)
Screenshot: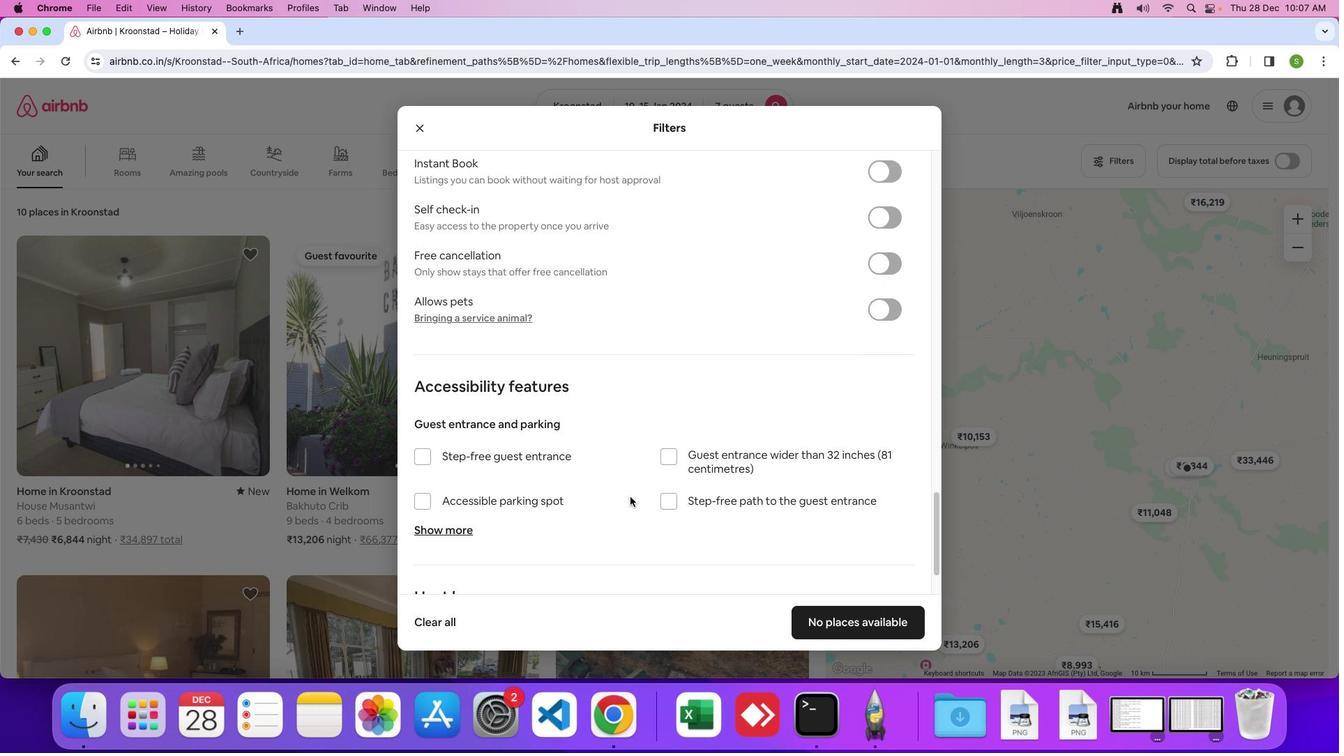 
Action: Mouse scrolled (629, 496) with delta (0, 0)
Screenshot: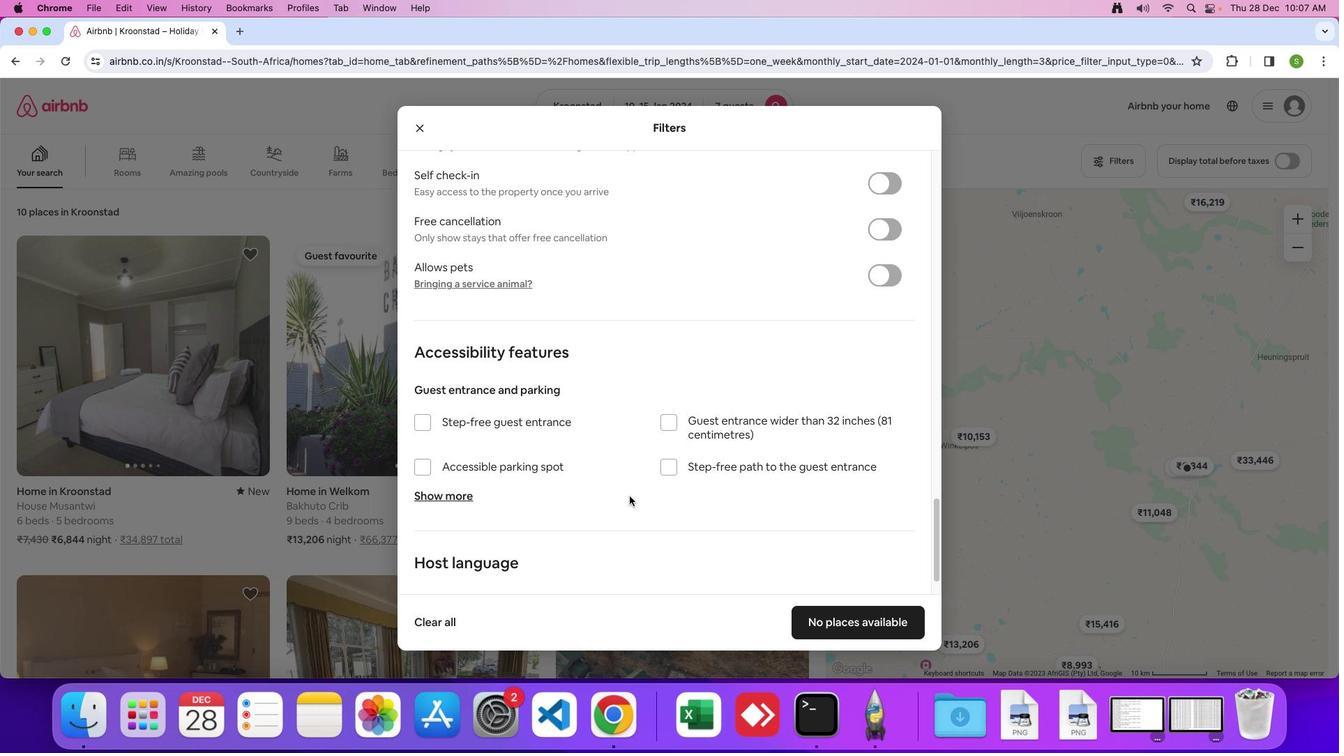
Action: Mouse scrolled (629, 496) with delta (0, 0)
Screenshot: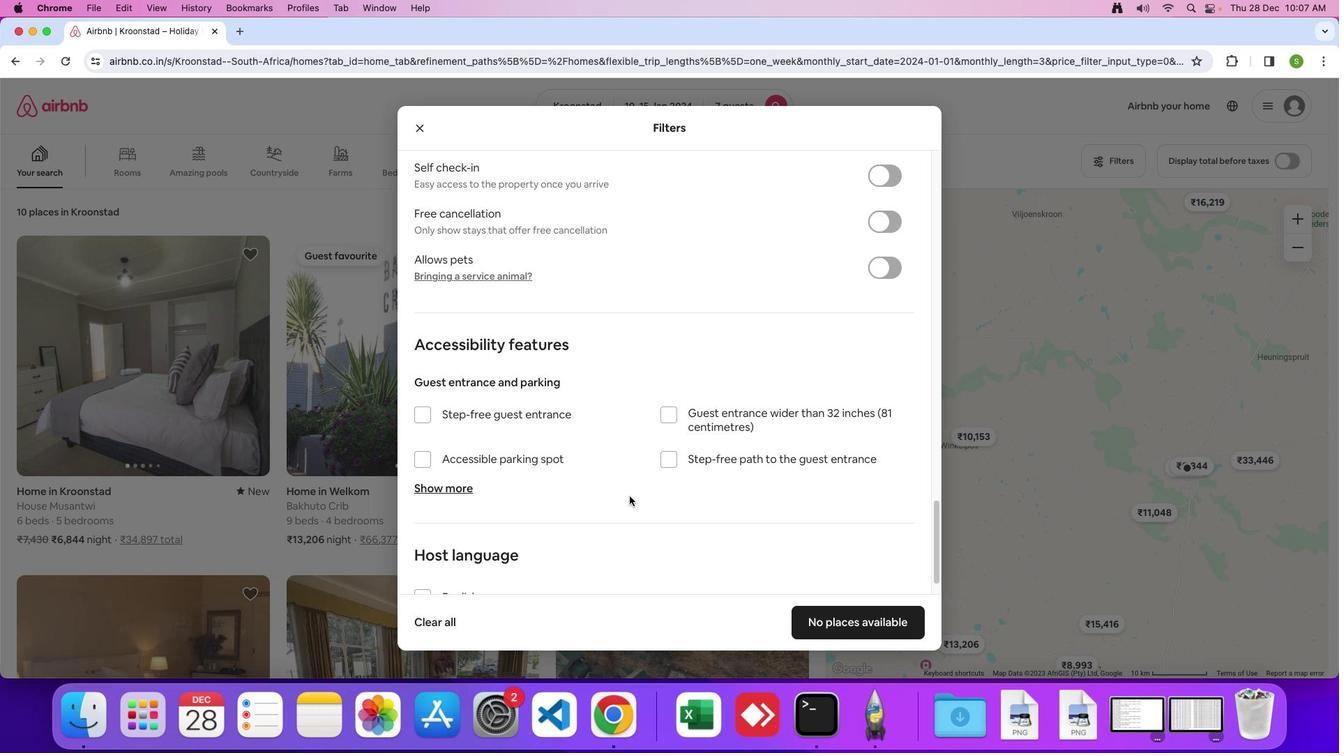 
Action: Mouse moved to (629, 495)
Screenshot: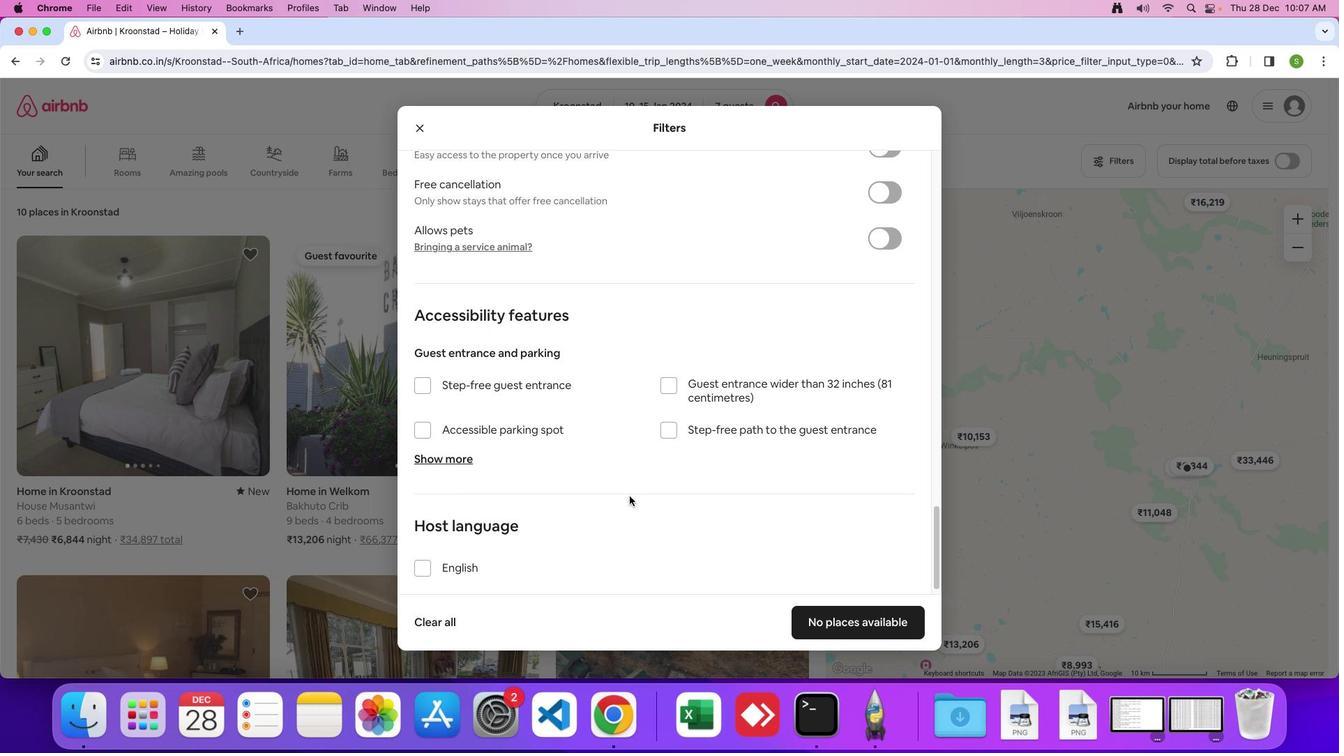 
Action: Mouse scrolled (629, 495) with delta (0, 0)
Screenshot: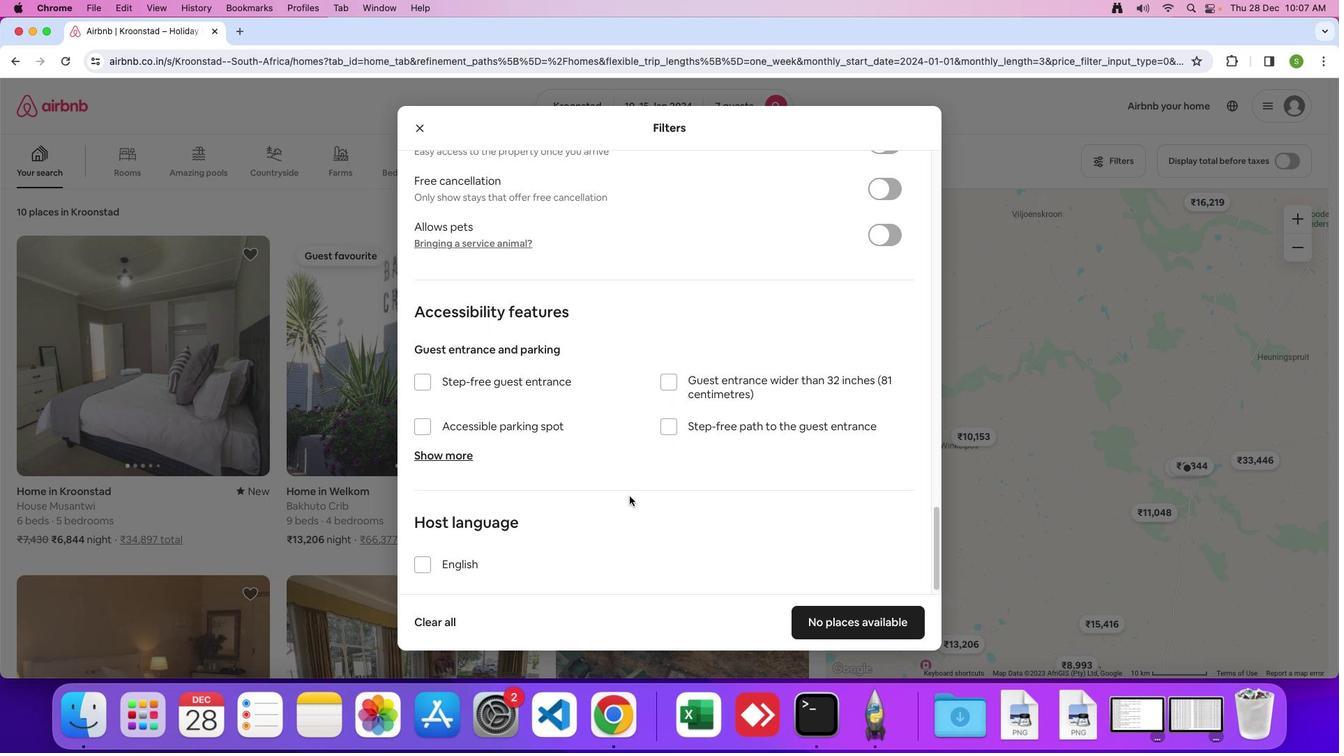 
Action: Mouse scrolled (629, 495) with delta (0, 0)
Screenshot: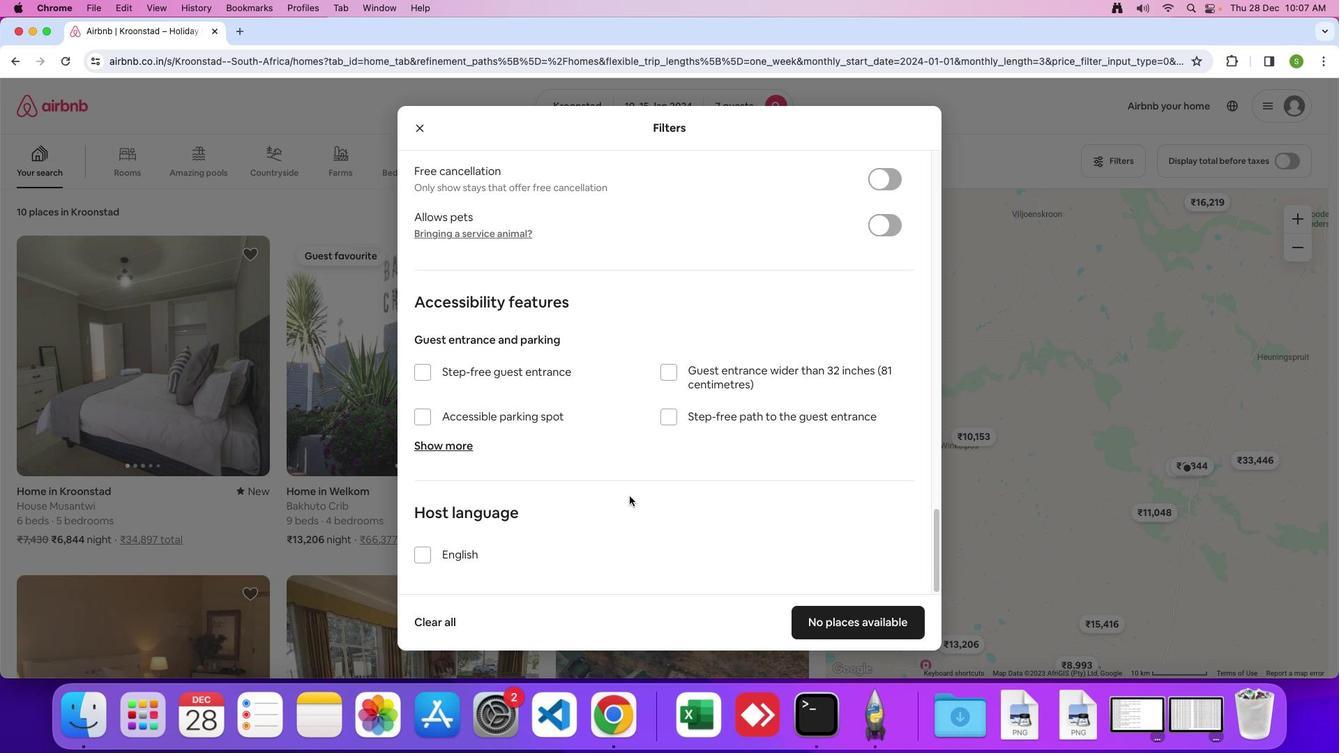 
Action: Mouse scrolled (629, 495) with delta (0, 0)
Screenshot: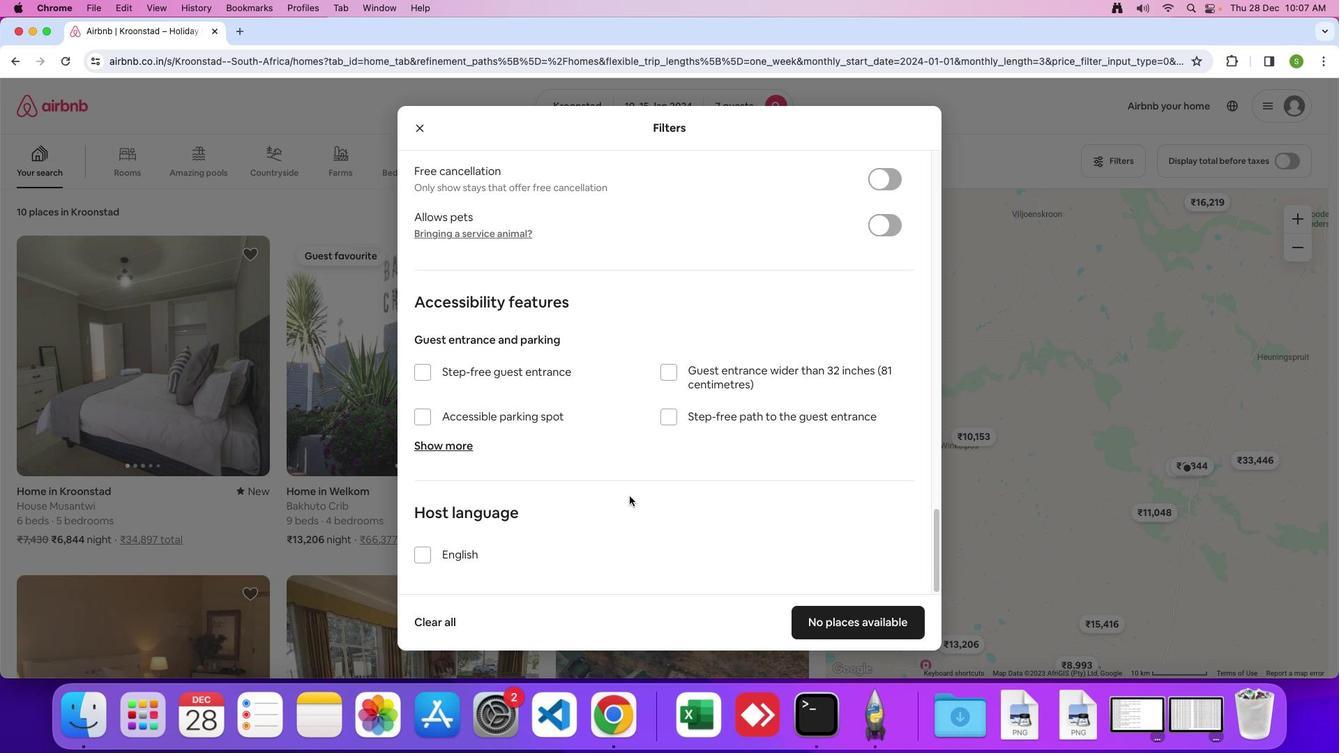 
Action: Mouse moved to (881, 618)
Screenshot: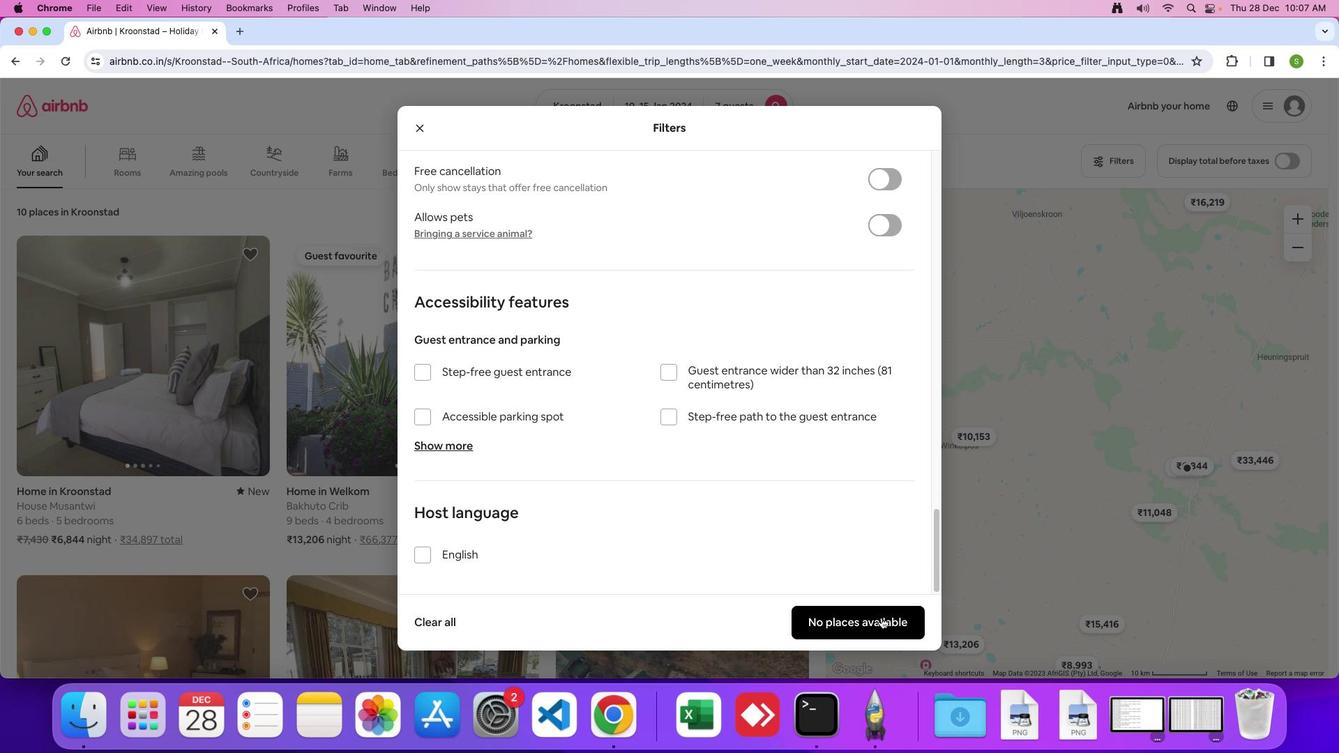 
Action: Mouse pressed left at (881, 618)
Screenshot: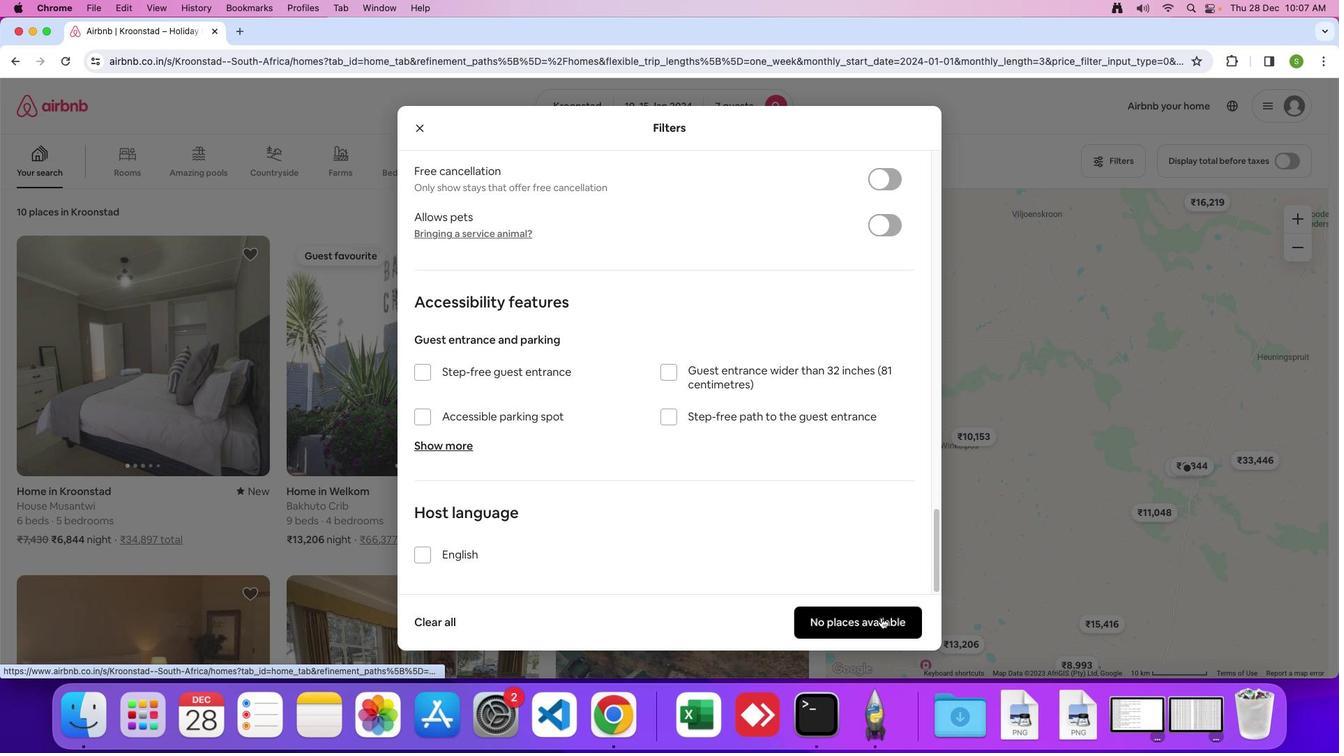 
Action: Mouse moved to (442, 363)
Screenshot: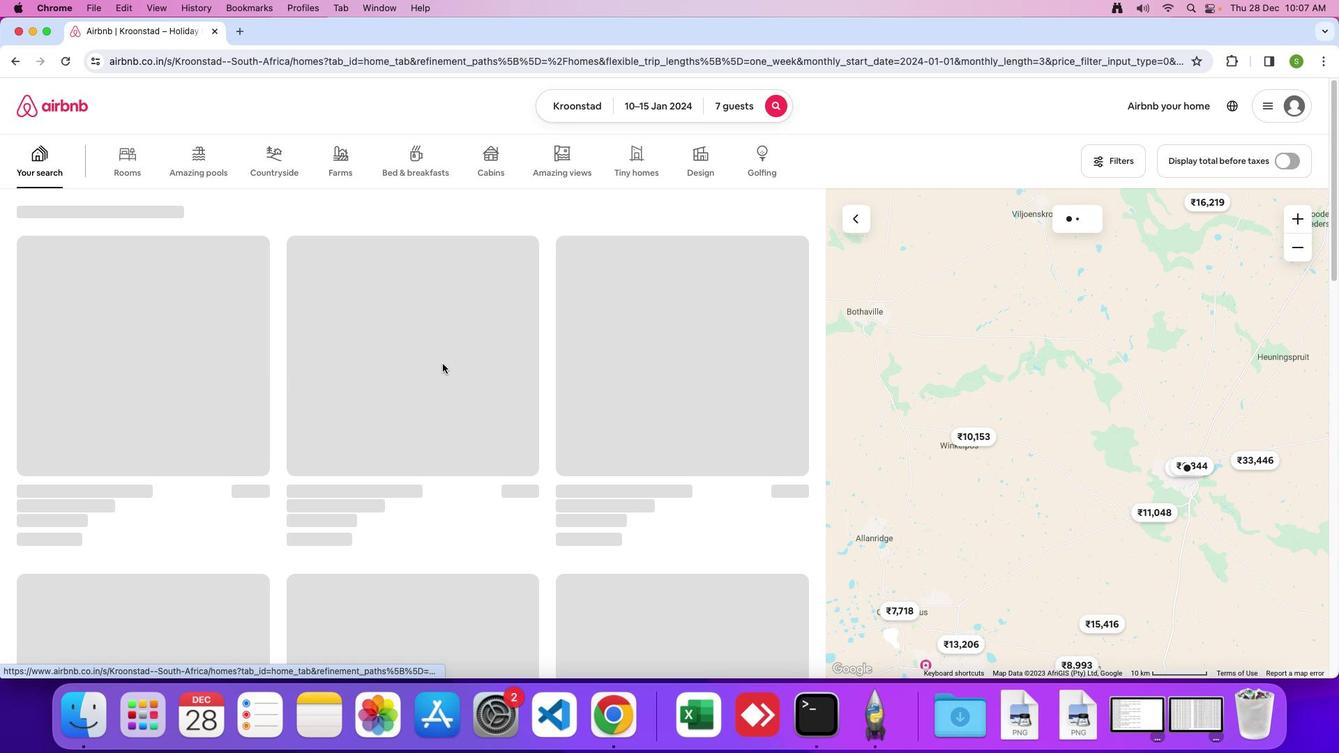
